 Task: Locate Modern Condos in Austin with Smart Home Integration.
Action: Key pressed <Key.caps_lock>A<Key.caps_lock>ustin
Screenshot: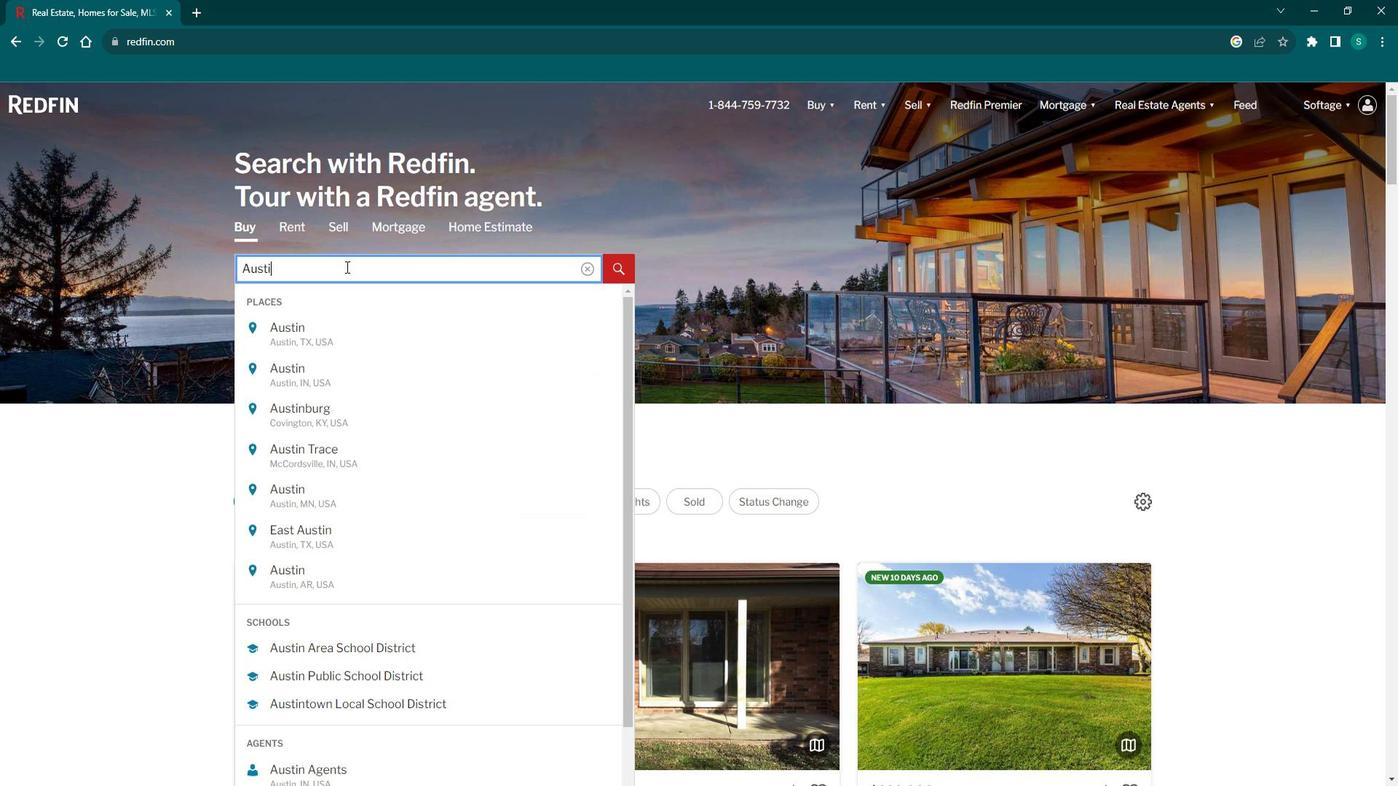 
Action: Mouse moved to (303, 332)
Screenshot: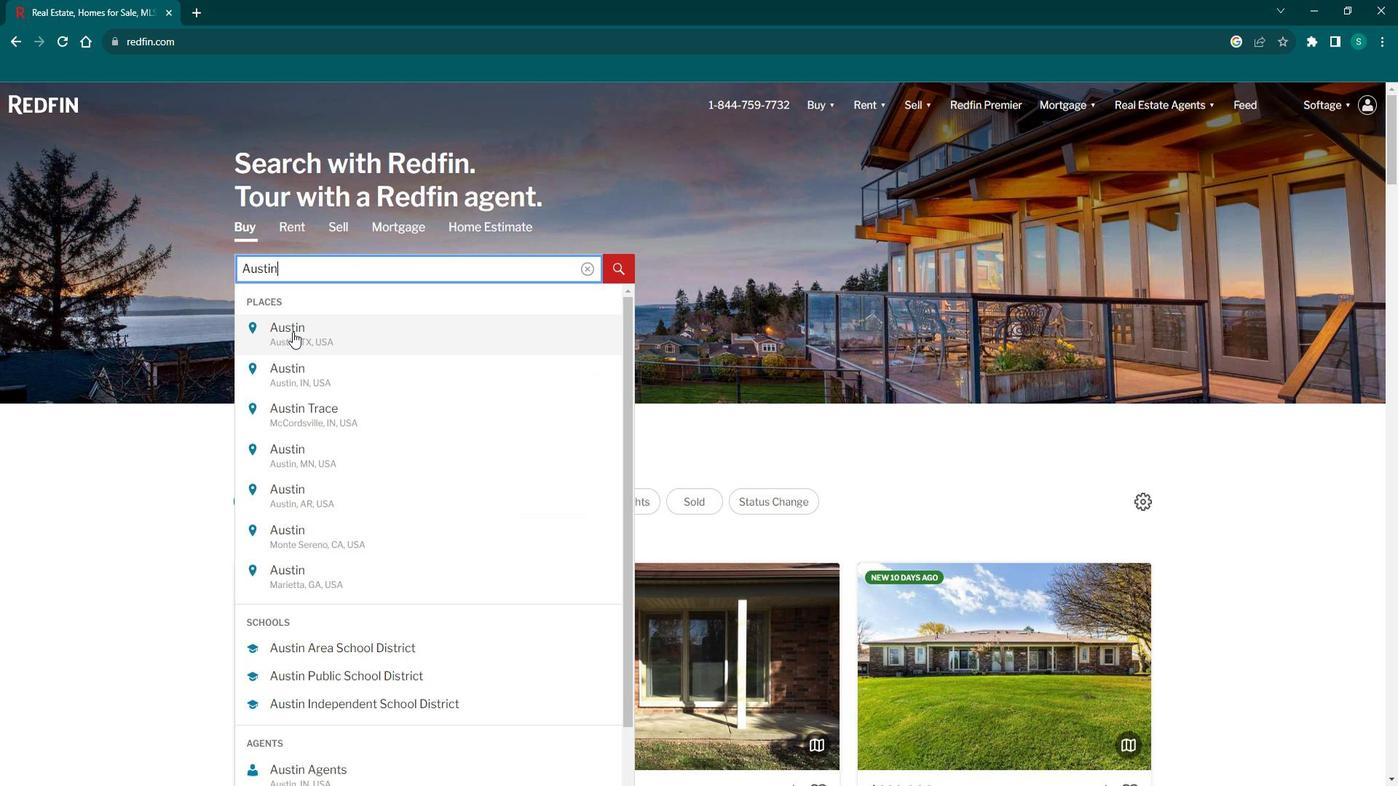 
Action: Mouse pressed left at (303, 332)
Screenshot: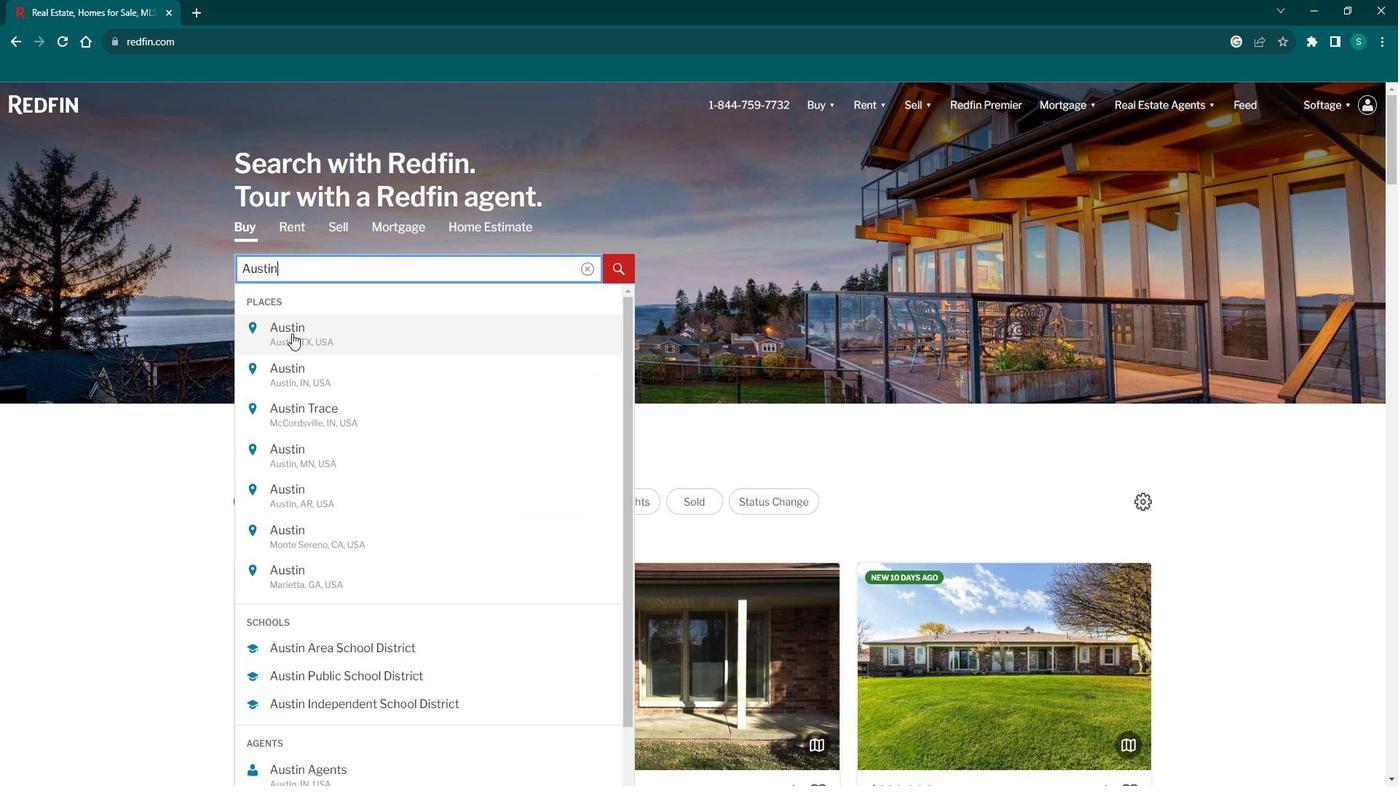 
Action: Mouse moved to (1253, 200)
Screenshot: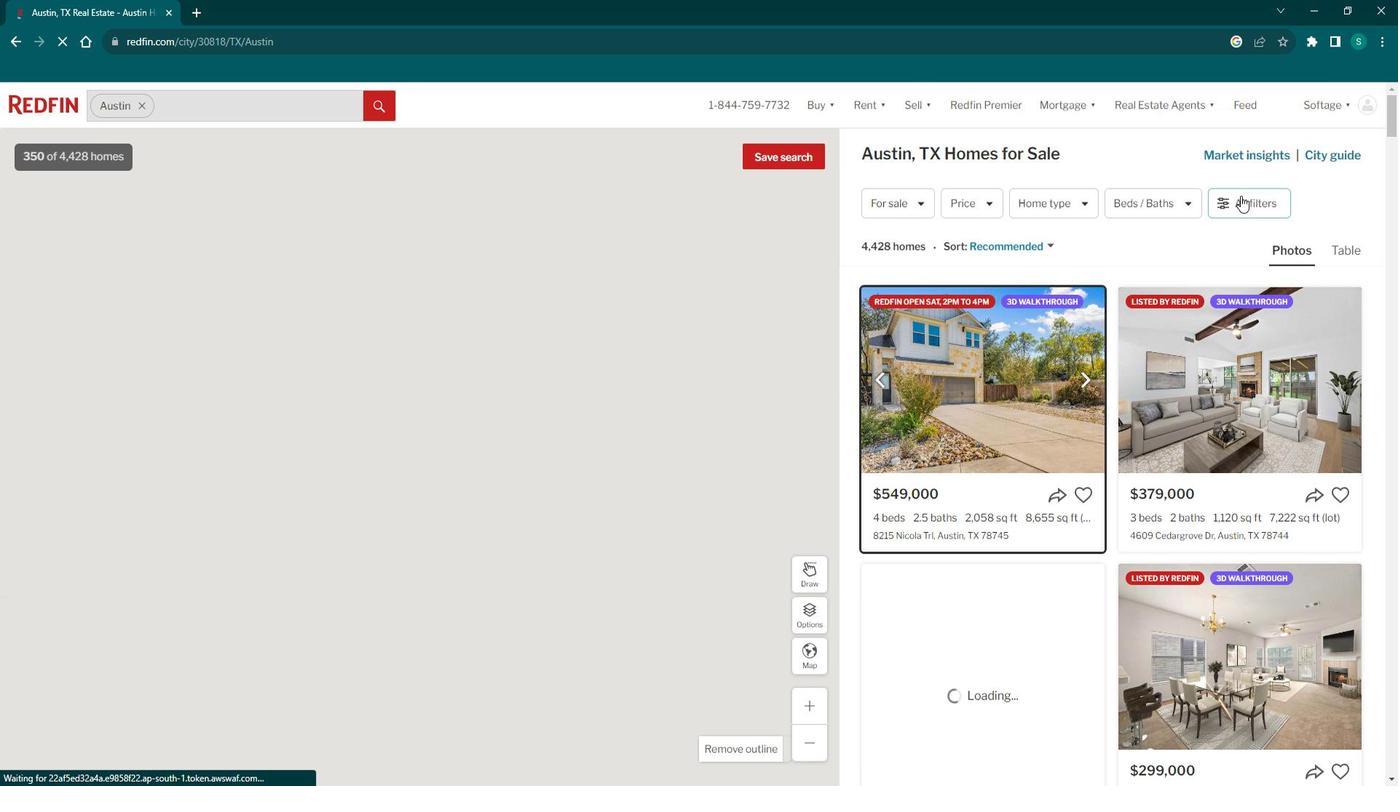 
Action: Mouse pressed left at (1253, 200)
Screenshot: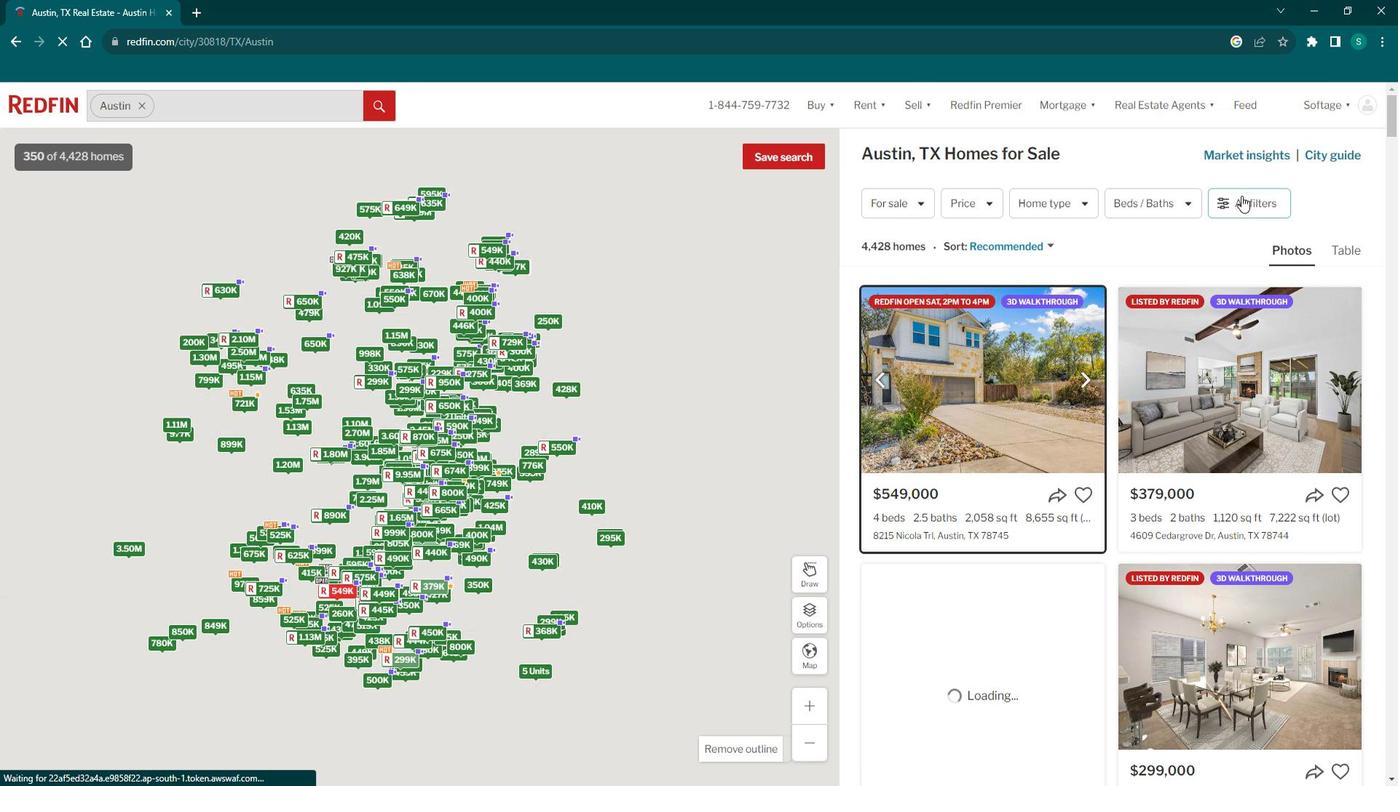 
Action: Mouse pressed left at (1253, 200)
Screenshot: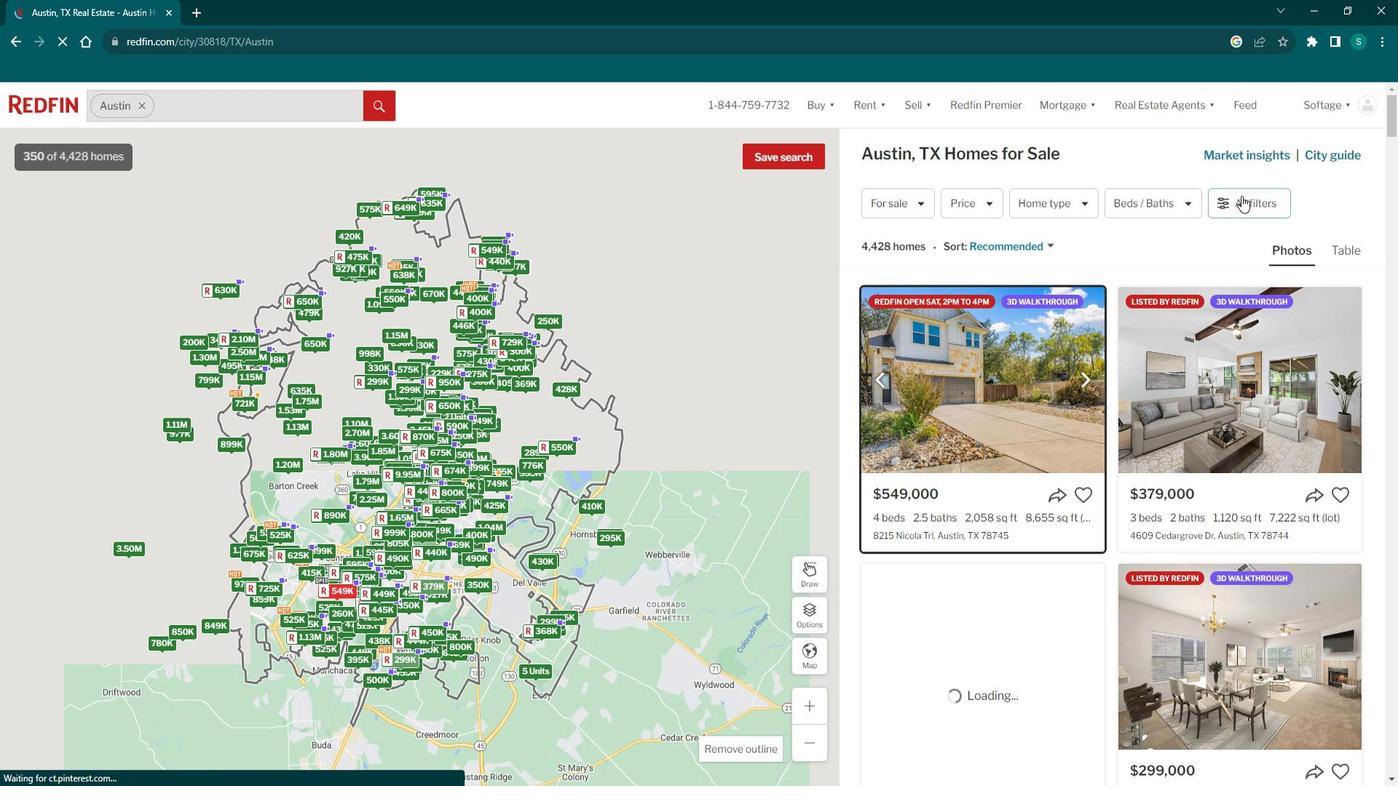 
Action: Mouse pressed left at (1253, 200)
Screenshot: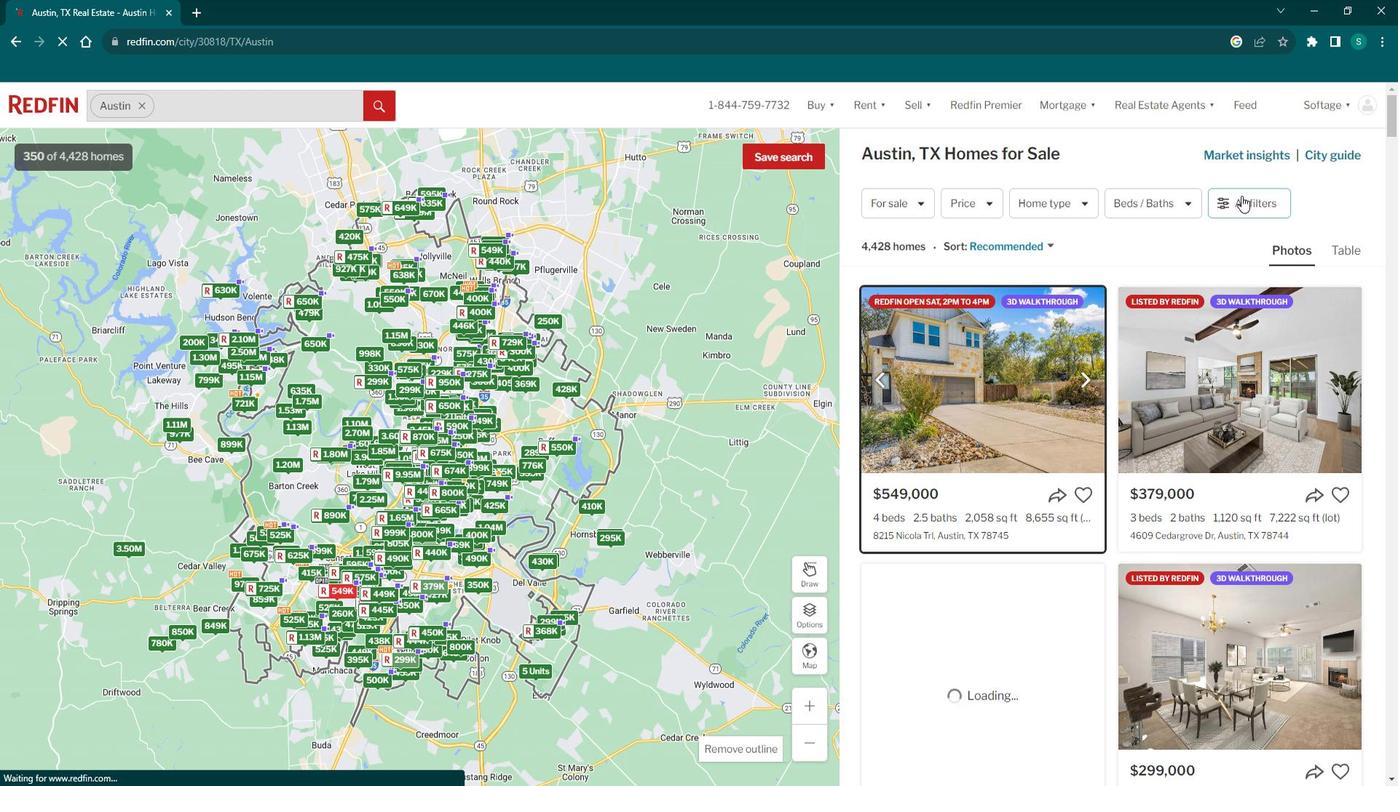 
Action: Mouse pressed left at (1253, 200)
Screenshot: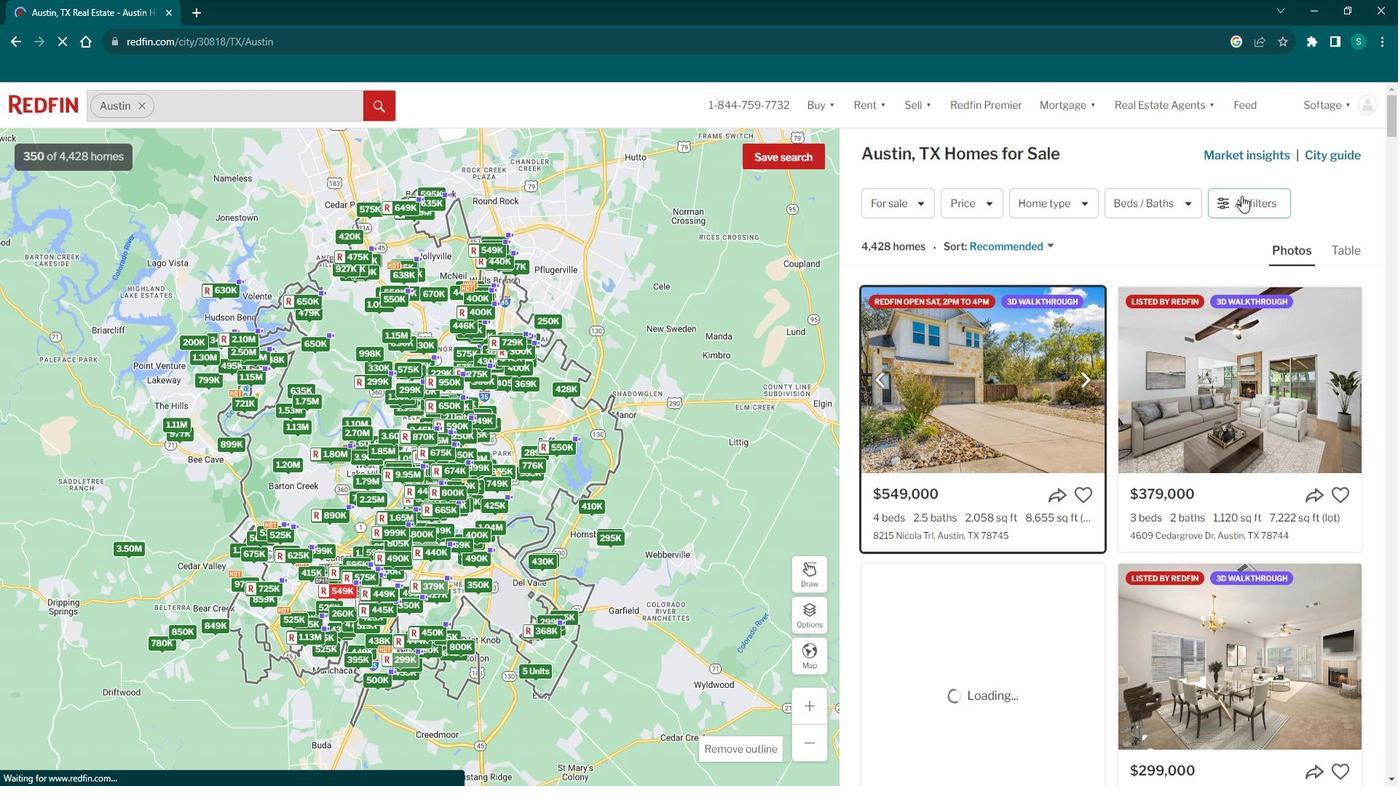 
Action: Mouse pressed left at (1253, 200)
Screenshot: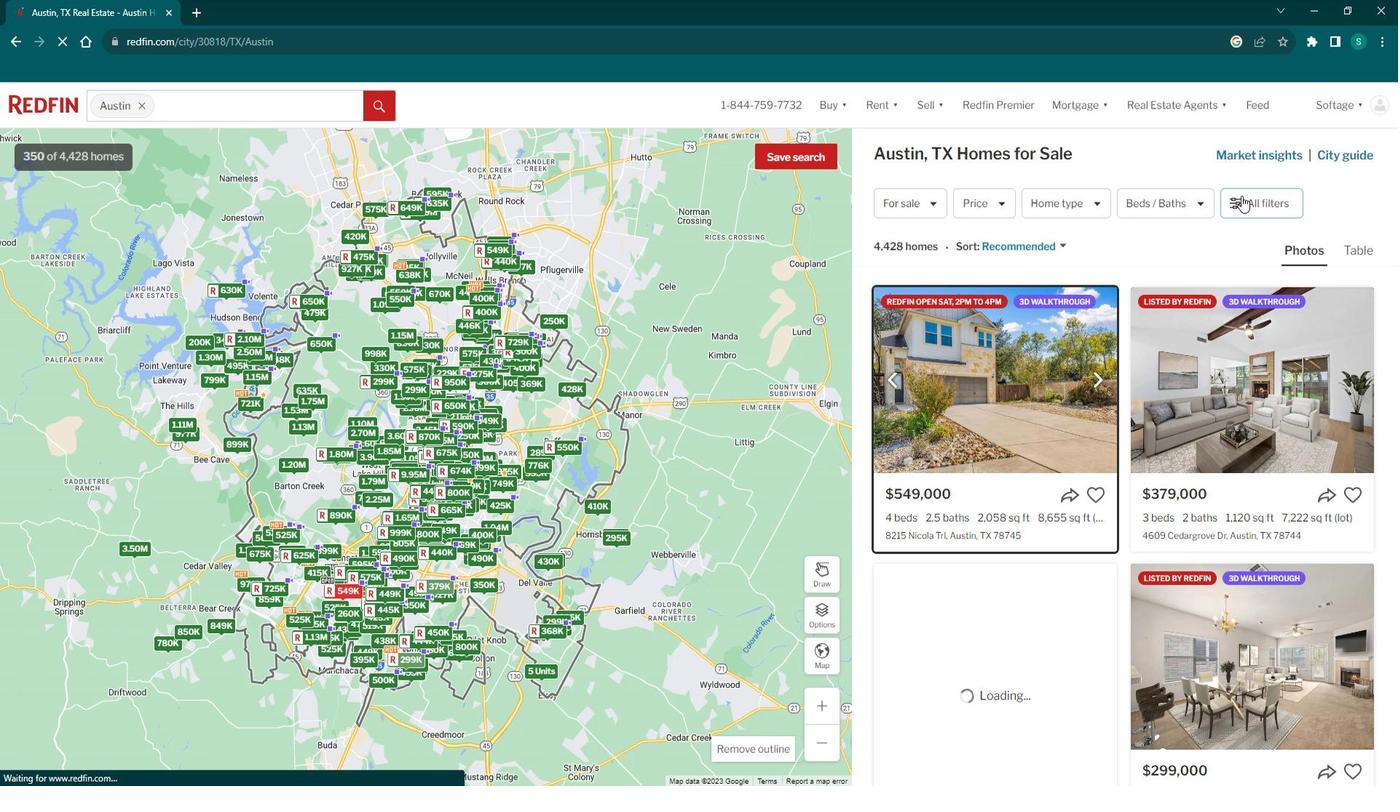 
Action: Mouse moved to (1046, 418)
Screenshot: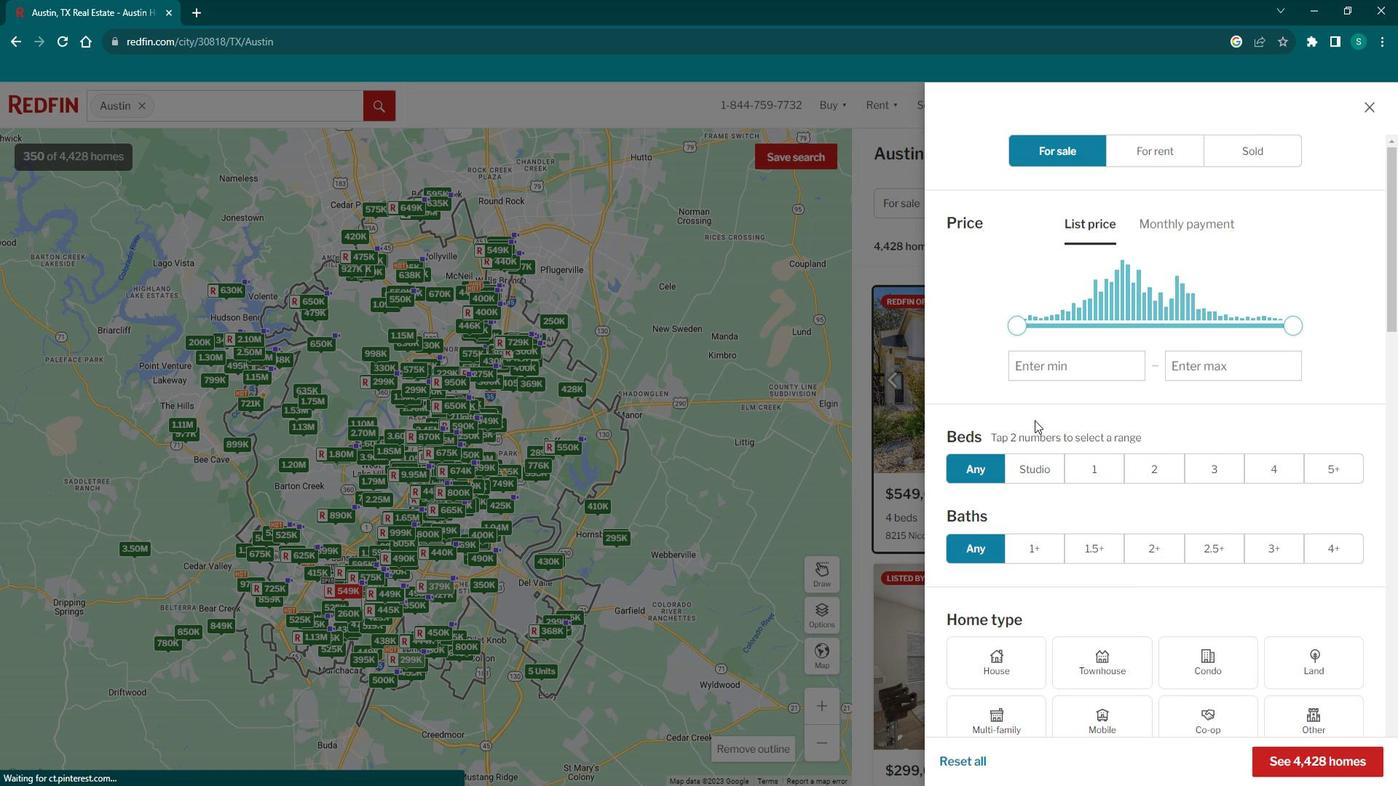 
Action: Mouse scrolled (1046, 417) with delta (0, 0)
Screenshot: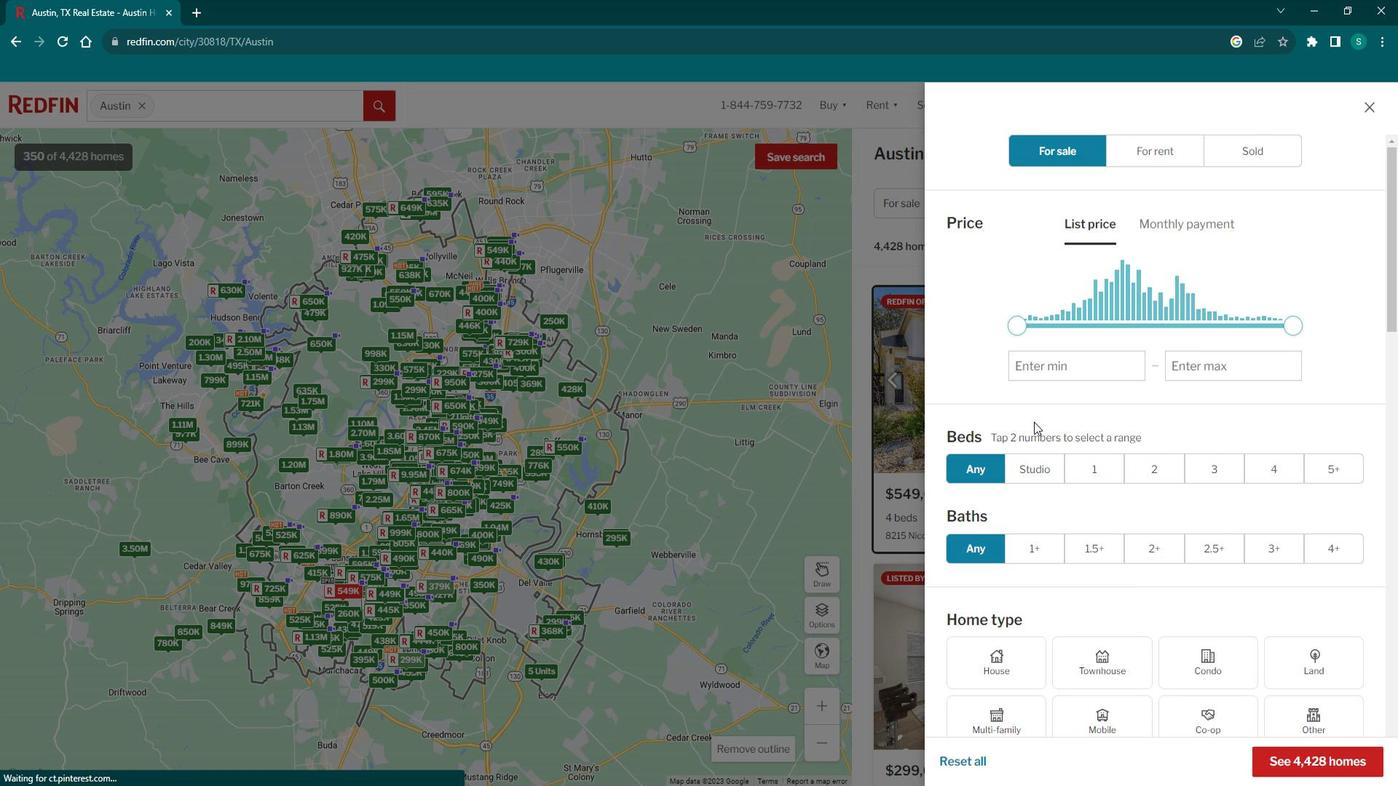 
Action: Mouse scrolled (1046, 417) with delta (0, 0)
Screenshot: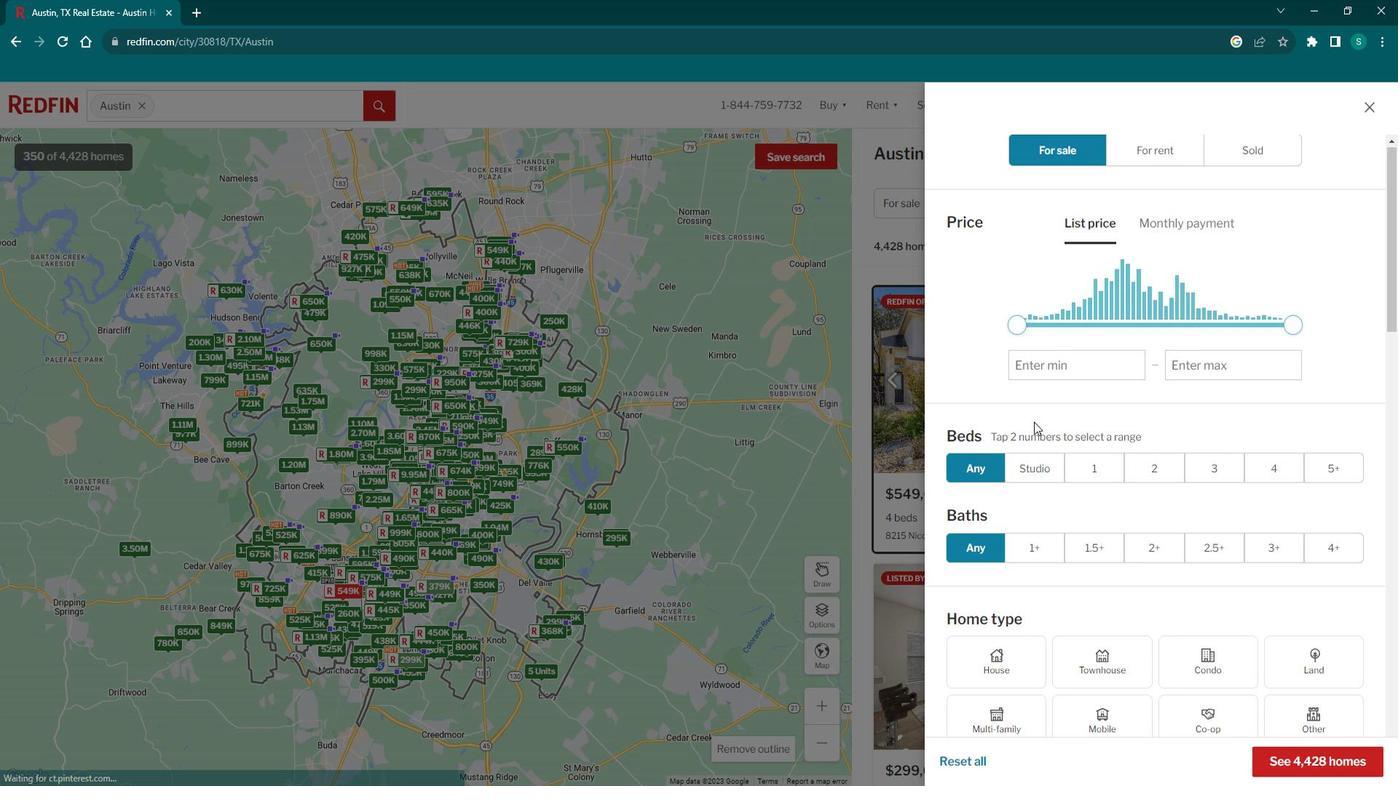
Action: Mouse scrolled (1046, 417) with delta (0, 0)
Screenshot: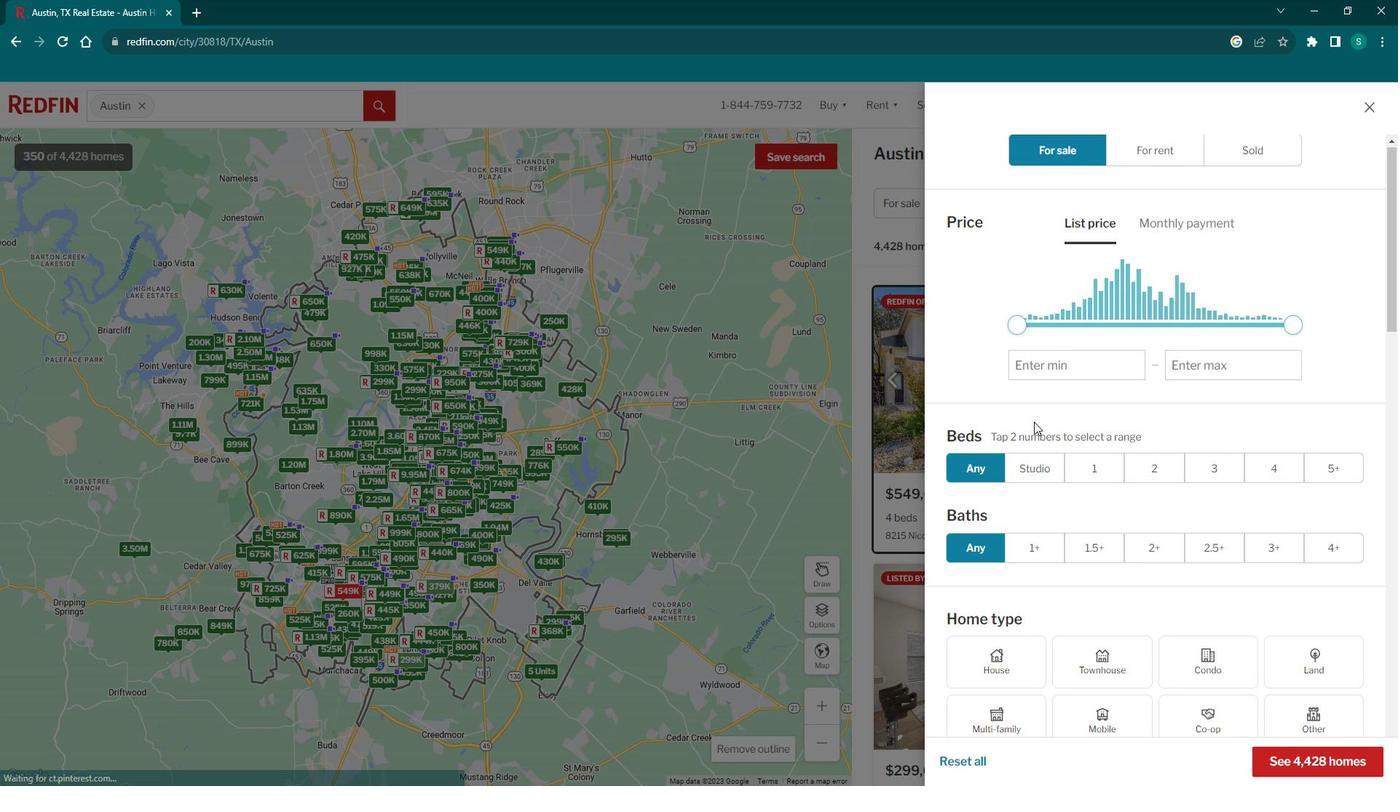 
Action: Mouse scrolled (1046, 417) with delta (0, 0)
Screenshot: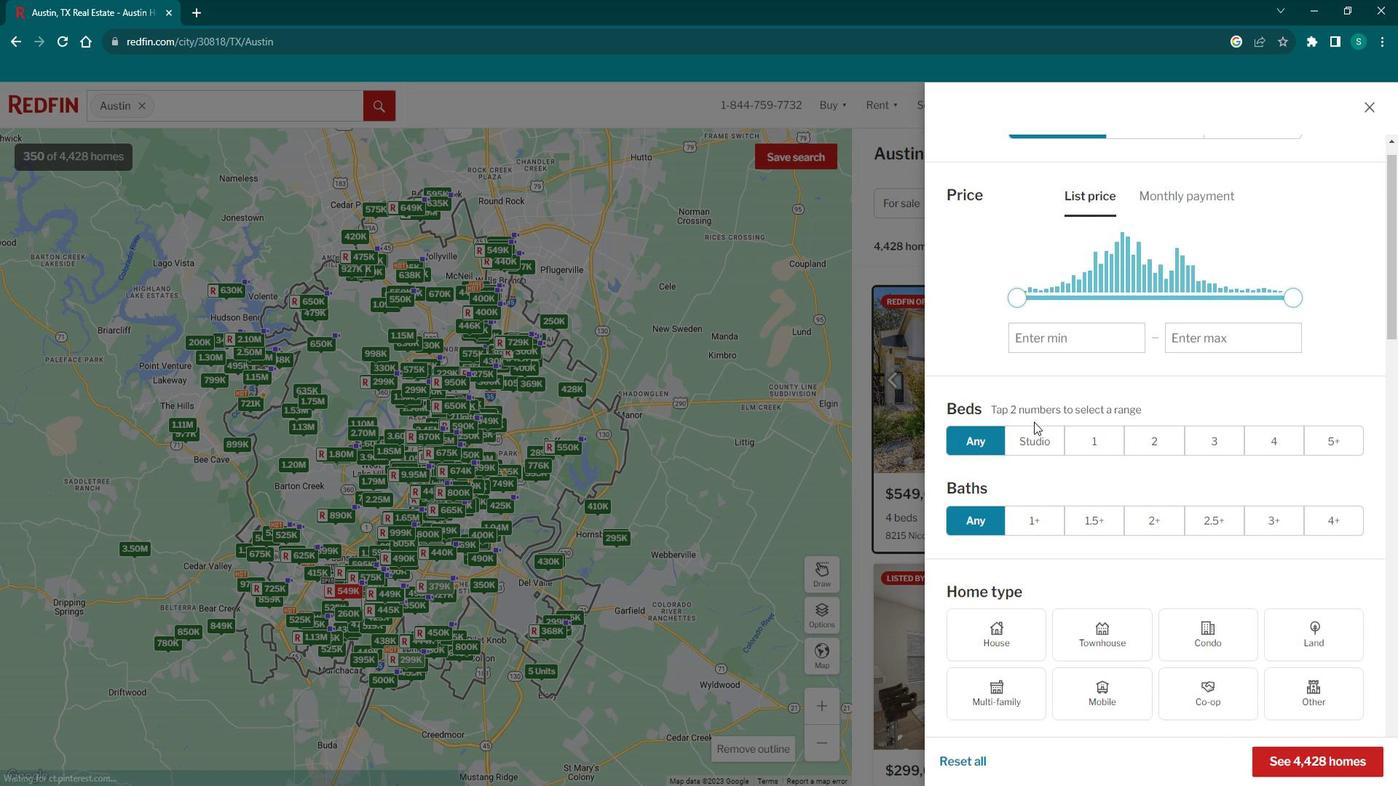 
Action: Mouse moved to (1225, 372)
Screenshot: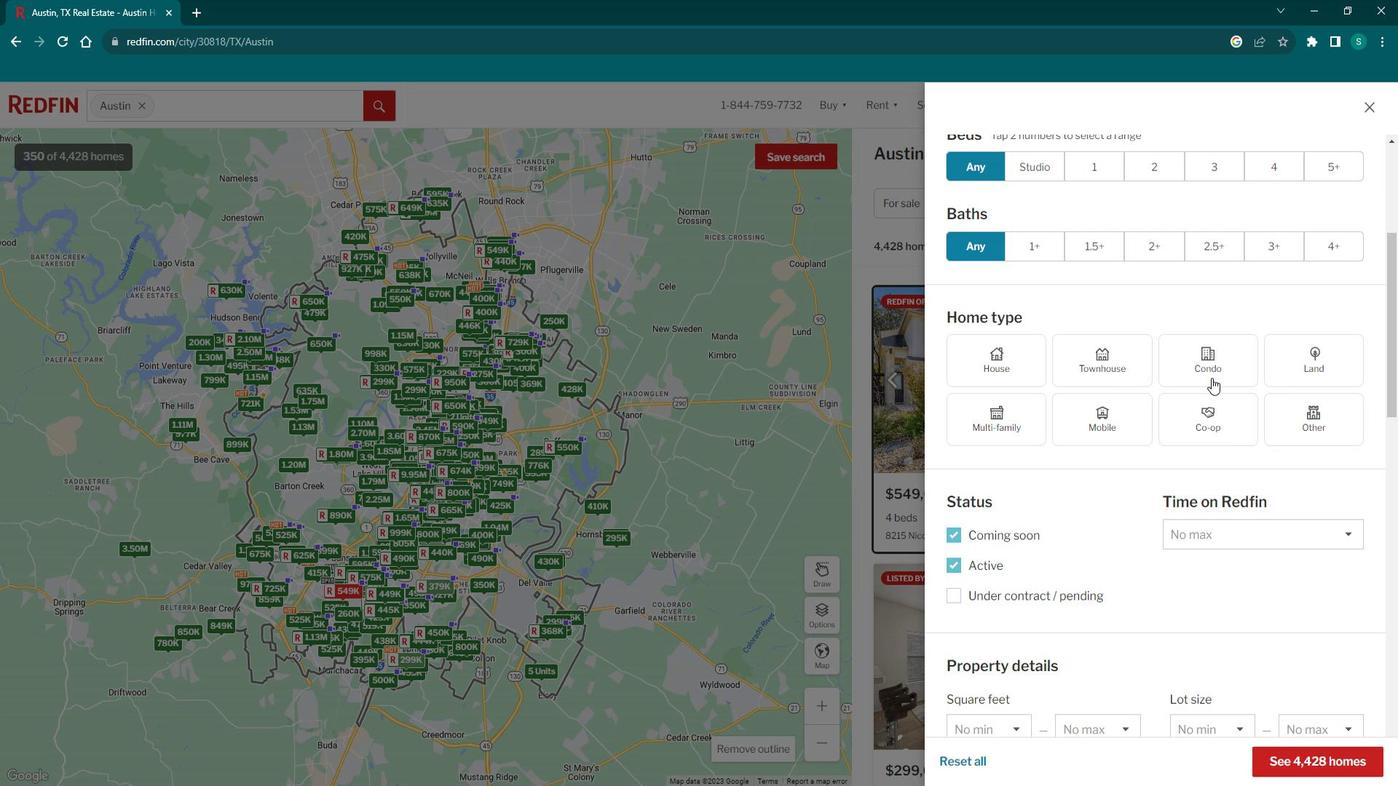 
Action: Mouse pressed left at (1225, 372)
Screenshot: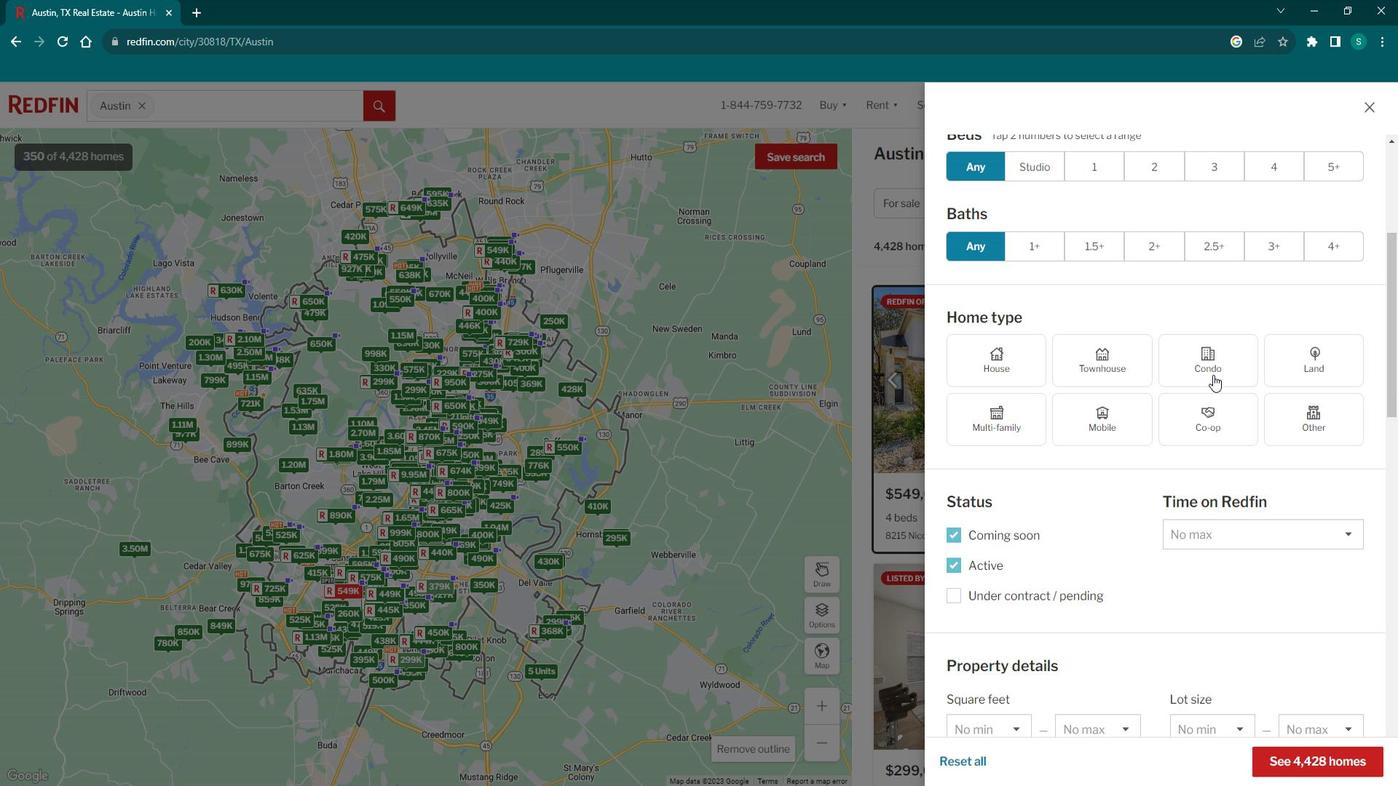 
Action: Mouse moved to (1040, 469)
Screenshot: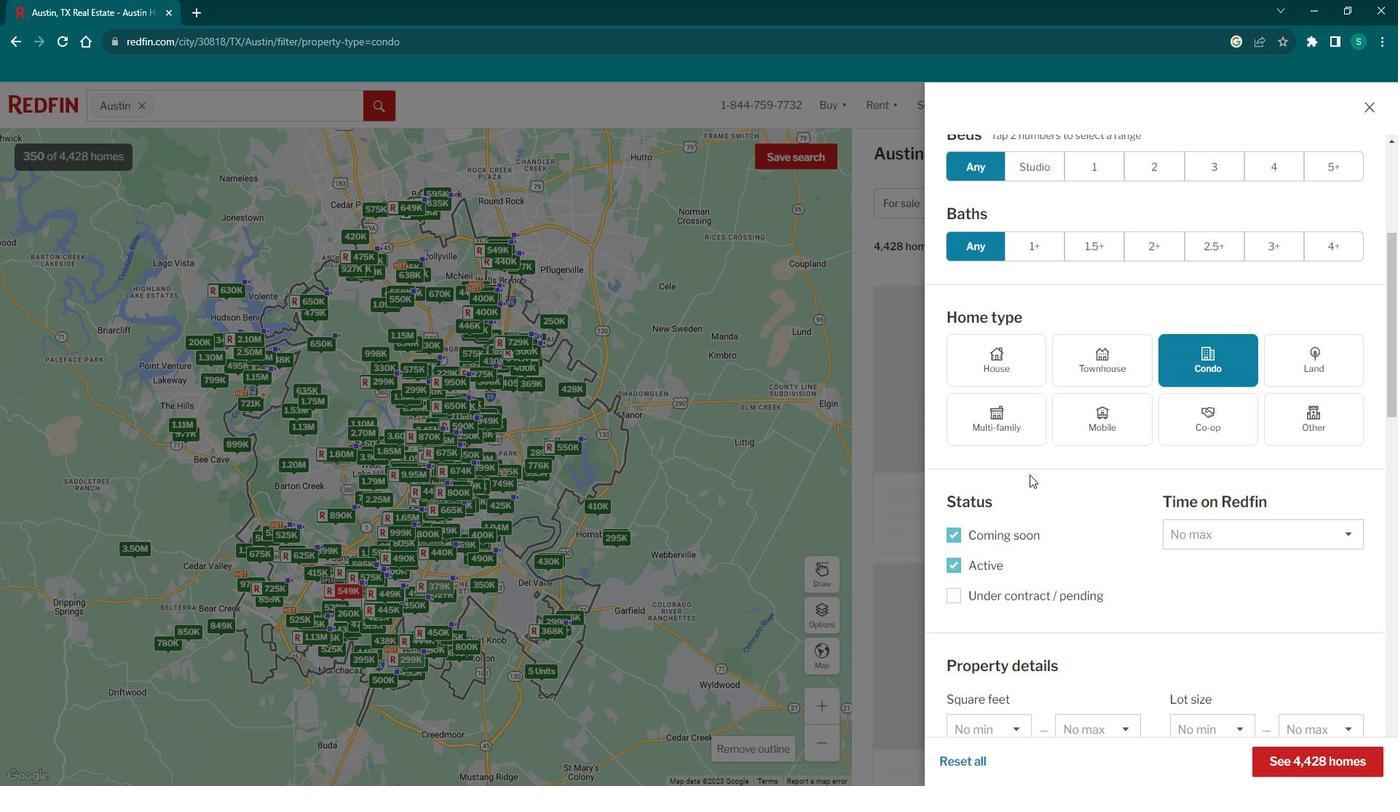 
Action: Mouse scrolled (1040, 469) with delta (0, 0)
Screenshot: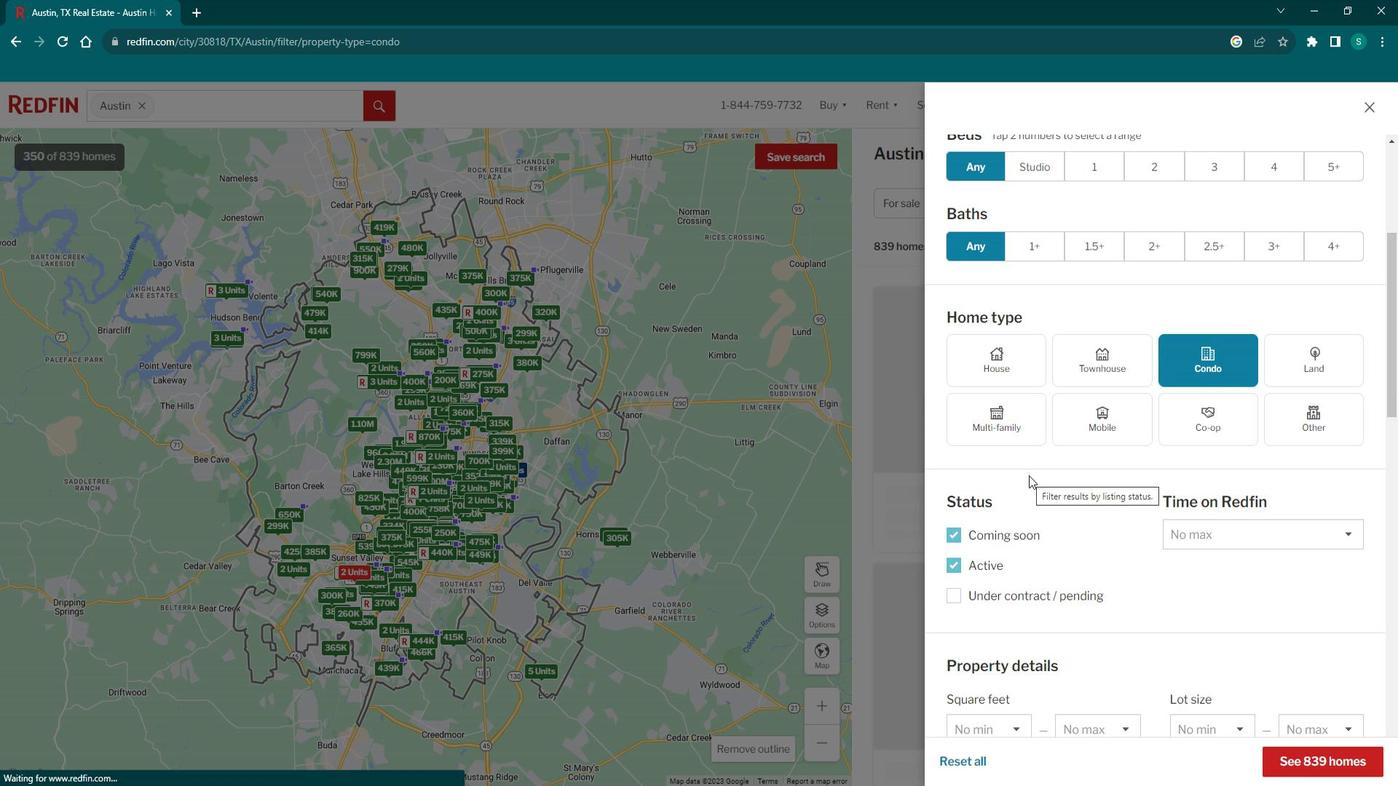 
Action: Mouse scrolled (1040, 469) with delta (0, 0)
Screenshot: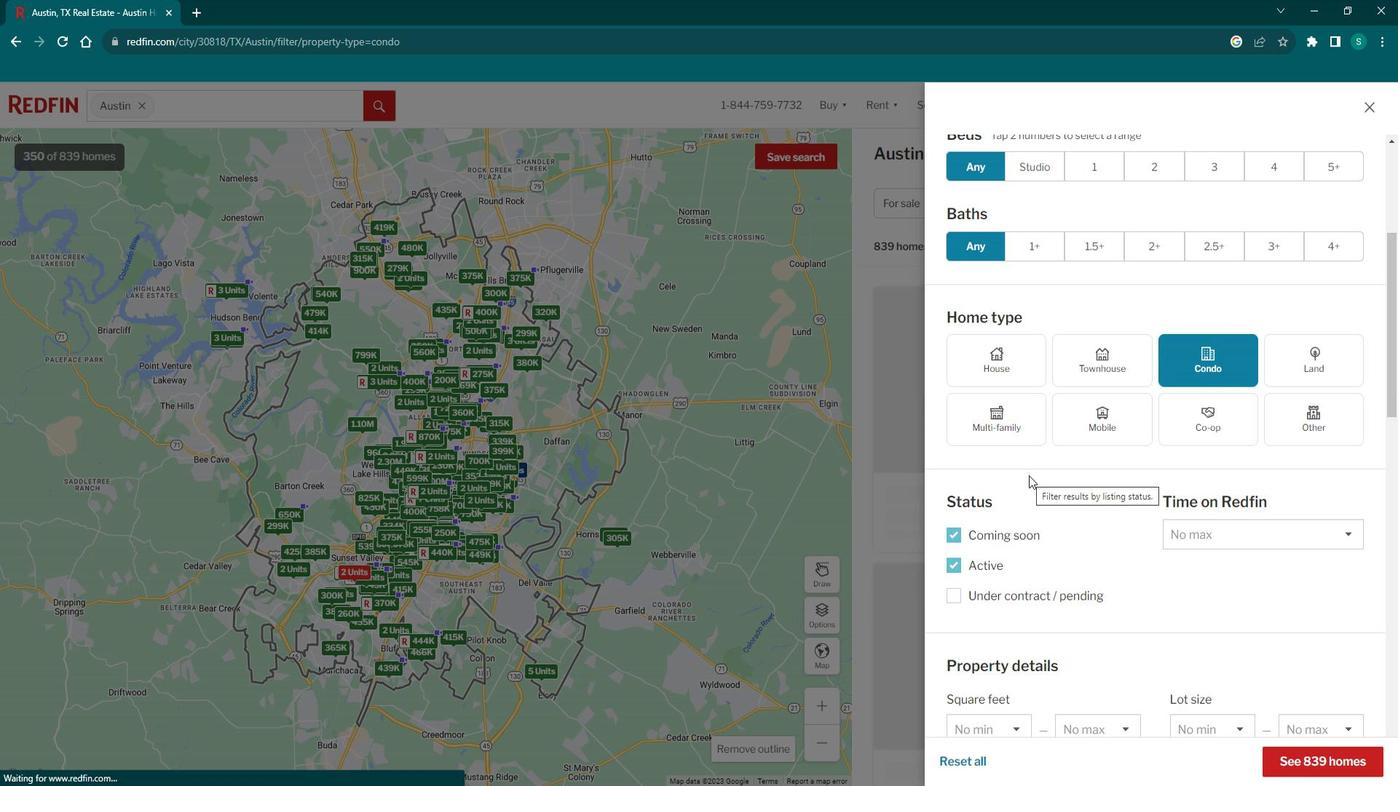 
Action: Mouse scrolled (1040, 469) with delta (0, 0)
Screenshot: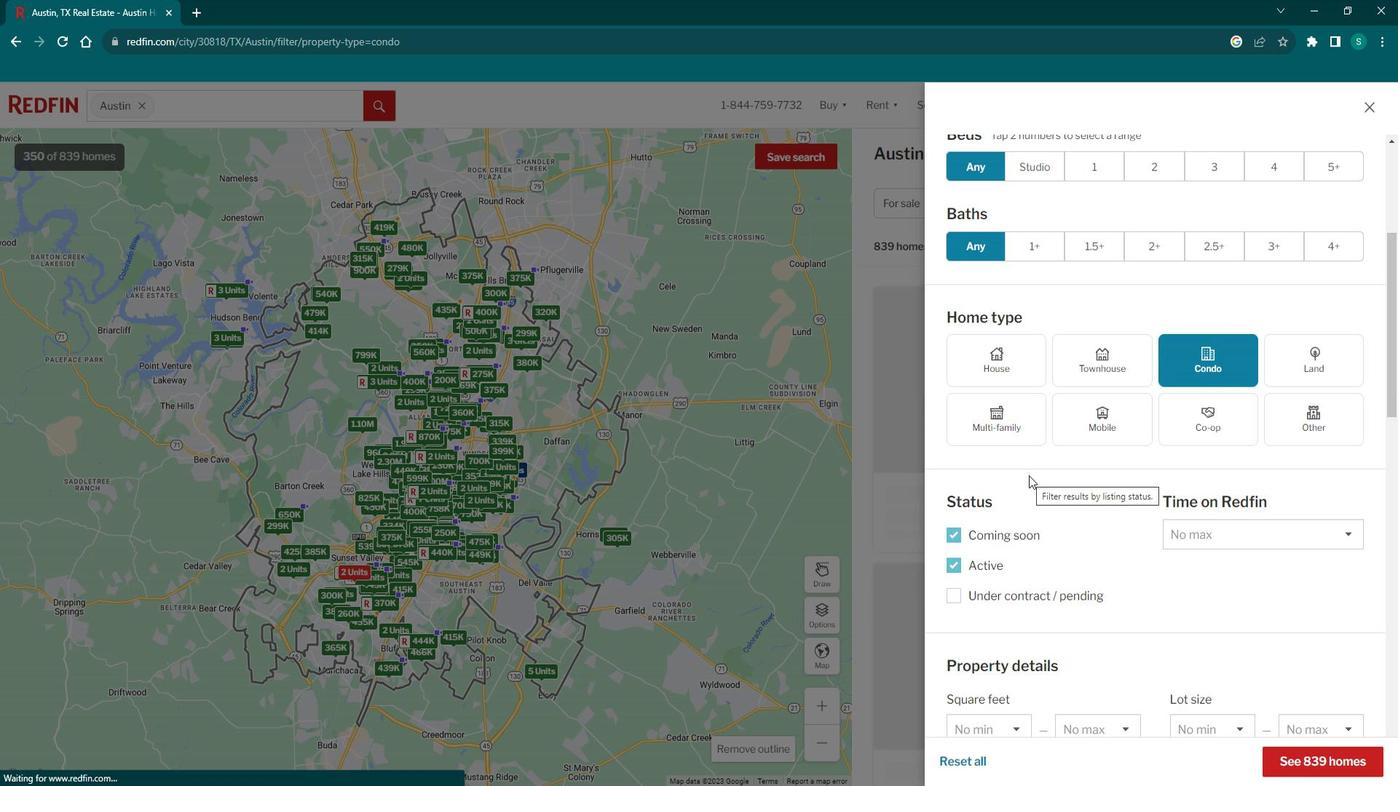 
Action: Mouse scrolled (1040, 469) with delta (0, 0)
Screenshot: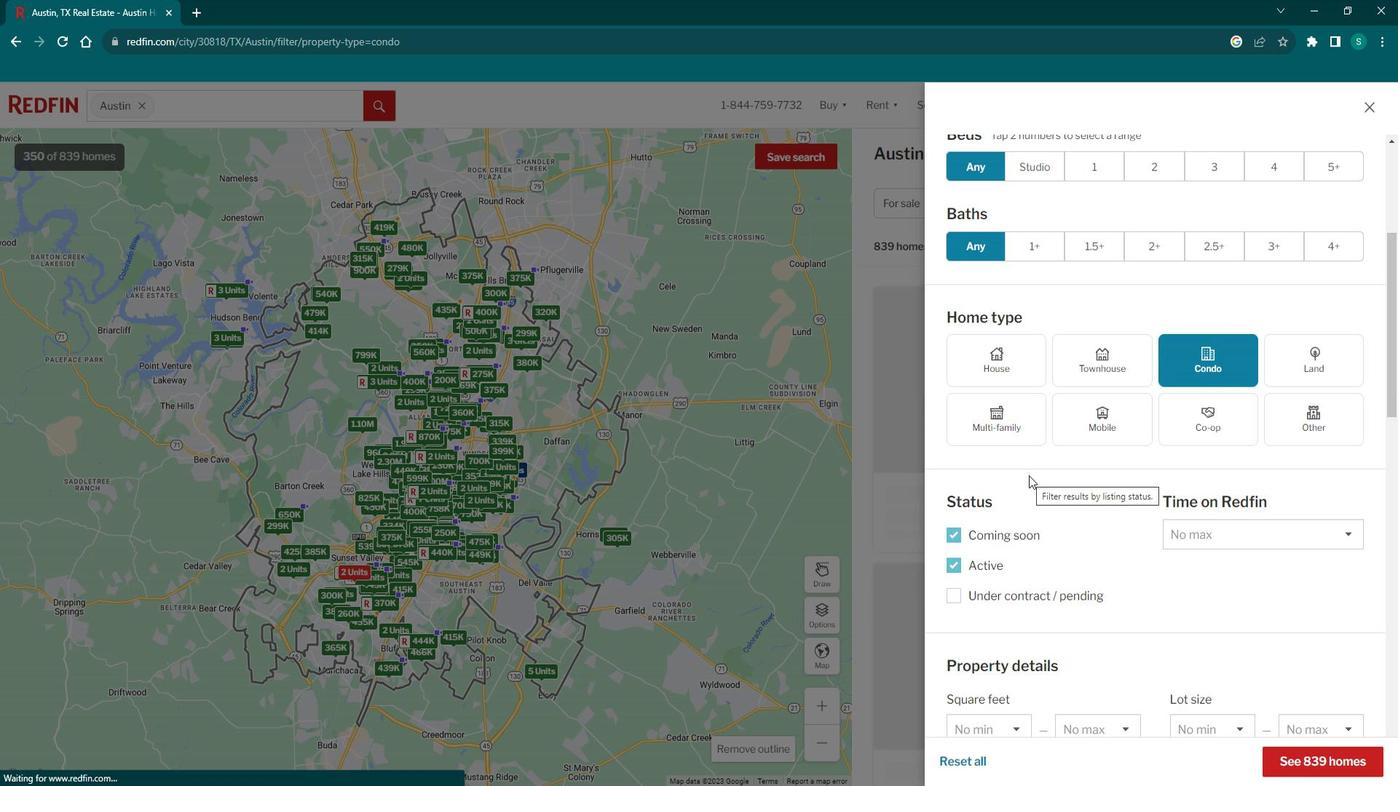 
Action: Mouse scrolled (1040, 469) with delta (0, 0)
Screenshot: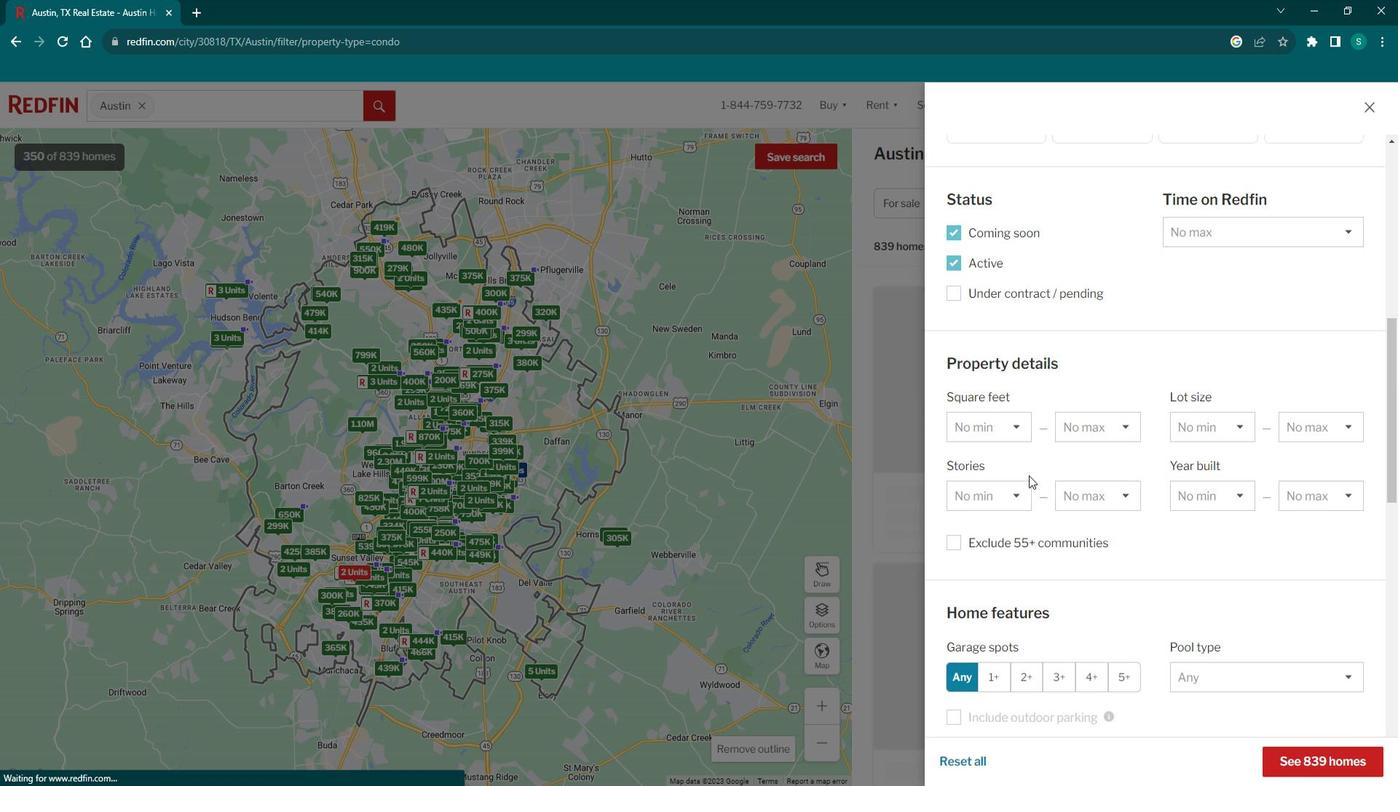 
Action: Mouse scrolled (1040, 469) with delta (0, 0)
Screenshot: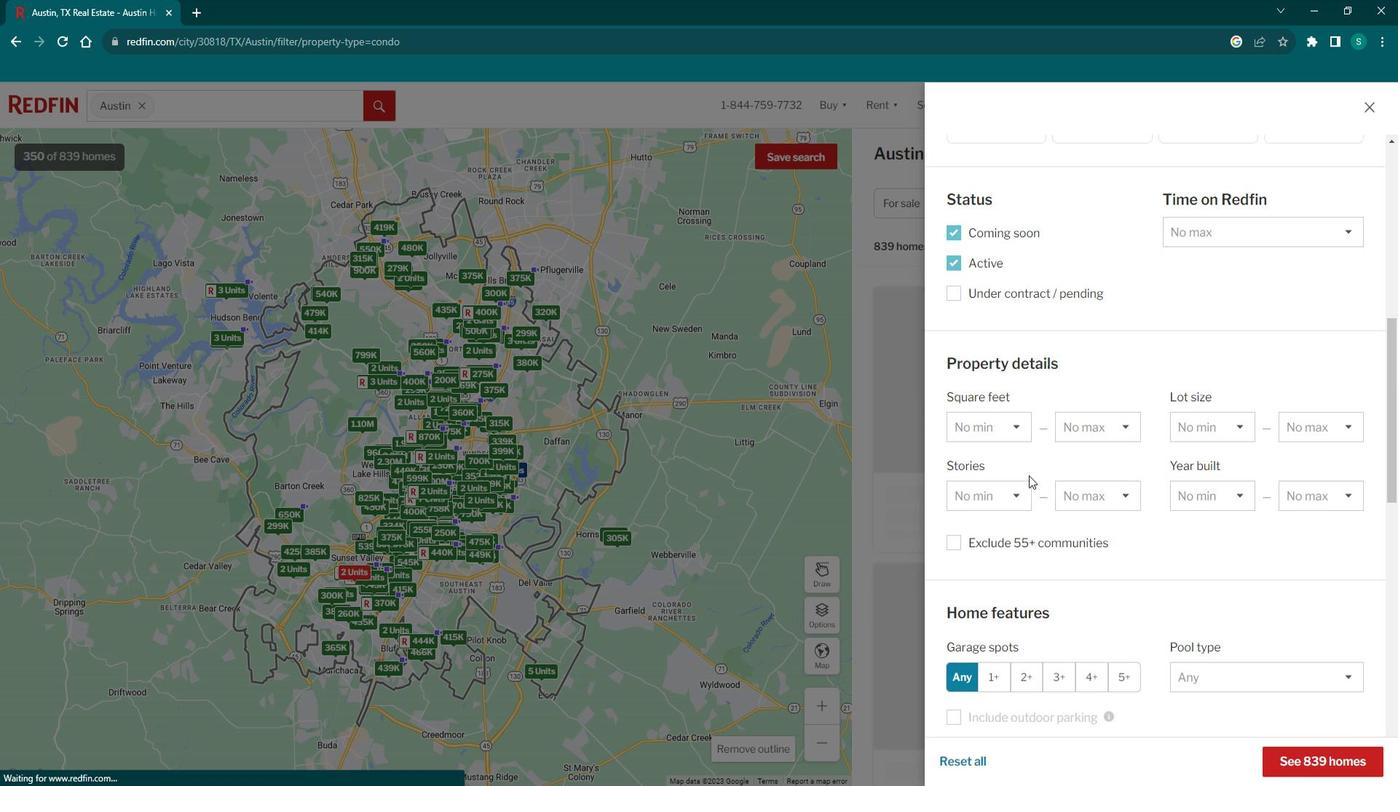 
Action: Mouse scrolled (1040, 469) with delta (0, 0)
Screenshot: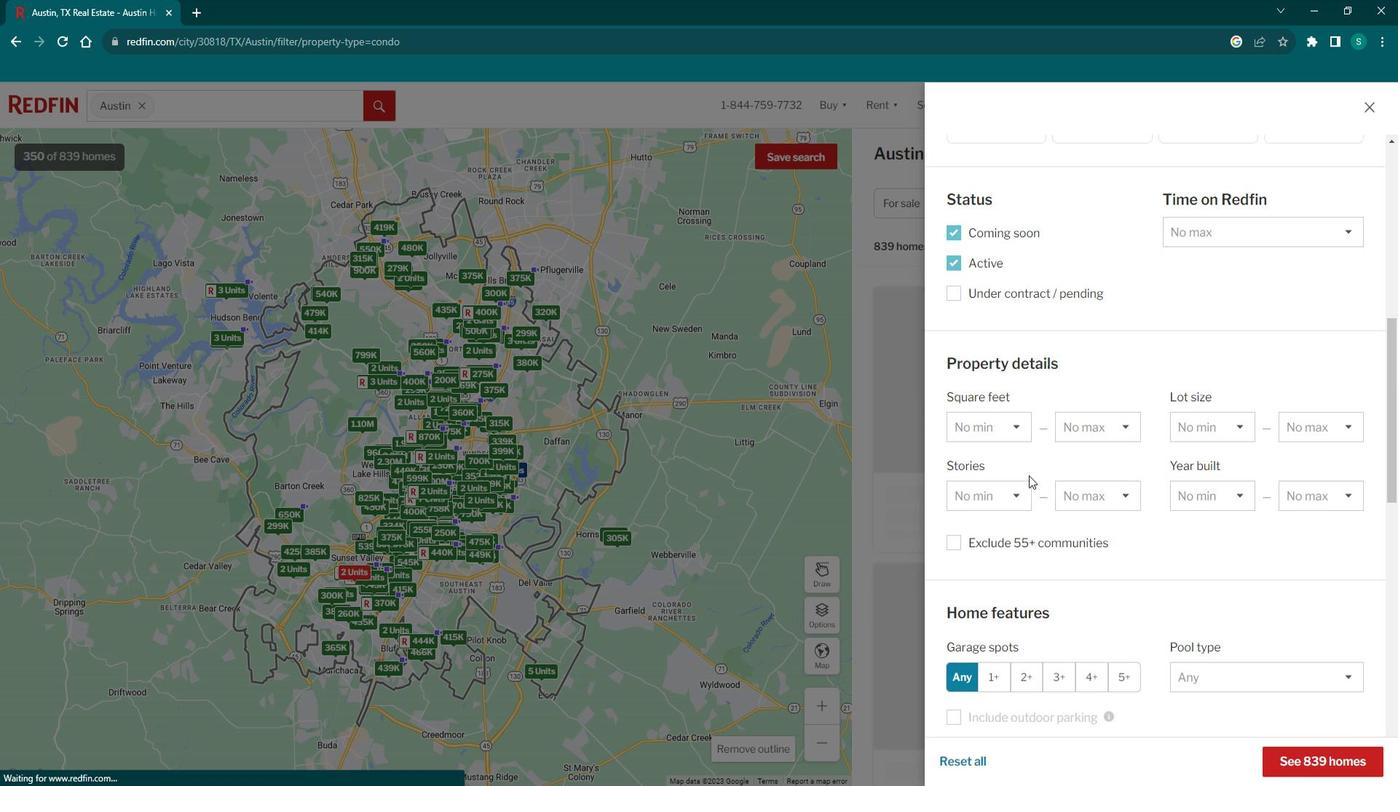 
Action: Mouse scrolled (1040, 469) with delta (0, 0)
Screenshot: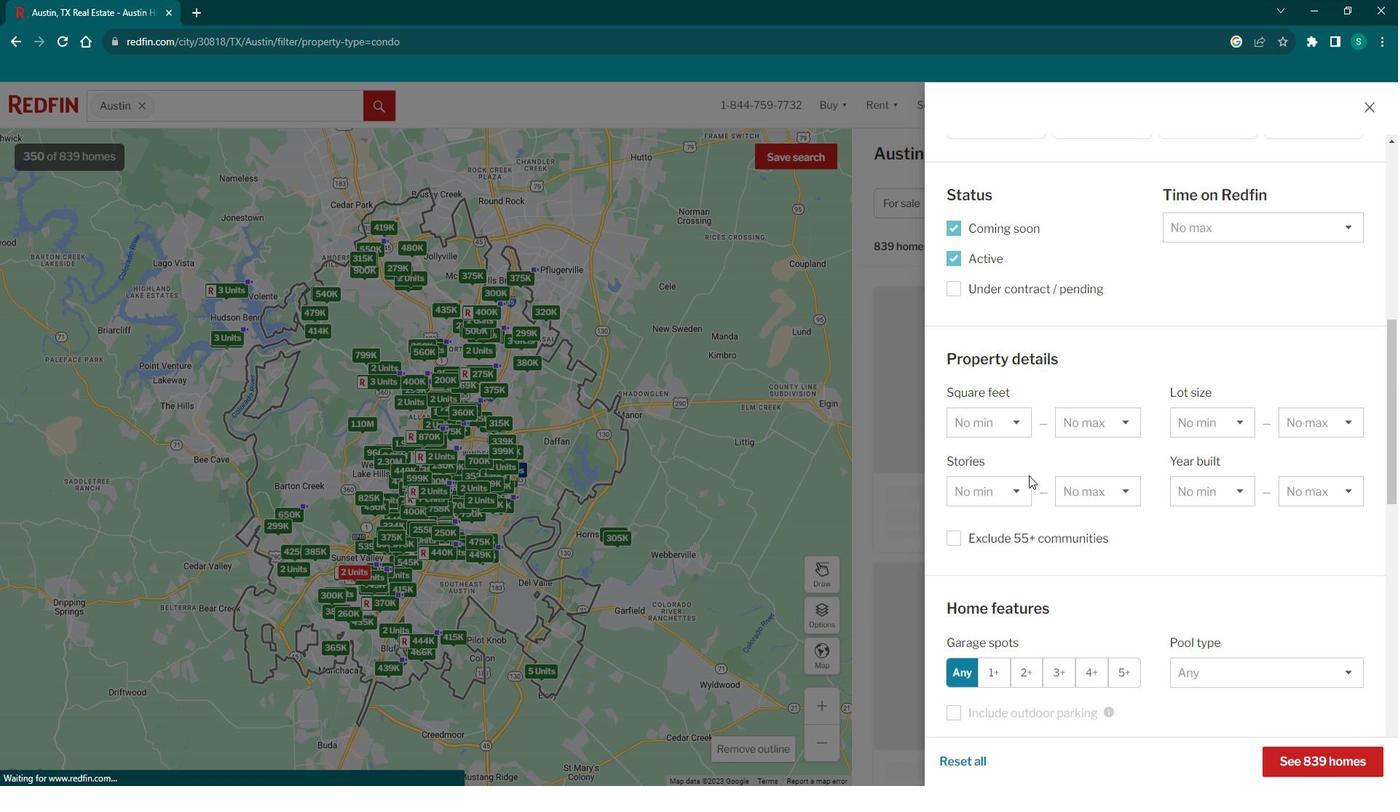 
Action: Mouse scrolled (1040, 469) with delta (0, 0)
Screenshot: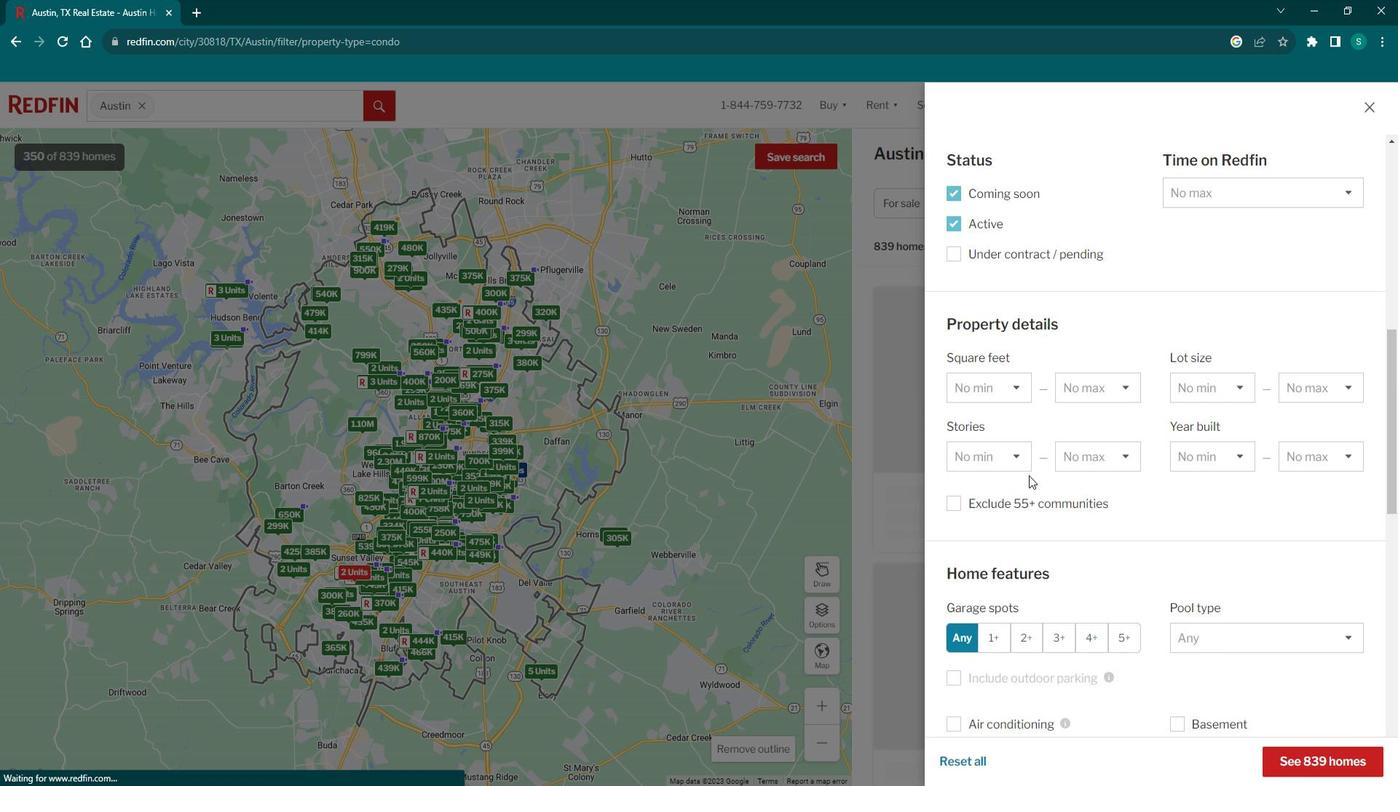 
Action: Mouse scrolled (1040, 469) with delta (0, 0)
Screenshot: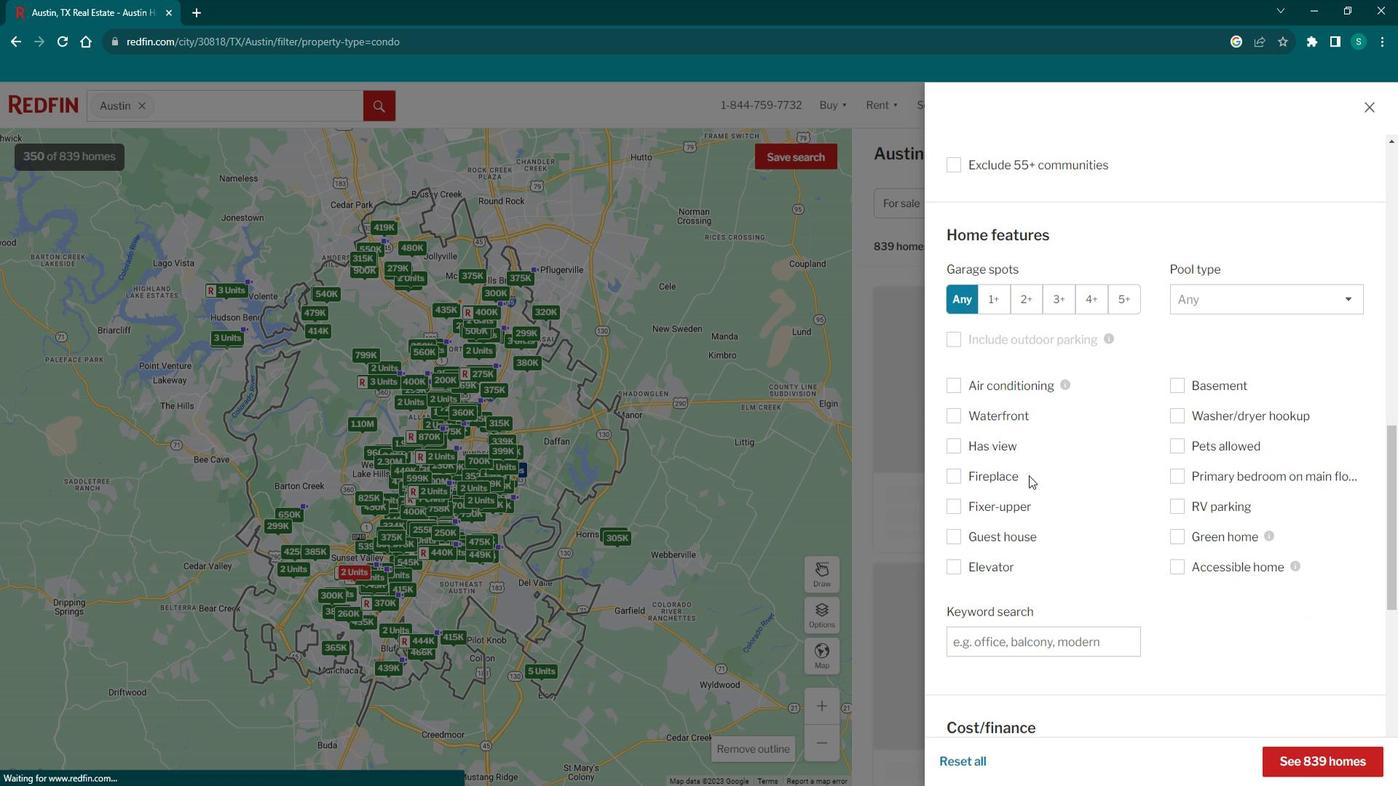 
Action: Mouse scrolled (1040, 469) with delta (0, 0)
Screenshot: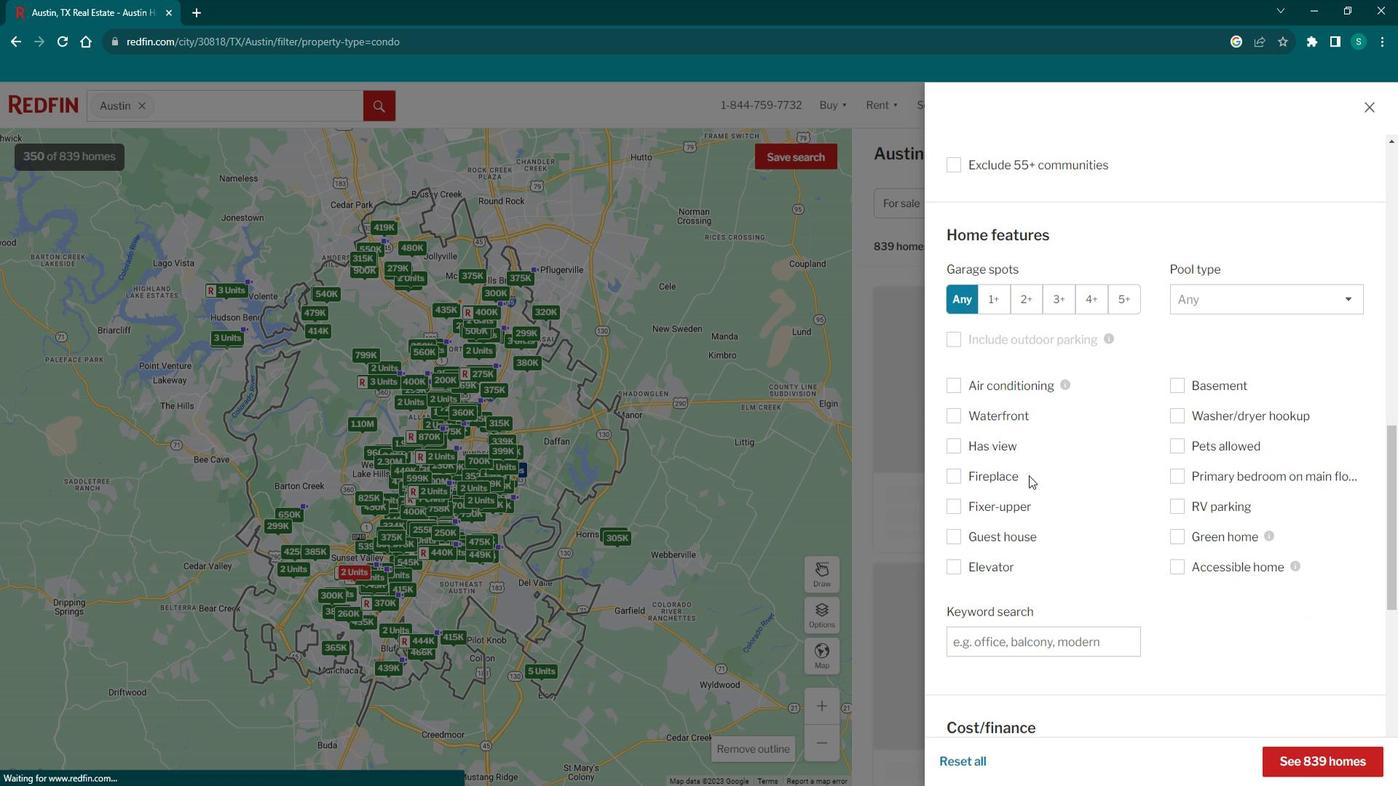 
Action: Mouse moved to (980, 490)
Screenshot: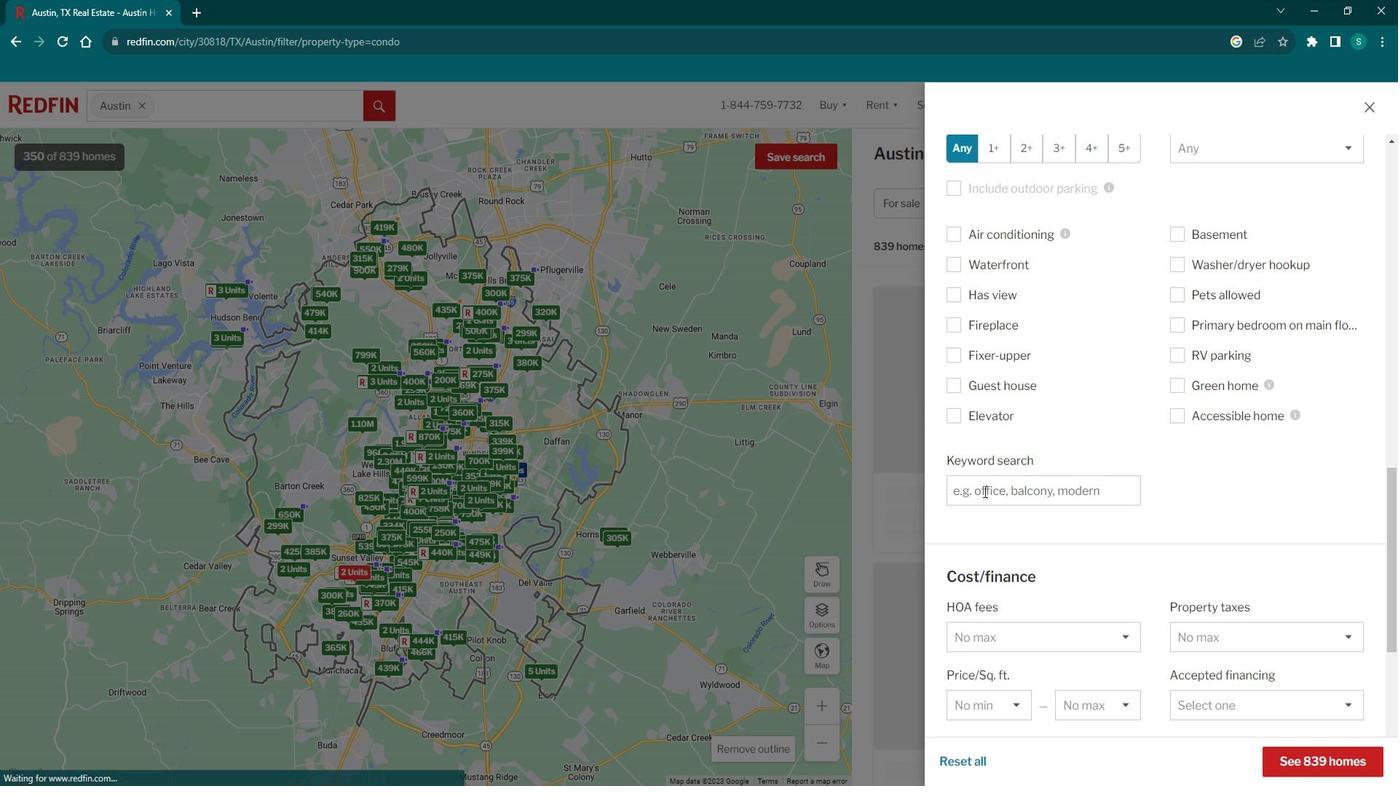 
Action: Mouse pressed left at (980, 490)
Screenshot: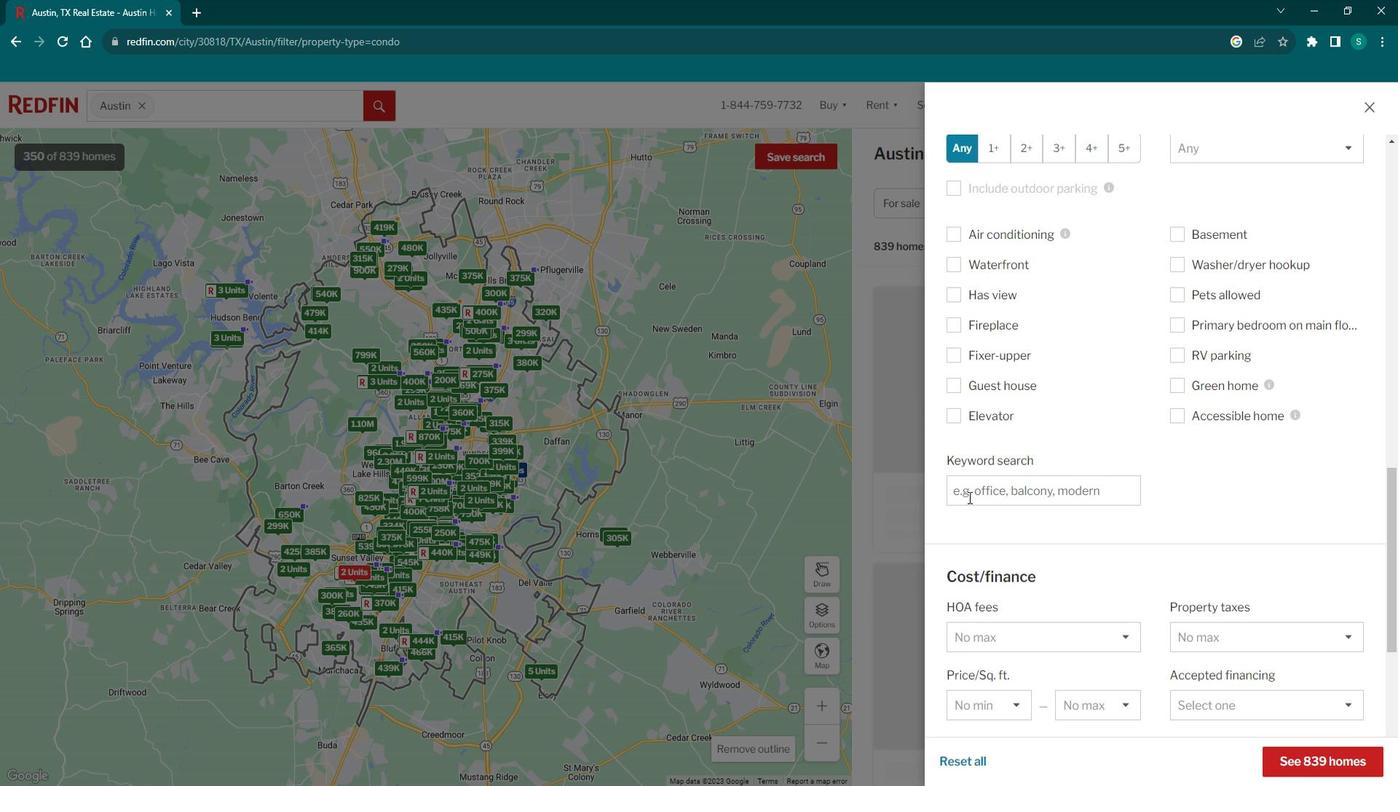 
Action: Mouse moved to (979, 491)
Screenshot: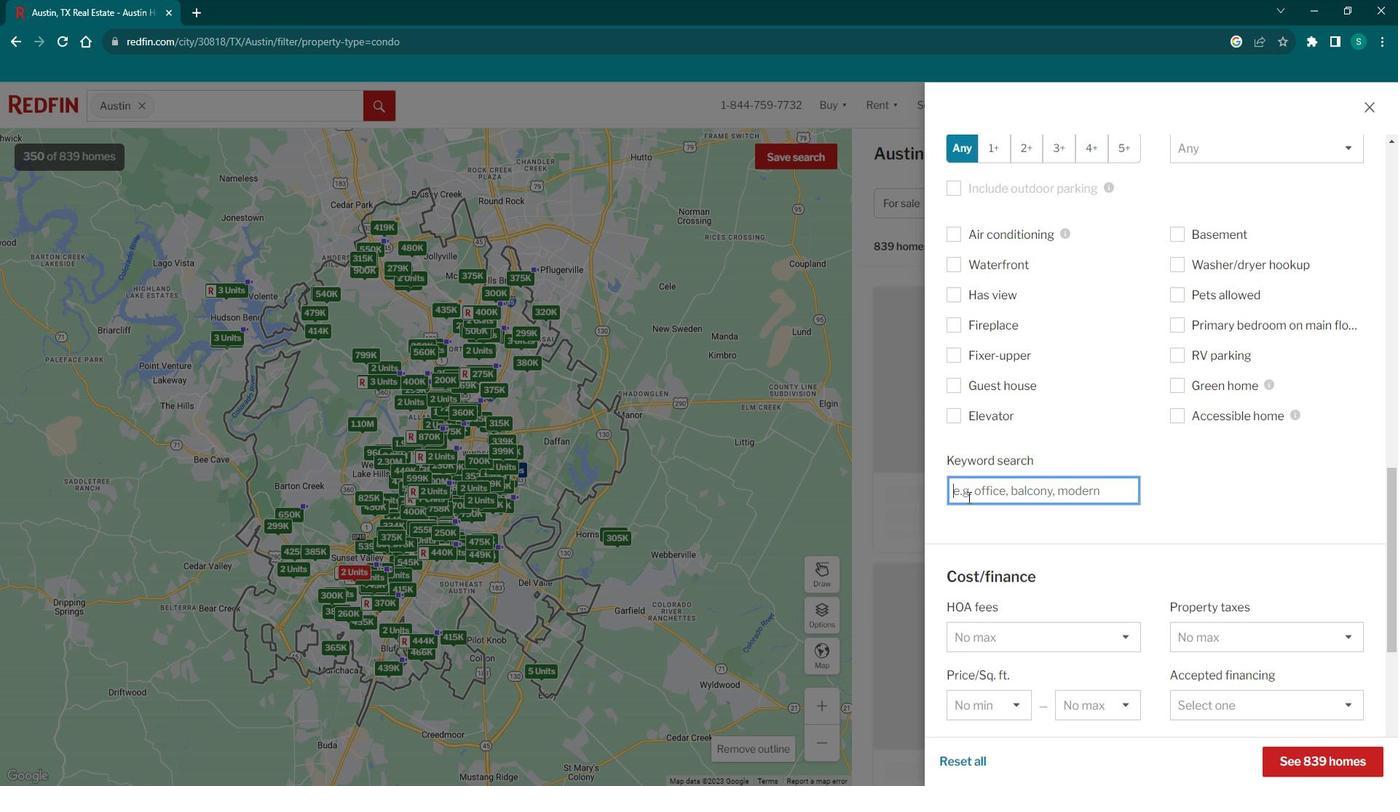 
Action: Key pressed <Key.caps_lock>S<Key.caps_lock>mart<Key.space><Key.caps_lock>H<Key.caps_lock>ome<Key.space><Key.caps_lock>I<Key.caps_lock>ntegration
Screenshot: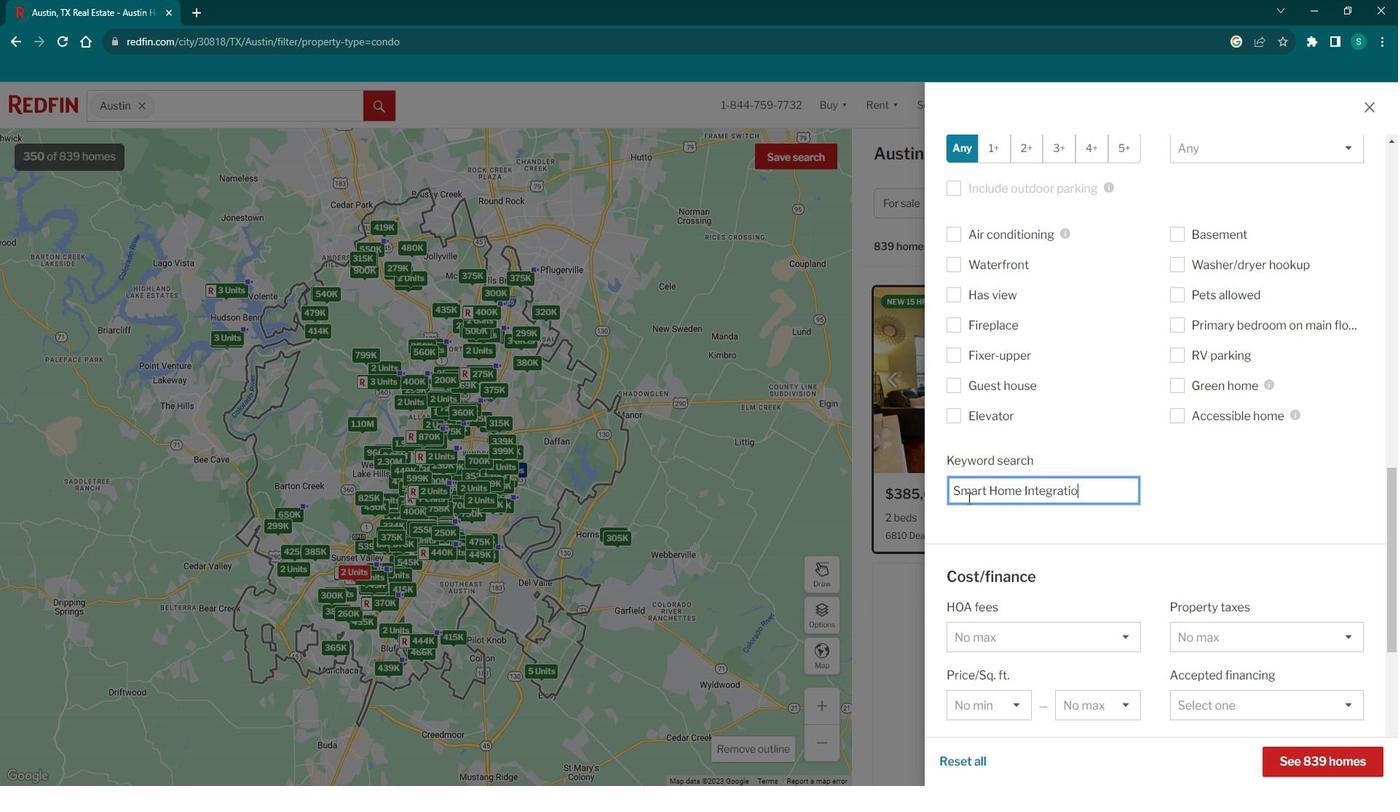 
Action: Mouse moved to (1296, 734)
Screenshot: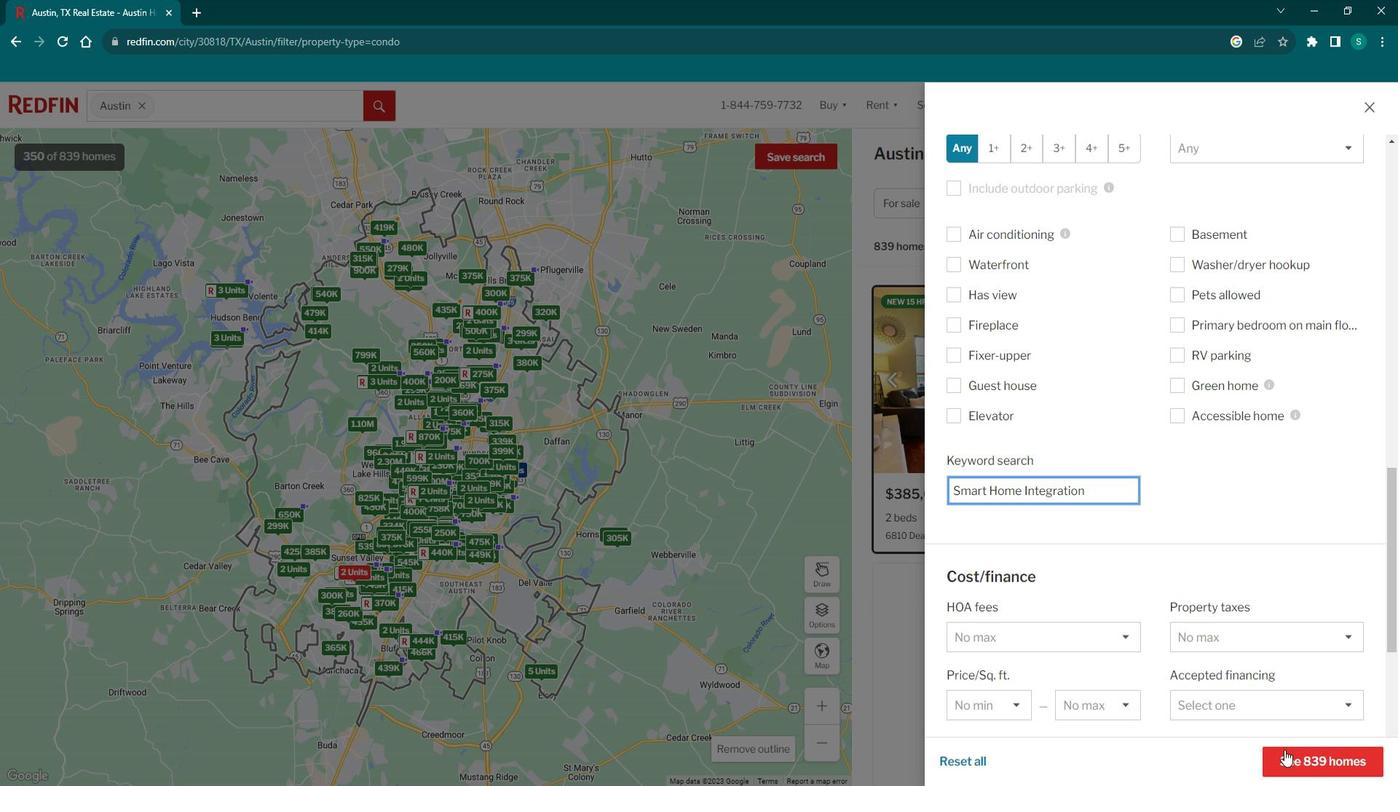 
Action: Mouse pressed left at (1296, 734)
Screenshot: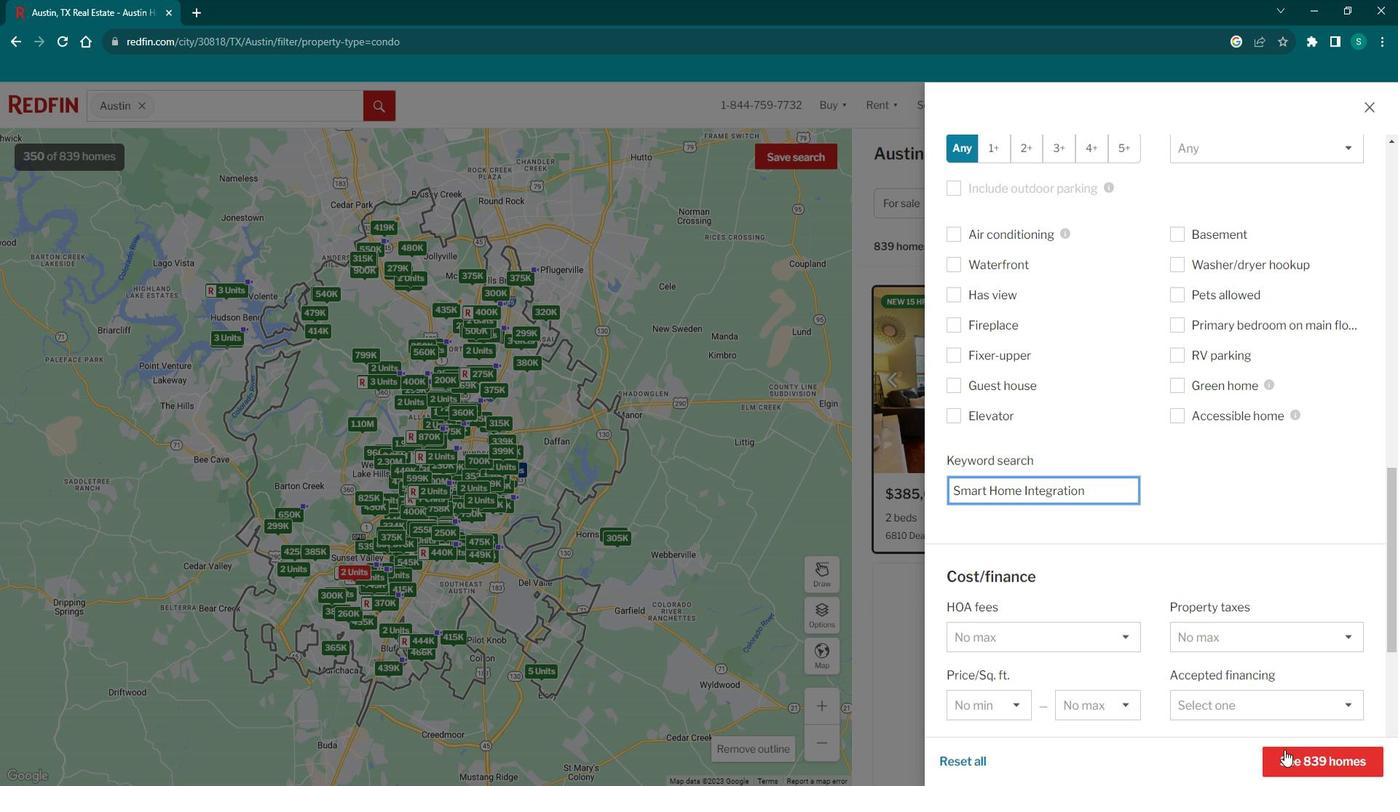 
Action: Mouse moved to (984, 457)
Screenshot: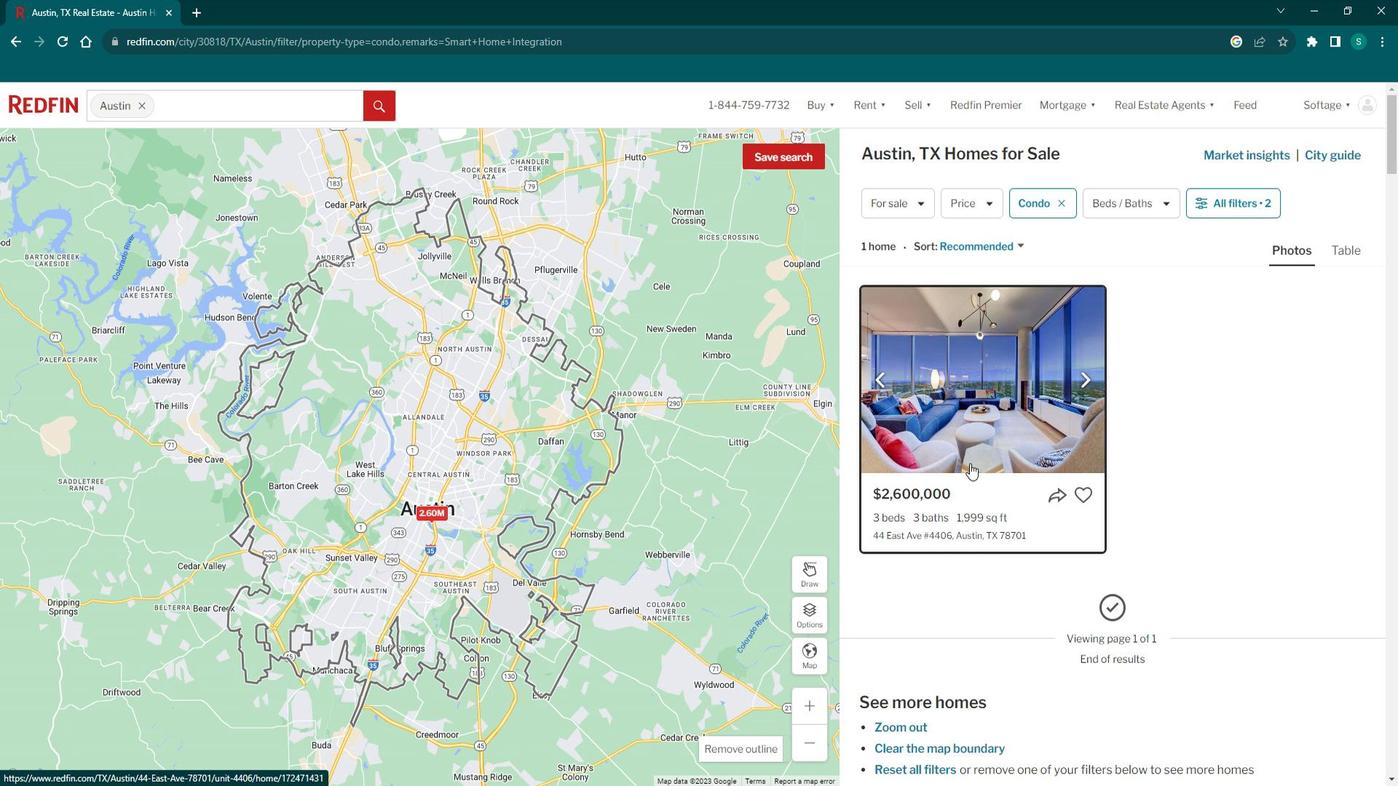 
Action: Mouse pressed left at (984, 457)
Screenshot: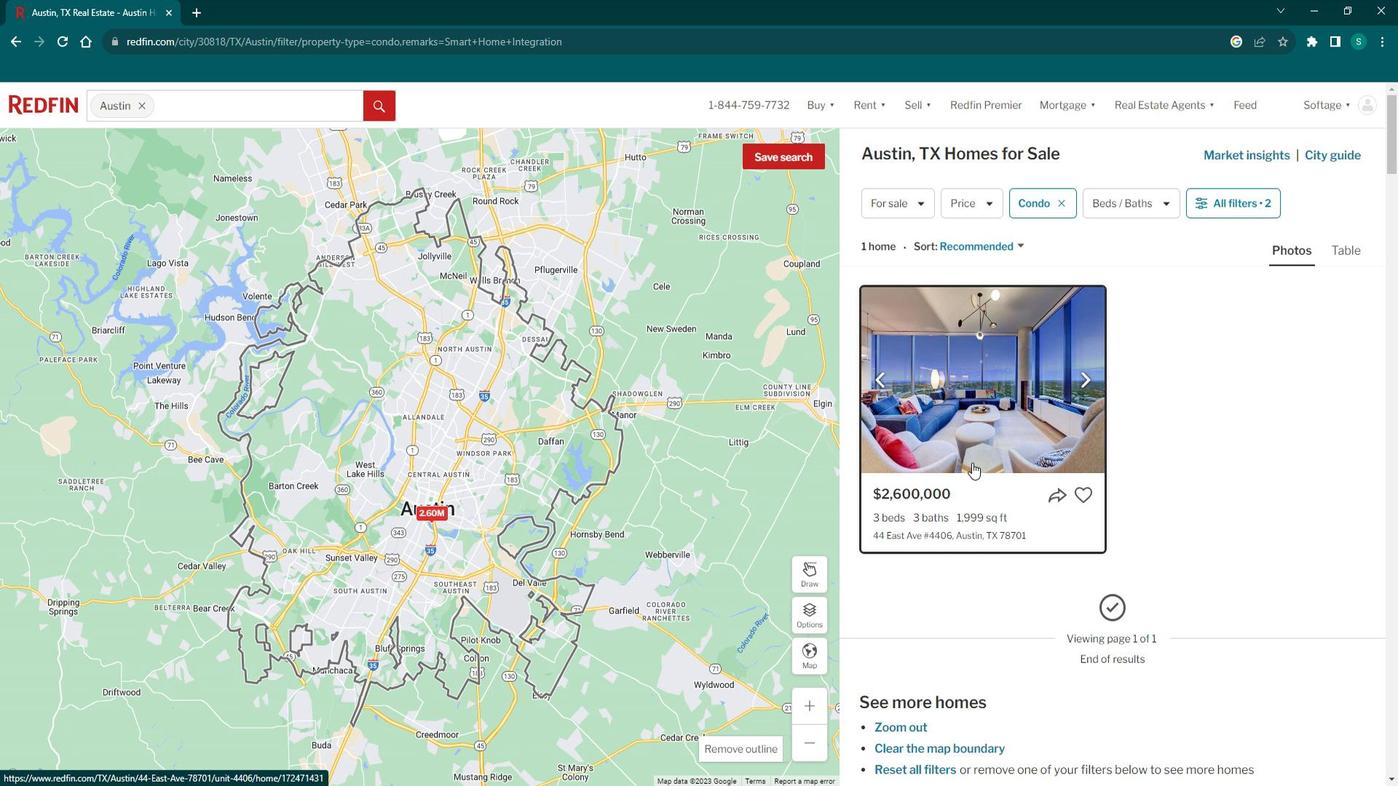 
Action: Mouse moved to (560, 448)
Screenshot: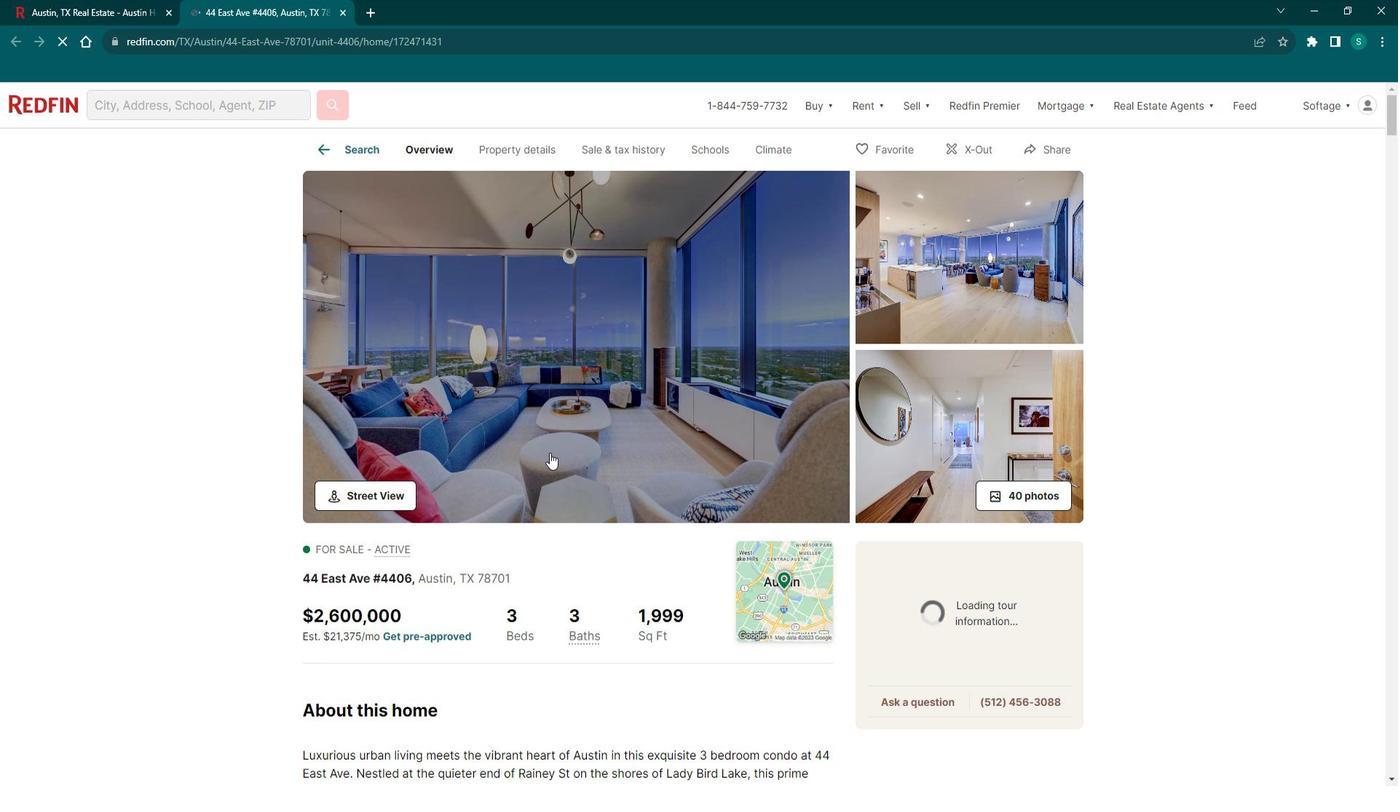 
Action: Mouse scrolled (560, 447) with delta (0, 0)
Screenshot: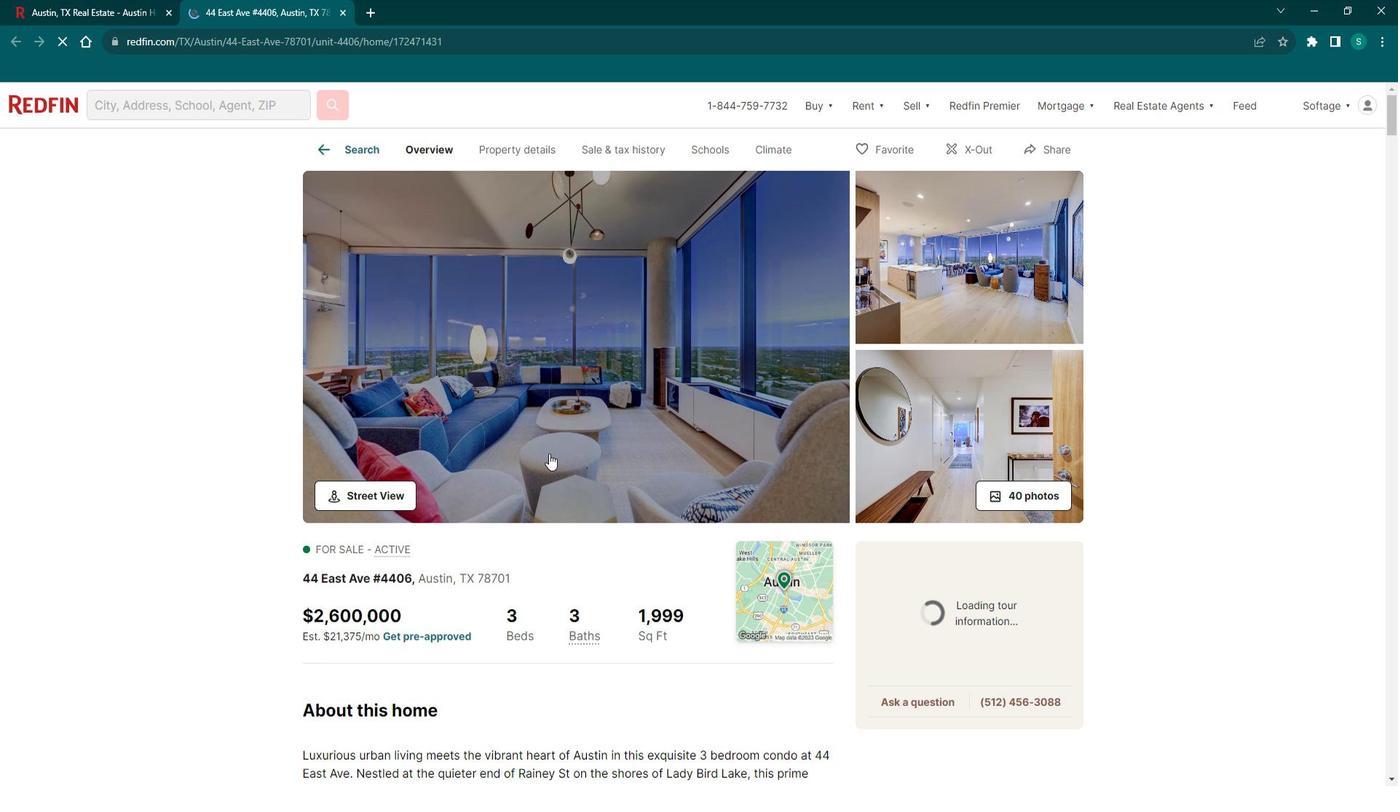 
Action: Mouse scrolled (560, 447) with delta (0, 0)
Screenshot: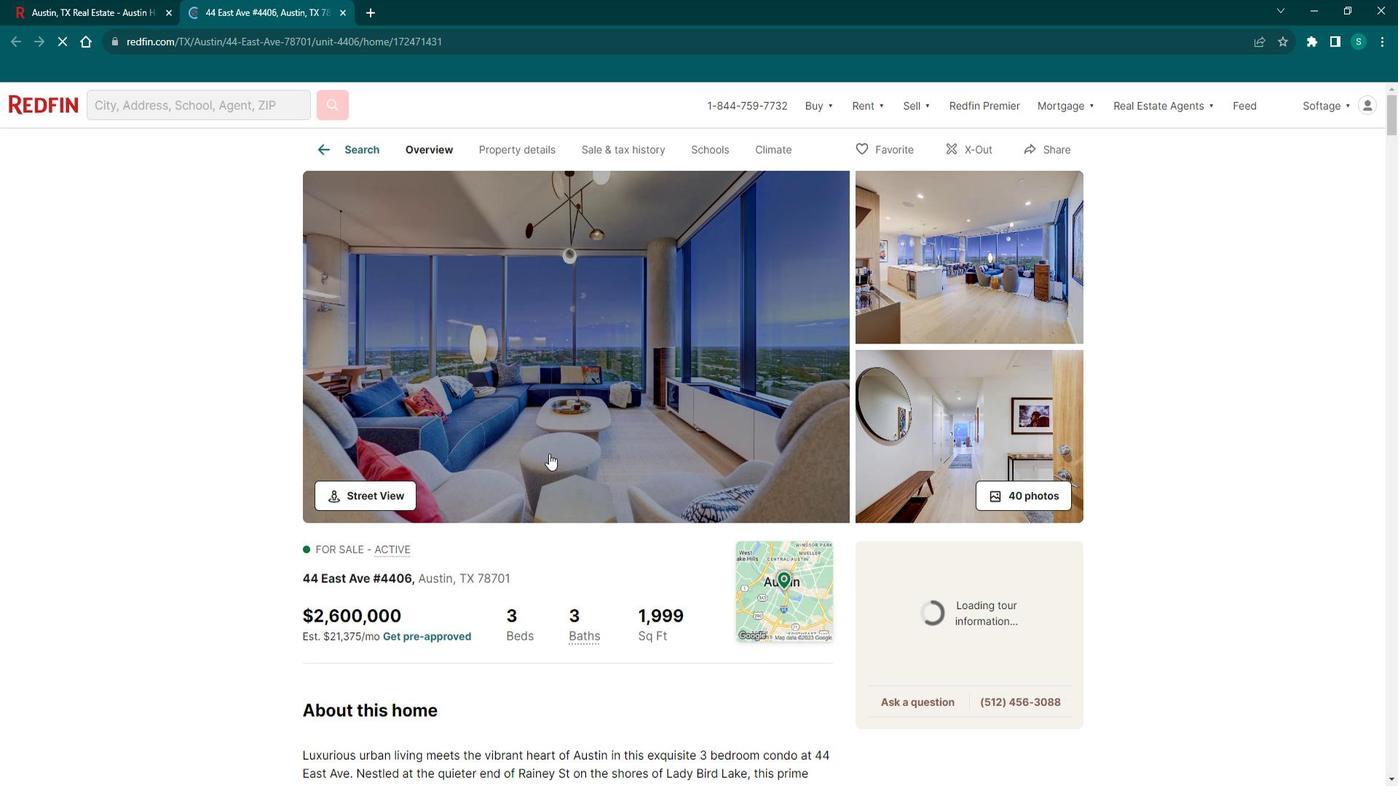 
Action: Mouse scrolled (560, 447) with delta (0, 0)
Screenshot: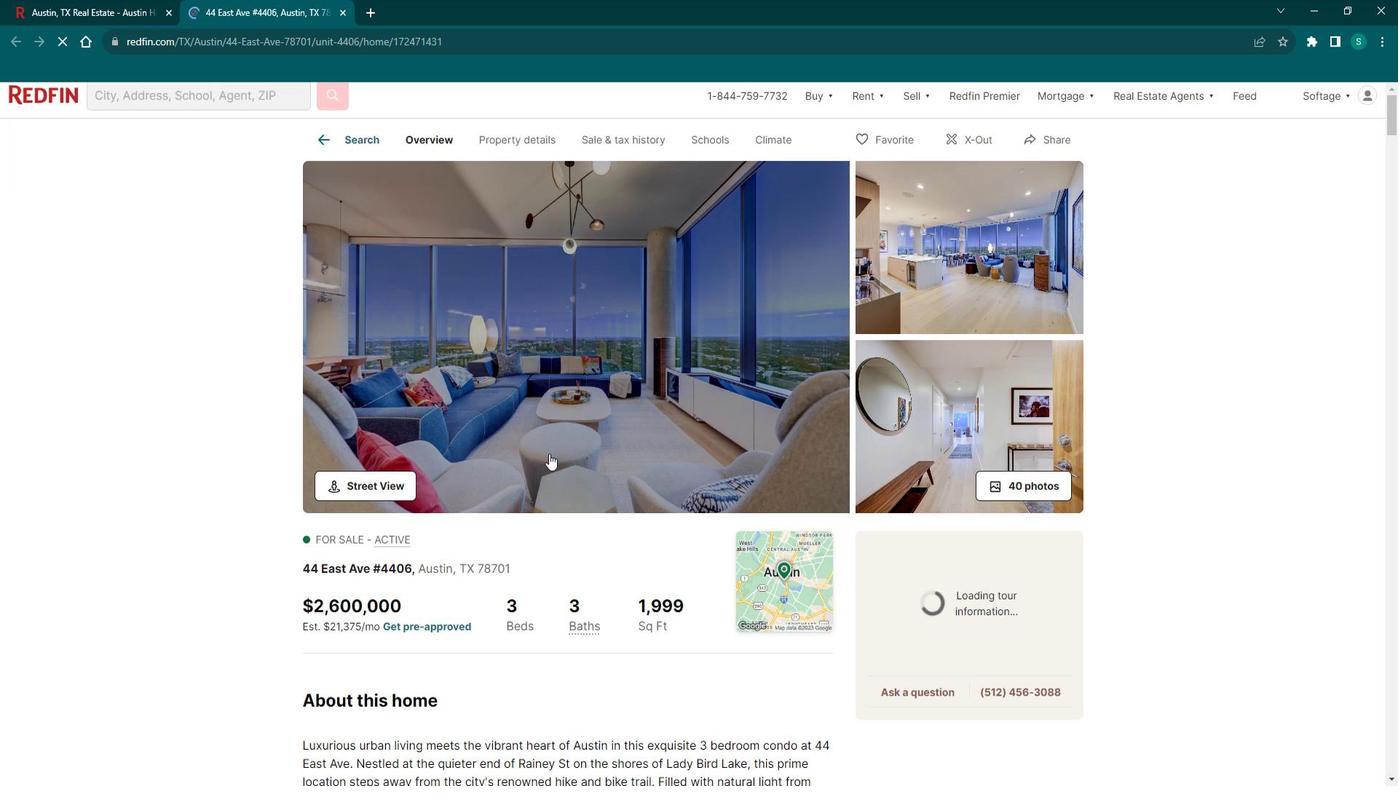 
Action: Mouse moved to (557, 448)
Screenshot: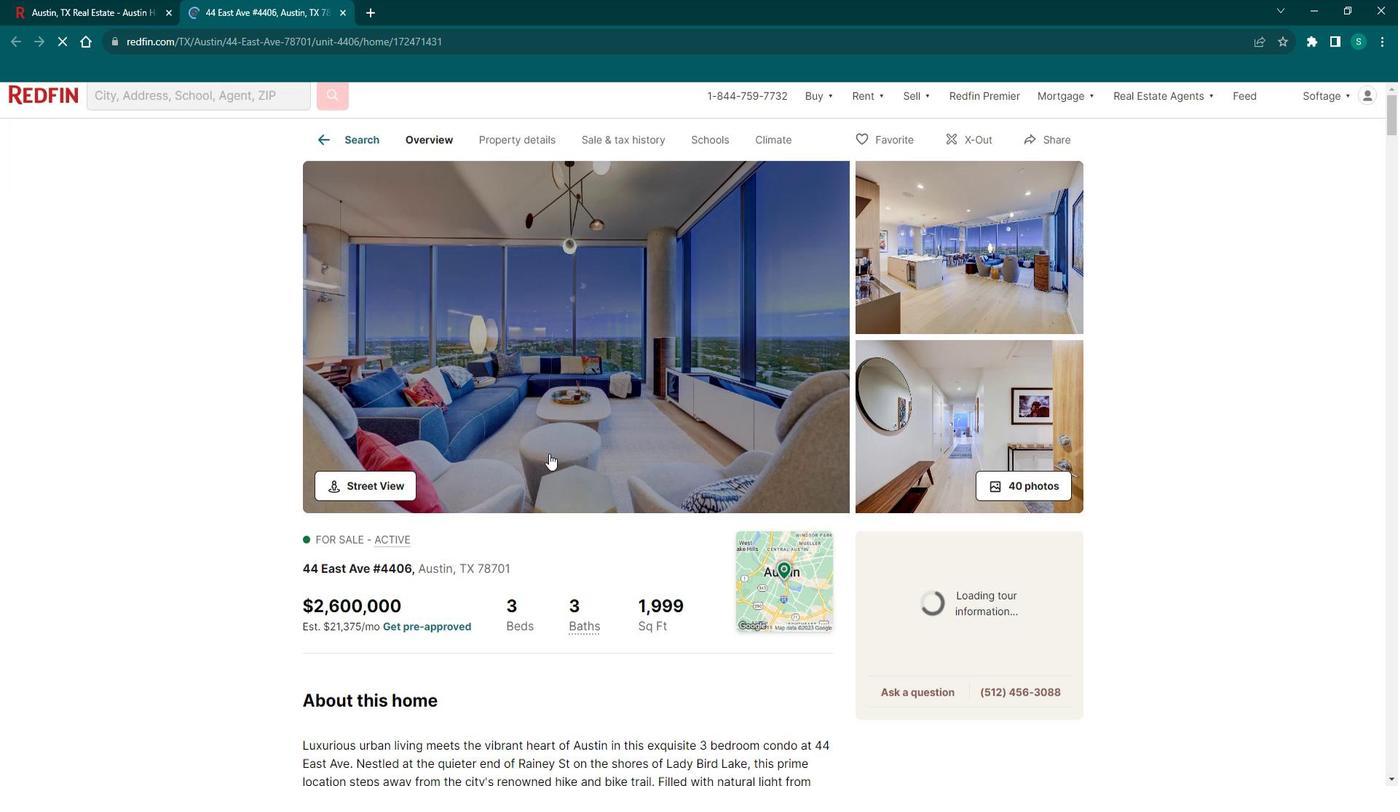 
Action: Mouse scrolled (557, 447) with delta (0, 0)
Screenshot: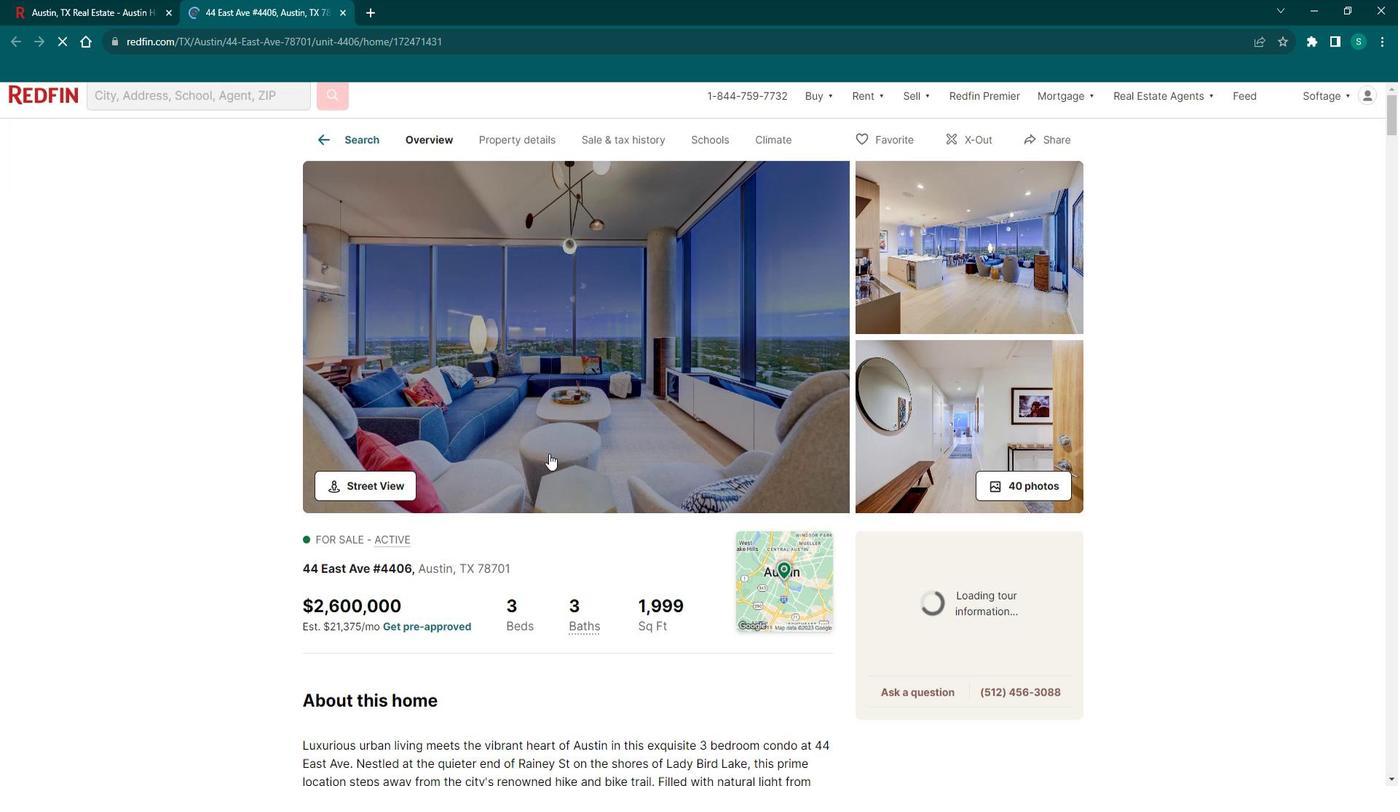 
Action: Mouse moved to (372, 508)
Screenshot: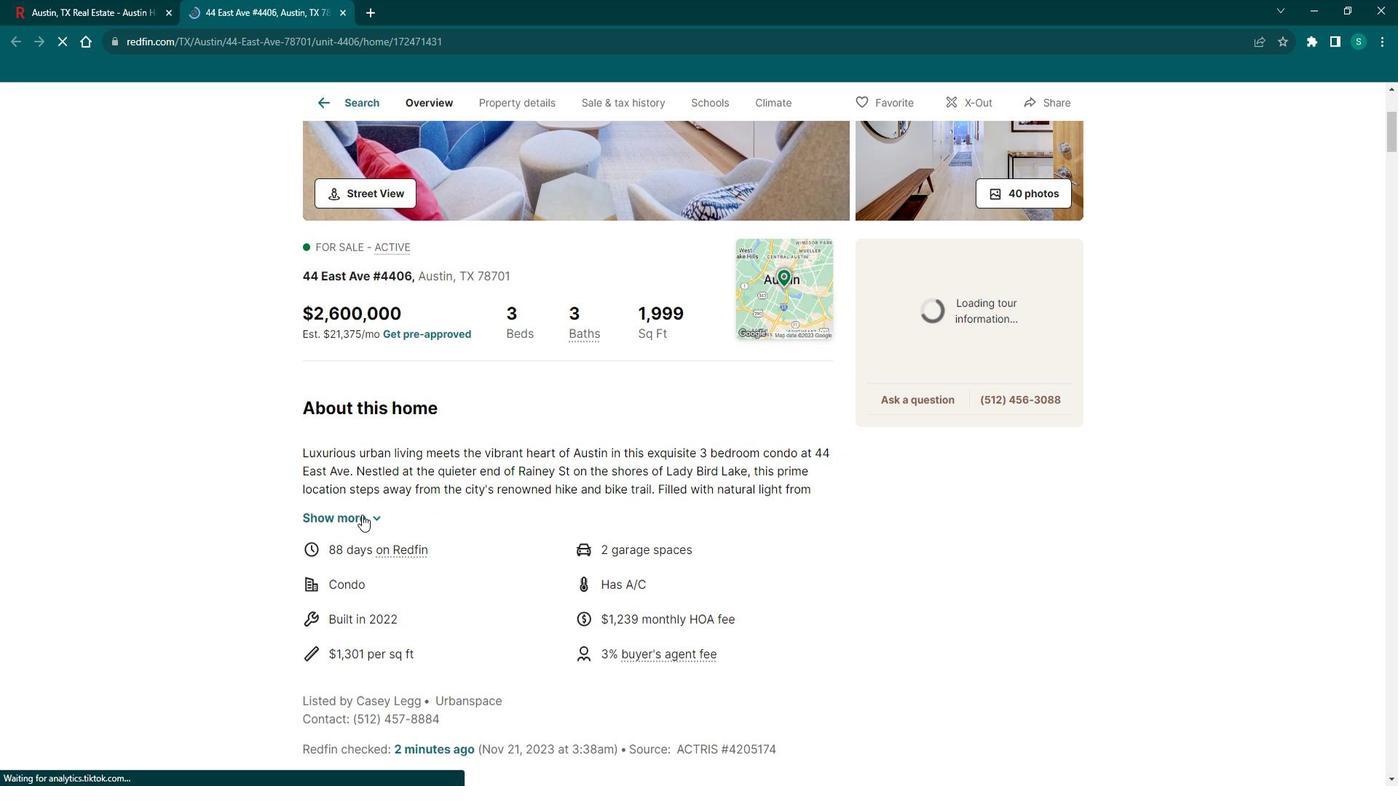 
Action: Mouse pressed left at (372, 508)
Screenshot: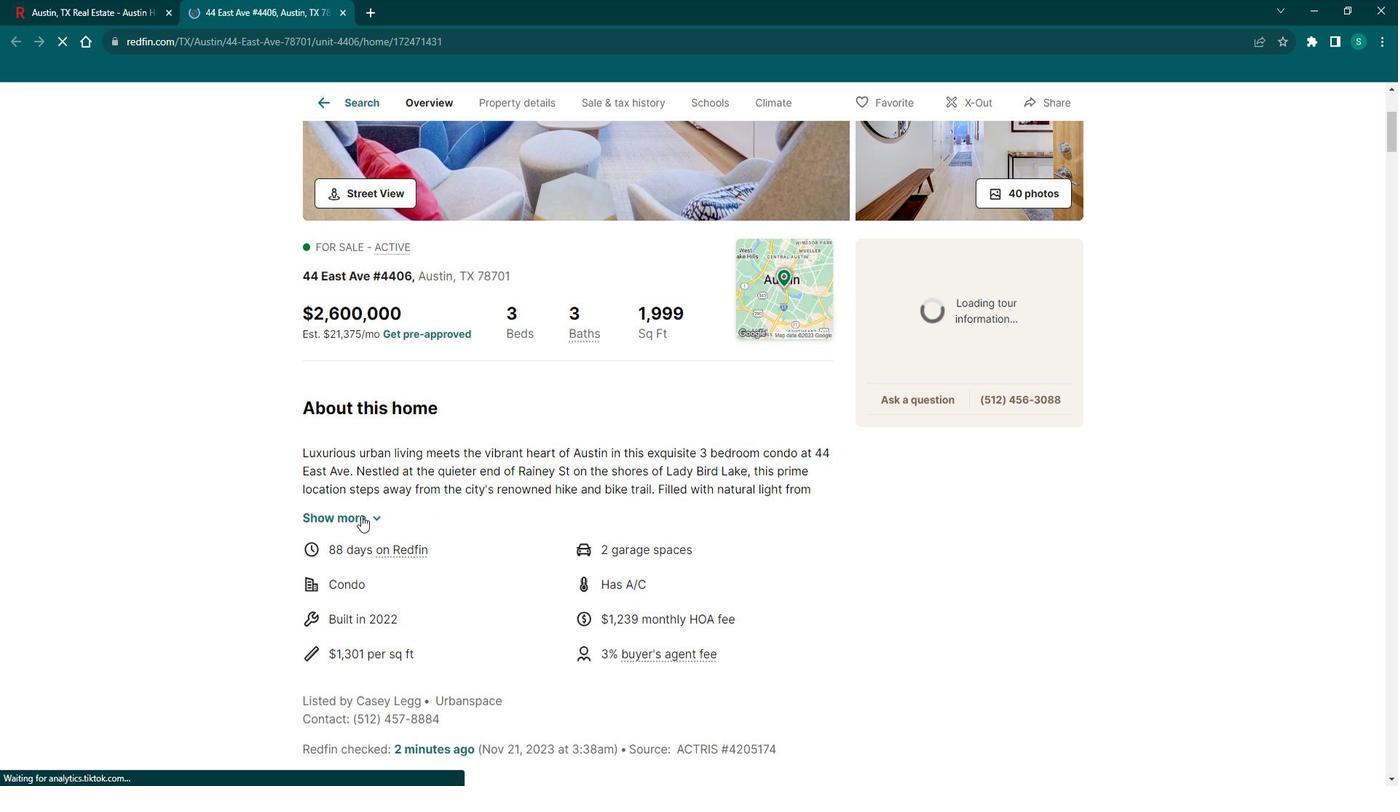 
Action: Mouse moved to (423, 480)
Screenshot: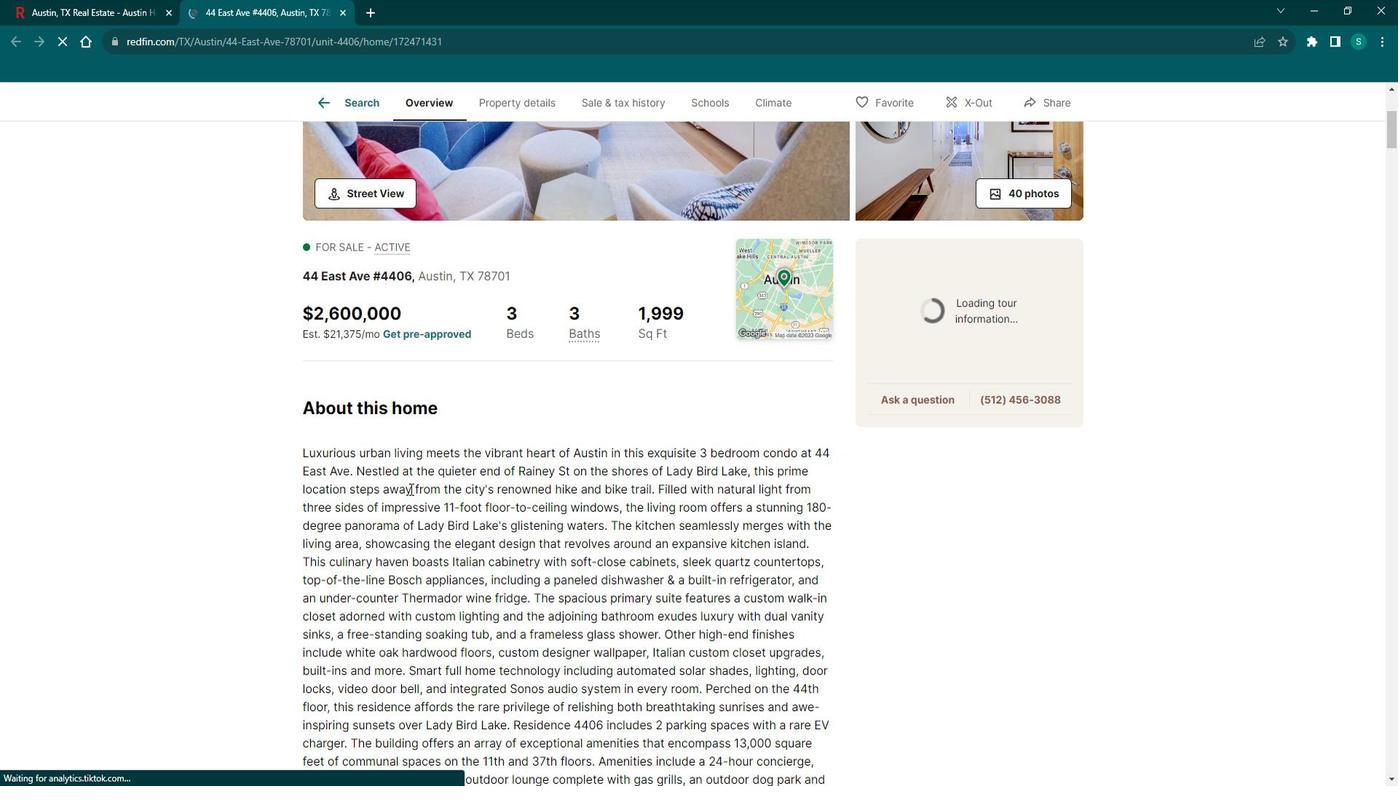 
Action: Mouse scrolled (423, 480) with delta (0, 0)
Screenshot: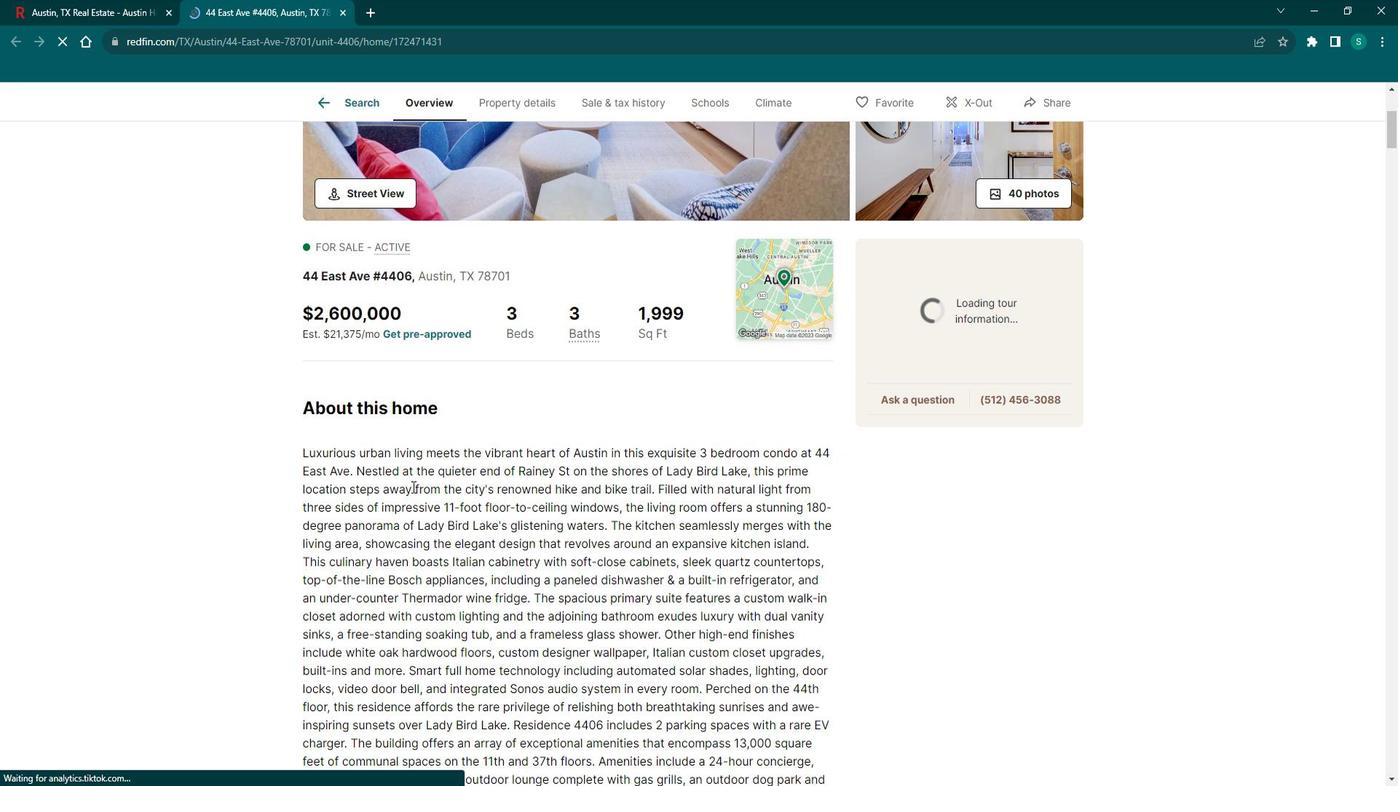 
Action: Mouse scrolled (423, 480) with delta (0, 0)
Screenshot: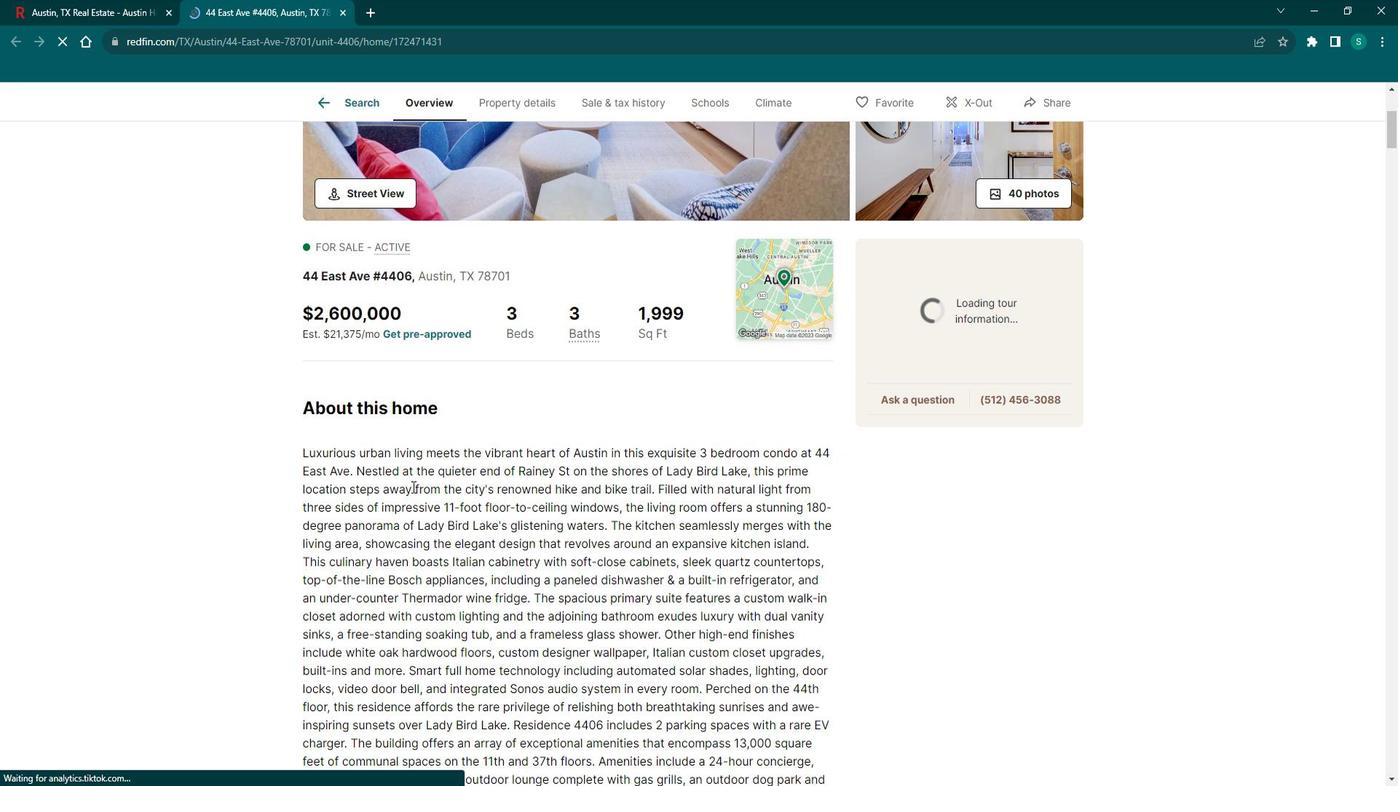 
Action: Mouse scrolled (423, 480) with delta (0, 0)
Screenshot: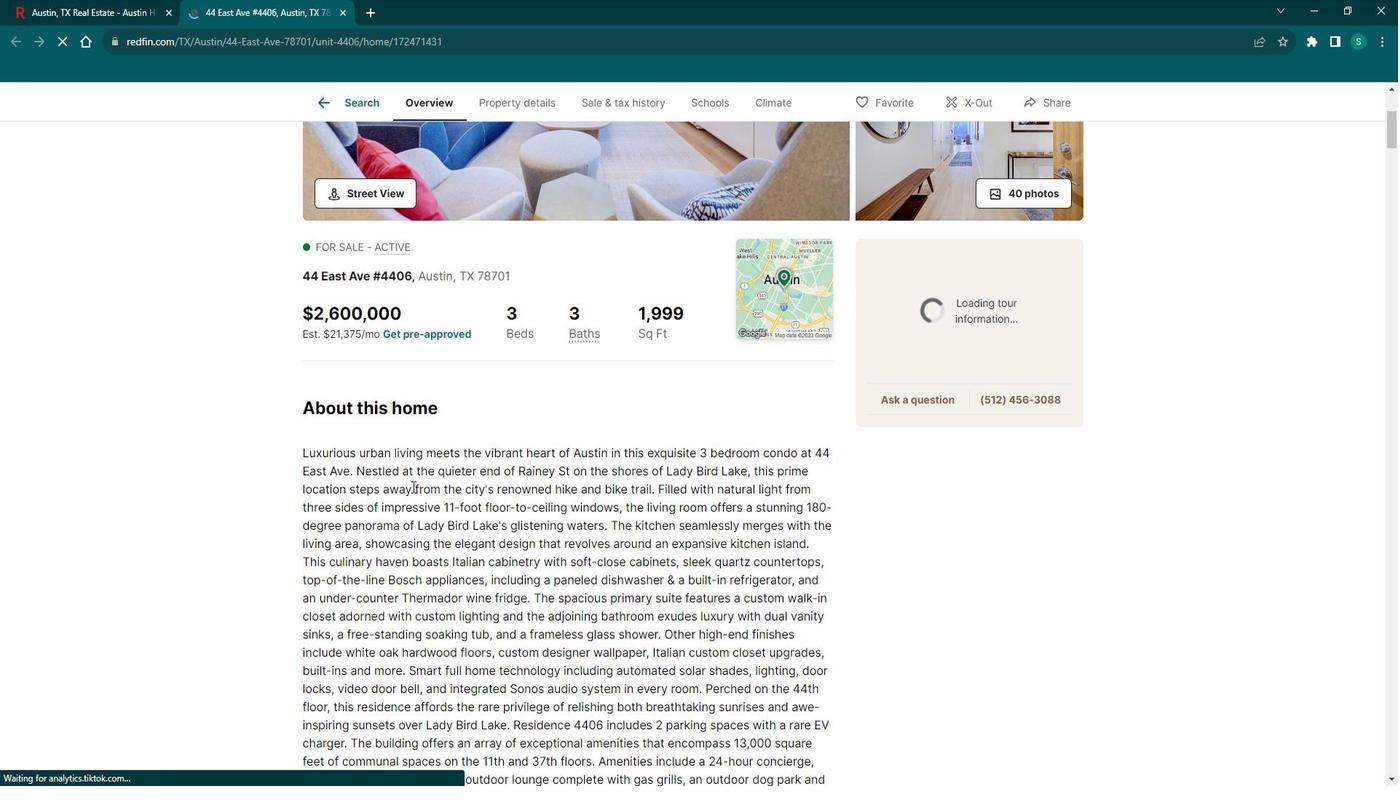 
Action: Mouse moved to (495, 472)
Screenshot: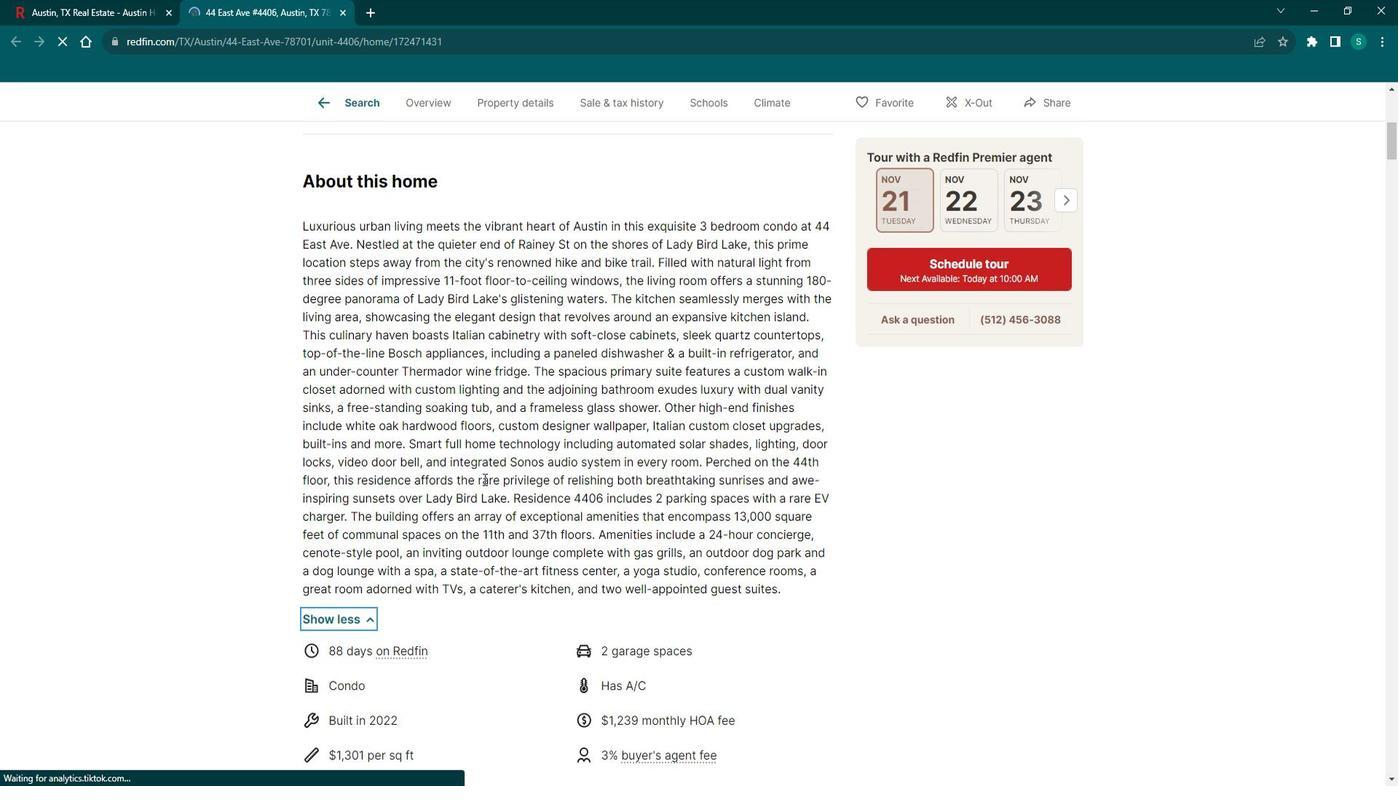 
Action: Mouse scrolled (495, 472) with delta (0, 0)
Screenshot: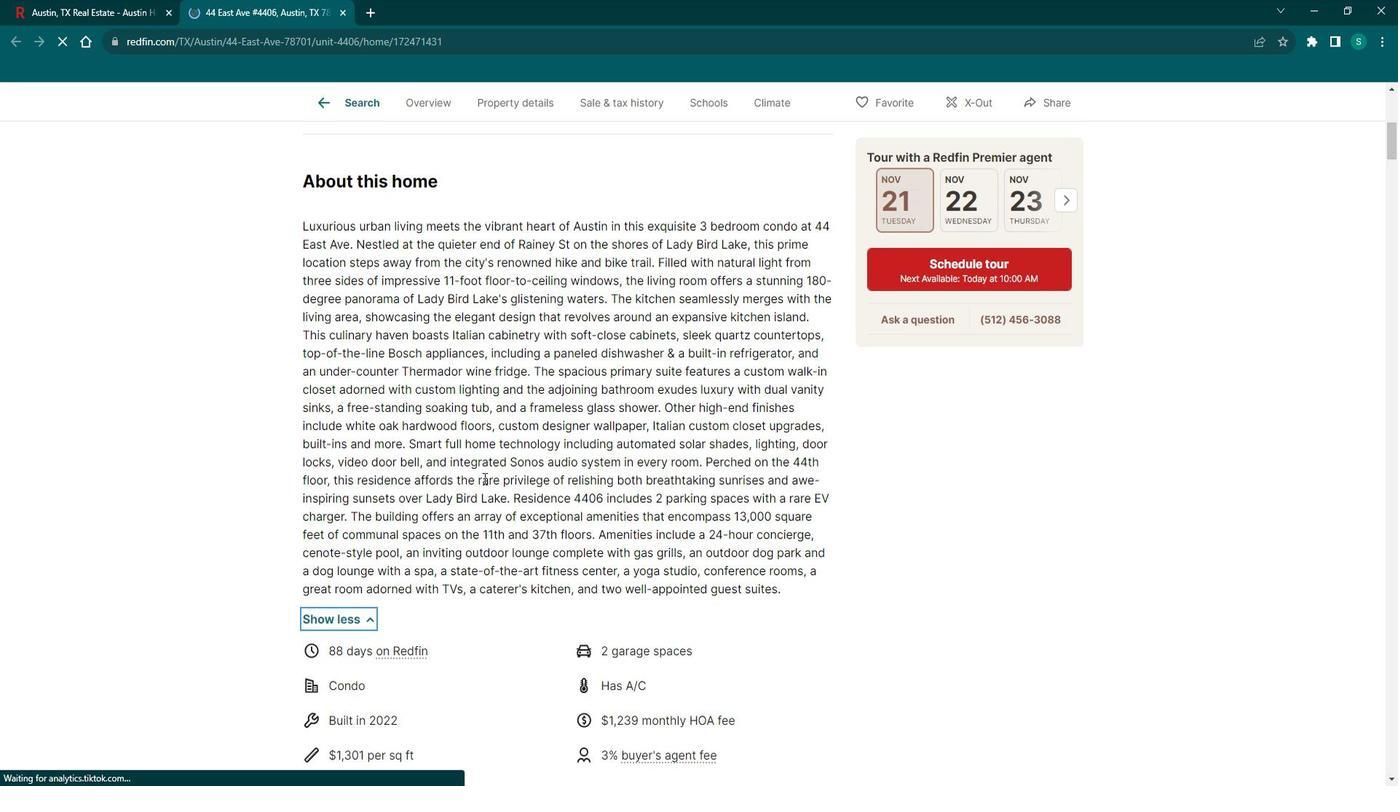 
Action: Mouse scrolled (495, 472) with delta (0, 0)
Screenshot: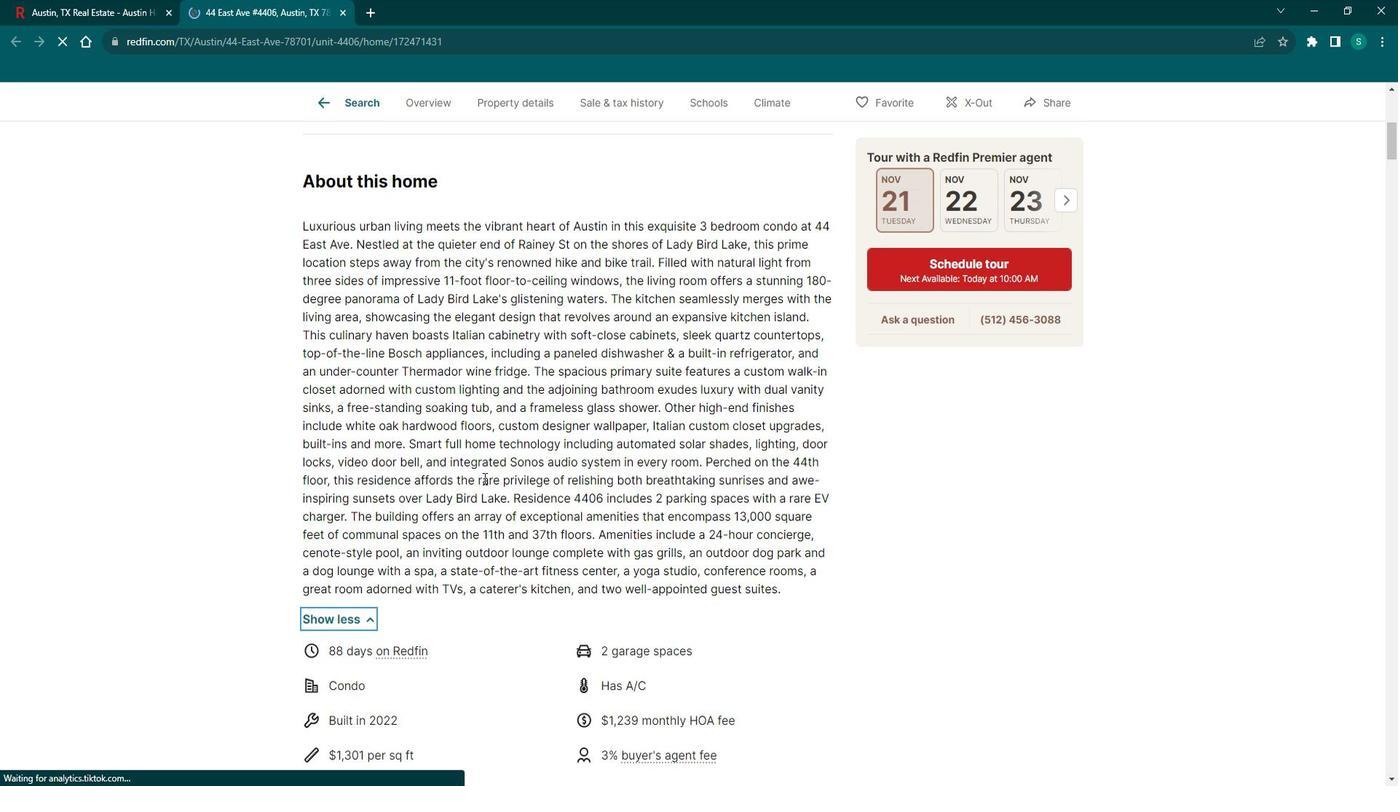 
Action: Mouse scrolled (495, 472) with delta (0, 0)
Screenshot: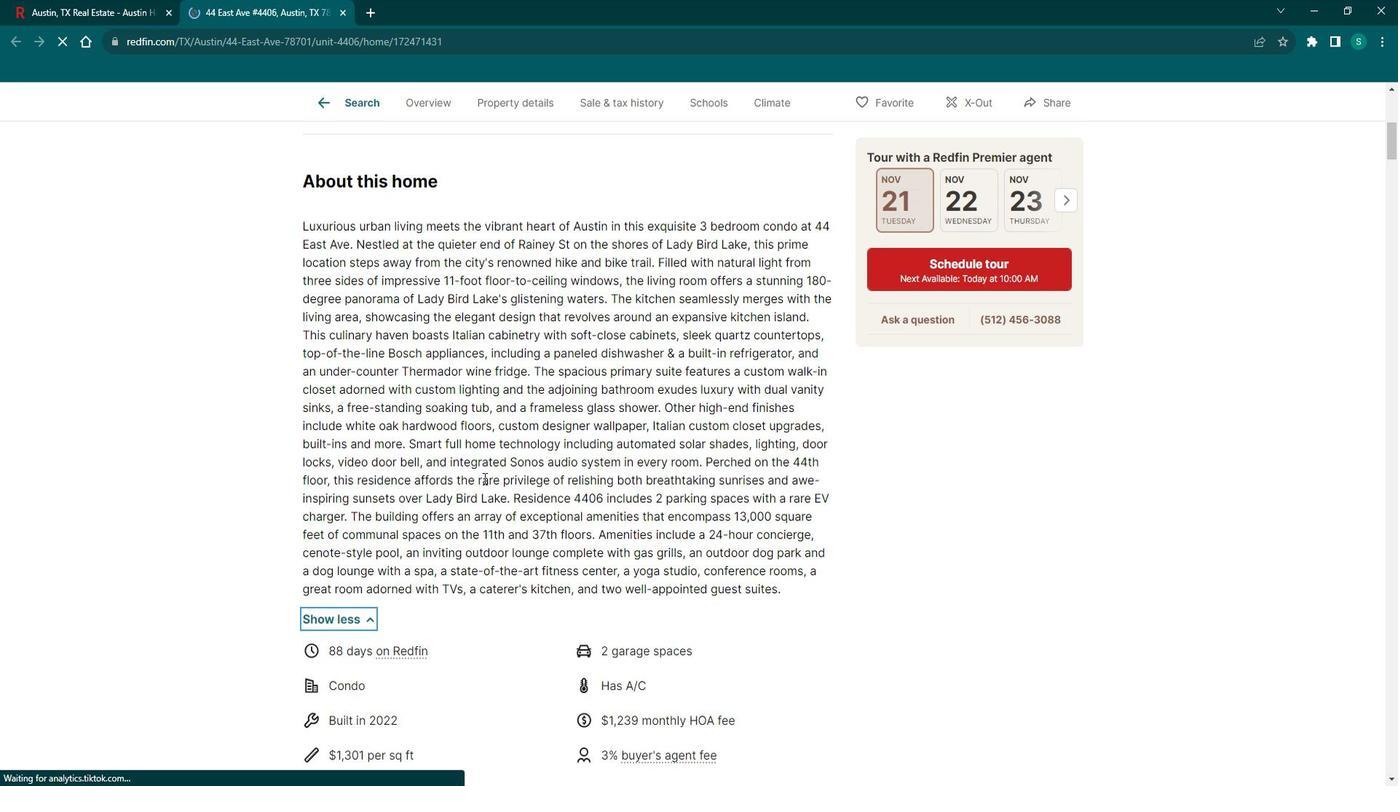 
Action: Mouse scrolled (495, 472) with delta (0, 0)
Screenshot: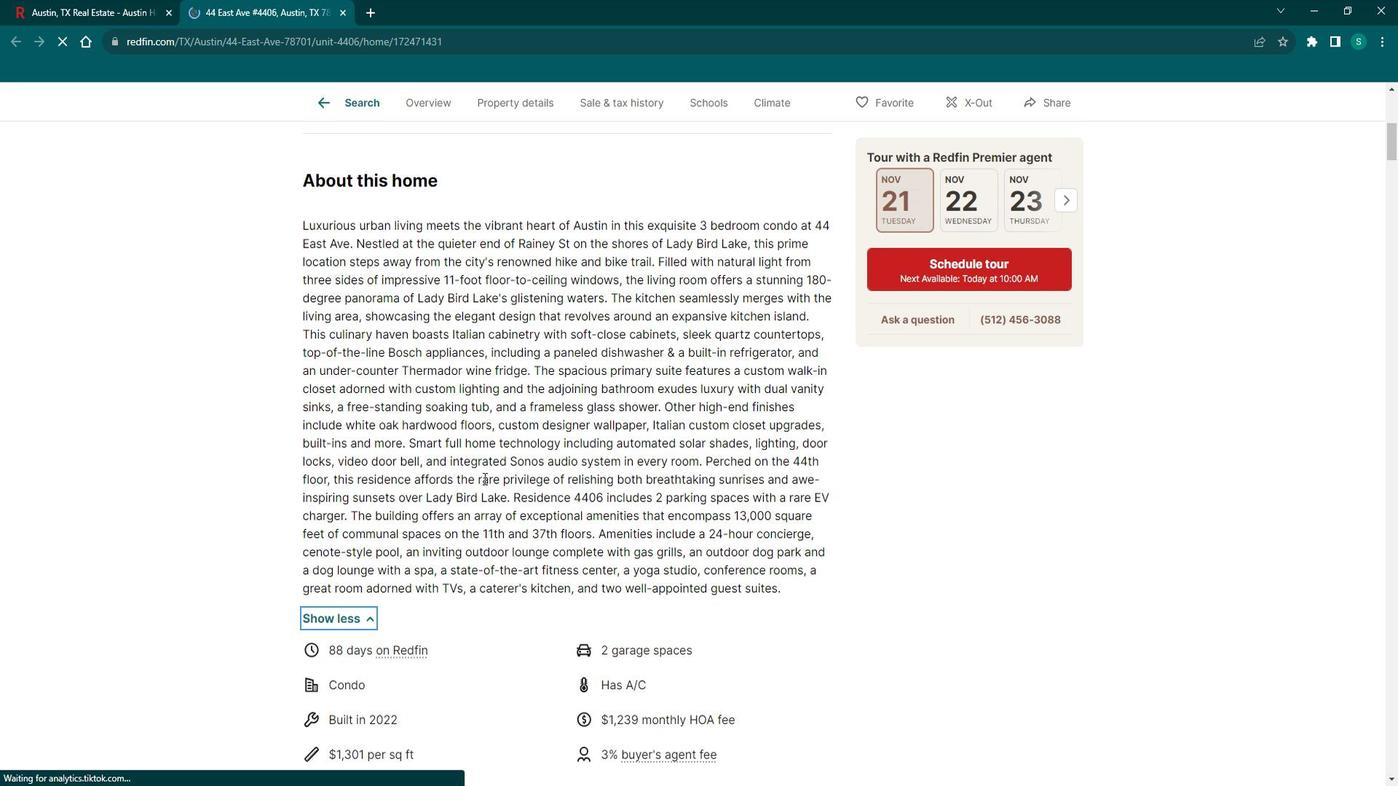 
Action: Mouse scrolled (495, 472) with delta (0, 0)
Screenshot: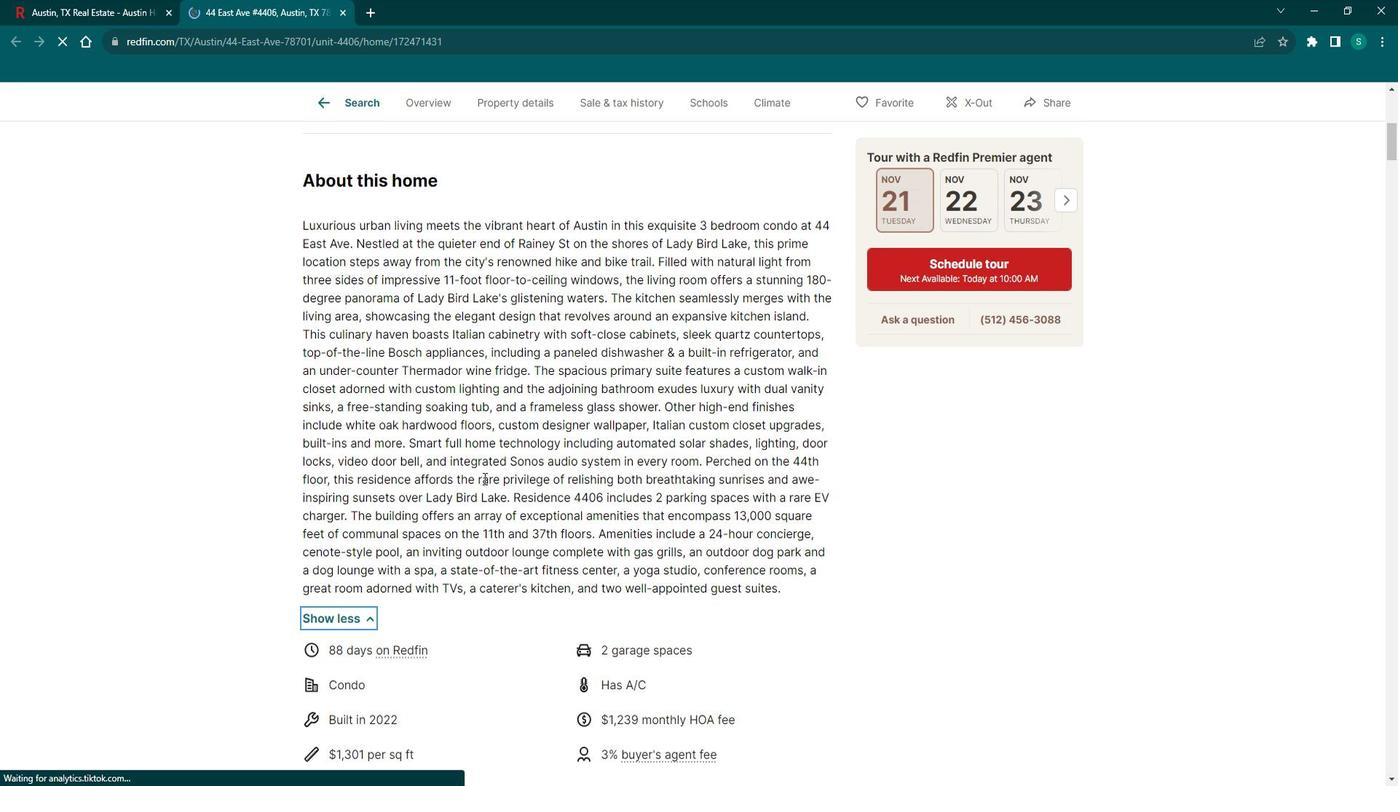 
Action: Mouse scrolled (495, 472) with delta (0, 0)
Screenshot: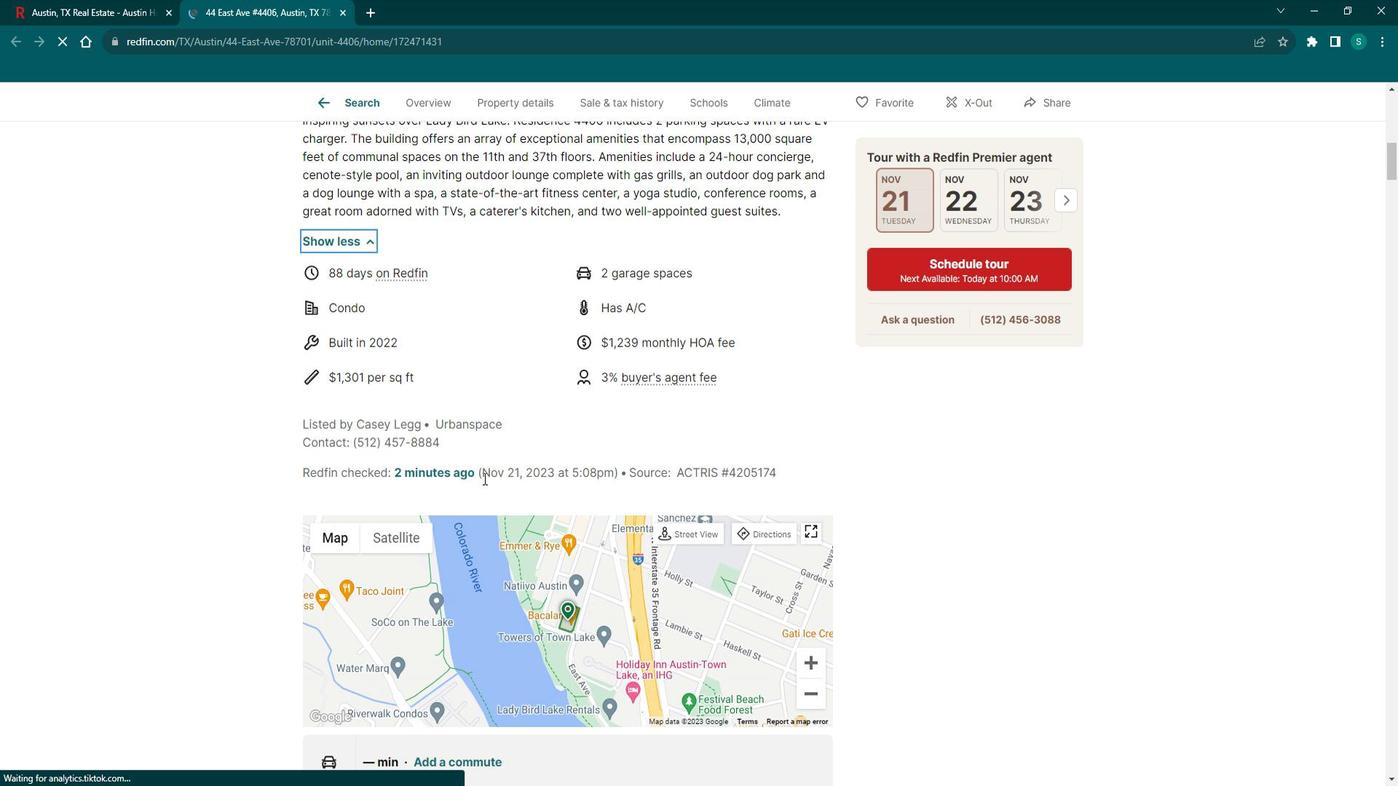 
Action: Mouse scrolled (495, 472) with delta (0, 0)
Screenshot: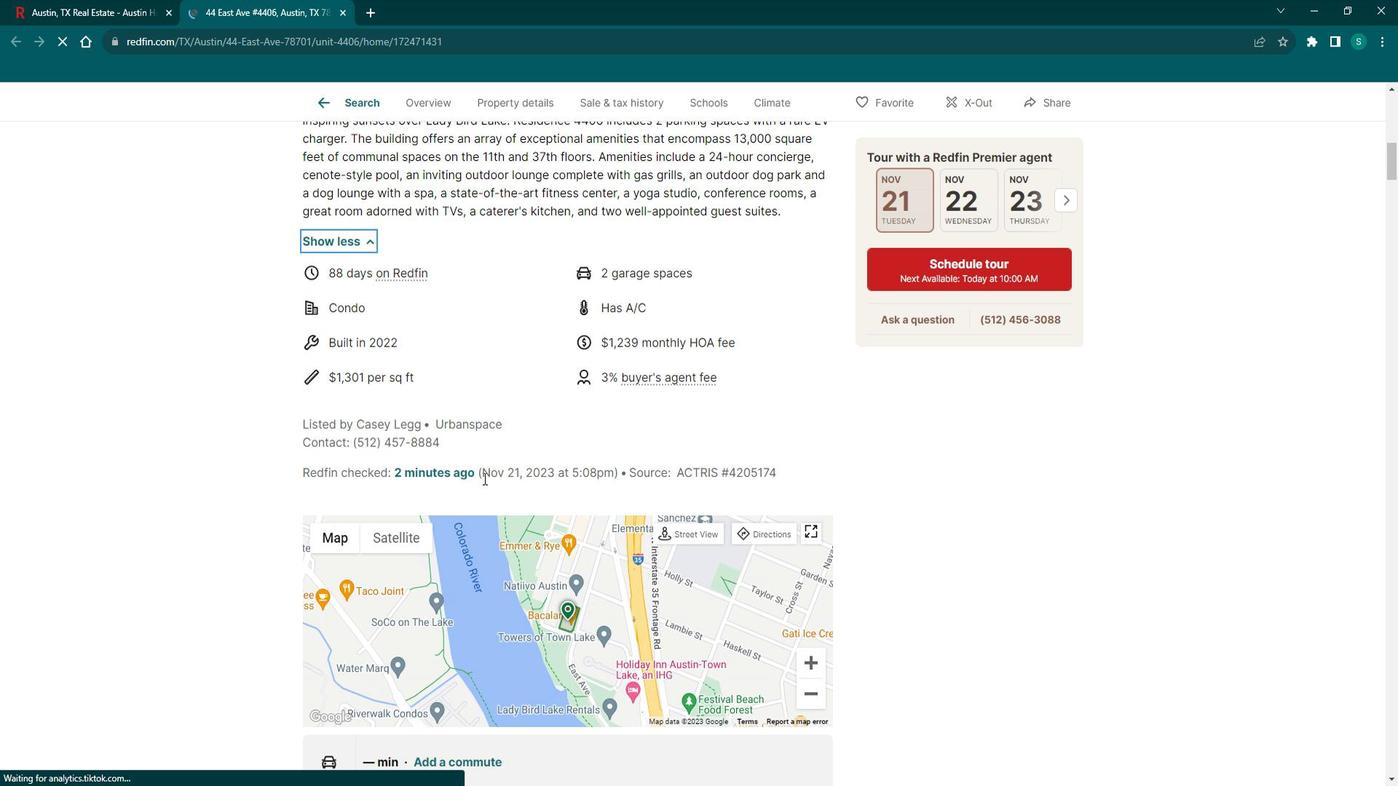 
Action: Mouse scrolled (495, 472) with delta (0, 0)
Screenshot: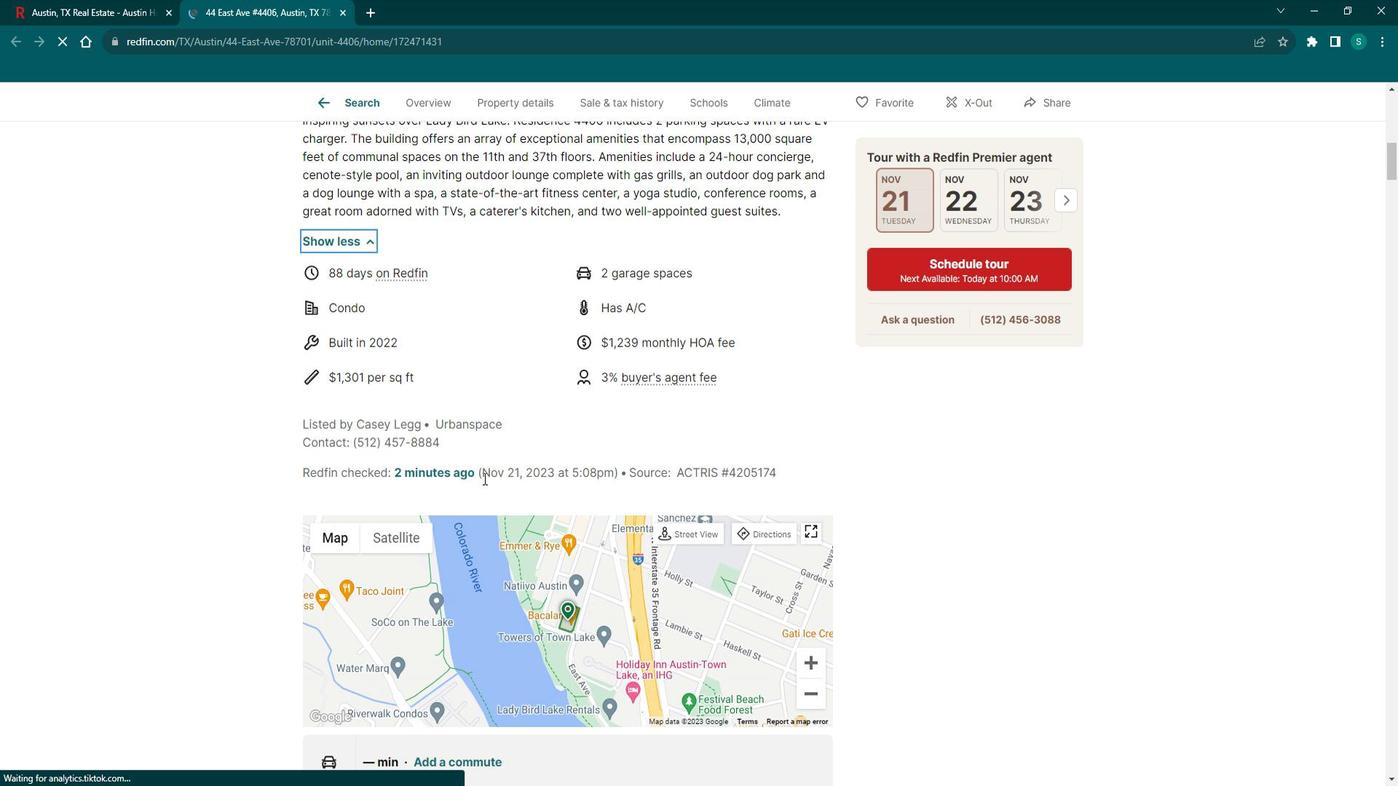 
Action: Mouse scrolled (495, 472) with delta (0, 0)
Screenshot: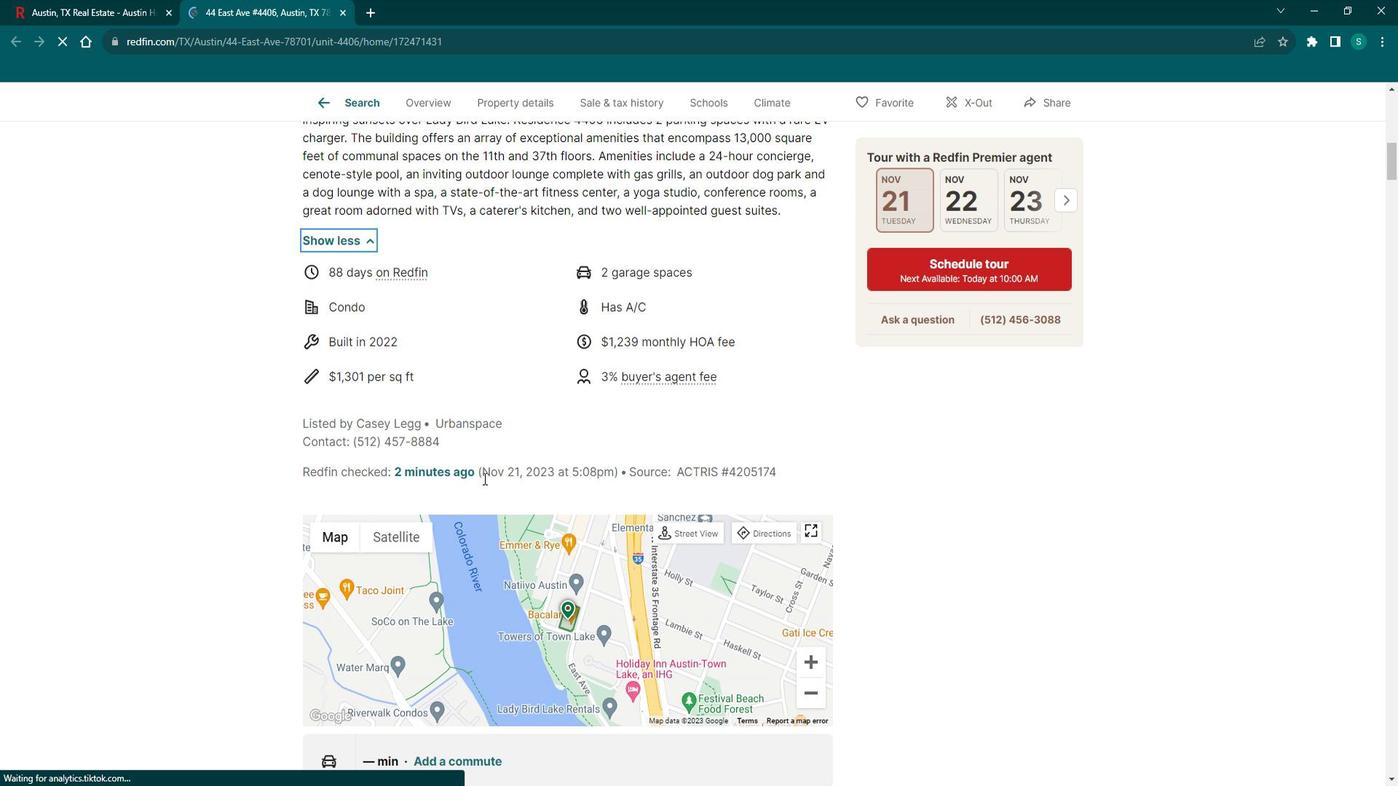 
Action: Mouse scrolled (495, 472) with delta (0, 0)
Screenshot: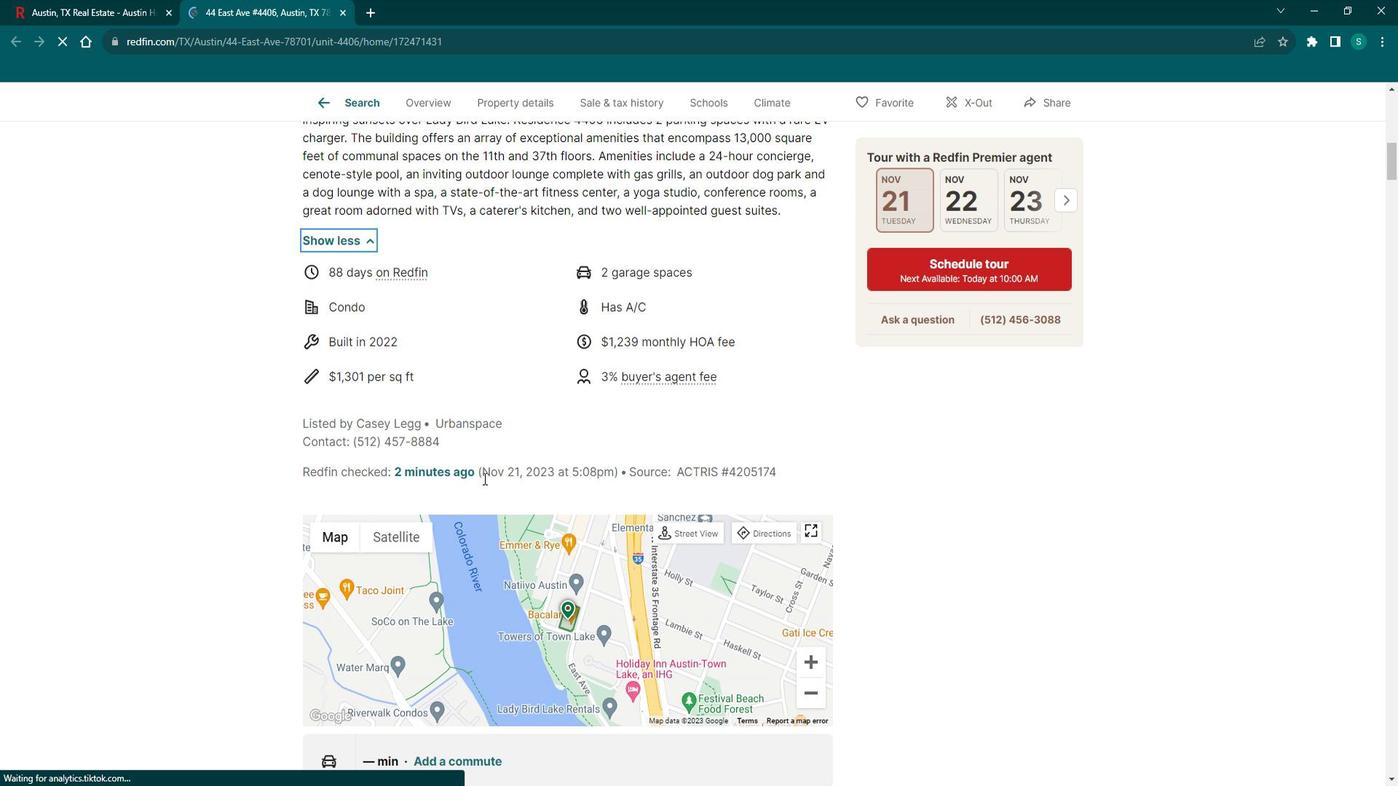 
Action: Mouse scrolled (495, 472) with delta (0, 0)
Screenshot: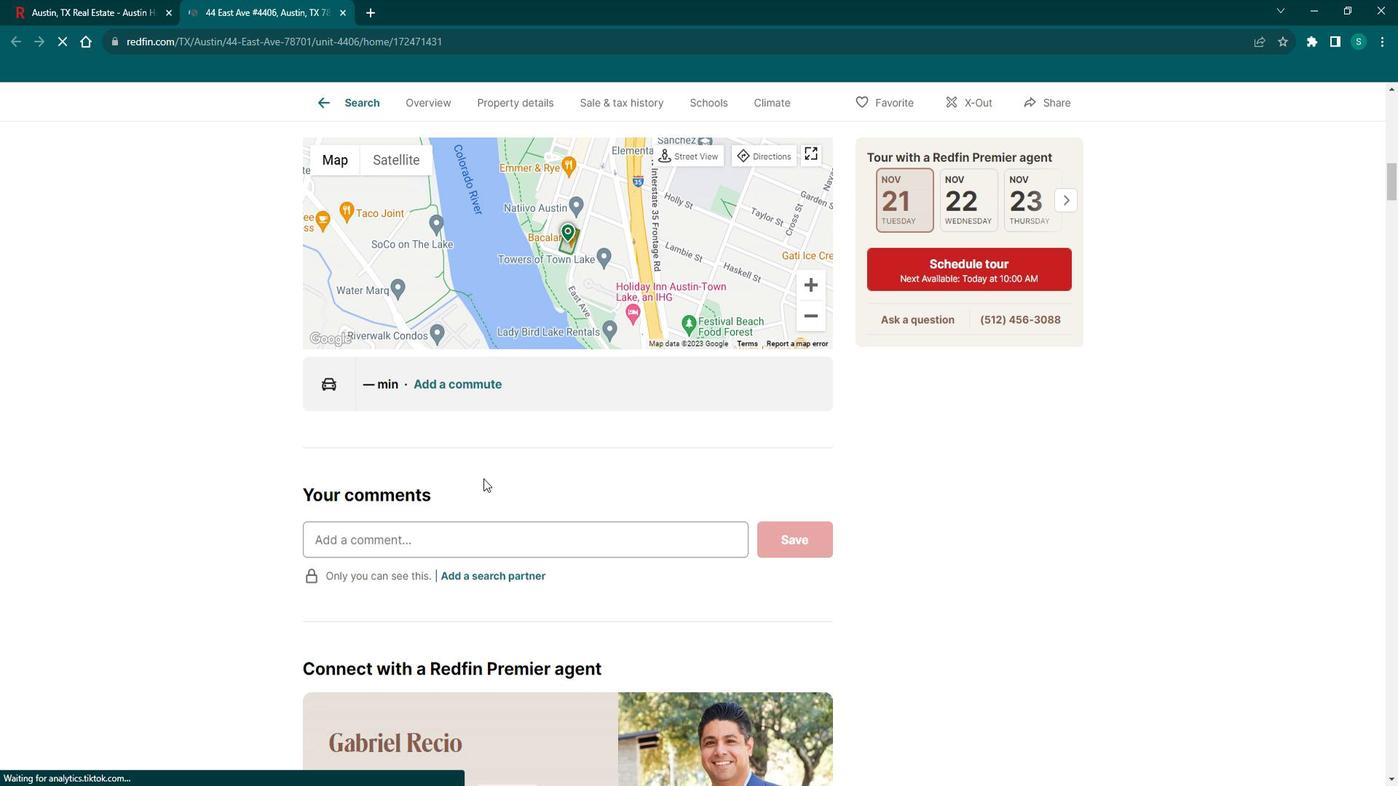 
Action: Mouse scrolled (495, 472) with delta (0, 0)
Screenshot: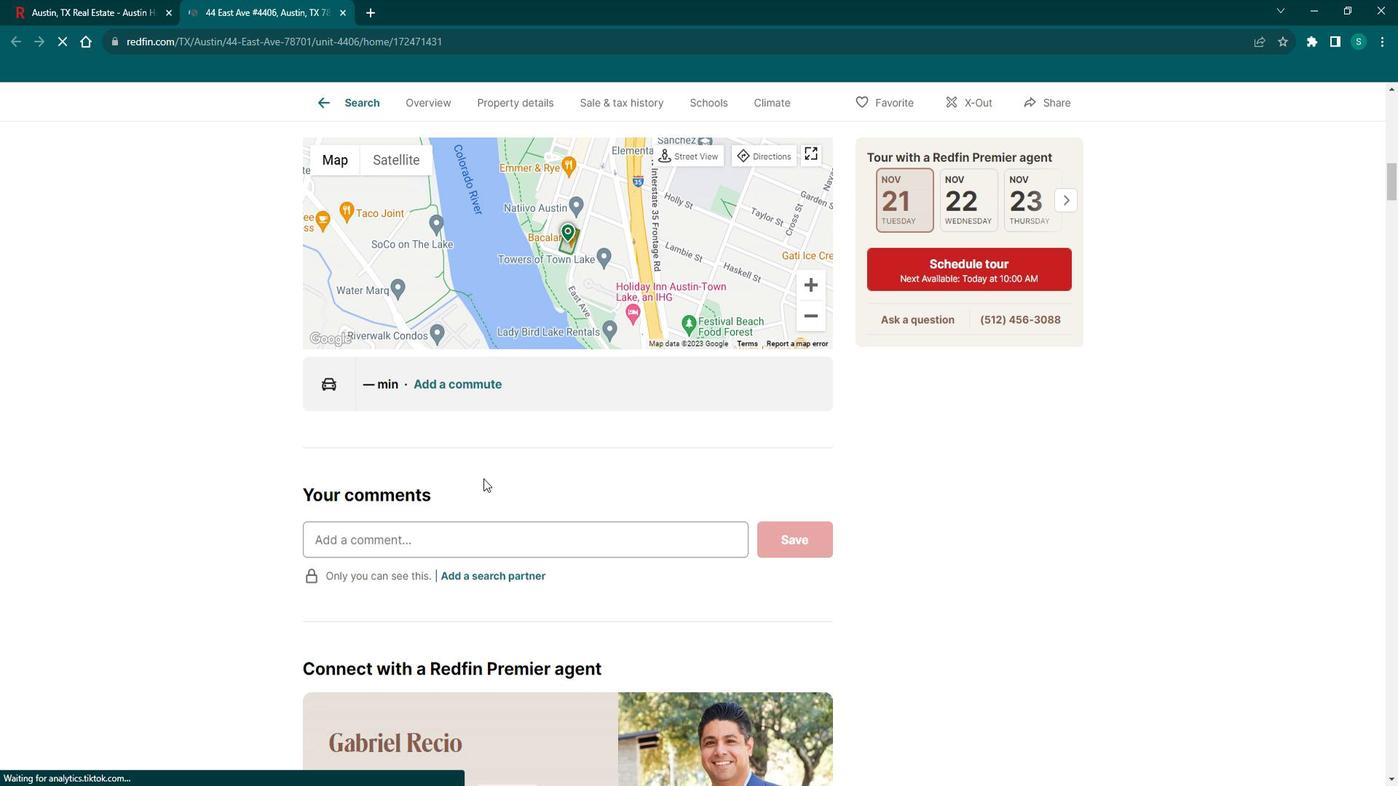 
Action: Mouse scrolled (495, 472) with delta (0, 0)
Screenshot: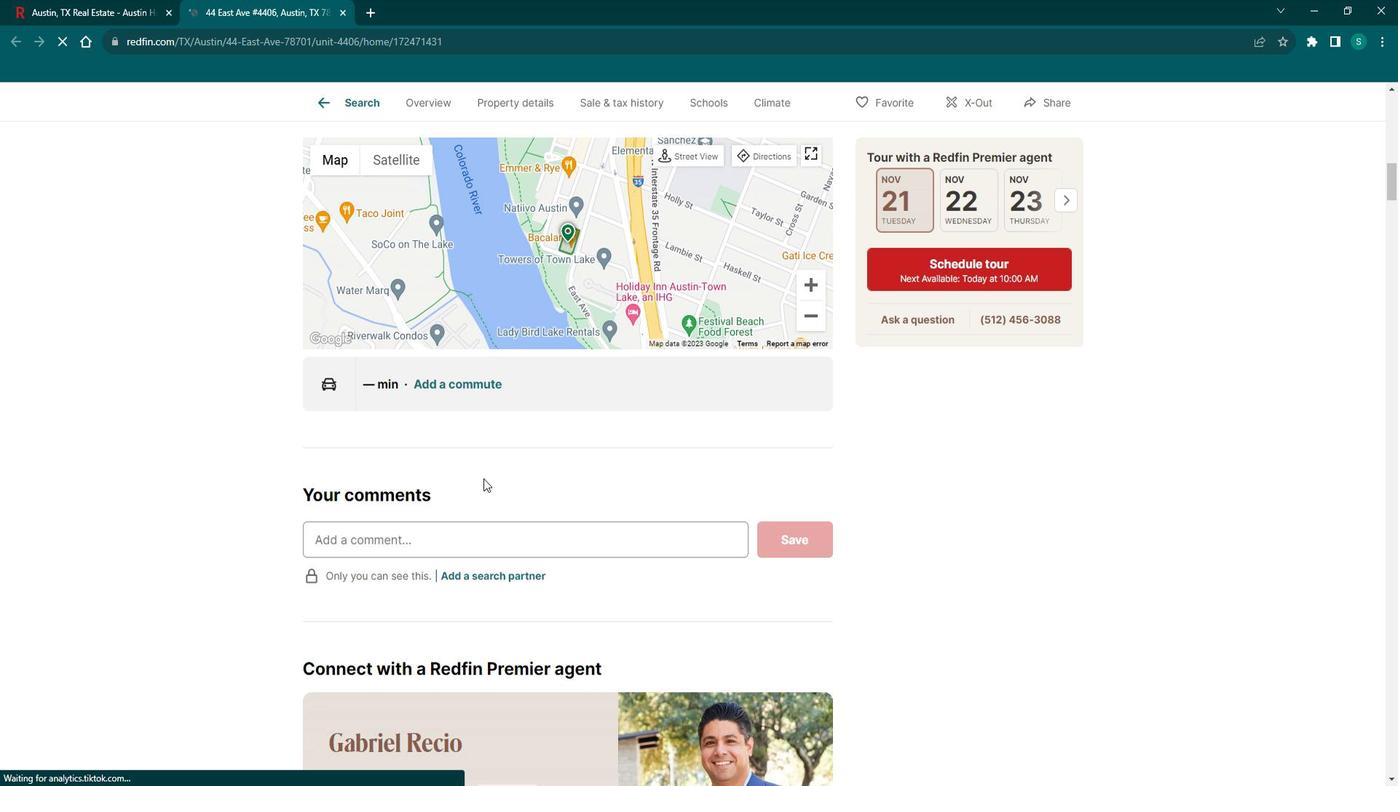 
Action: Mouse scrolled (495, 472) with delta (0, 0)
Screenshot: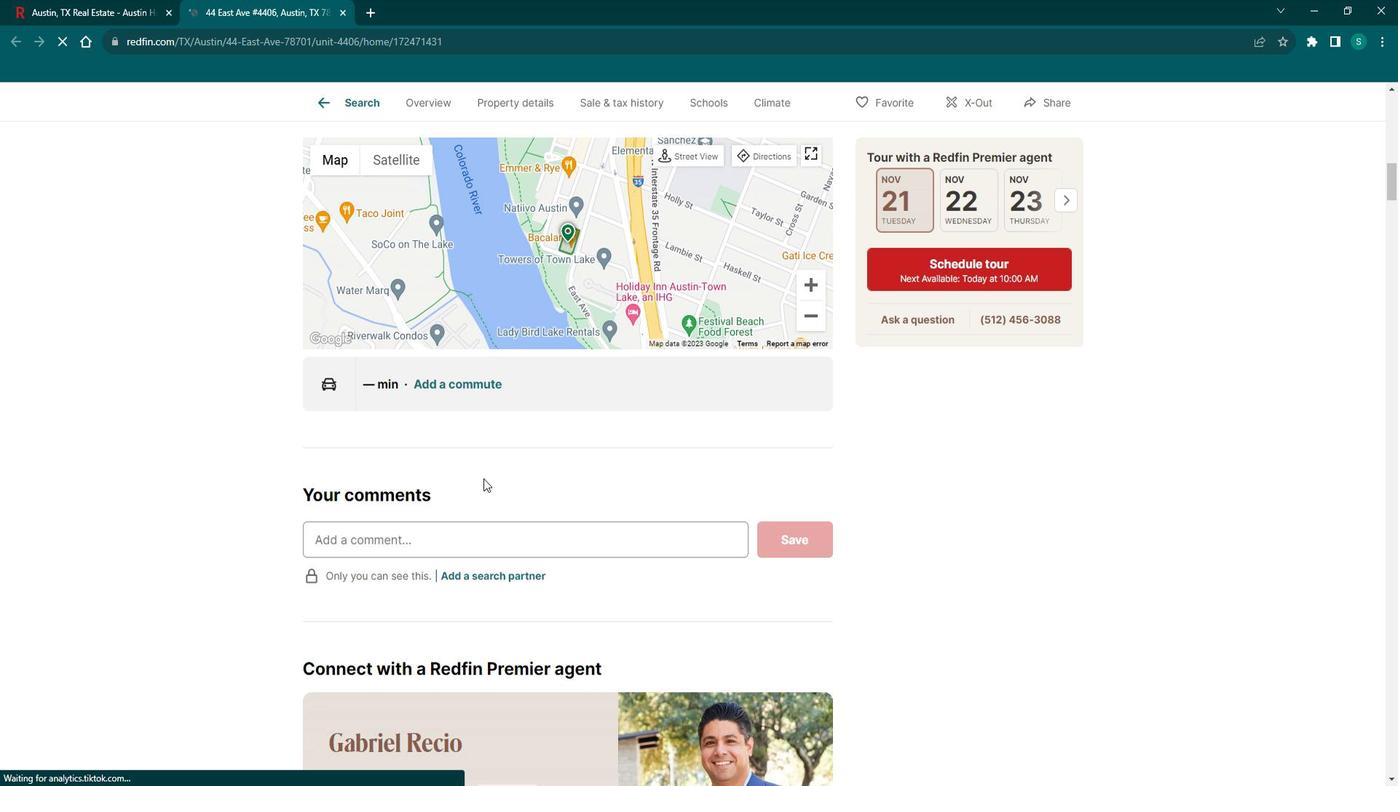 
Action: Mouse scrolled (495, 472) with delta (0, 0)
Screenshot: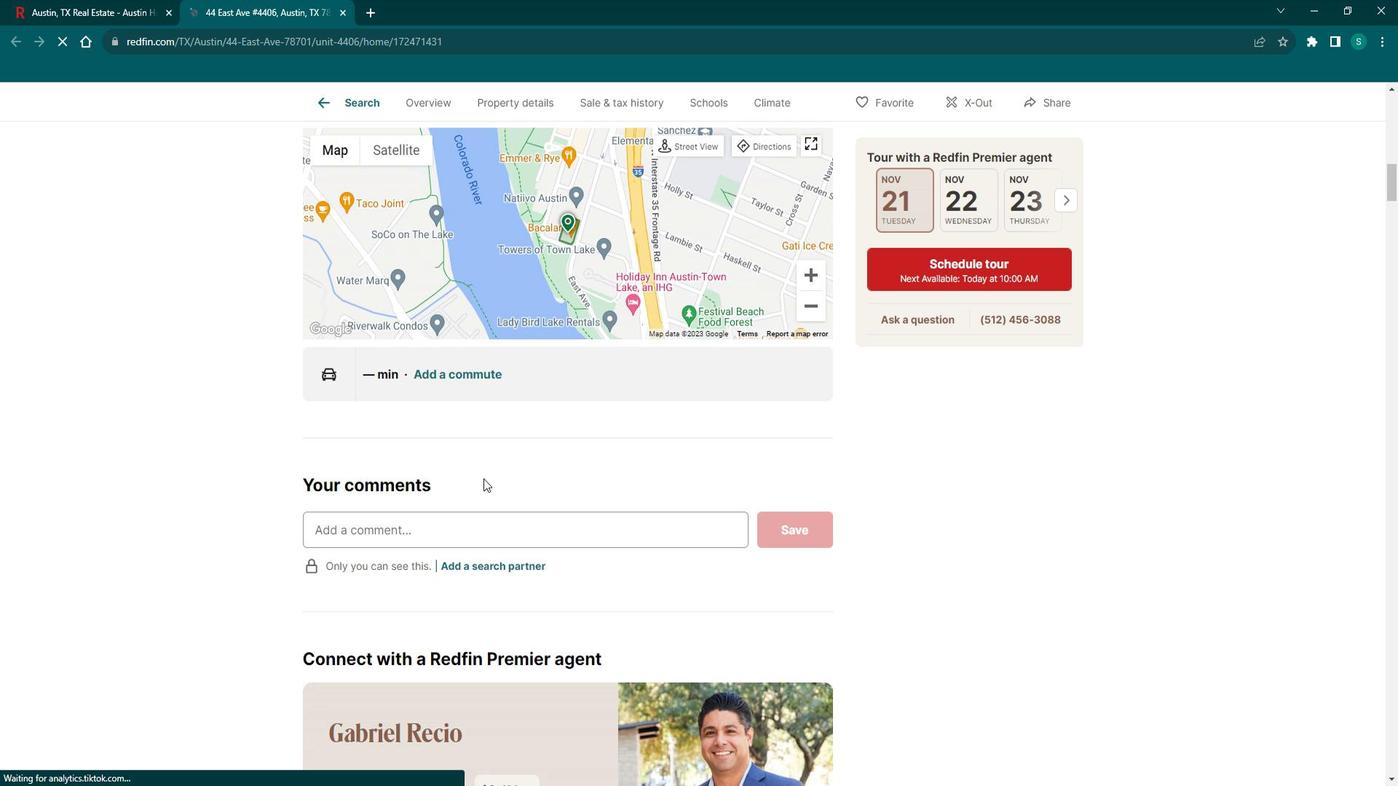 
Action: Mouse scrolled (495, 472) with delta (0, 0)
Screenshot: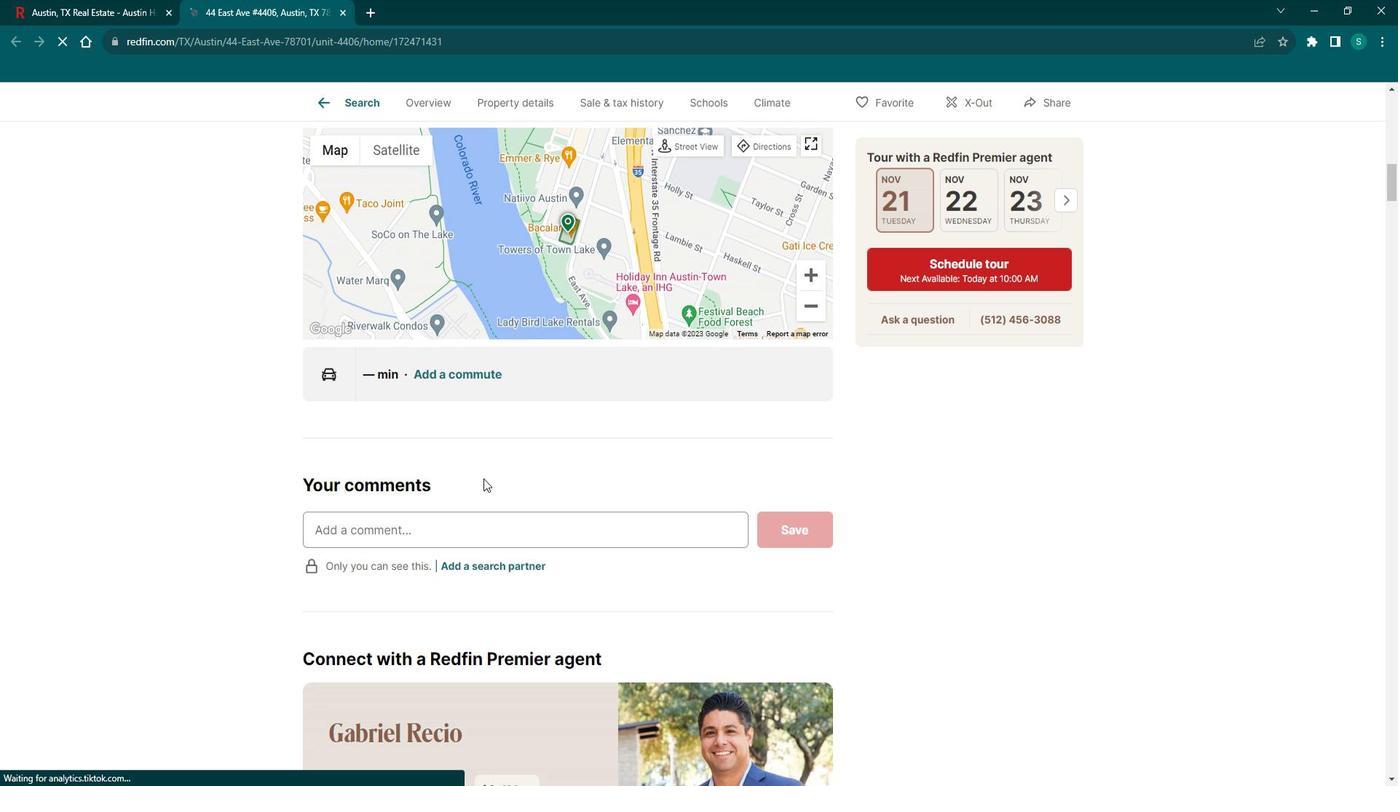 
Action: Mouse moved to (495, 472)
Screenshot: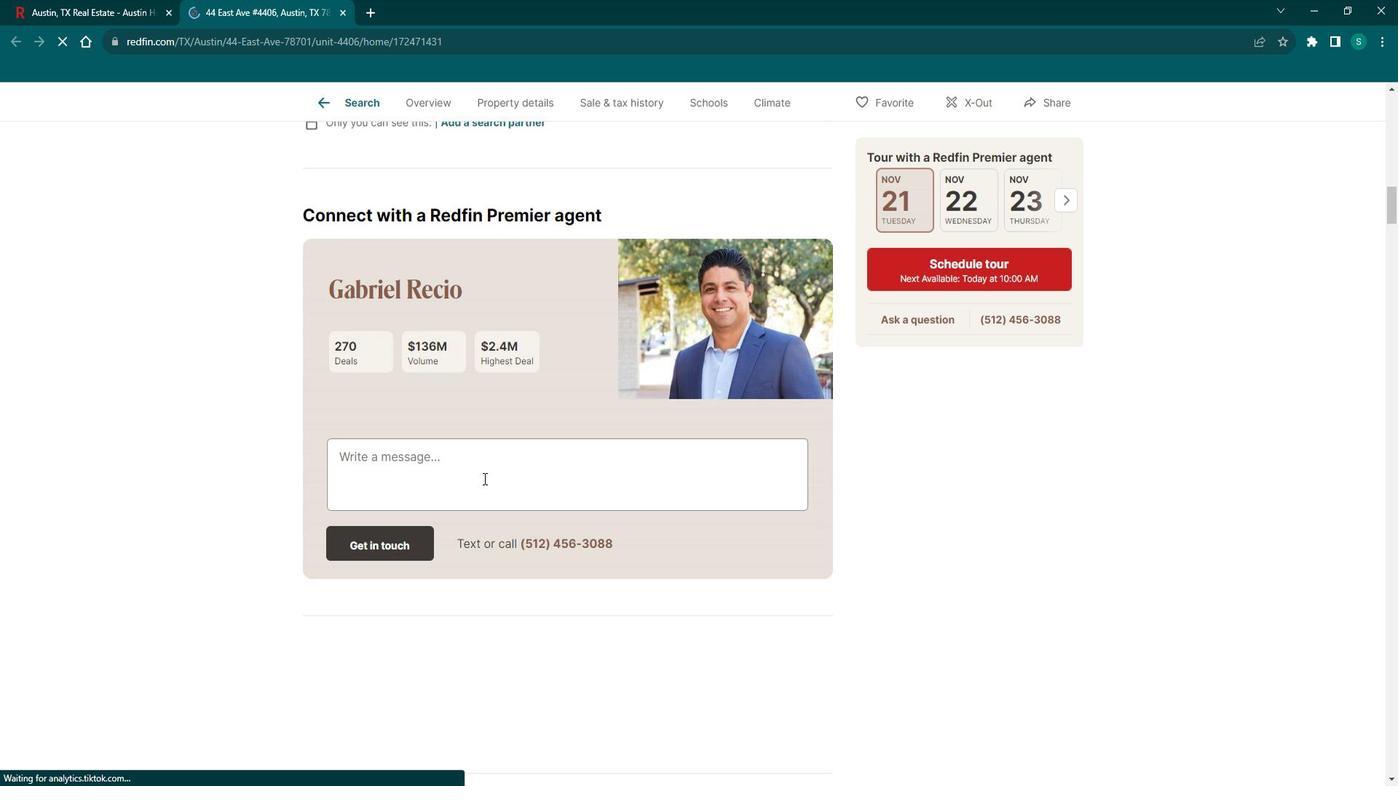 
Action: Mouse scrolled (495, 472) with delta (0, 0)
Screenshot: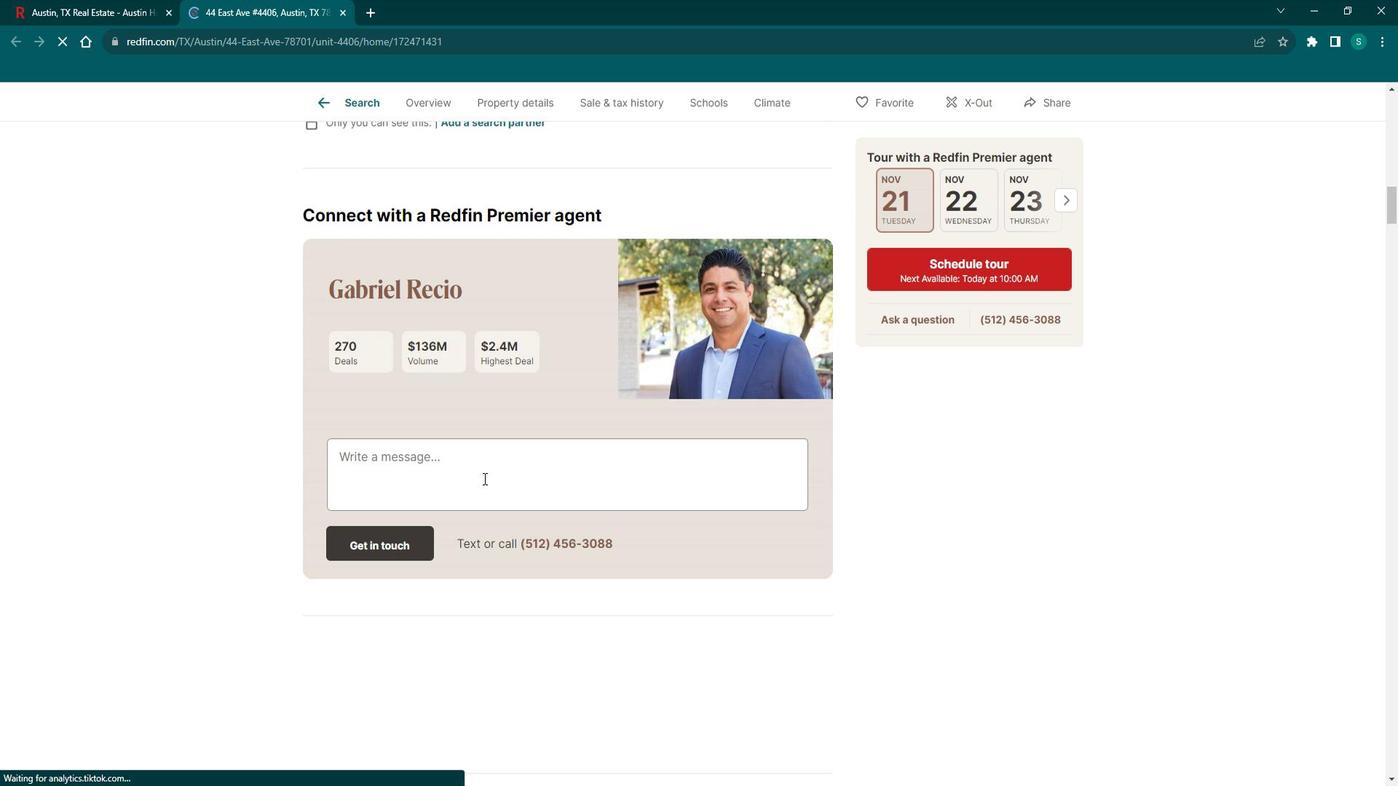 
Action: Mouse scrolled (495, 472) with delta (0, 0)
Screenshot: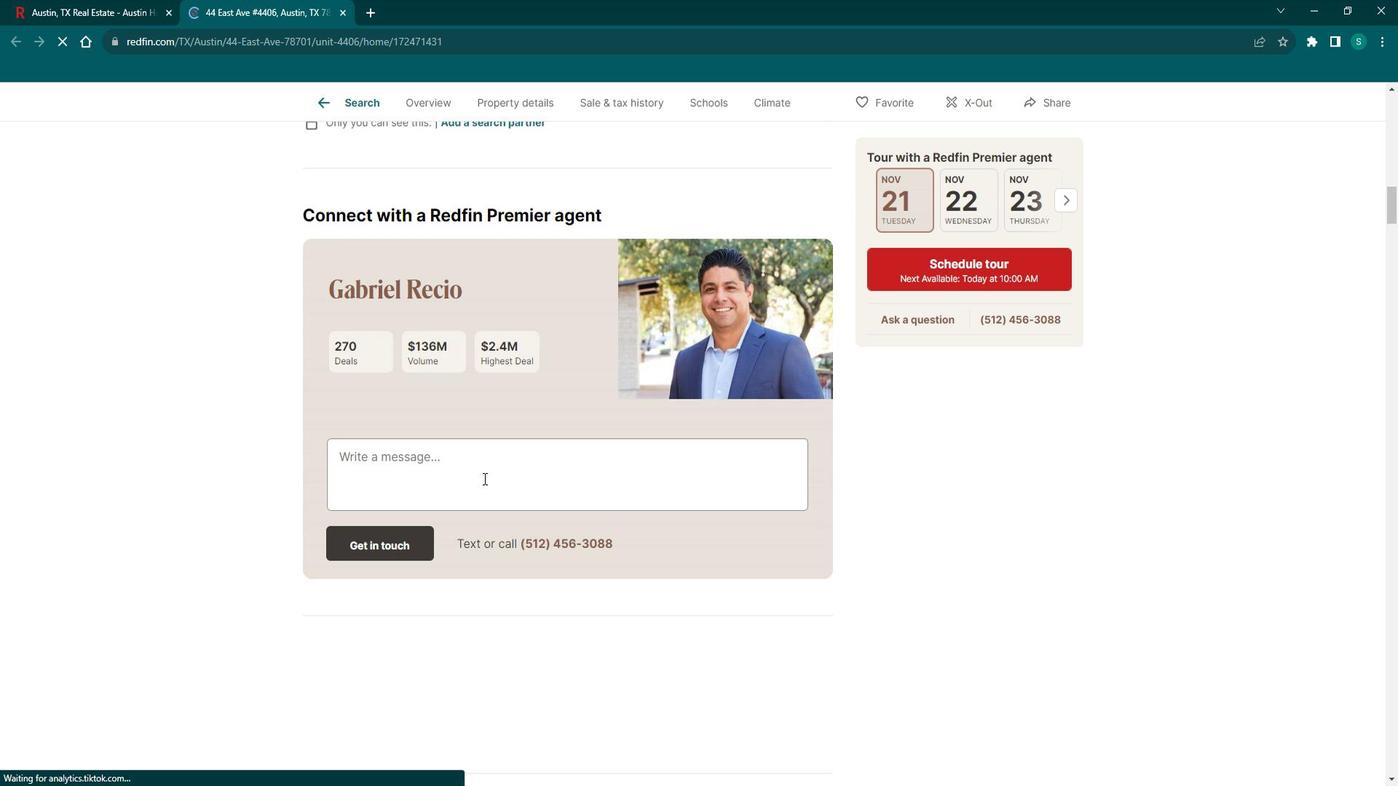 
Action: Mouse scrolled (495, 472) with delta (0, 0)
Screenshot: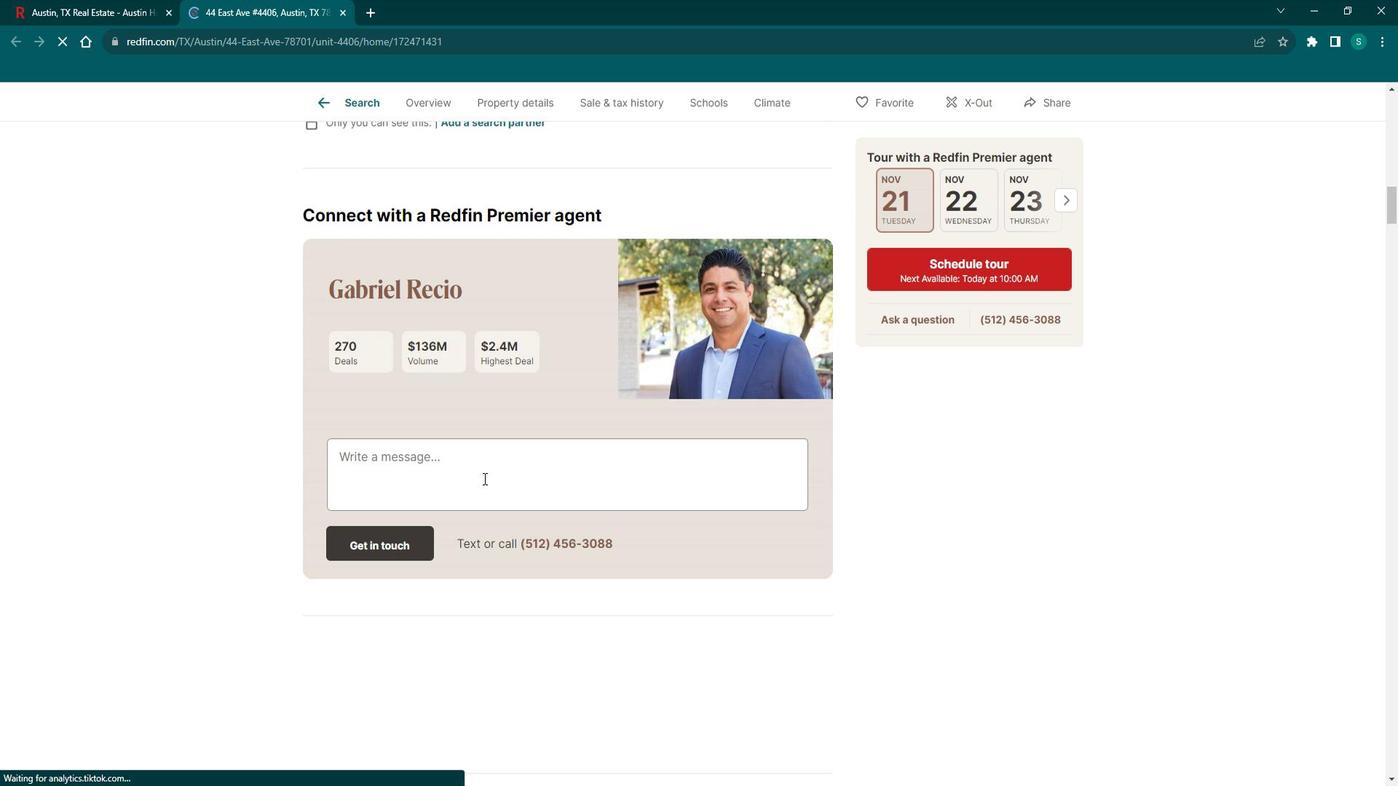 
Action: Mouse scrolled (495, 472) with delta (0, 0)
Screenshot: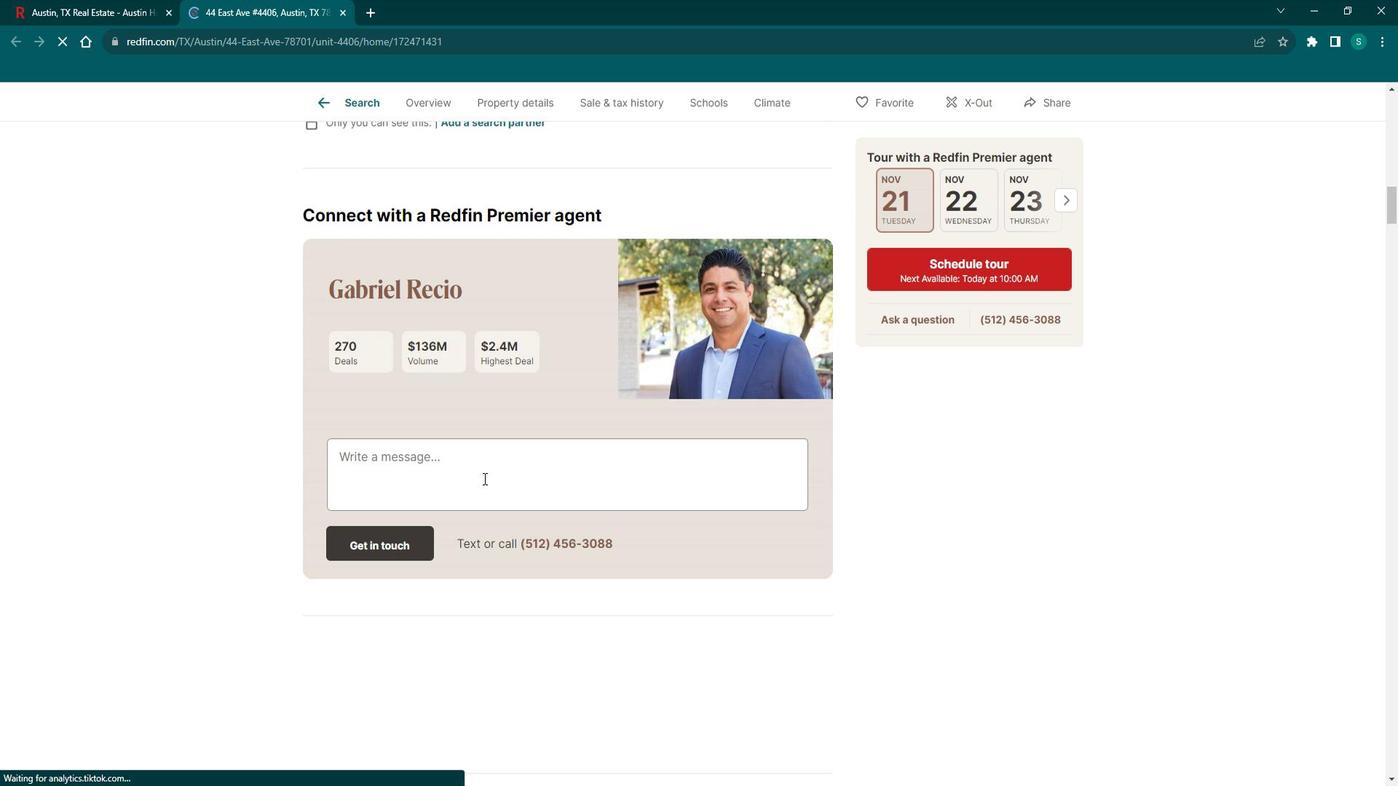 
Action: Mouse scrolled (495, 472) with delta (0, 0)
Screenshot: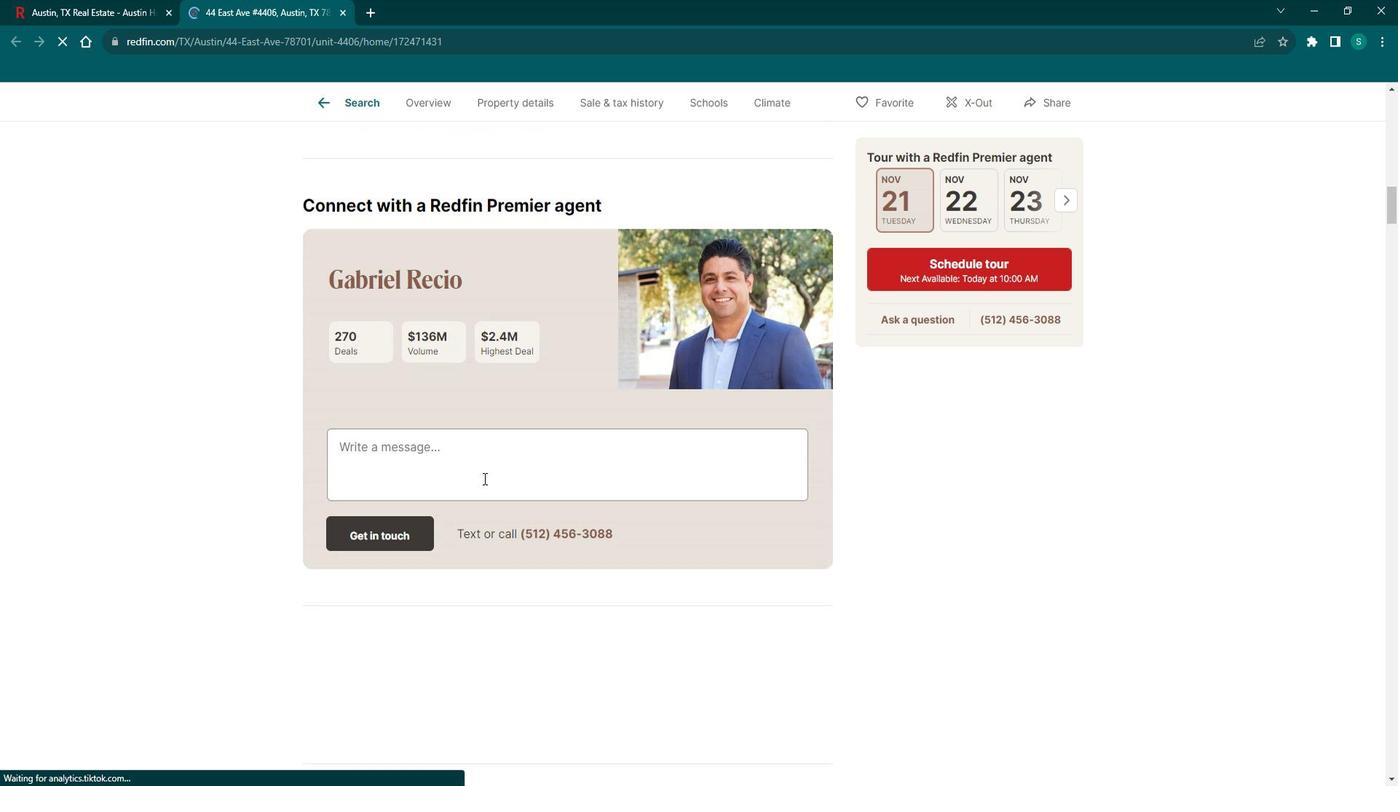 
Action: Mouse scrolled (495, 472) with delta (0, 0)
Screenshot: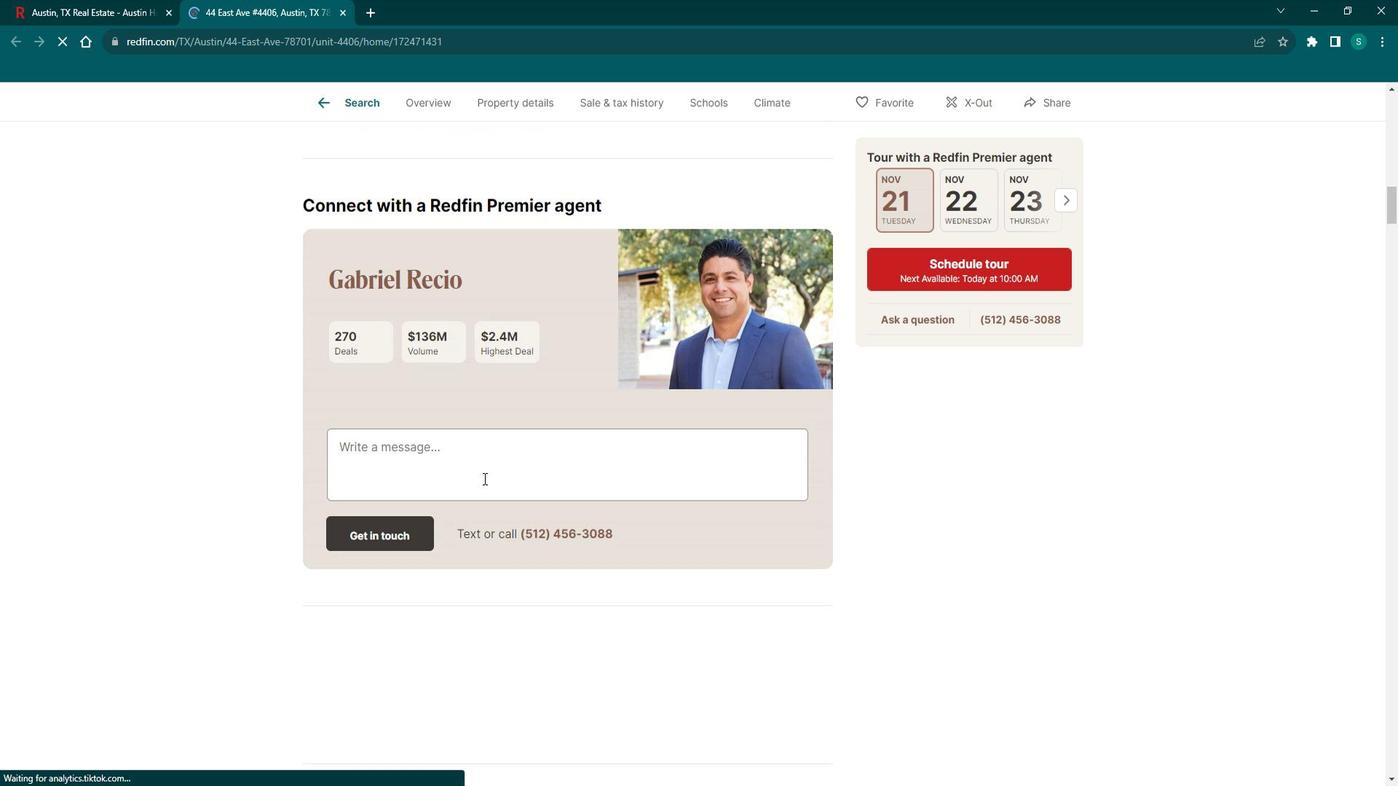 
Action: Mouse scrolled (495, 472) with delta (0, 0)
Screenshot: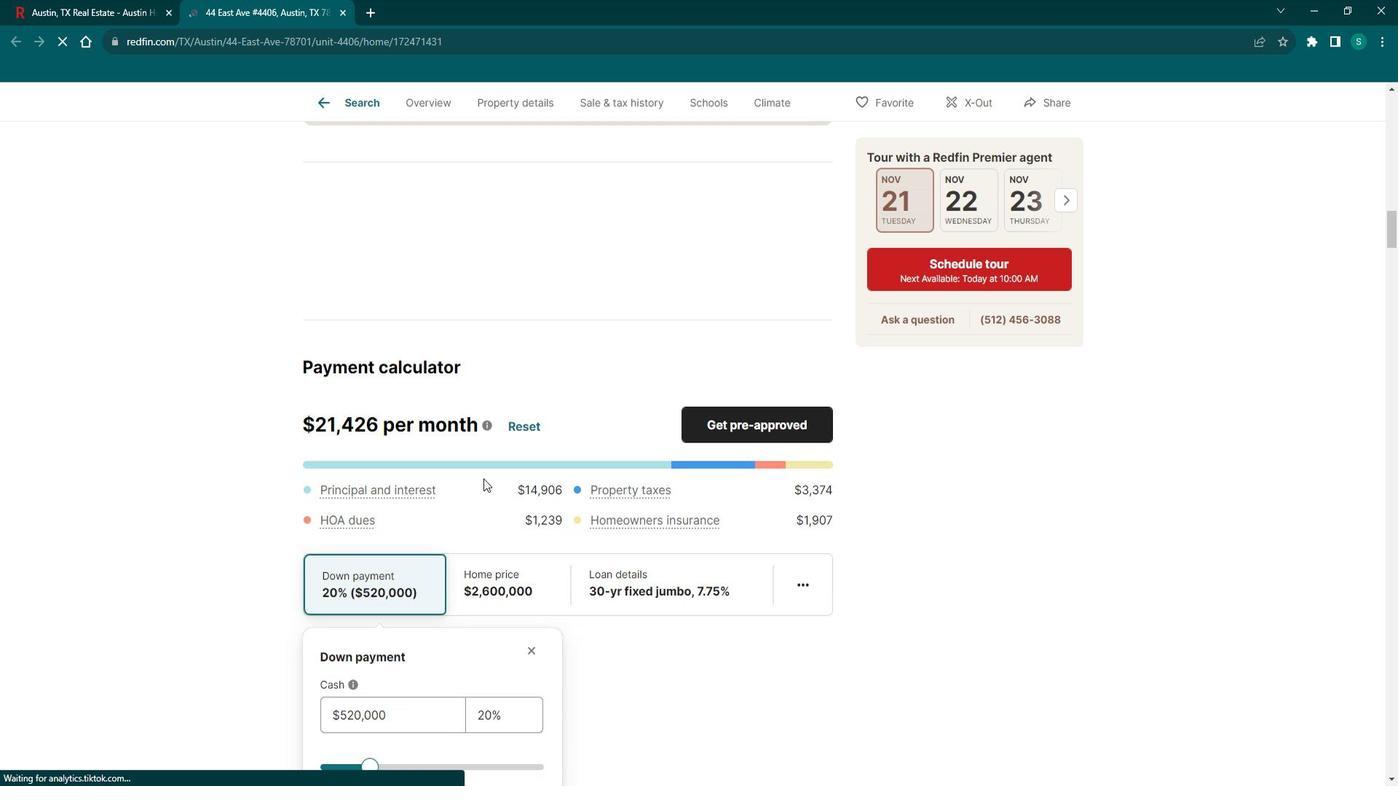 
Action: Mouse scrolled (495, 472) with delta (0, 0)
Screenshot: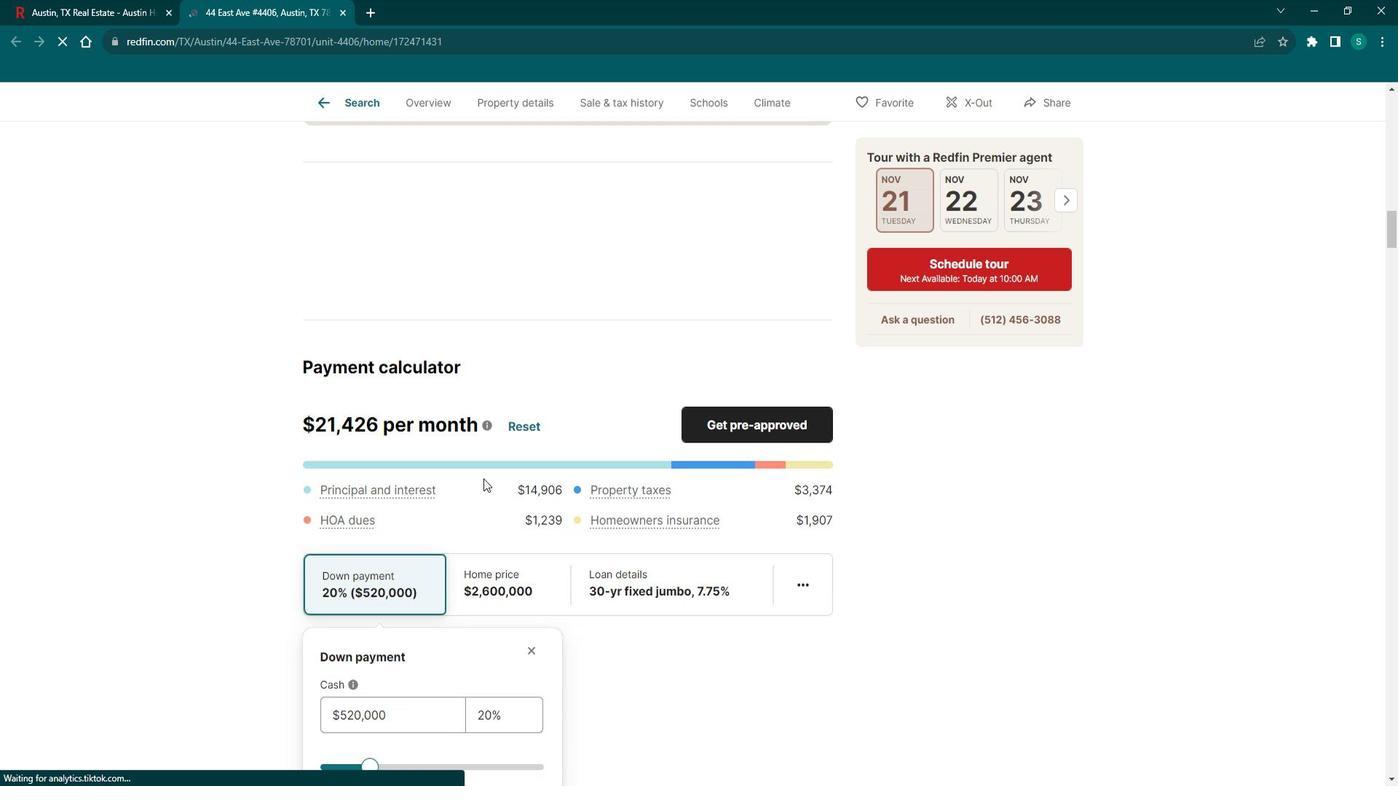 
Action: Mouse scrolled (495, 472) with delta (0, 0)
Screenshot: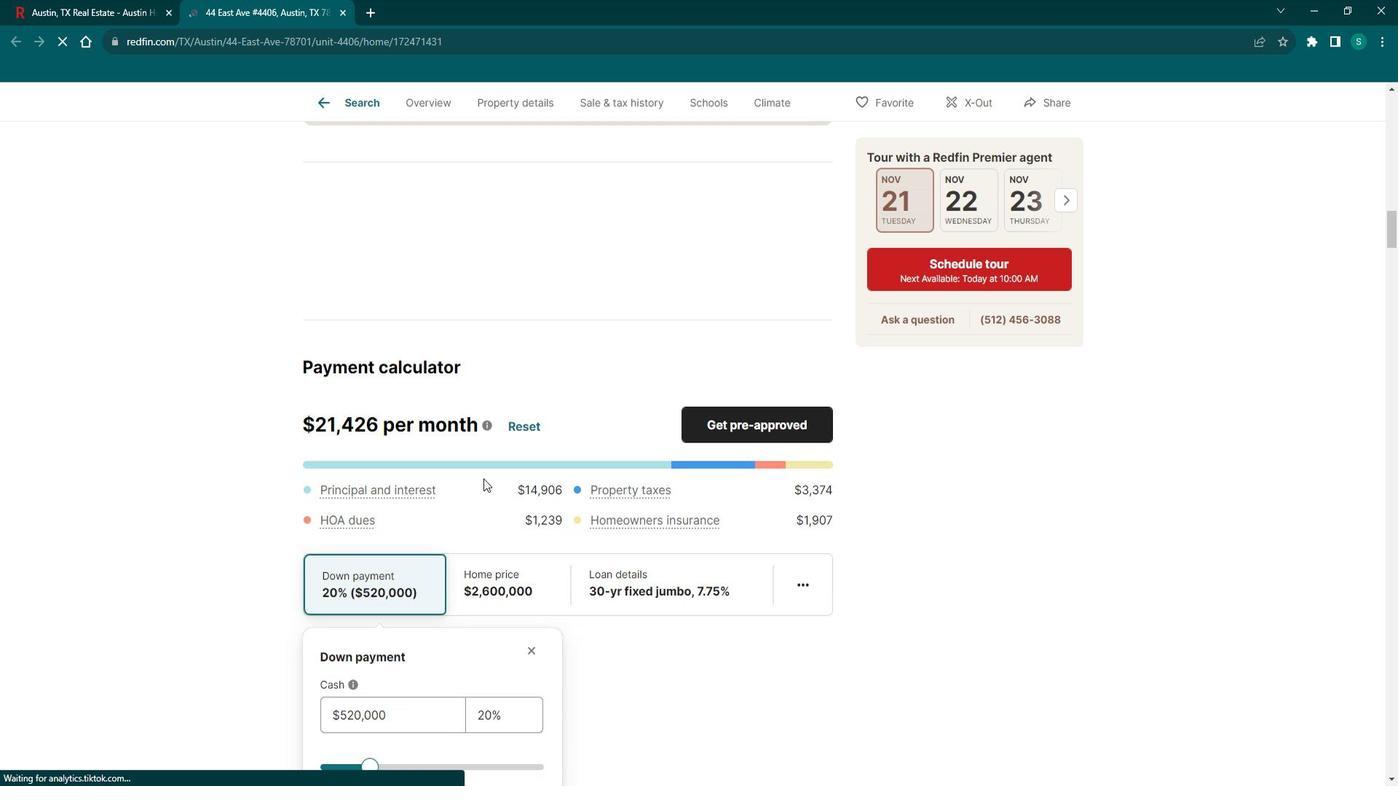 
Action: Mouse scrolled (495, 472) with delta (0, 0)
Screenshot: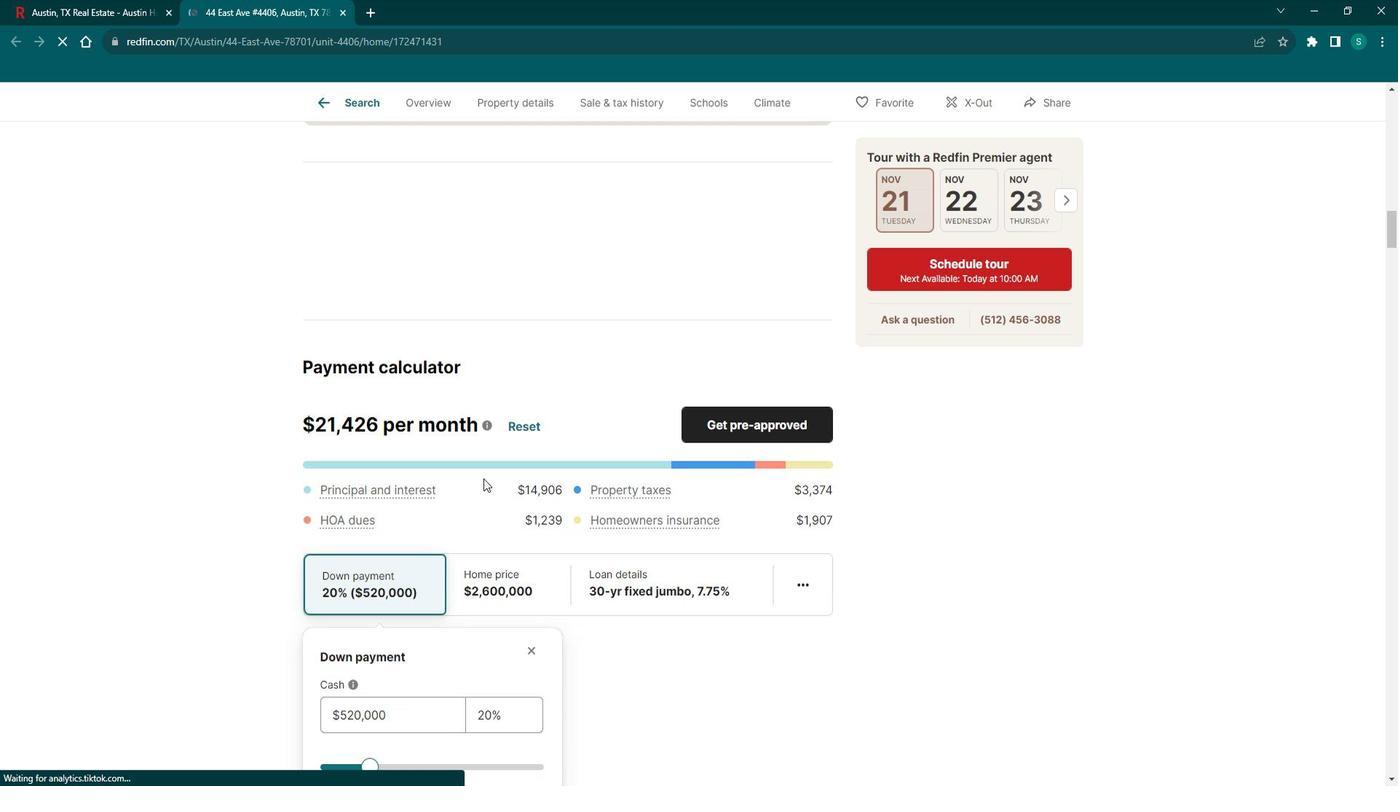 
Action: Mouse scrolled (495, 472) with delta (0, 0)
Screenshot: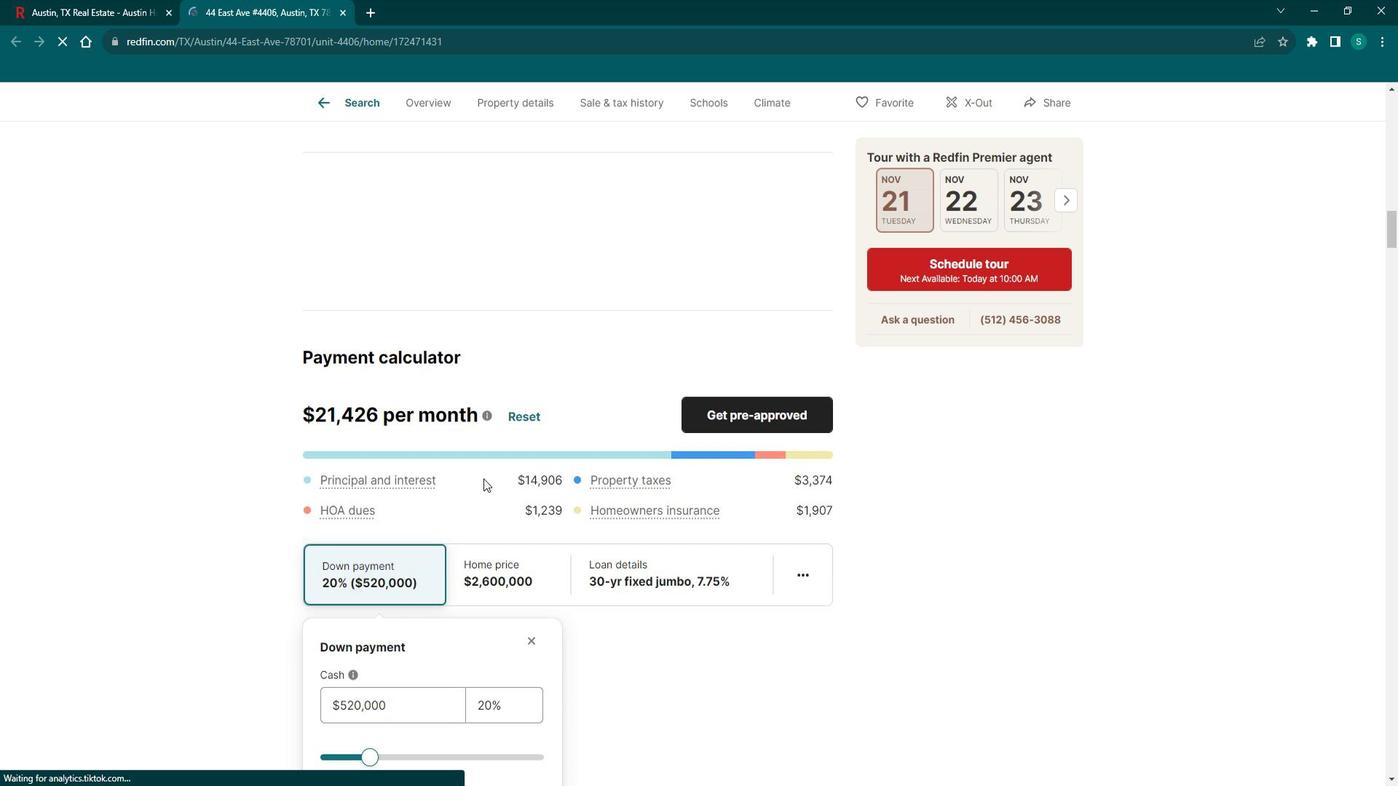
Action: Mouse scrolled (495, 472) with delta (0, 0)
Screenshot: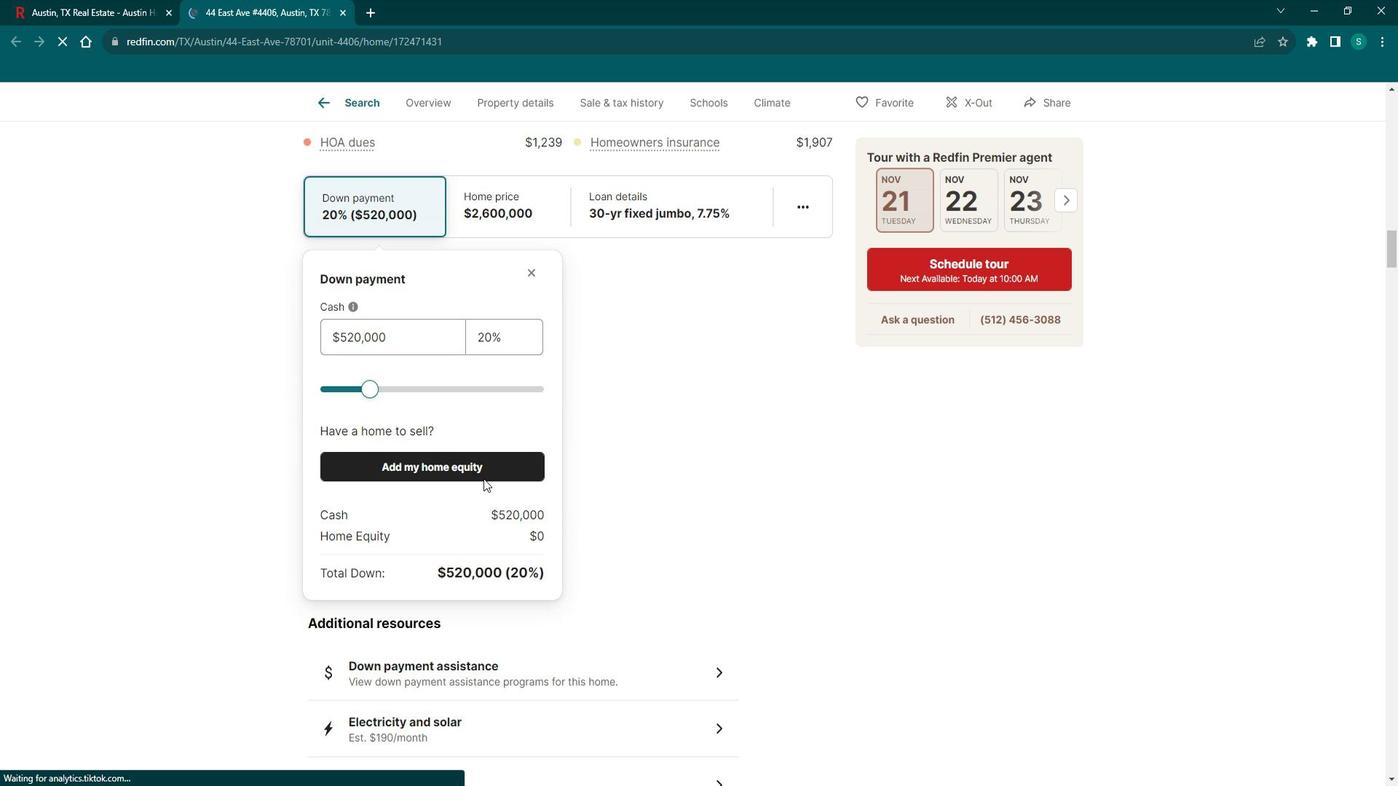 
Action: Mouse scrolled (495, 472) with delta (0, 0)
Screenshot: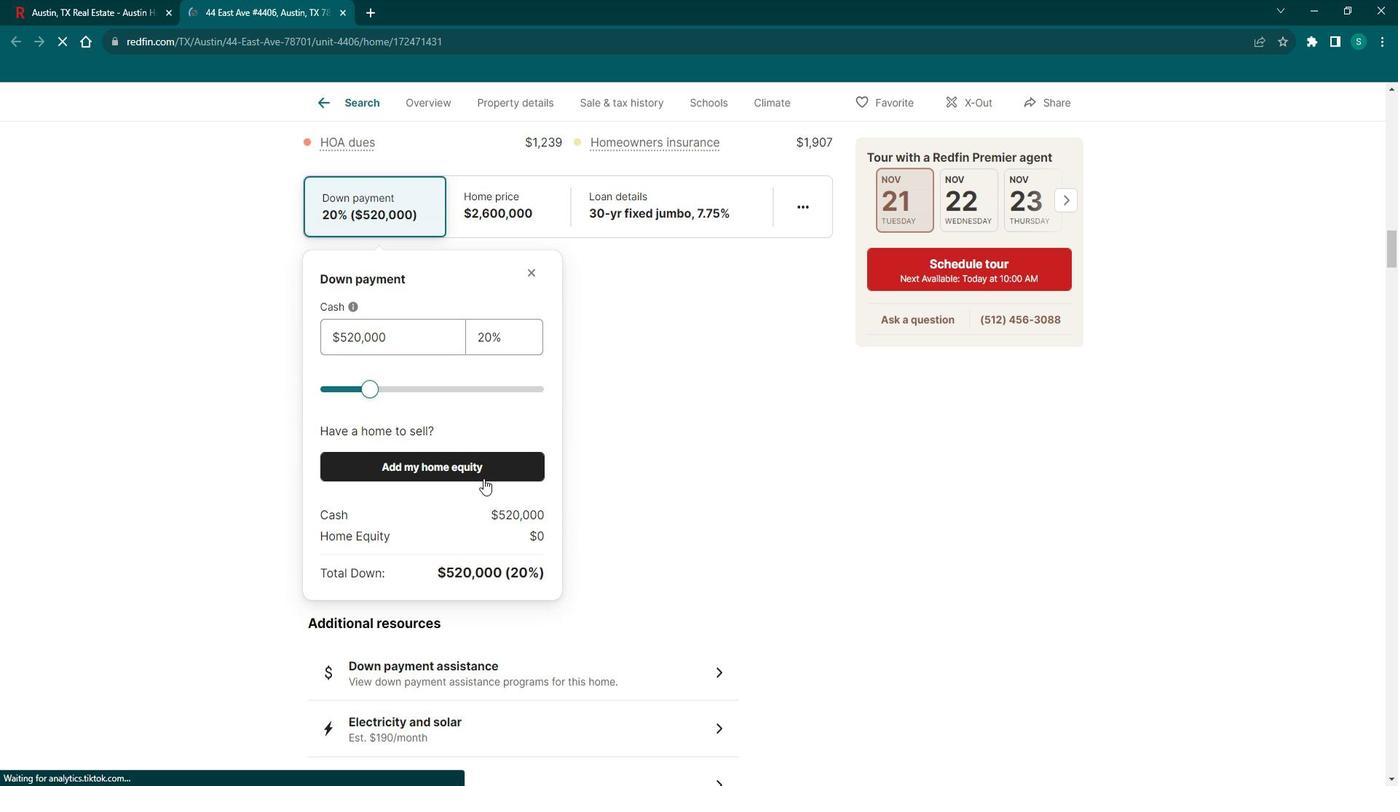 
Action: Mouse scrolled (495, 472) with delta (0, 0)
Screenshot: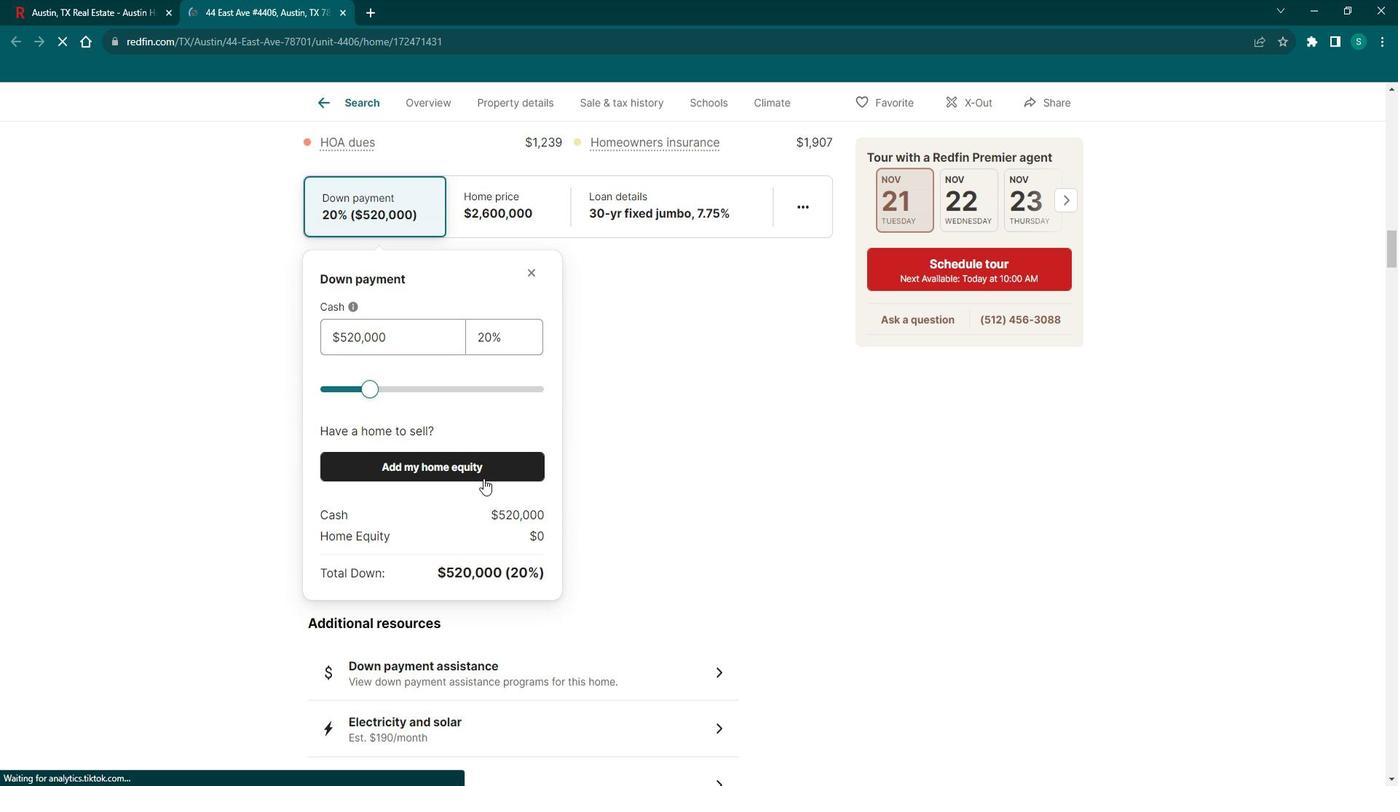 
Action: Mouse scrolled (495, 472) with delta (0, 0)
Screenshot: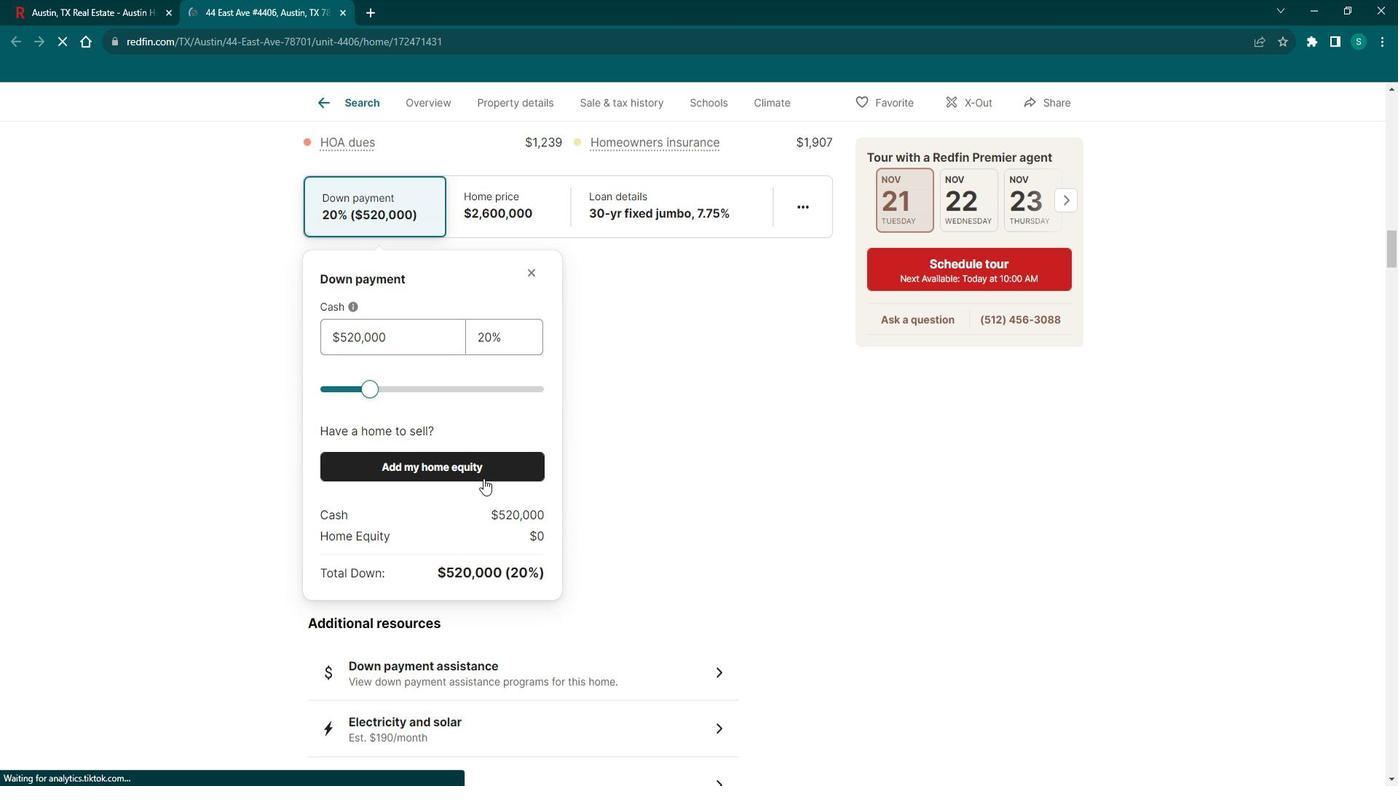 
Action: Mouse scrolled (495, 472) with delta (0, 0)
Screenshot: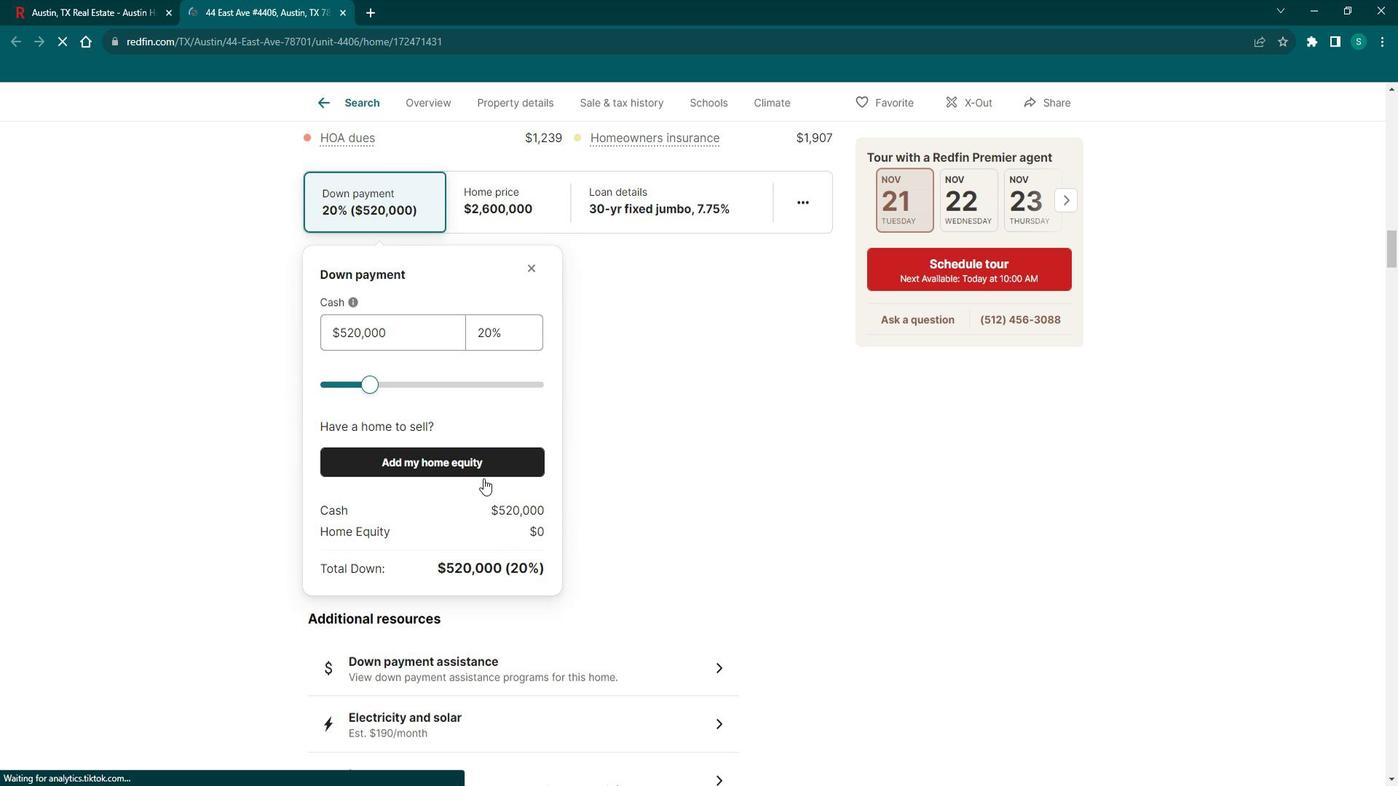
Action: Mouse scrolled (495, 472) with delta (0, 0)
Screenshot: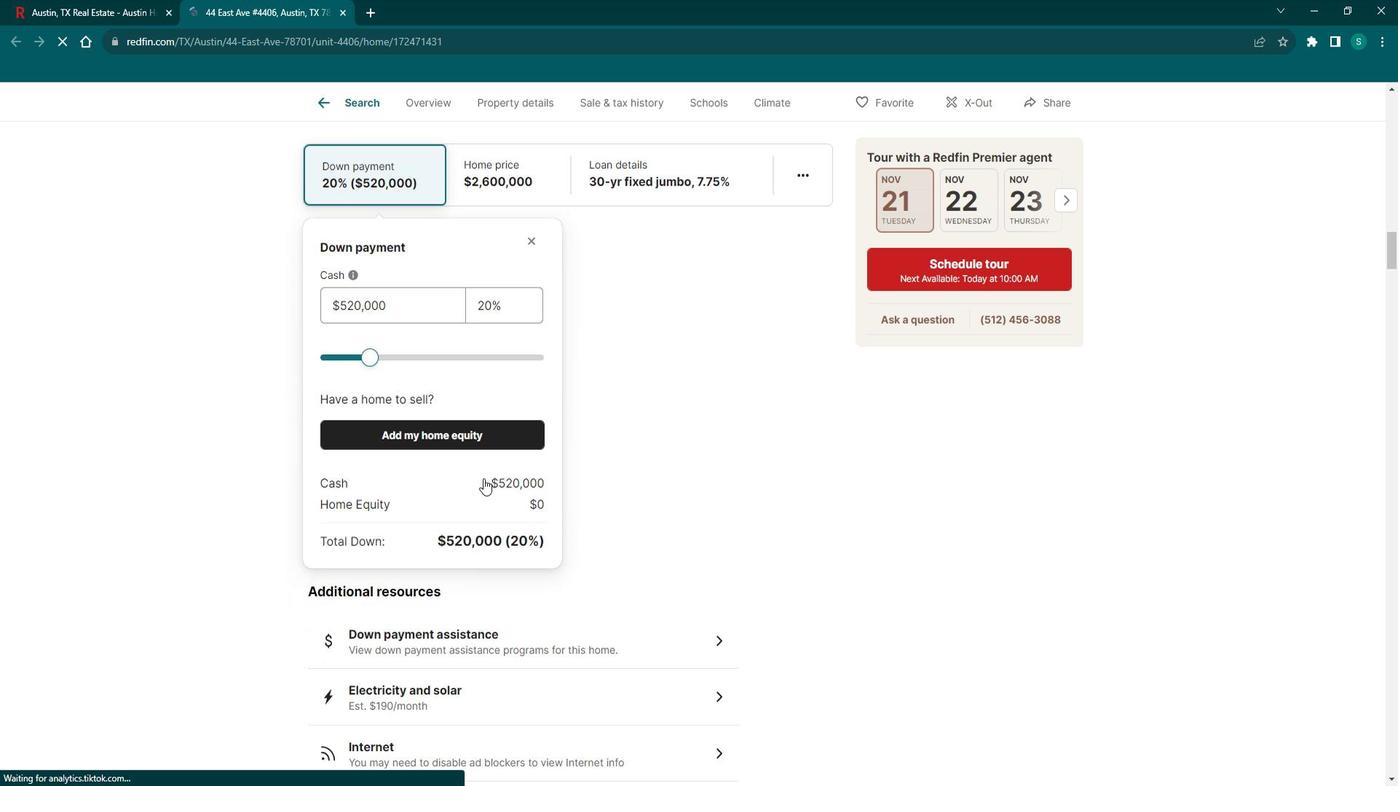 
Action: Mouse scrolled (495, 473) with delta (0, 0)
Screenshot: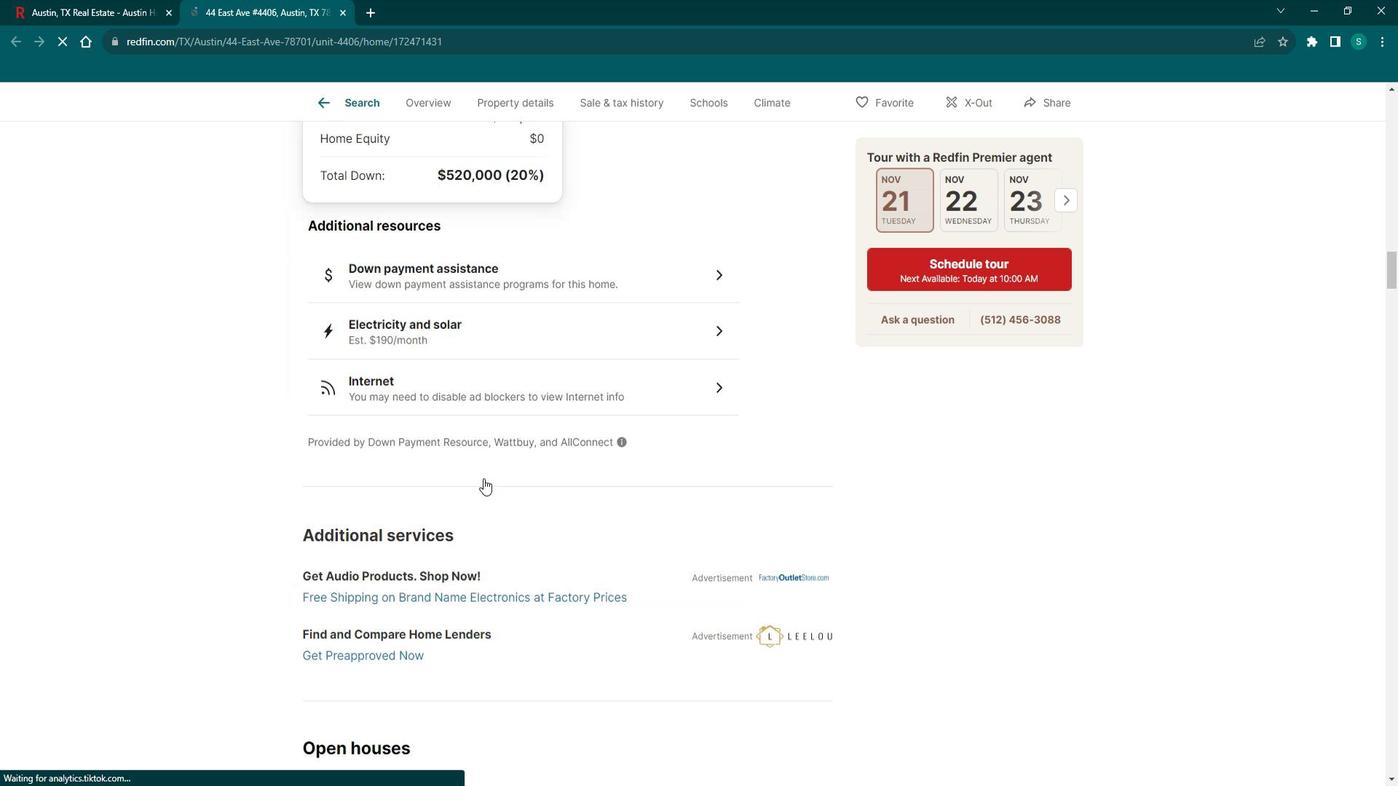 
Action: Mouse scrolled (495, 472) with delta (0, 0)
Screenshot: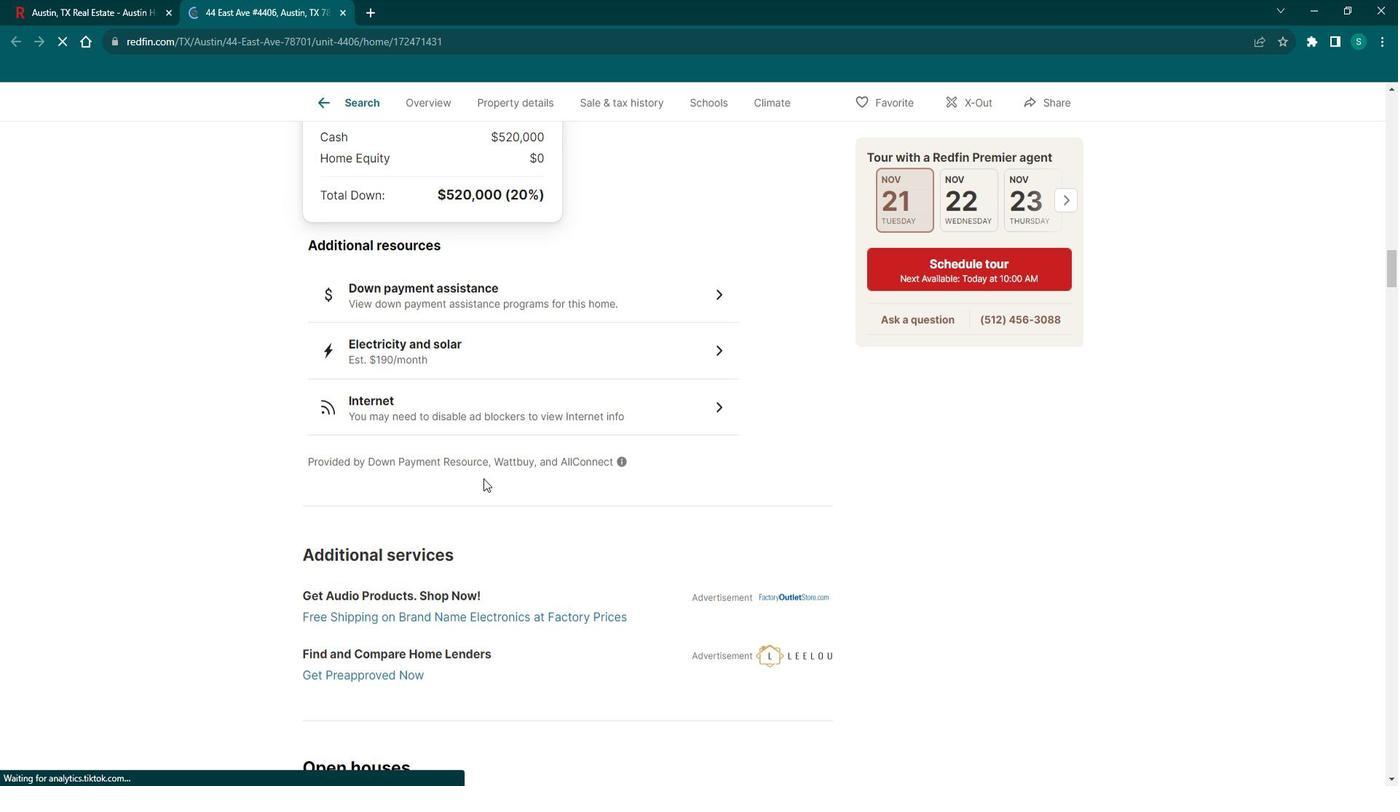 
Action: Mouse scrolled (495, 472) with delta (0, 0)
Screenshot: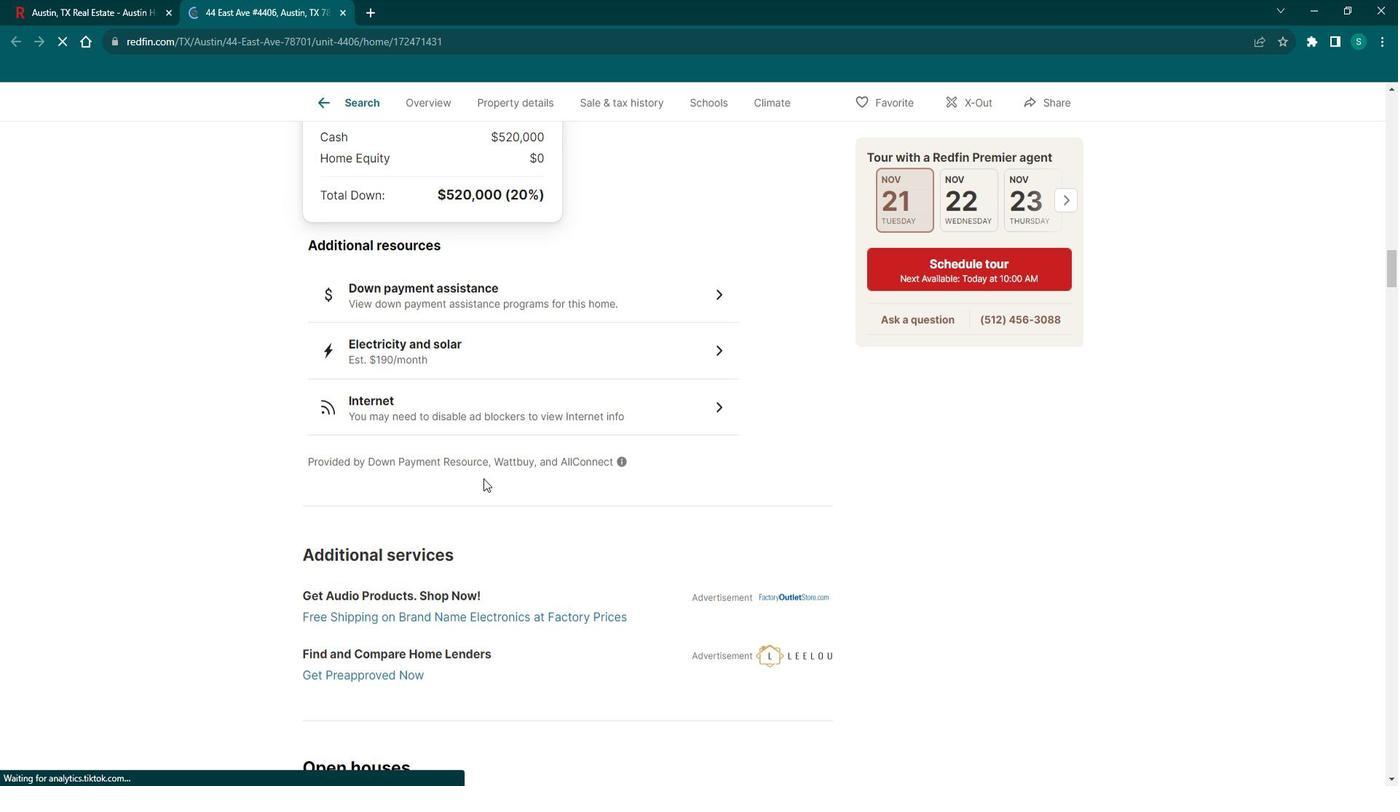 
Action: Mouse scrolled (495, 472) with delta (0, 0)
Screenshot: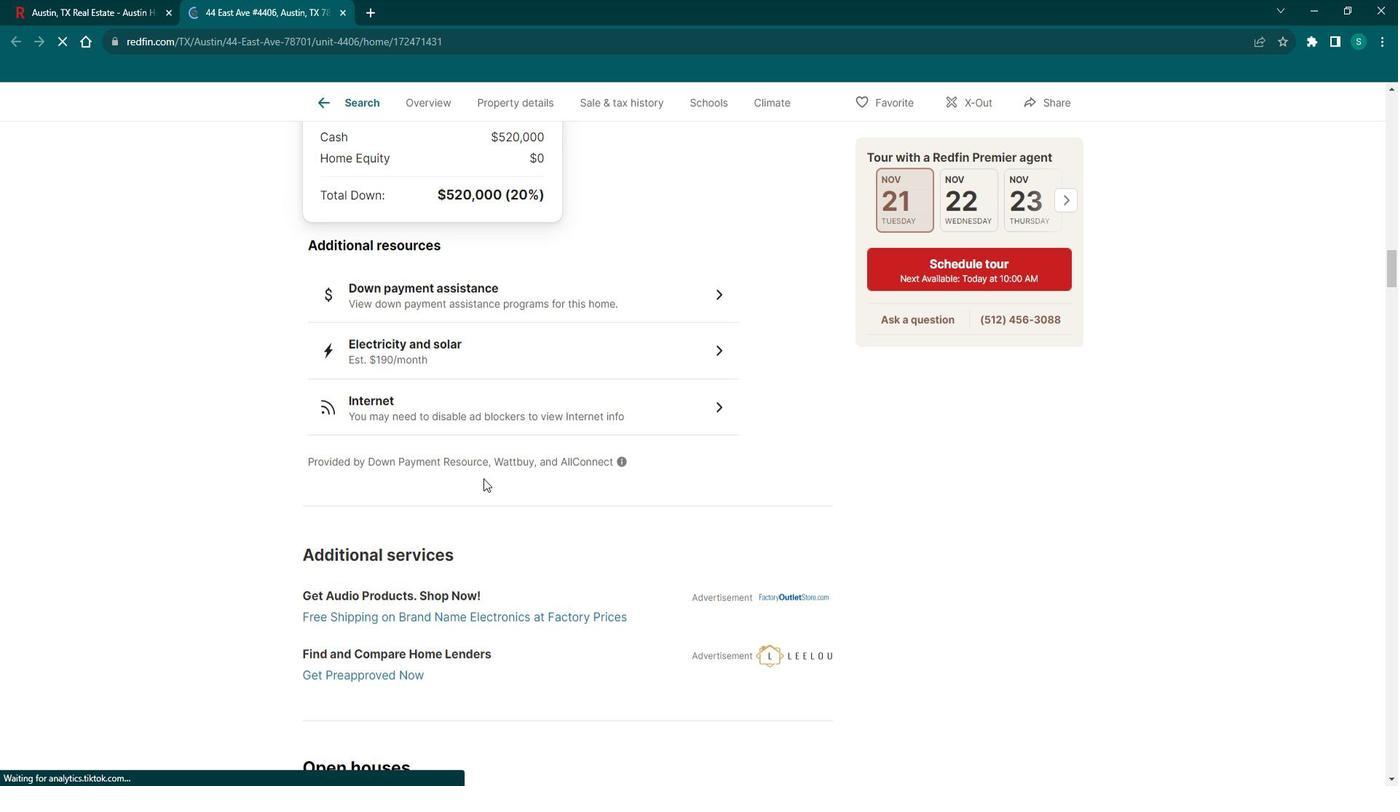 
Action: Mouse scrolled (495, 472) with delta (0, 0)
Screenshot: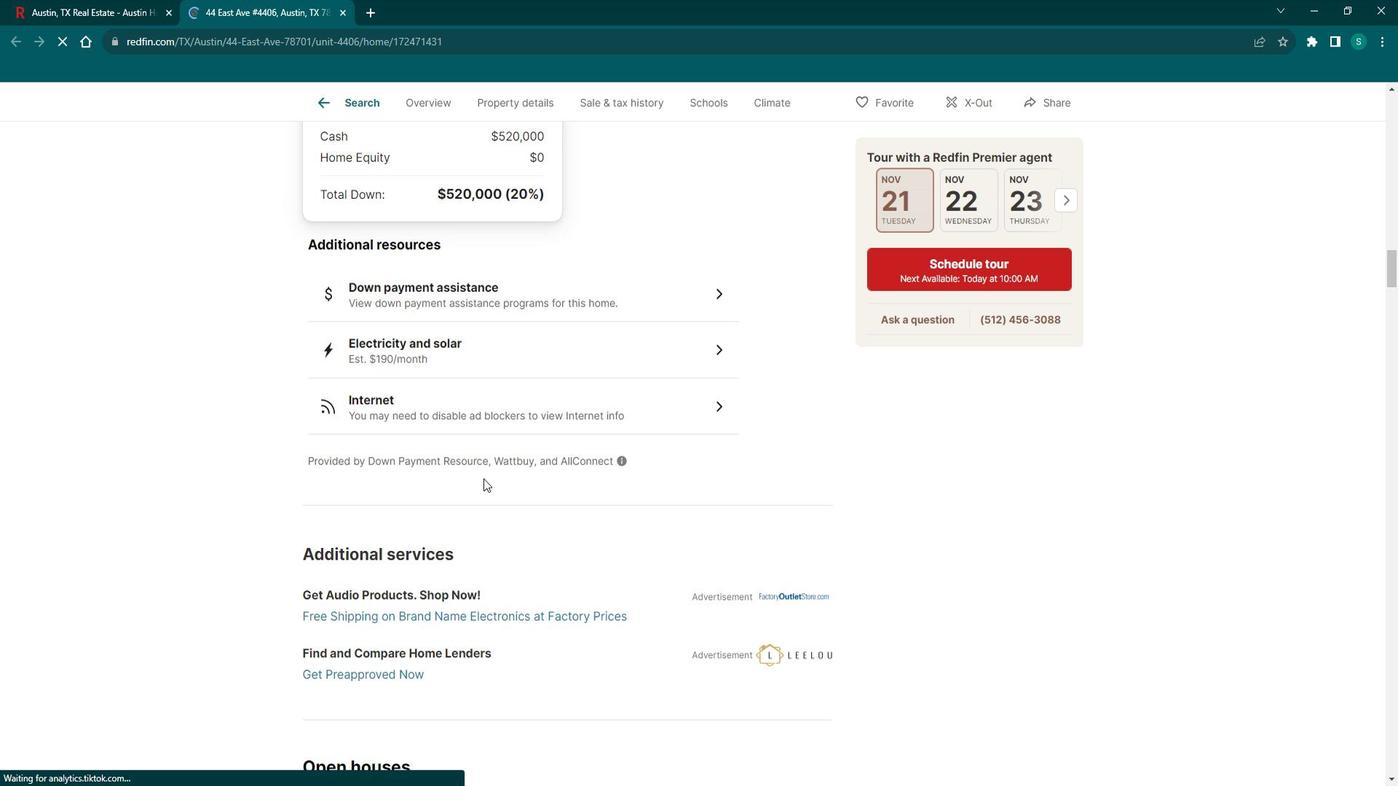 
Action: Mouse scrolled (495, 472) with delta (0, 0)
Screenshot: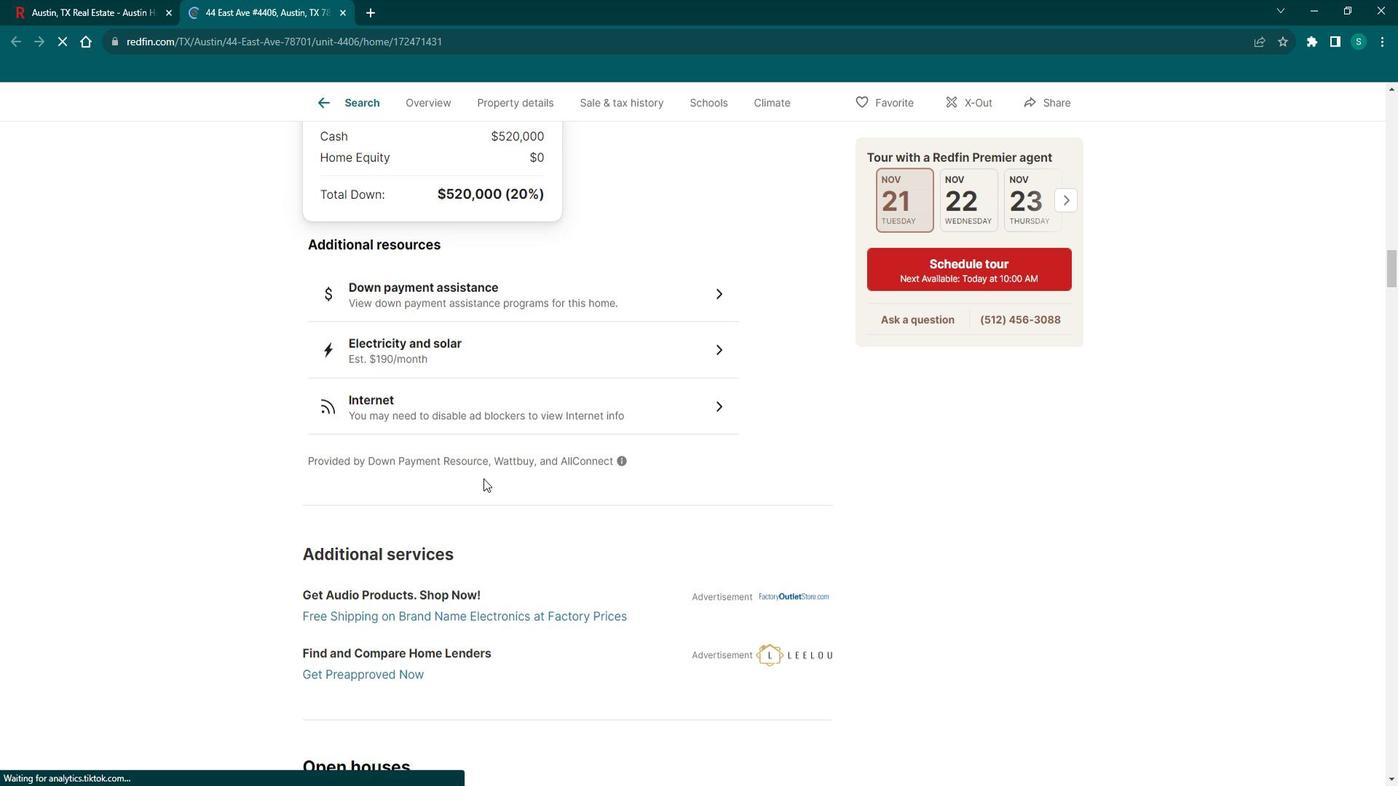 
Action: Mouse scrolled (495, 472) with delta (0, 0)
Screenshot: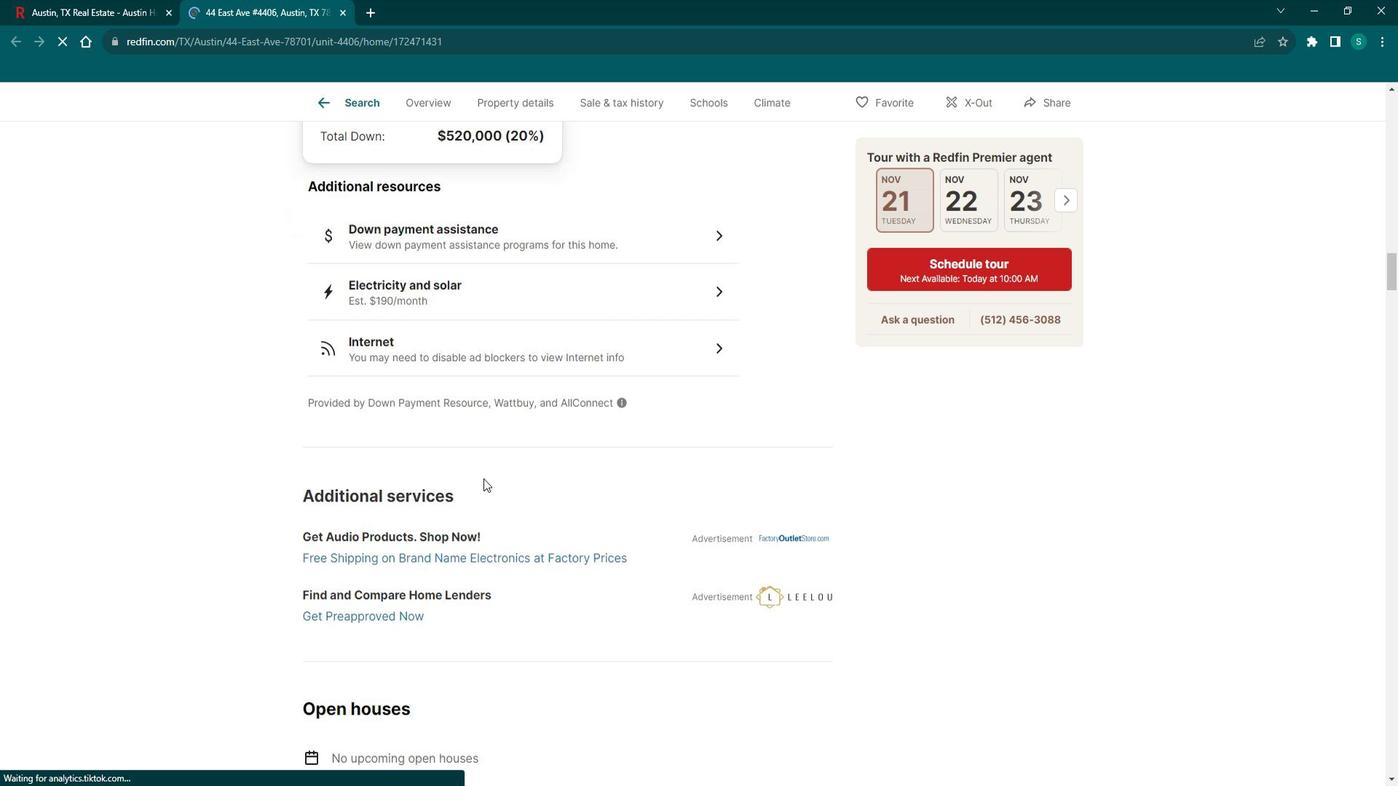 
Action: Mouse scrolled (495, 472) with delta (0, 0)
Screenshot: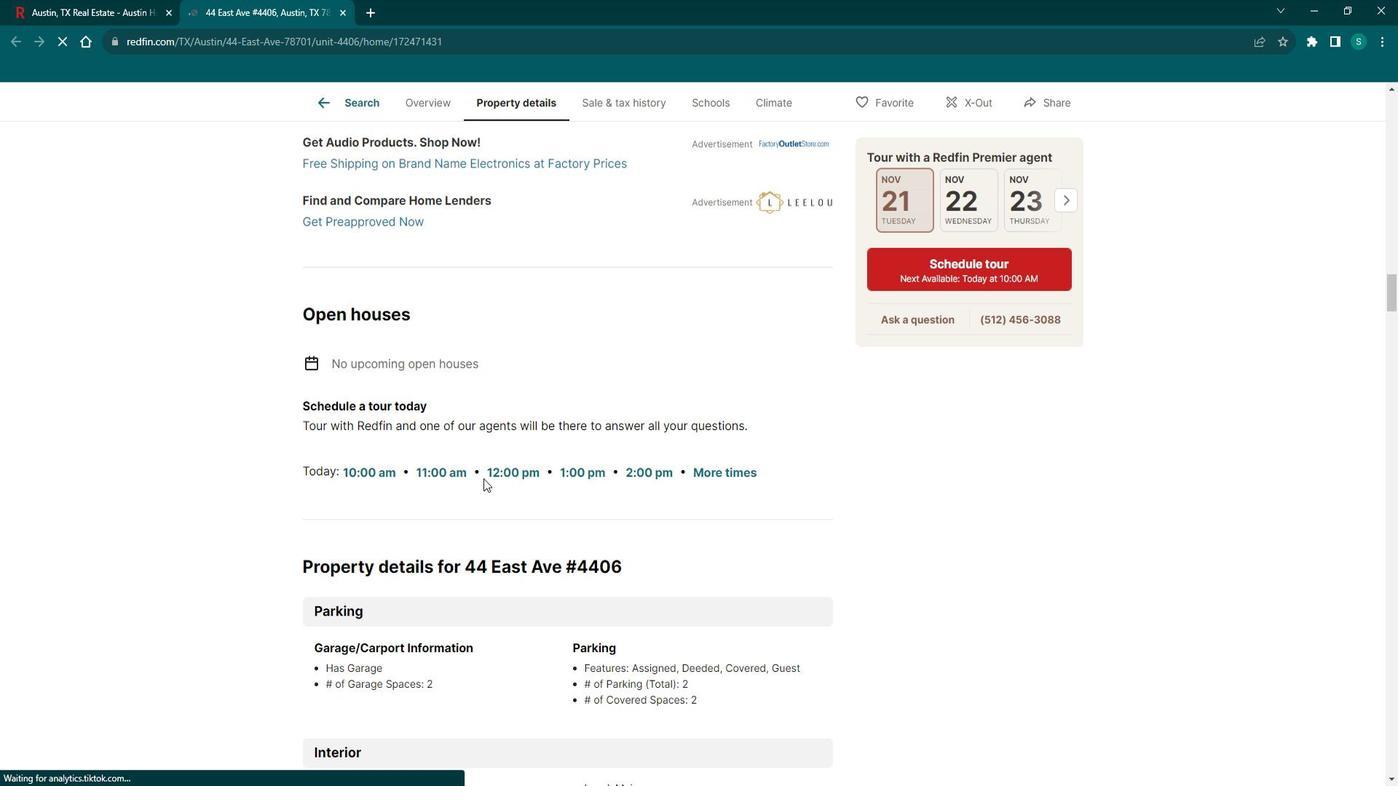 
Action: Mouse scrolled (495, 472) with delta (0, 0)
Screenshot: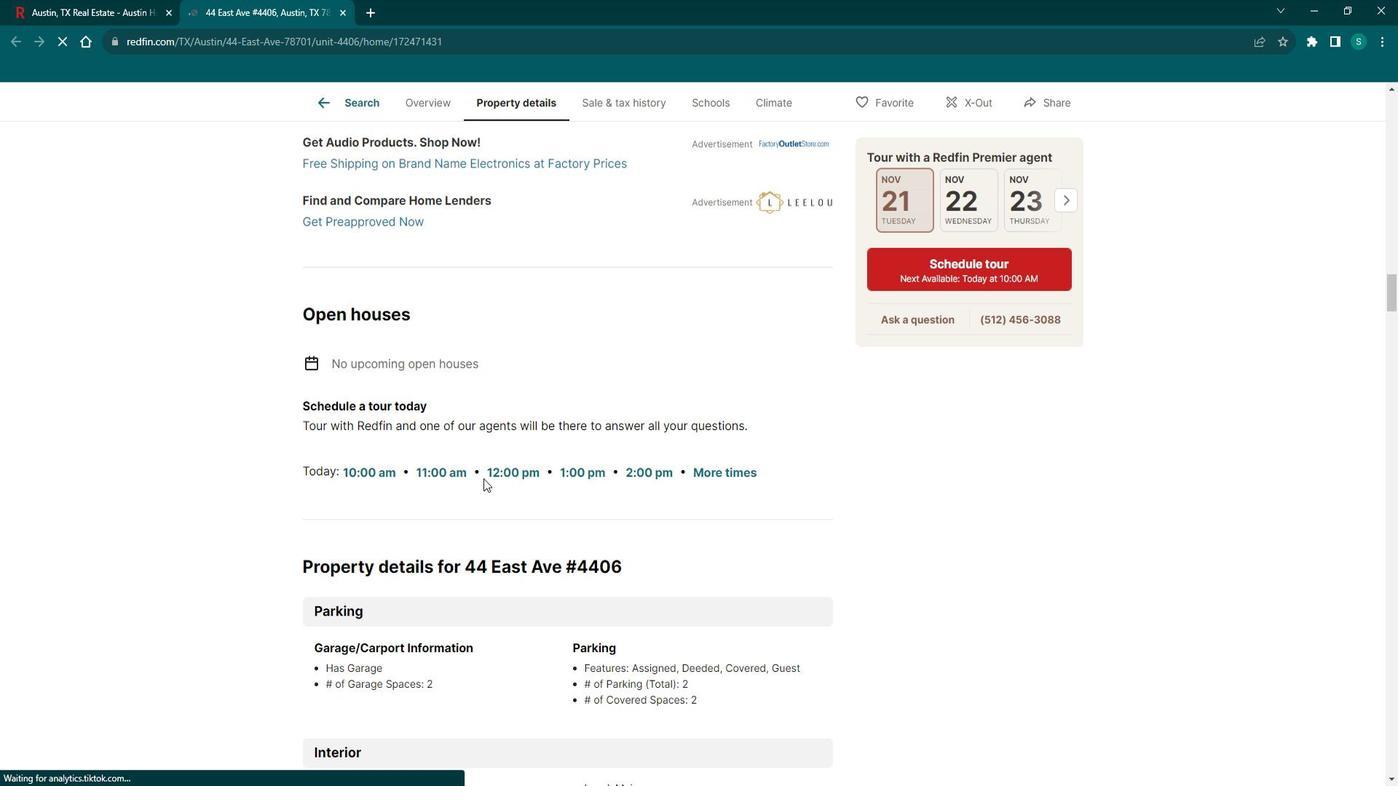 
Action: Mouse scrolled (495, 472) with delta (0, 0)
Screenshot: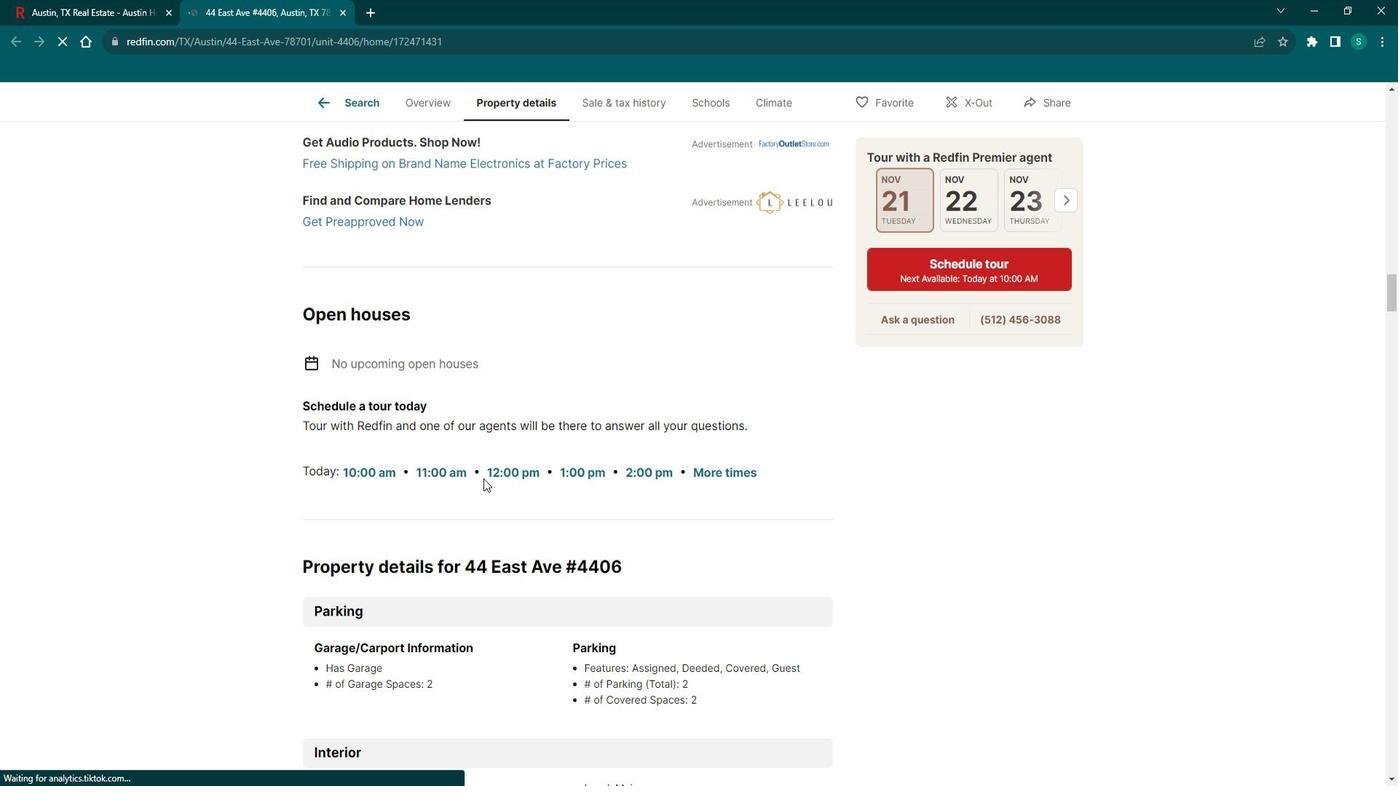 
Action: Mouse scrolled (495, 472) with delta (0, 0)
Screenshot: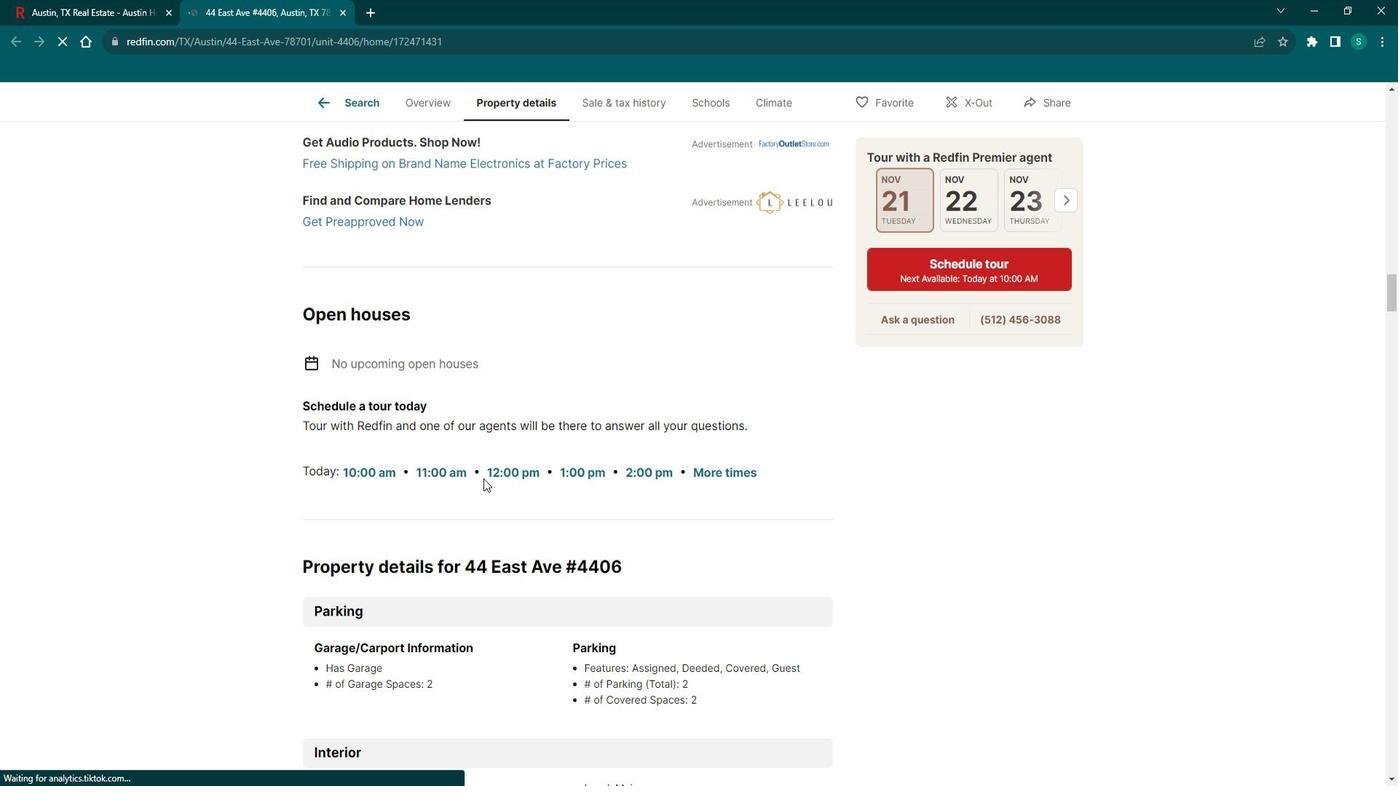 
Action: Mouse scrolled (495, 472) with delta (0, 0)
Screenshot: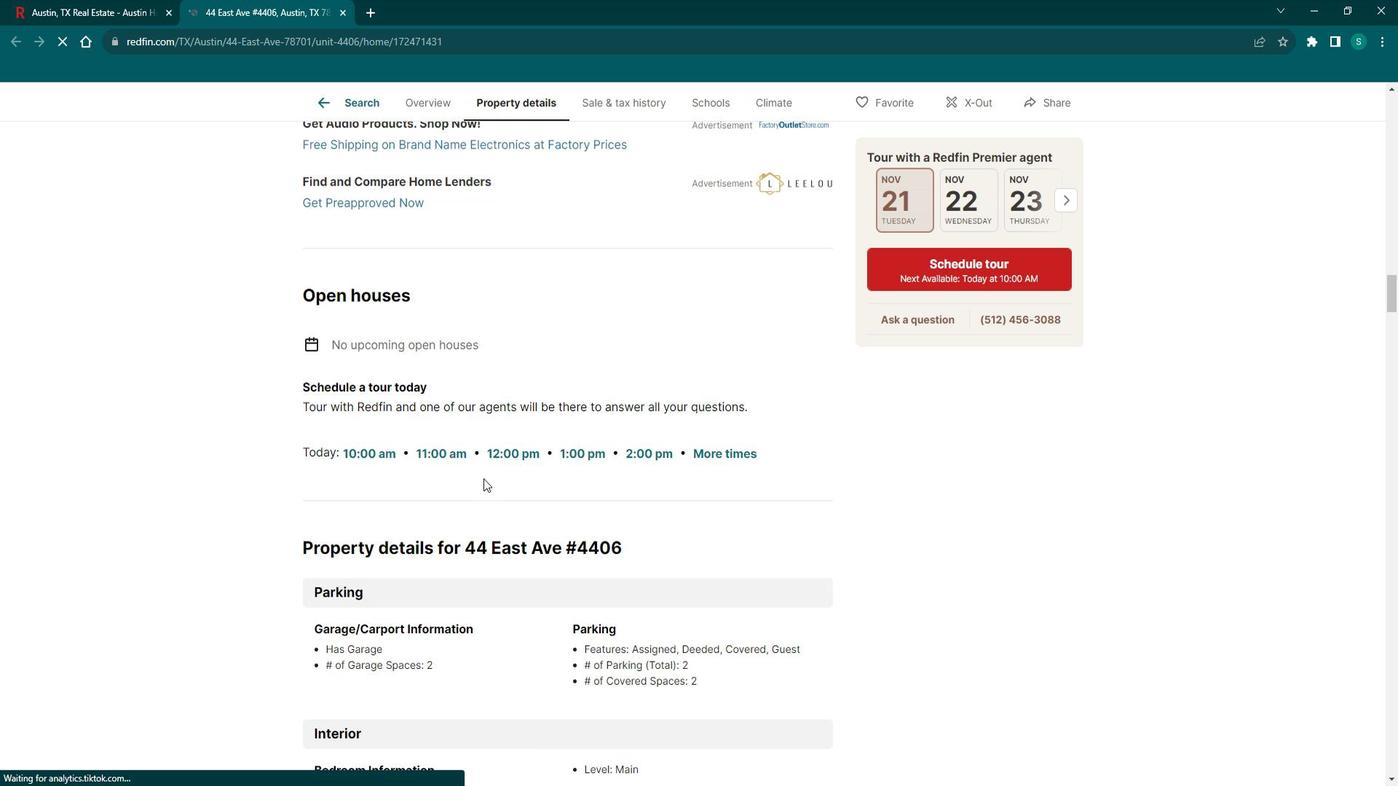 
Action: Mouse scrolled (495, 472) with delta (0, 0)
Screenshot: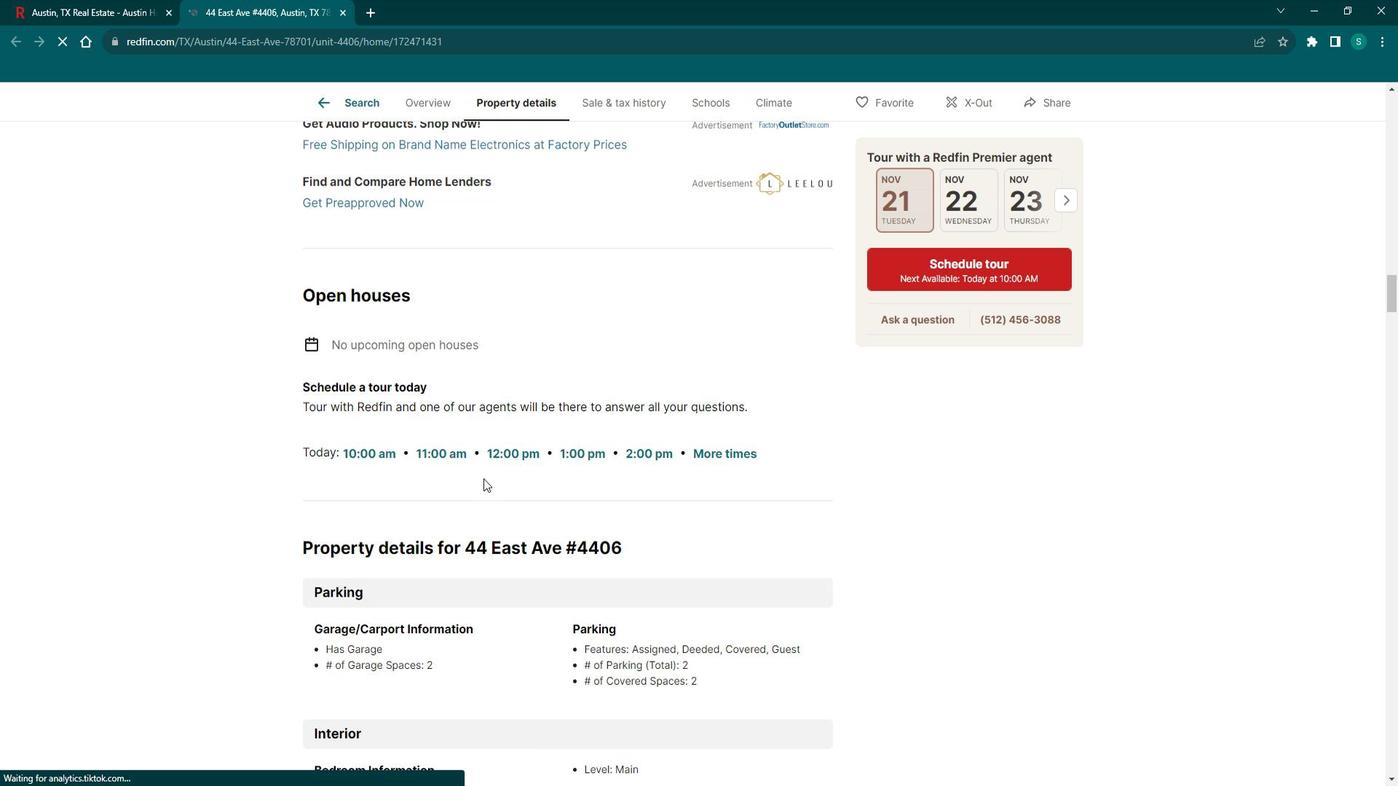 
Action: Mouse scrolled (495, 472) with delta (0, 0)
Screenshot: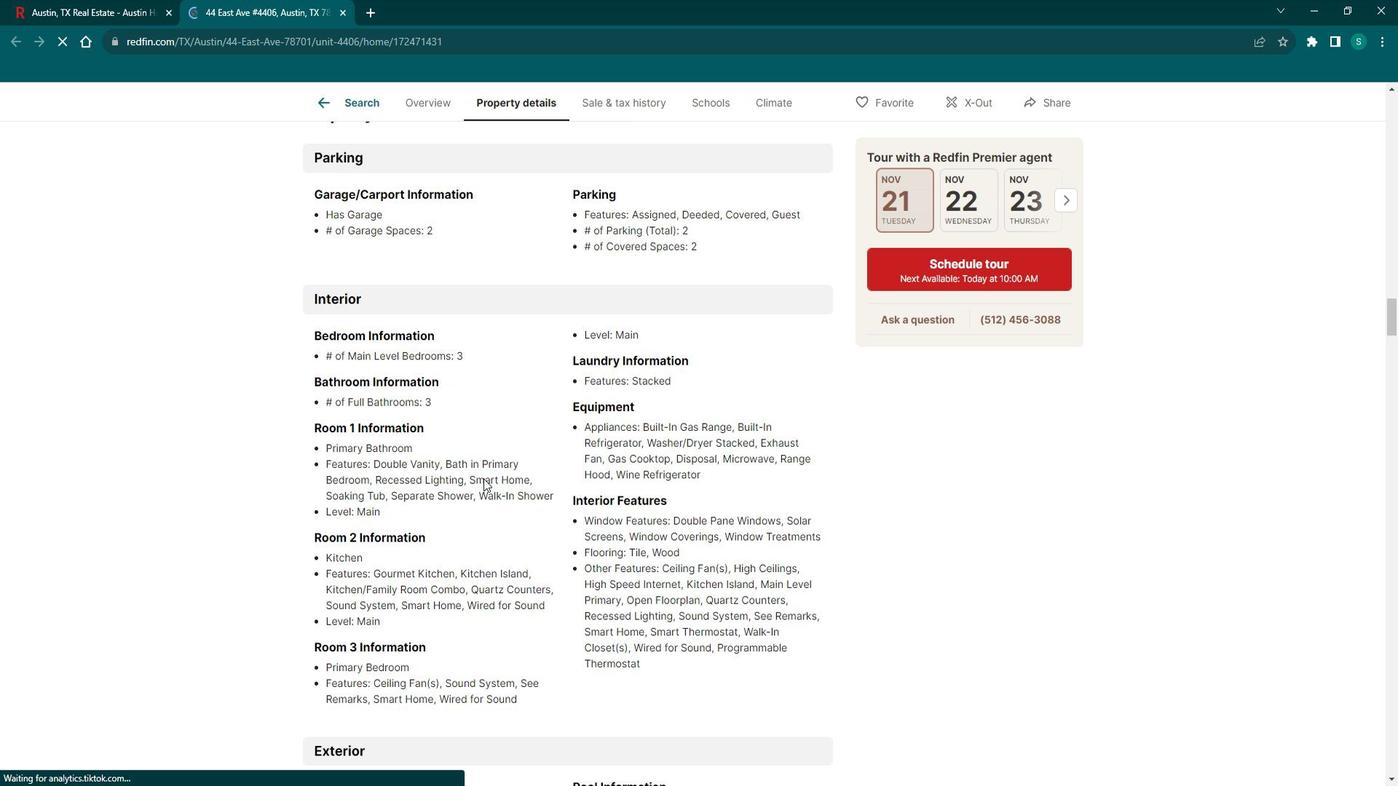 
Action: Mouse scrolled (495, 472) with delta (0, 0)
Screenshot: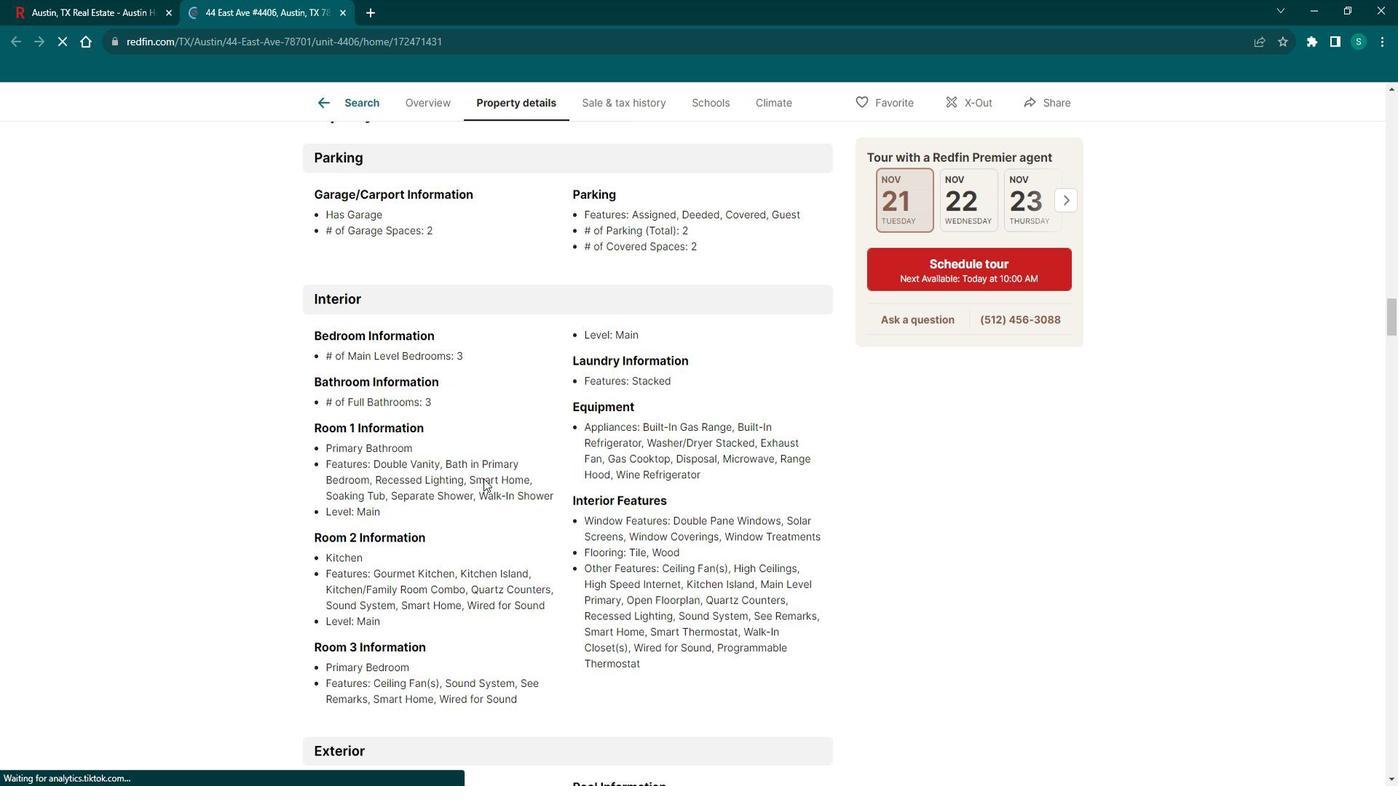 
Action: Mouse scrolled (495, 472) with delta (0, 0)
Screenshot: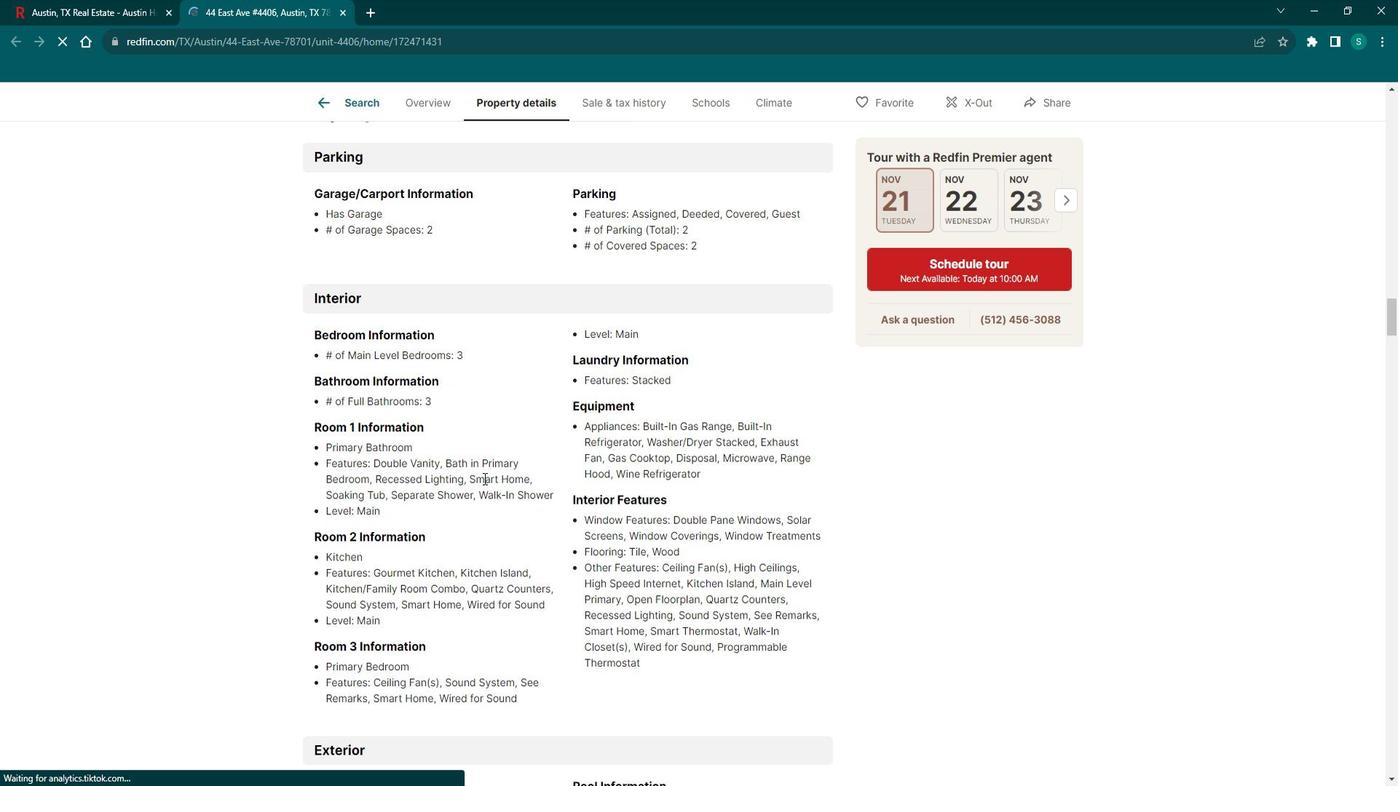 
Action: Mouse scrolled (495, 472) with delta (0, 0)
Screenshot: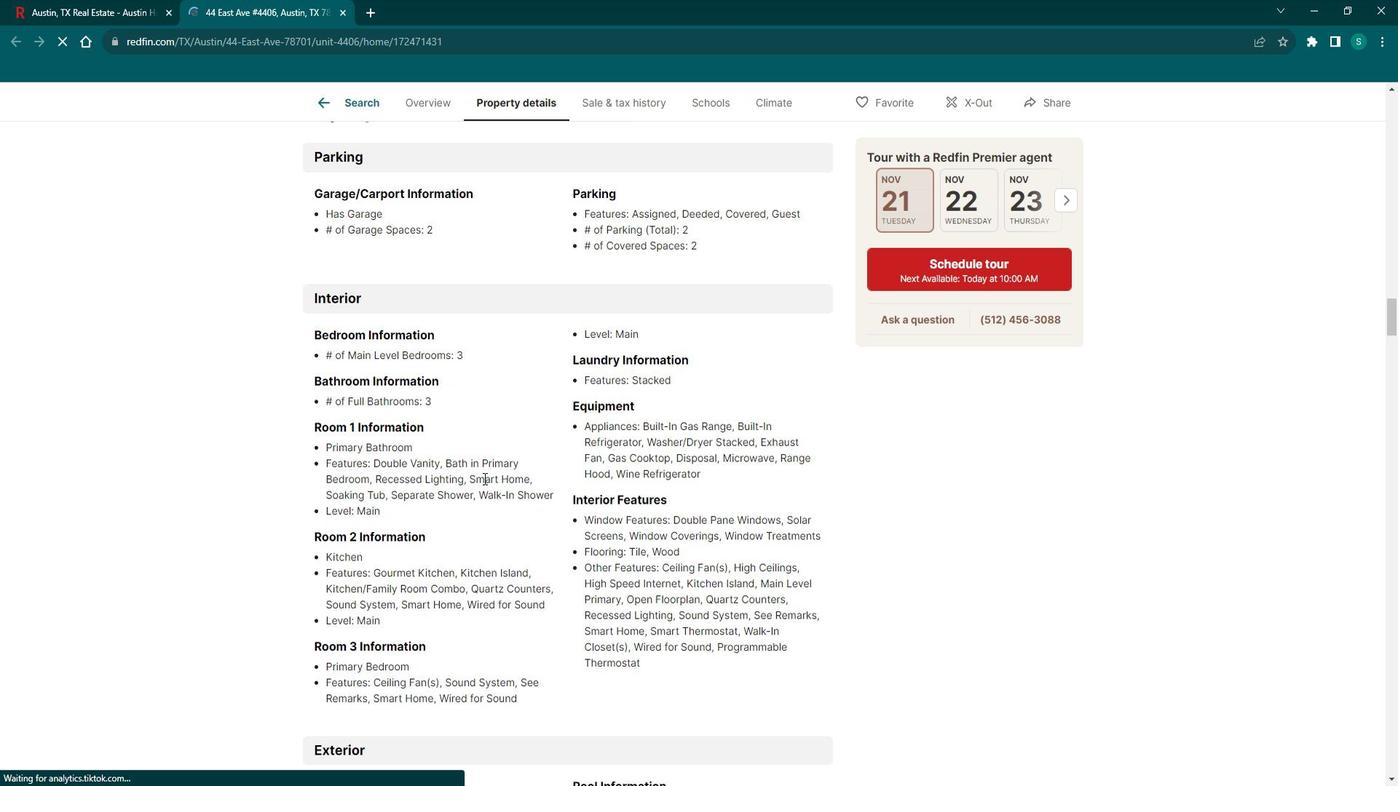 
Action: Mouse scrolled (495, 472) with delta (0, 0)
Screenshot: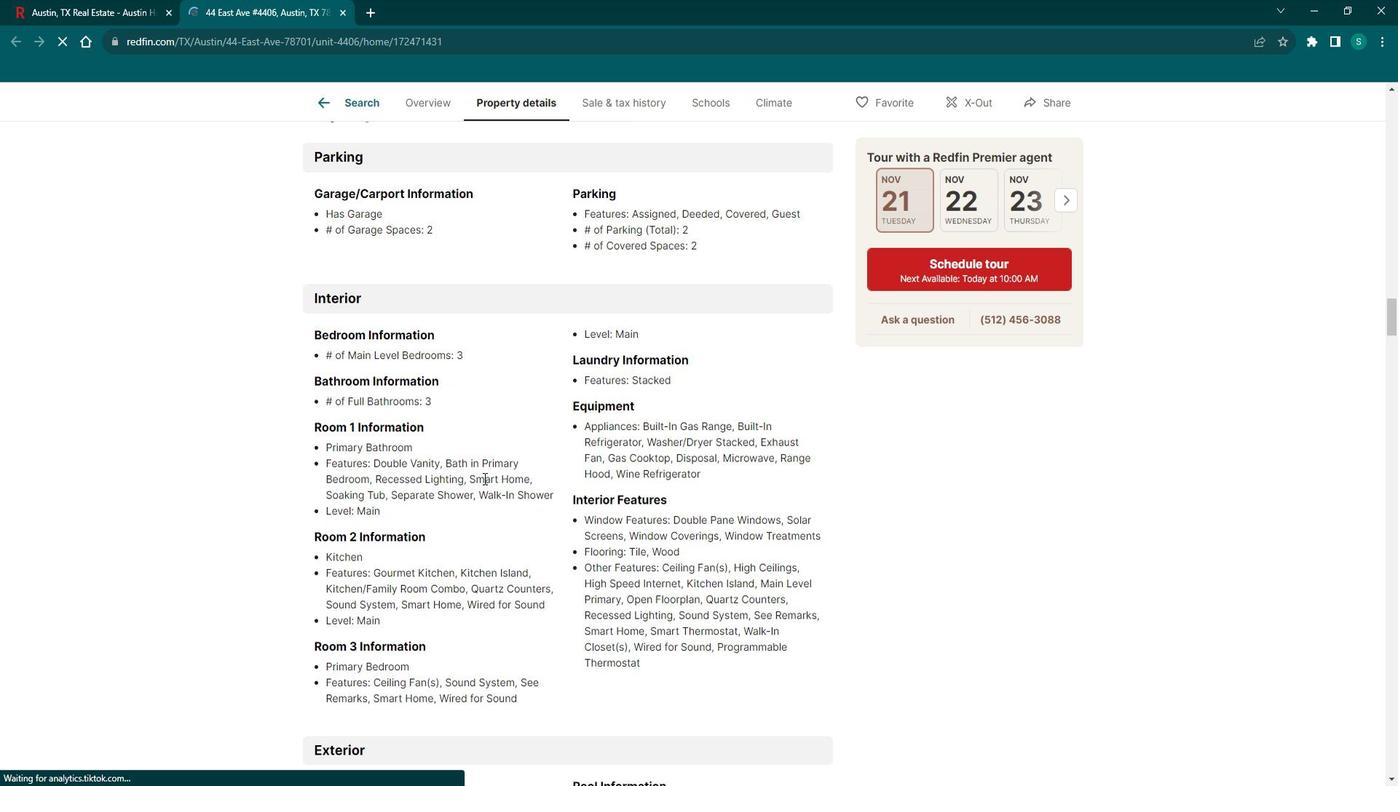 
Action: Mouse scrolled (495, 472) with delta (0, 0)
Screenshot: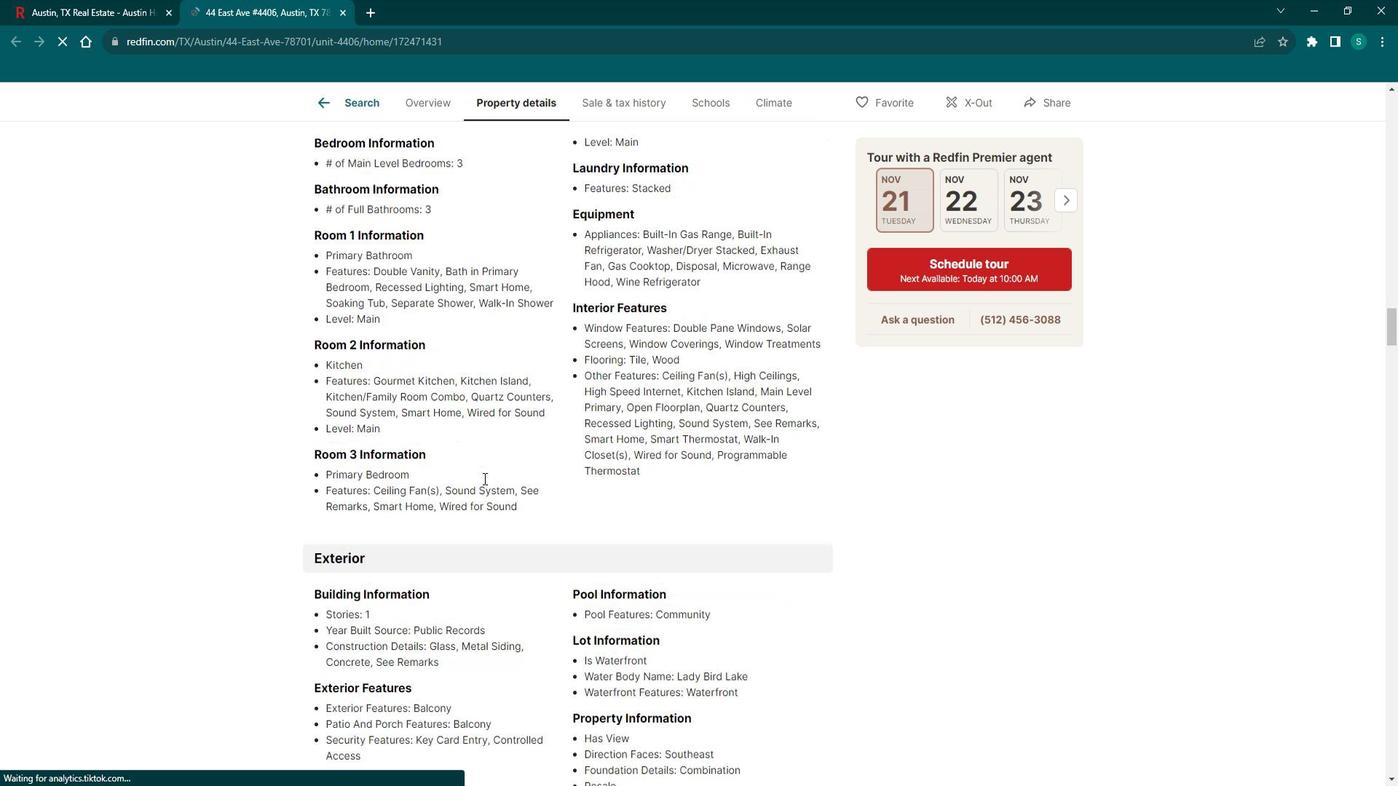 
Action: Mouse scrolled (495, 472) with delta (0, 0)
Screenshot: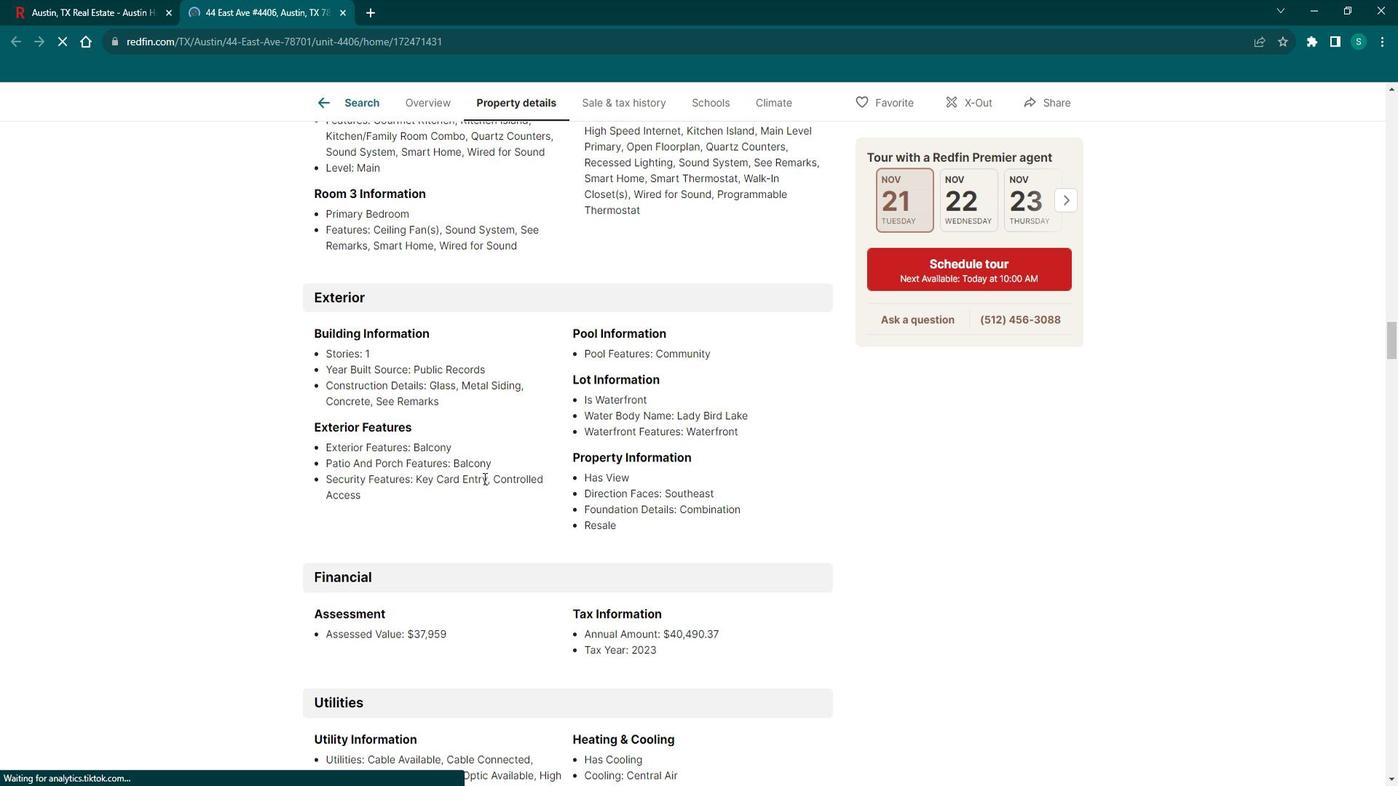 
Action: Mouse scrolled (495, 472) with delta (0, 0)
Screenshot: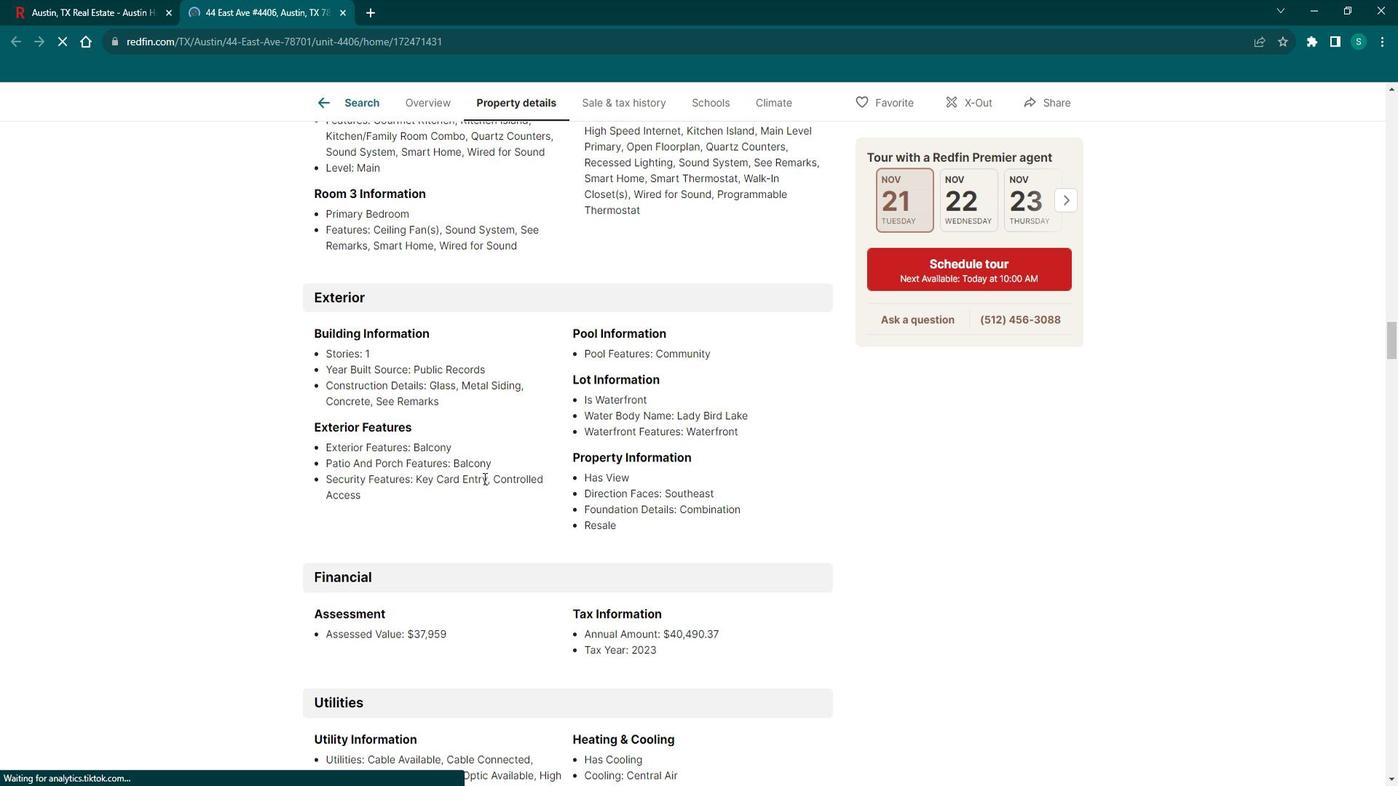 
Action: Mouse scrolled (495, 472) with delta (0, 0)
Screenshot: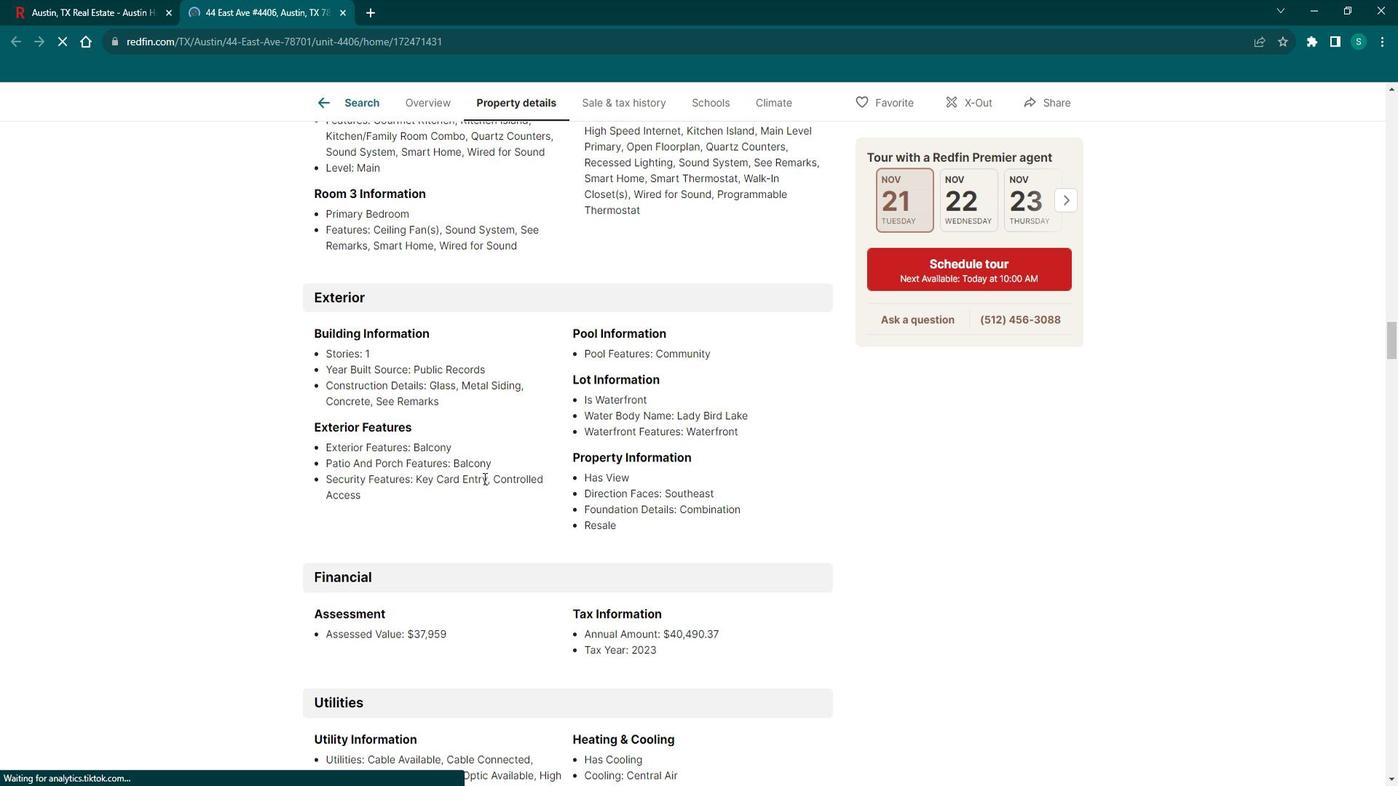 
Action: Mouse scrolled (495, 472) with delta (0, 0)
Screenshot: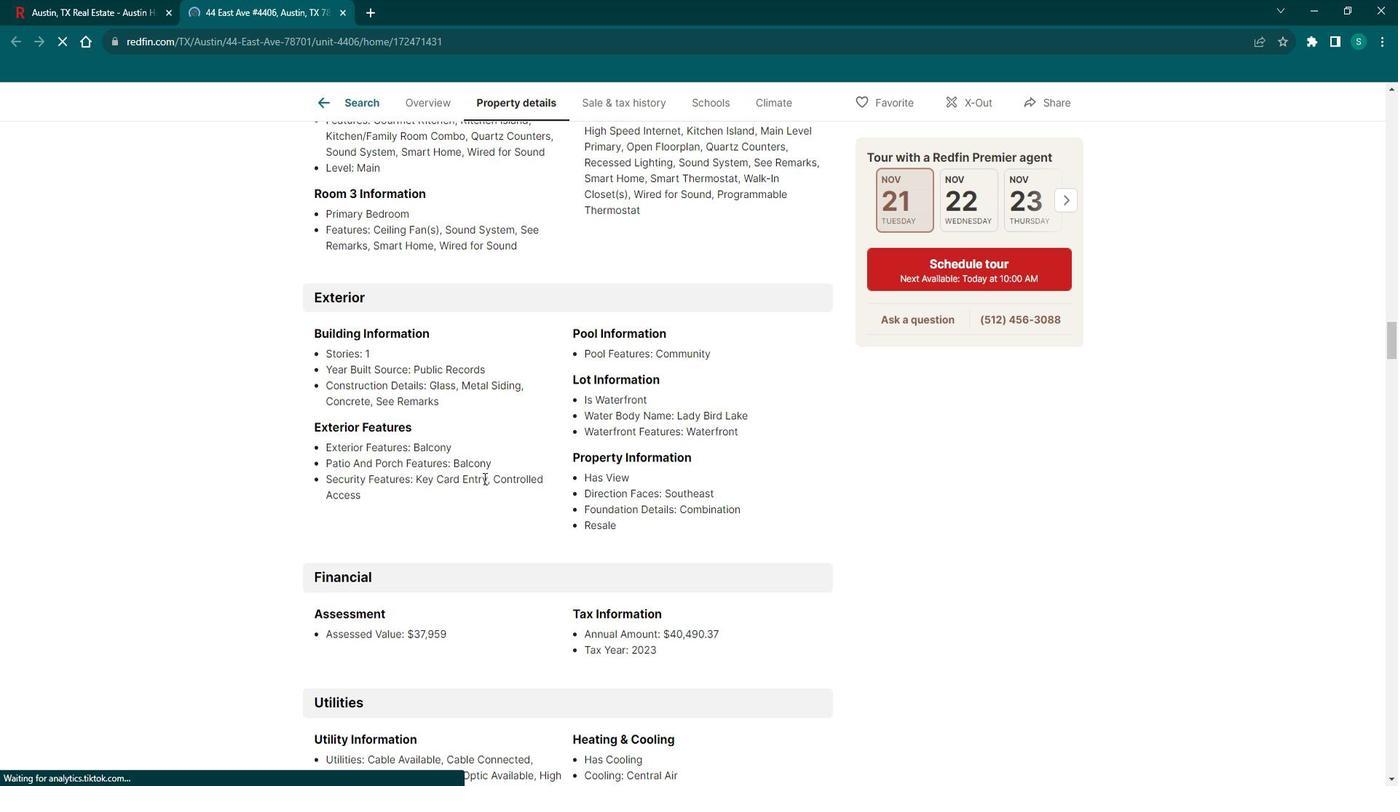 
Action: Mouse scrolled (495, 472) with delta (0, 0)
Screenshot: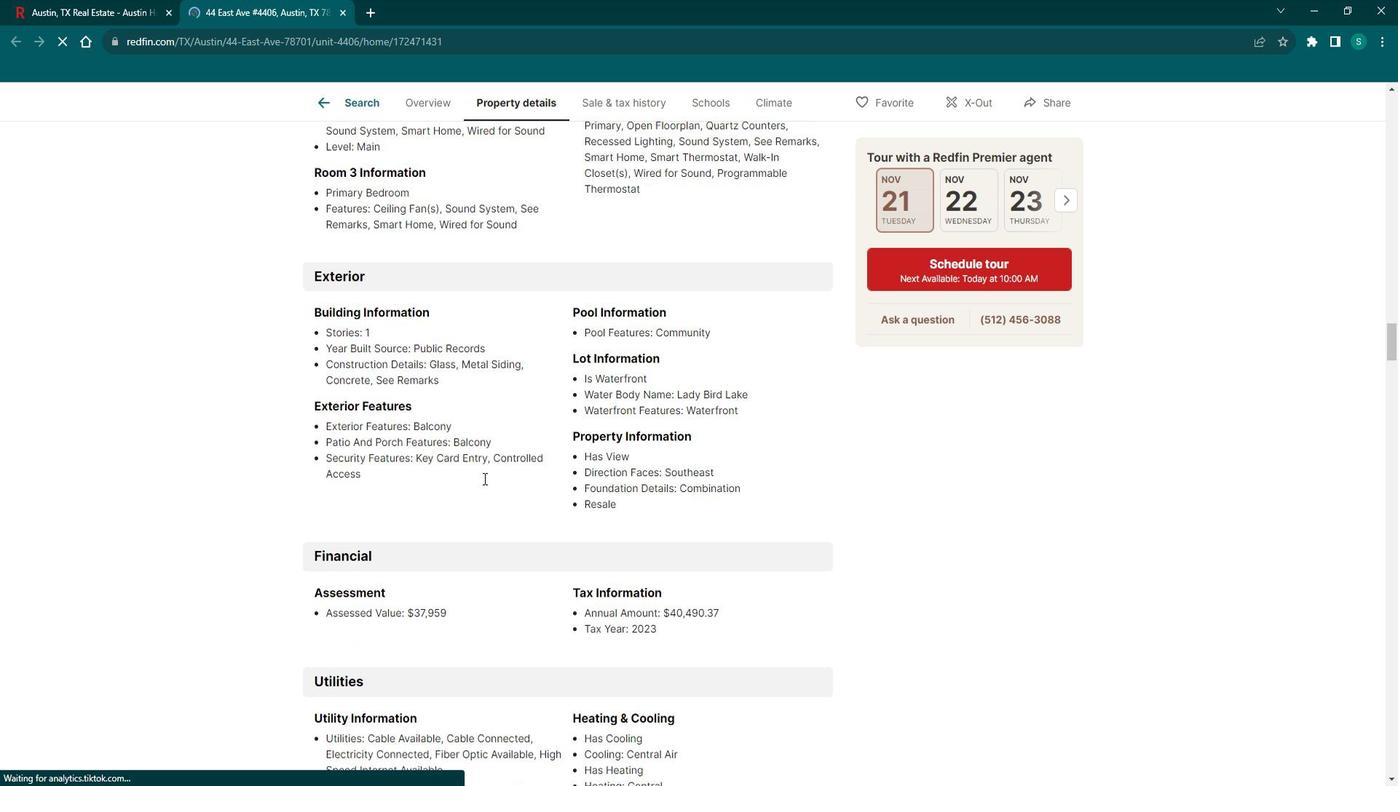 
Action: Mouse scrolled (495, 472) with delta (0, 0)
Screenshot: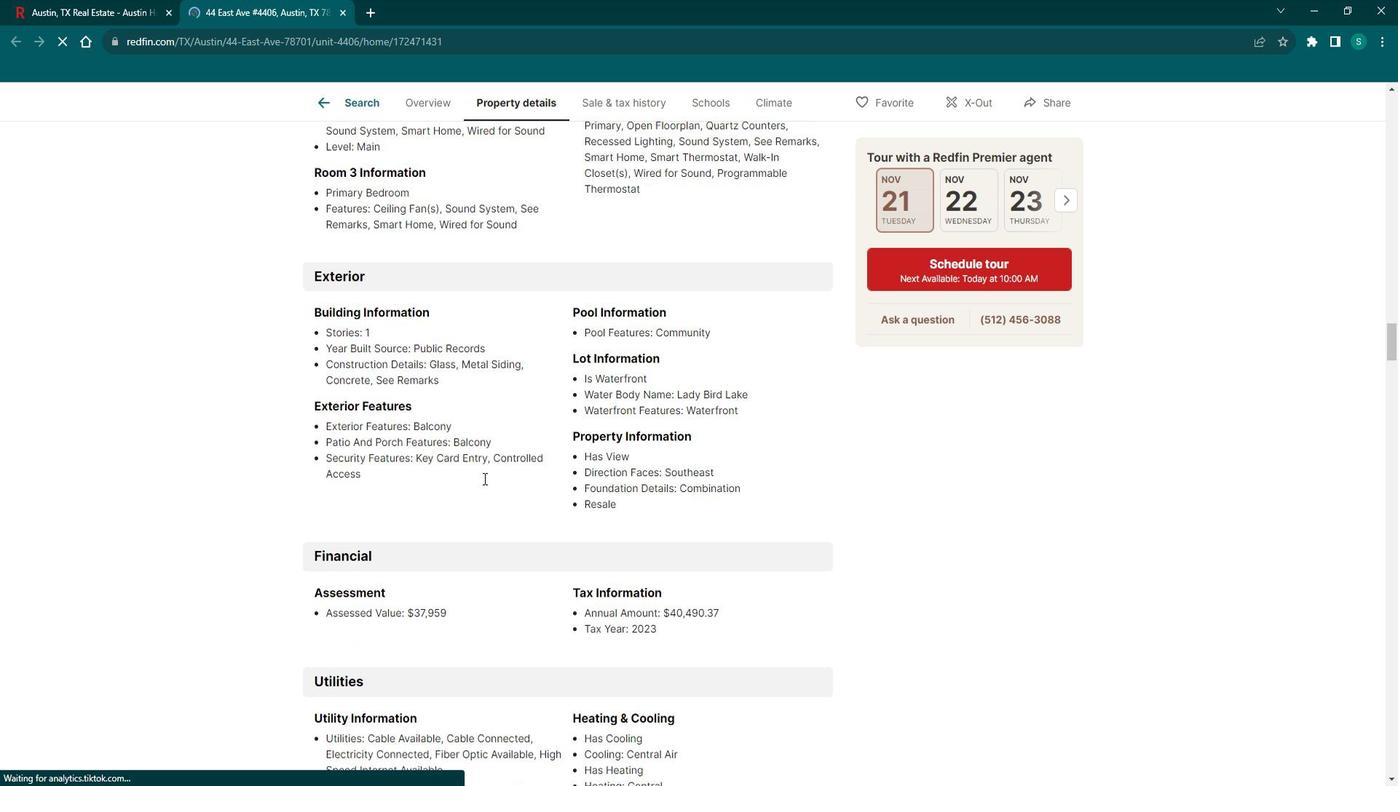 
Action: Mouse scrolled (495, 472) with delta (0, 0)
Screenshot: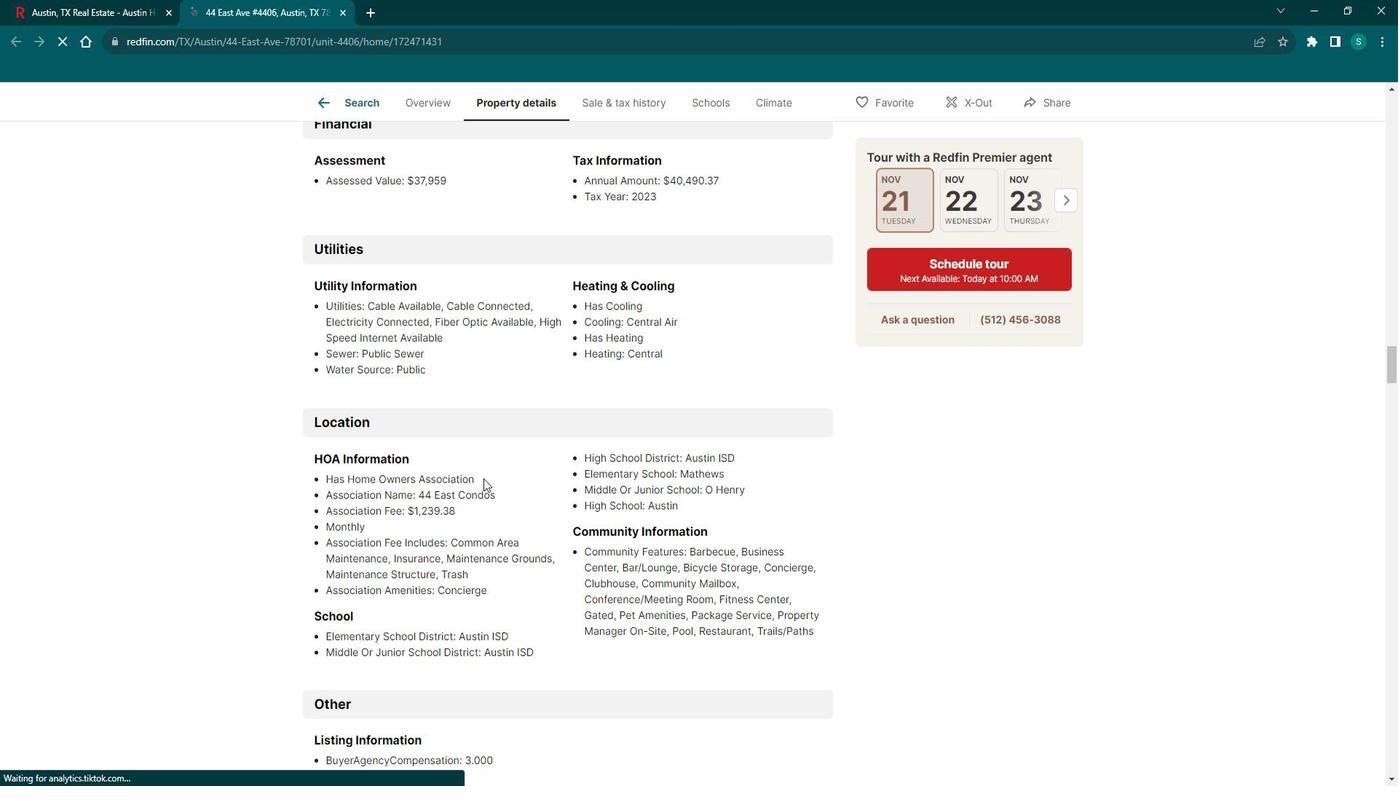 
Action: Mouse scrolled (495, 472) with delta (0, 0)
Screenshot: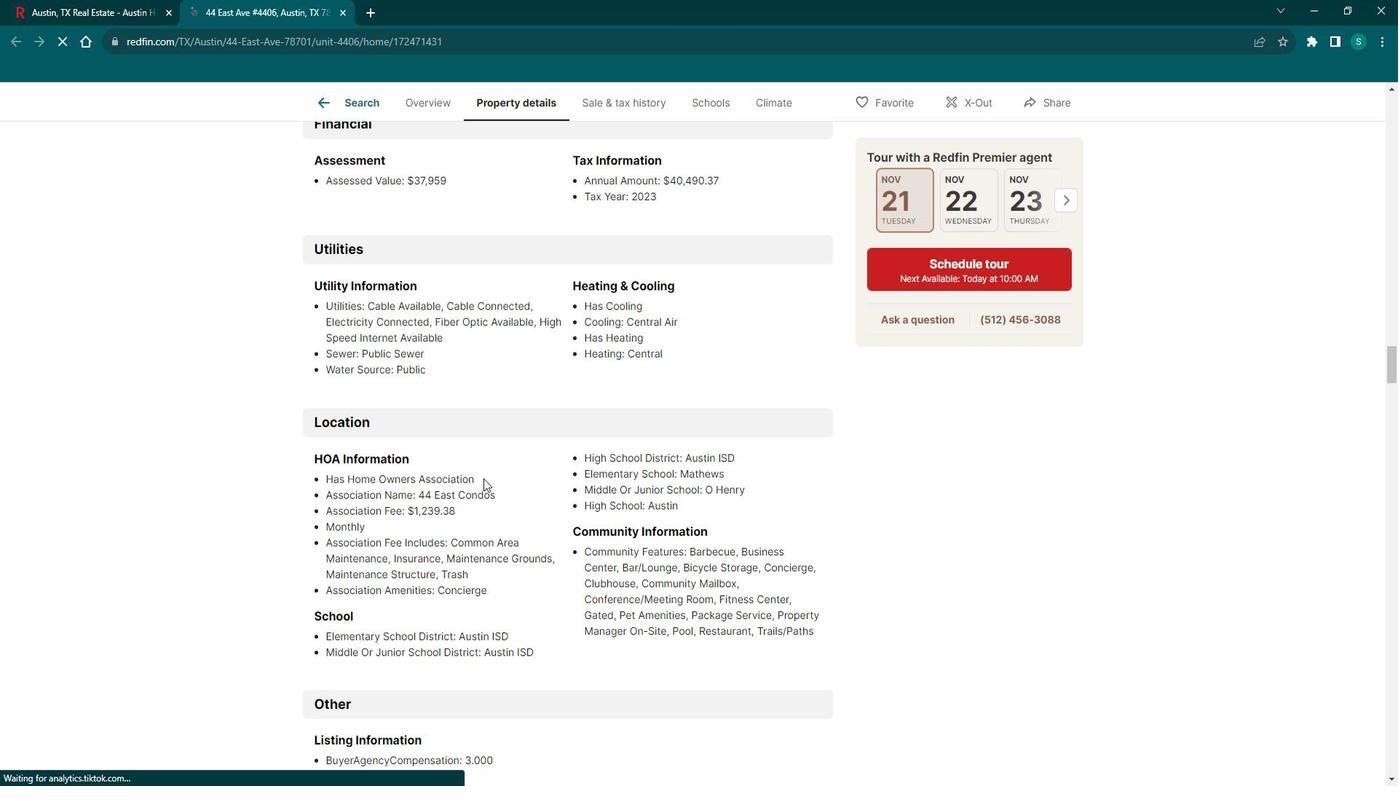 
Action: Mouse scrolled (495, 472) with delta (0, 0)
Screenshot: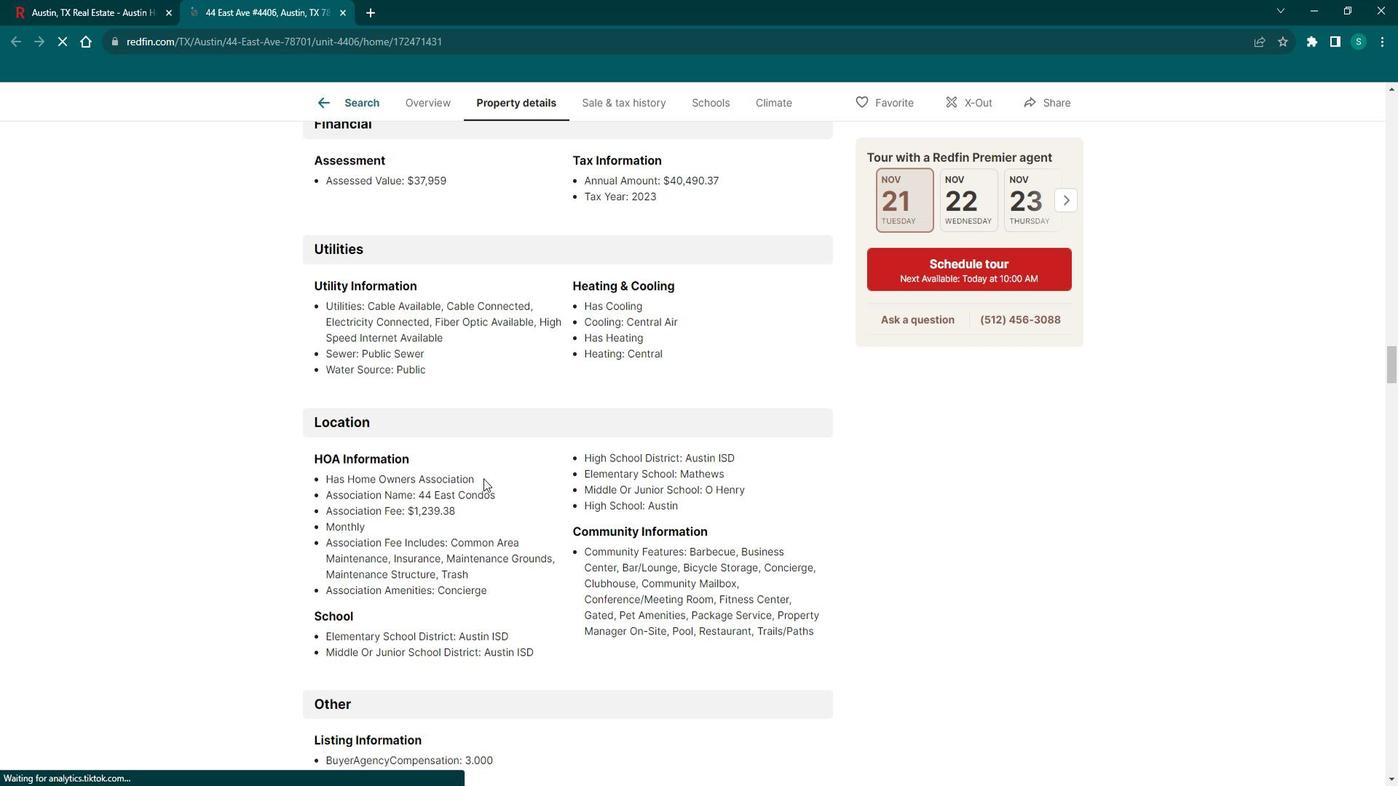 
Action: Mouse scrolled (495, 472) with delta (0, 0)
Screenshot: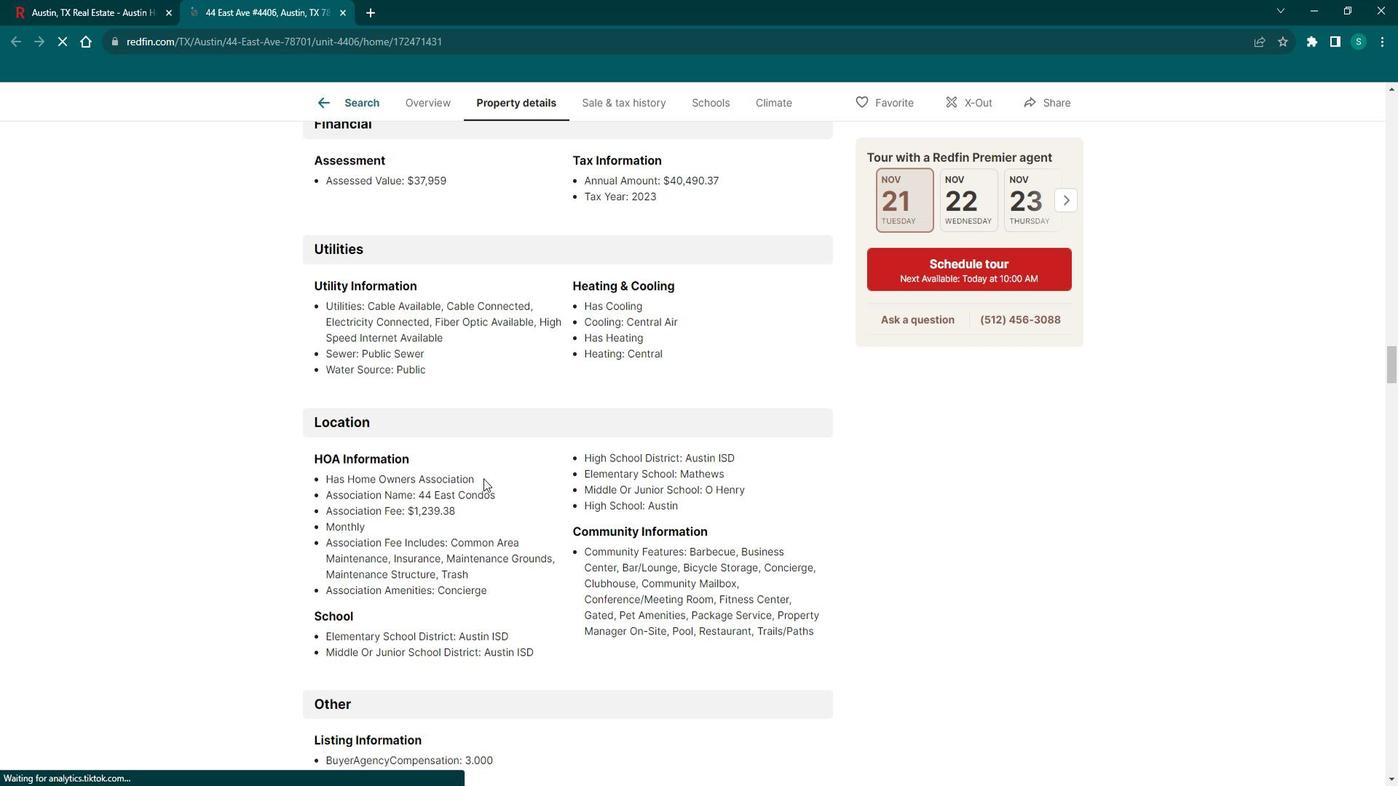 
Action: Mouse scrolled (495, 472) with delta (0, 0)
Screenshot: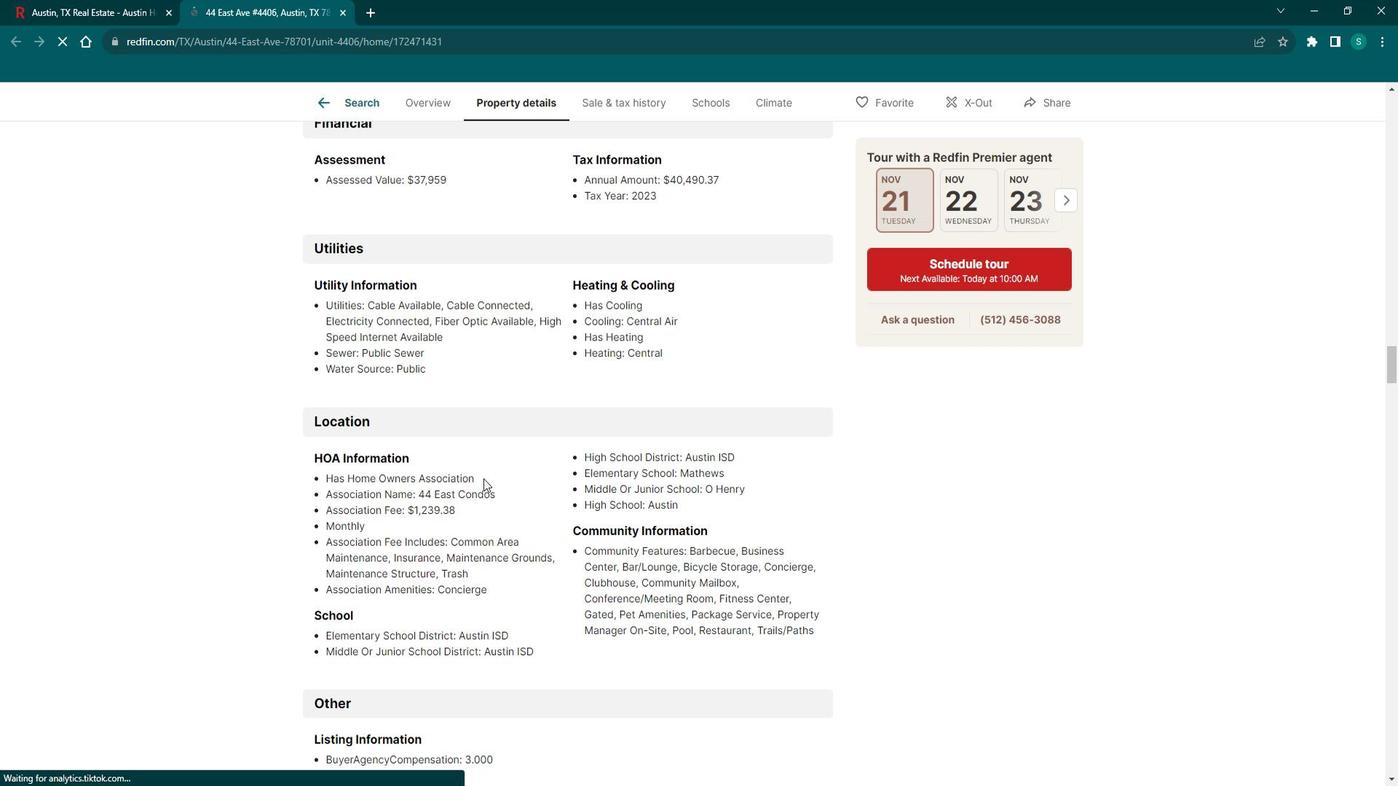 
Action: Mouse scrolled (495, 472) with delta (0, 0)
Screenshot: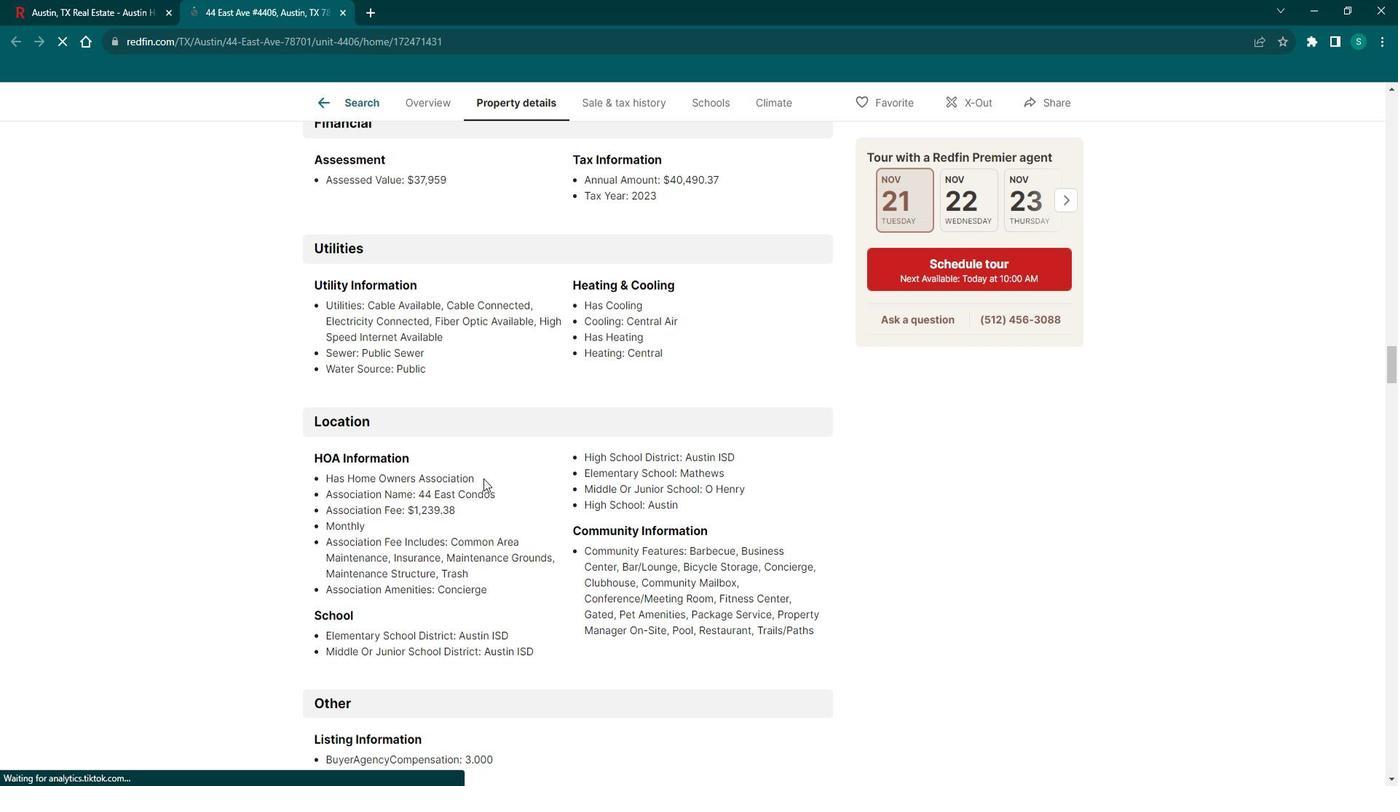 
Action: Mouse scrolled (495, 472) with delta (0, 0)
Screenshot: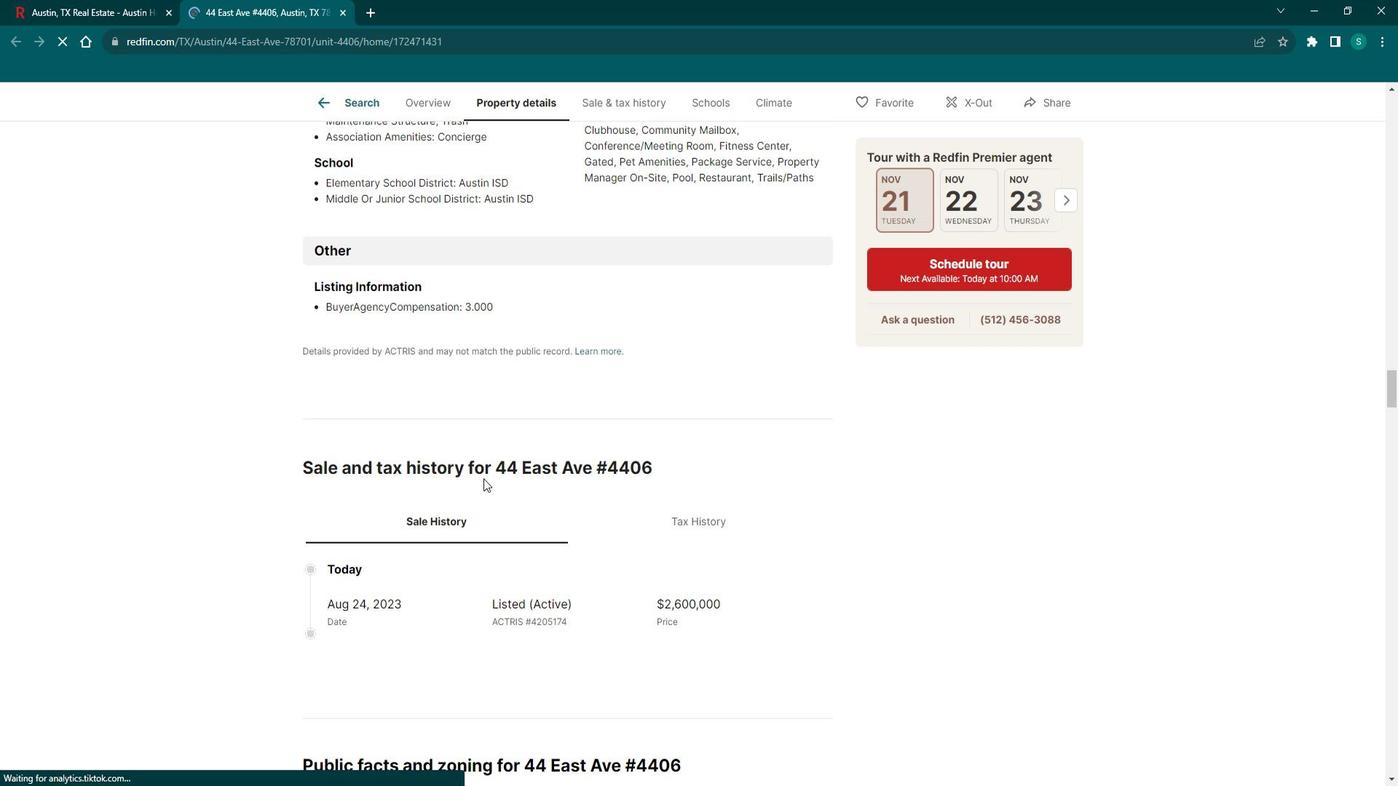 
Action: Mouse scrolled (495, 472) with delta (0, 0)
Screenshot: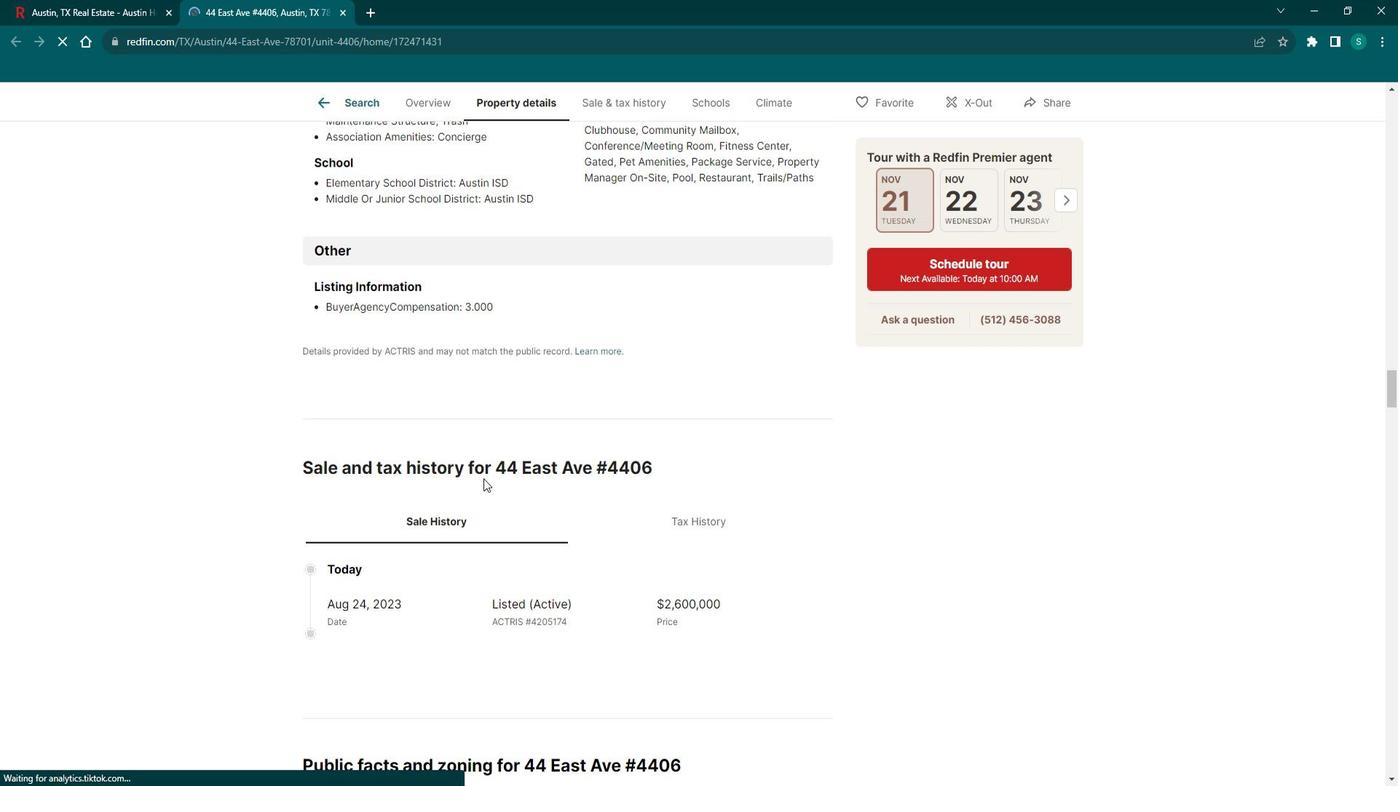 
Action: Mouse scrolled (495, 472) with delta (0, 0)
Screenshot: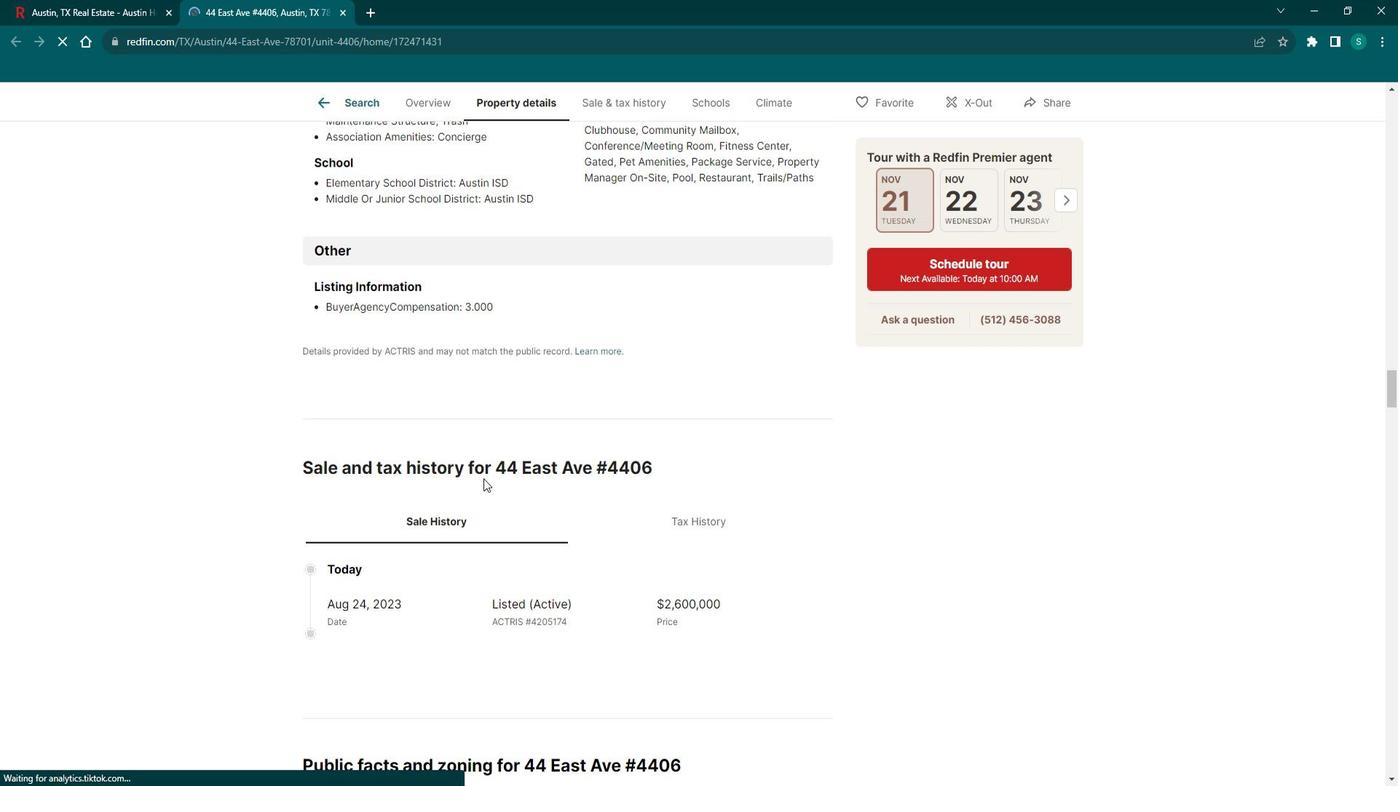 
Action: Mouse scrolled (495, 472) with delta (0, 0)
Screenshot: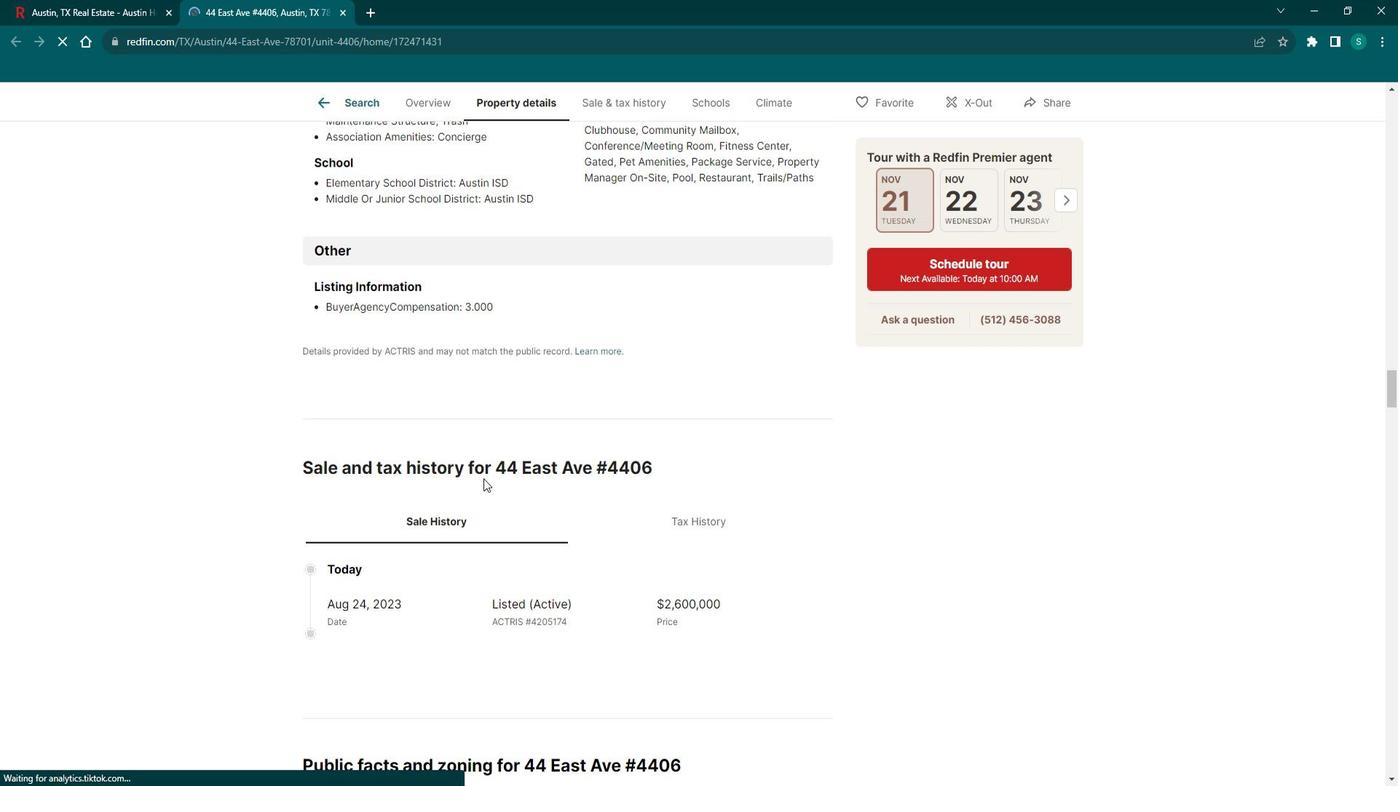 
Action: Mouse scrolled (495, 472) with delta (0, 0)
Screenshot: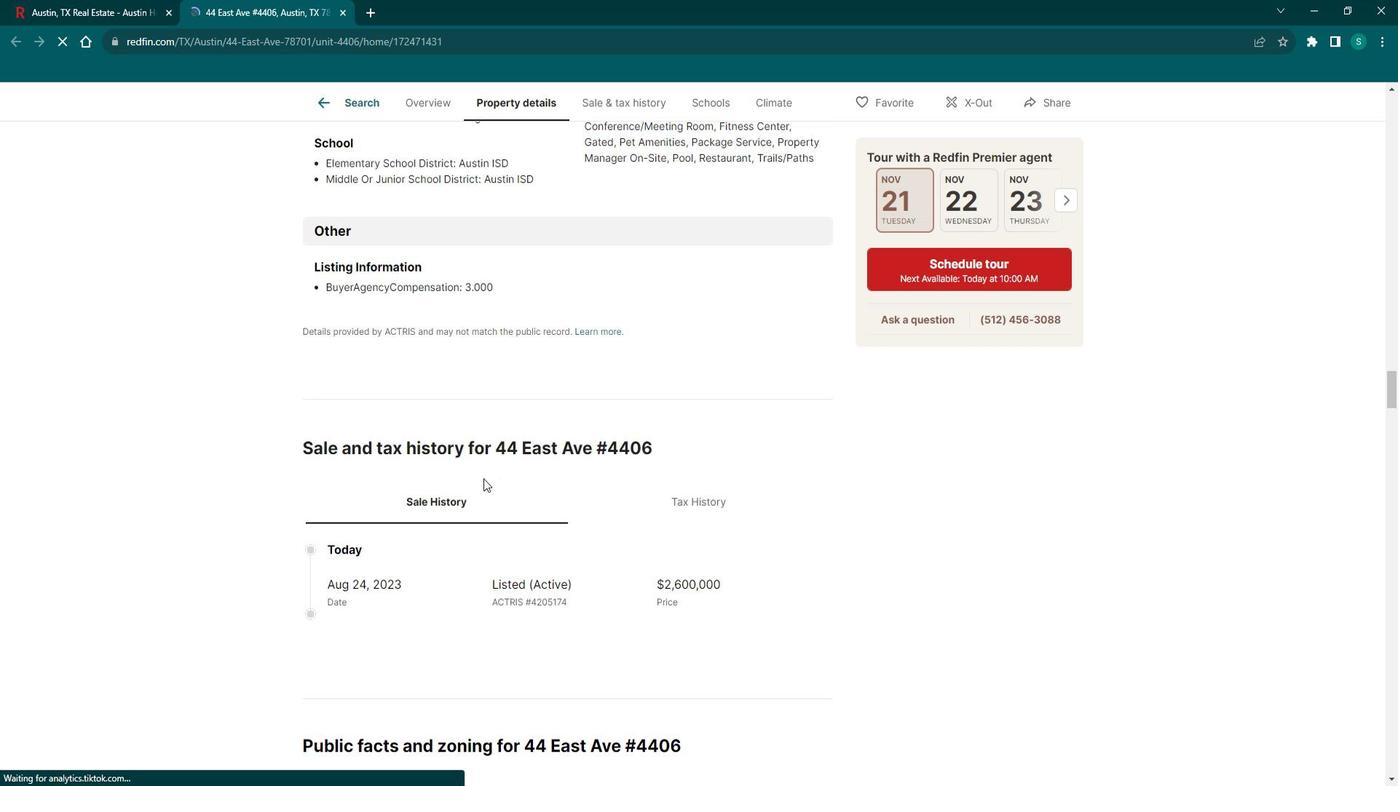 
Action: Mouse scrolled (495, 472) with delta (0, 0)
Screenshot: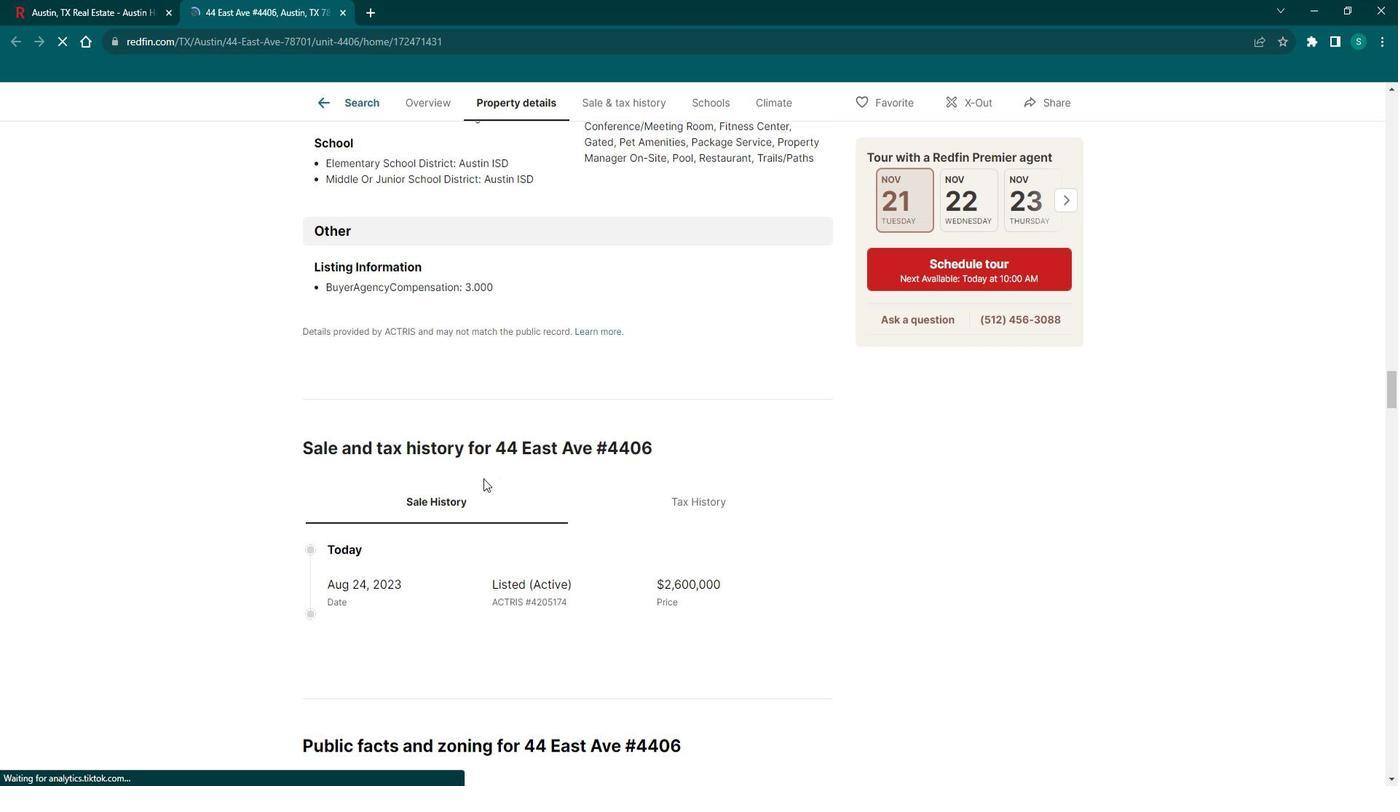 
Action: Mouse scrolled (495, 472) with delta (0, 0)
Screenshot: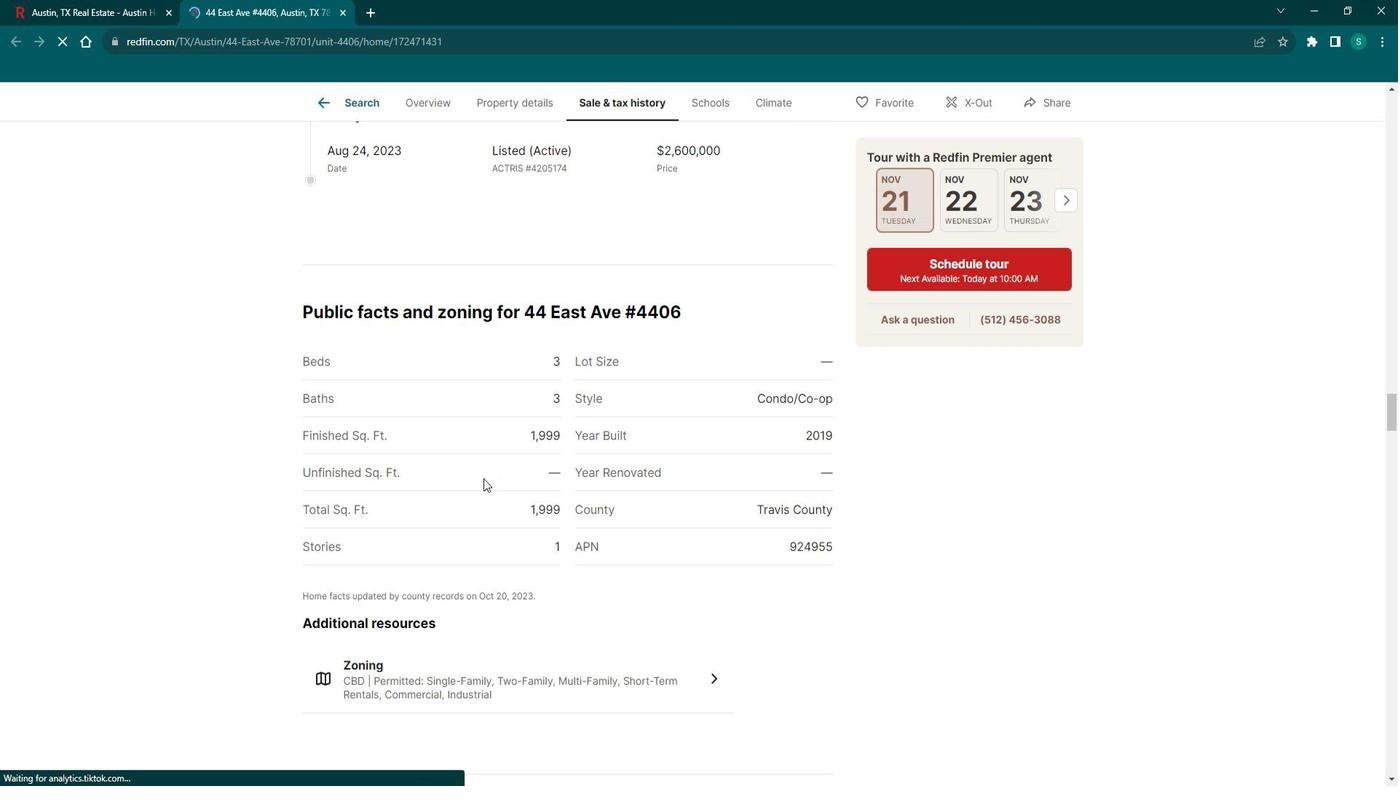 
Action: Mouse scrolled (495, 472) with delta (0, 0)
Screenshot: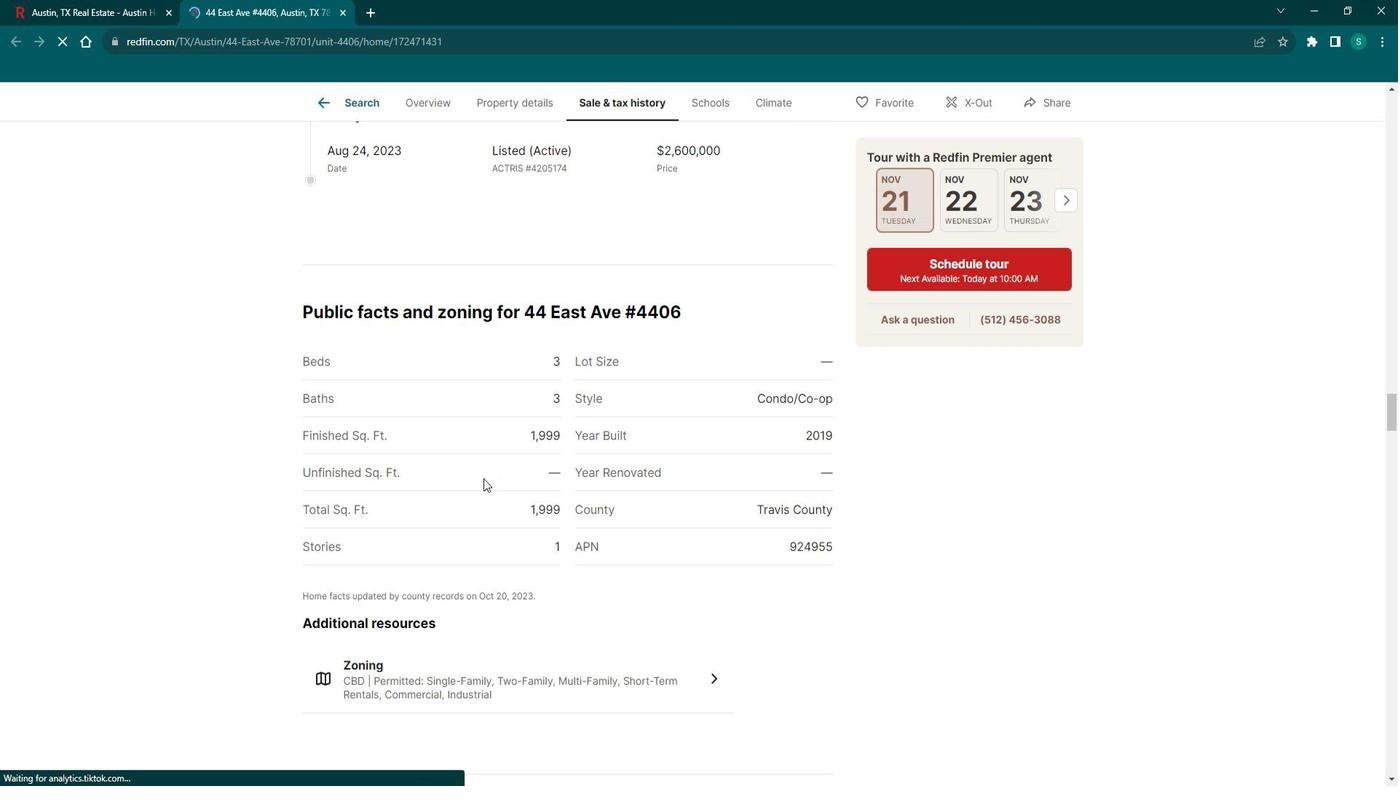 
Action: Mouse scrolled (495, 472) with delta (0, 0)
Screenshot: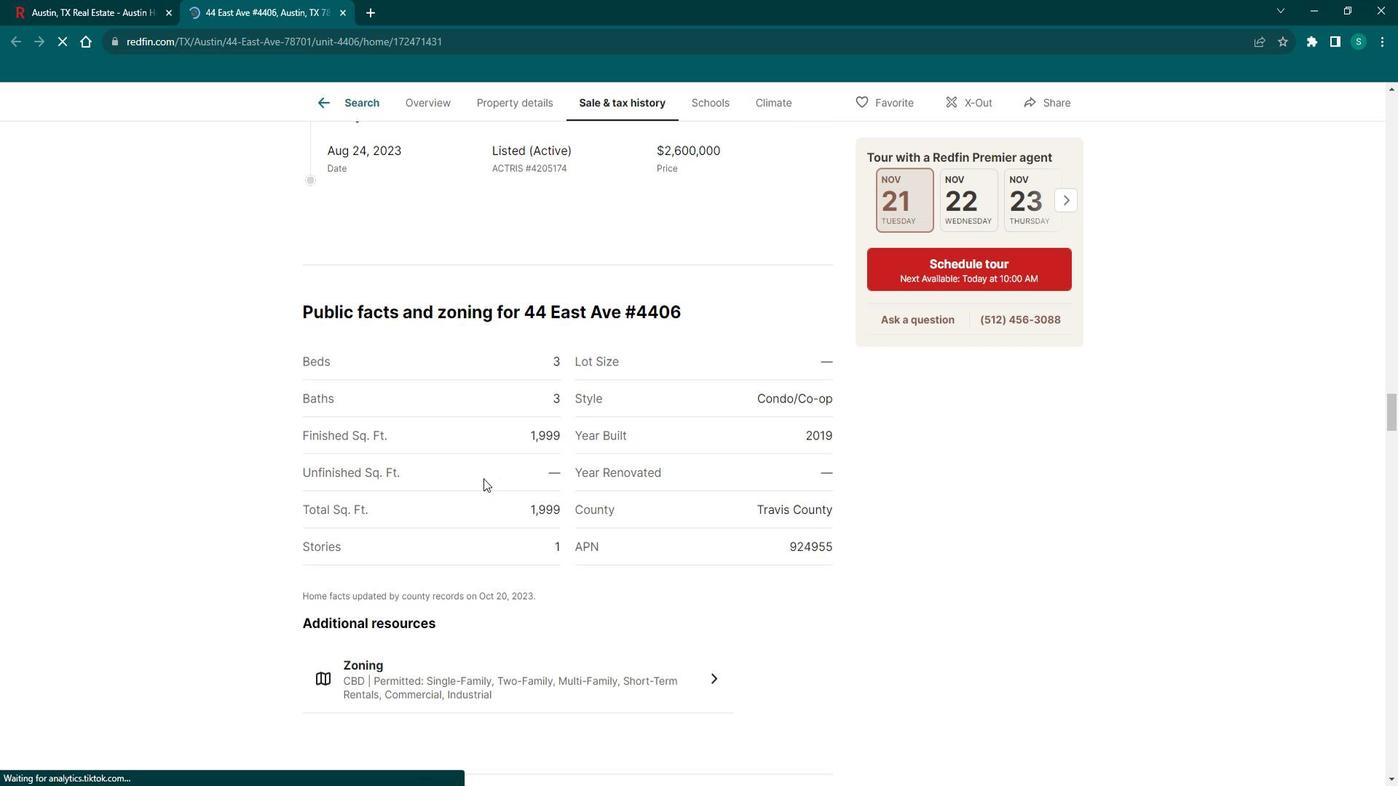 
Action: Mouse scrolled (495, 472) with delta (0, 0)
Screenshot: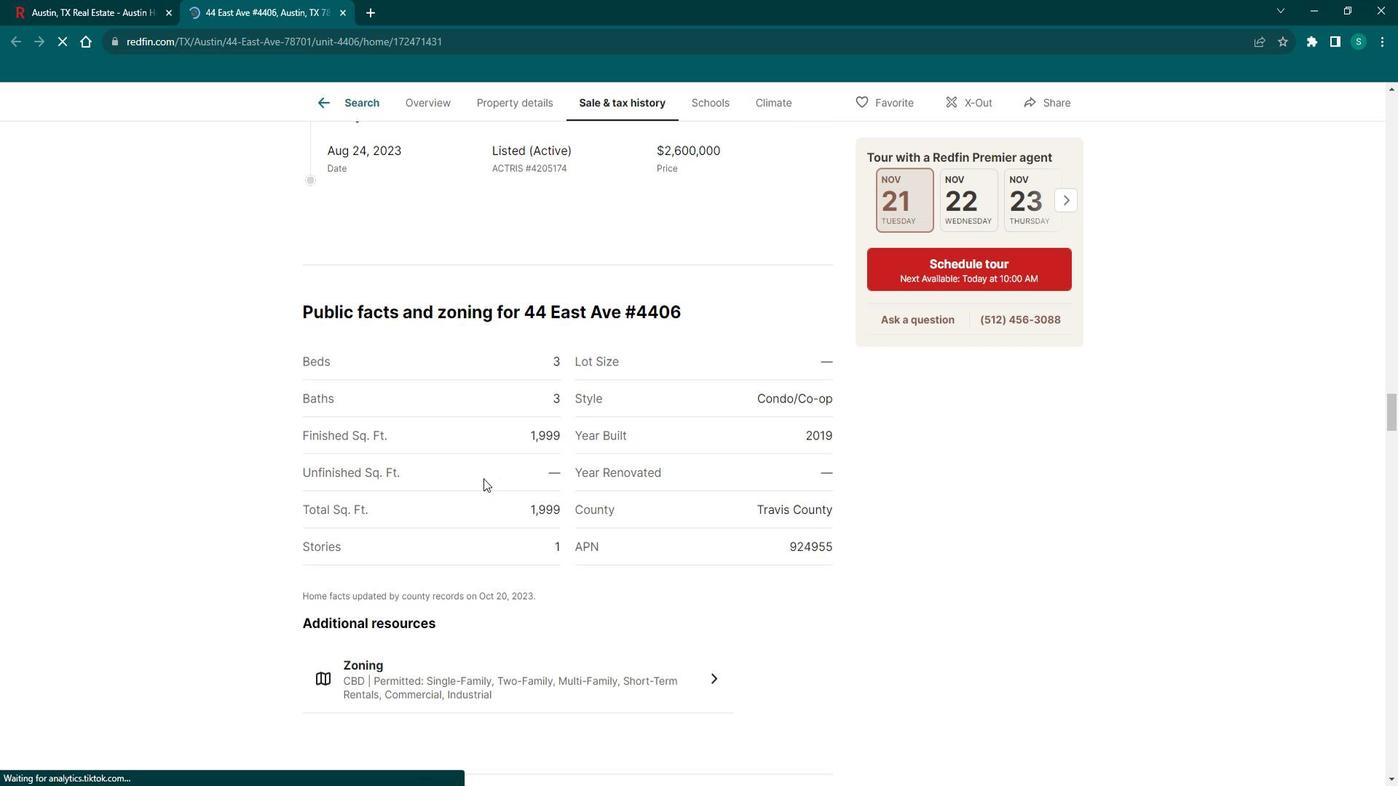 
Action: Mouse scrolled (495, 472) with delta (0, 0)
Screenshot: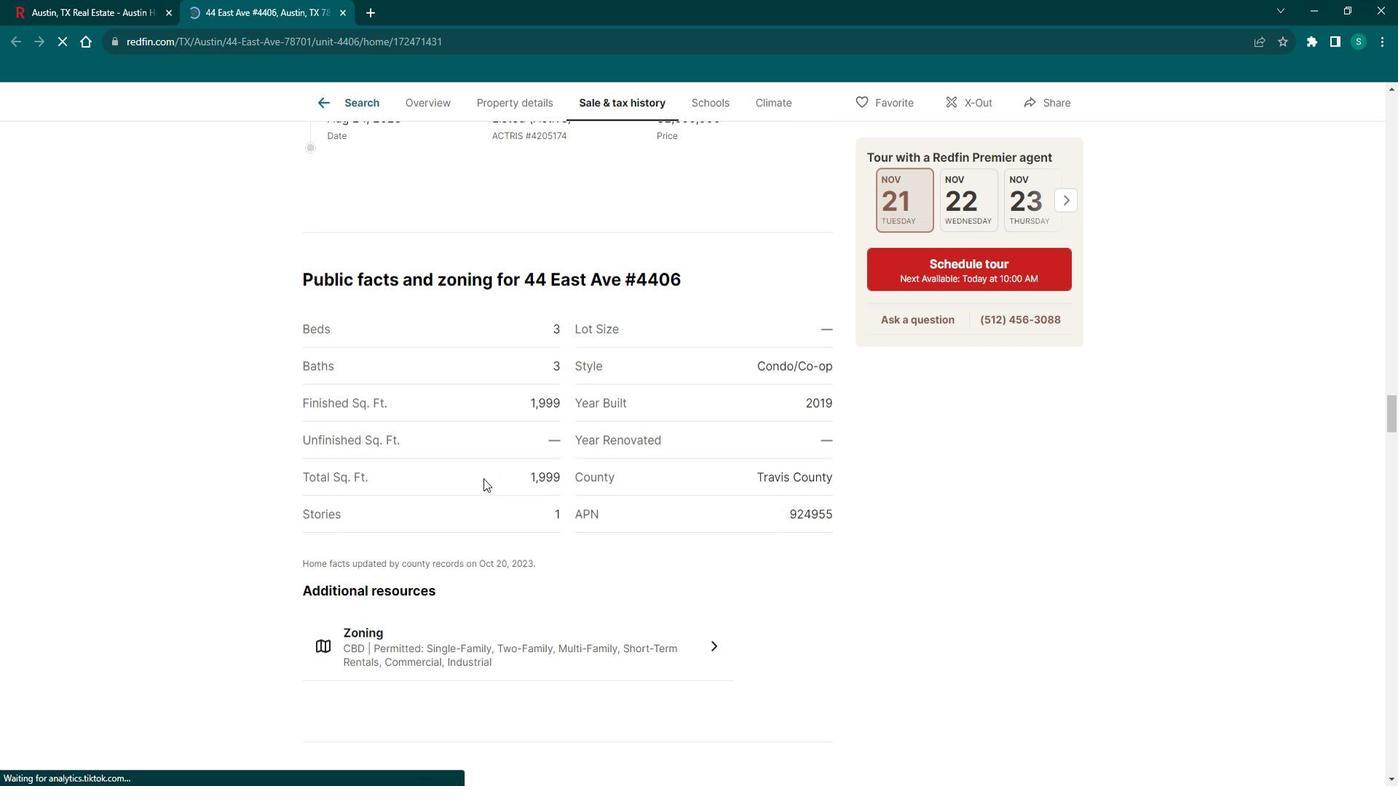 
Action: Mouse scrolled (495, 472) with delta (0, 0)
Screenshot: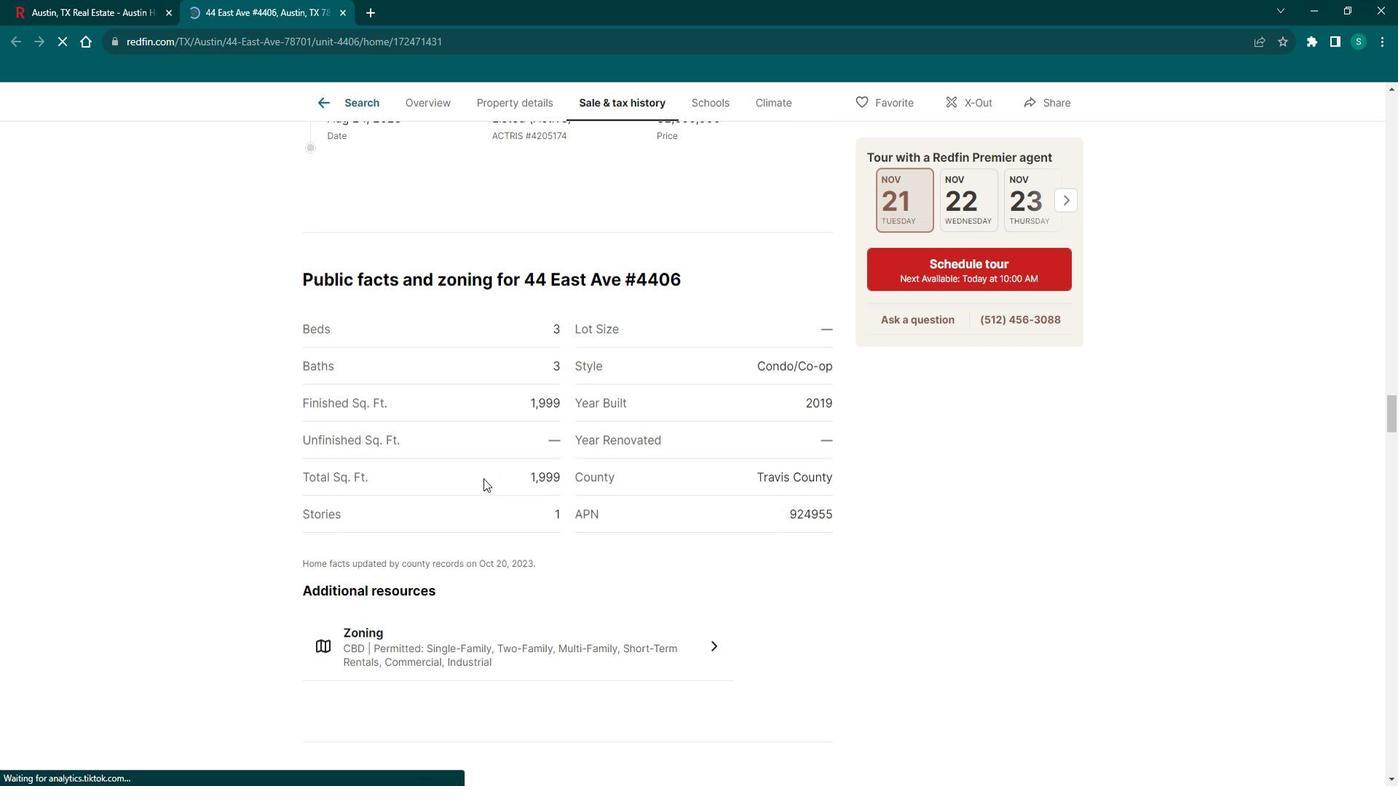 
Action: Mouse scrolled (495, 472) with delta (0, 0)
Screenshot: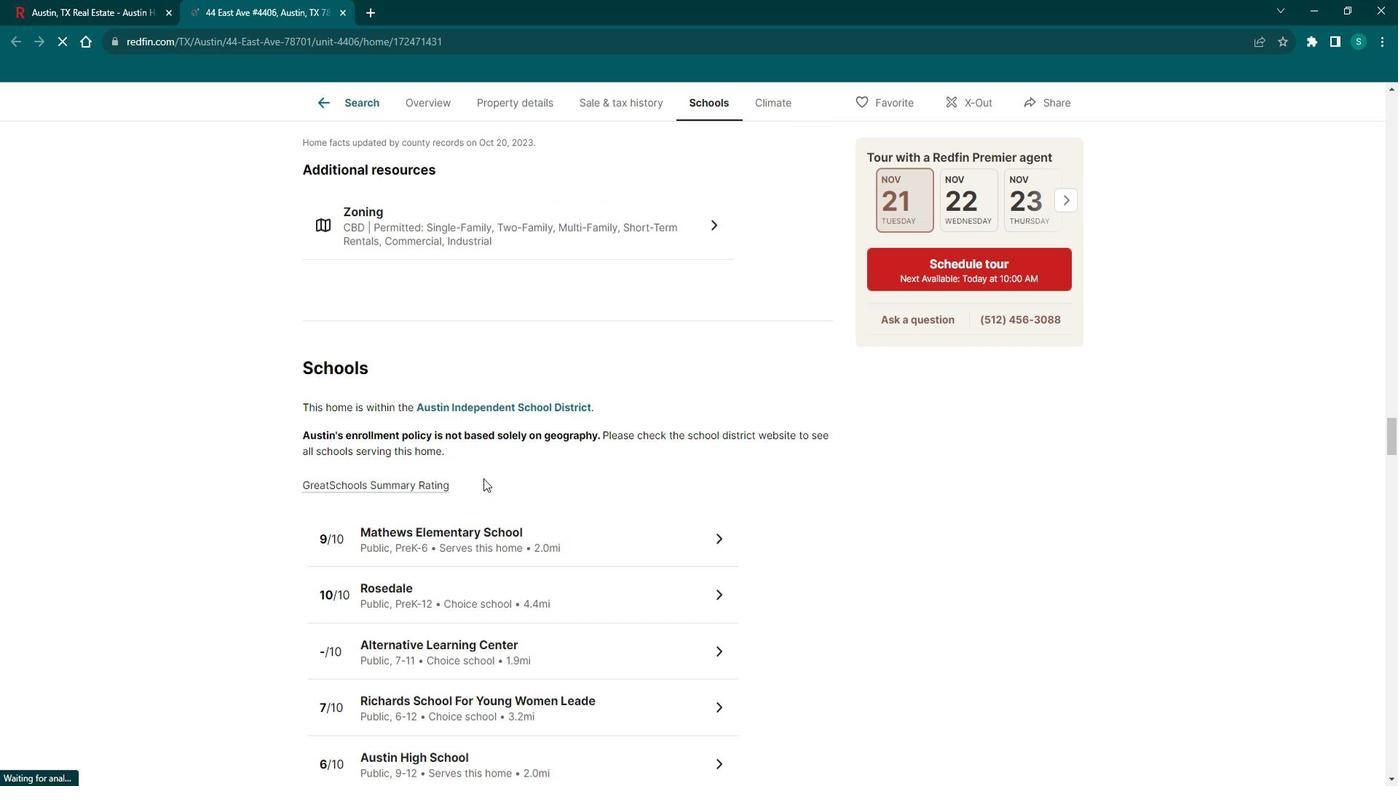 
Action: Mouse scrolled (495, 472) with delta (0, 0)
Screenshot: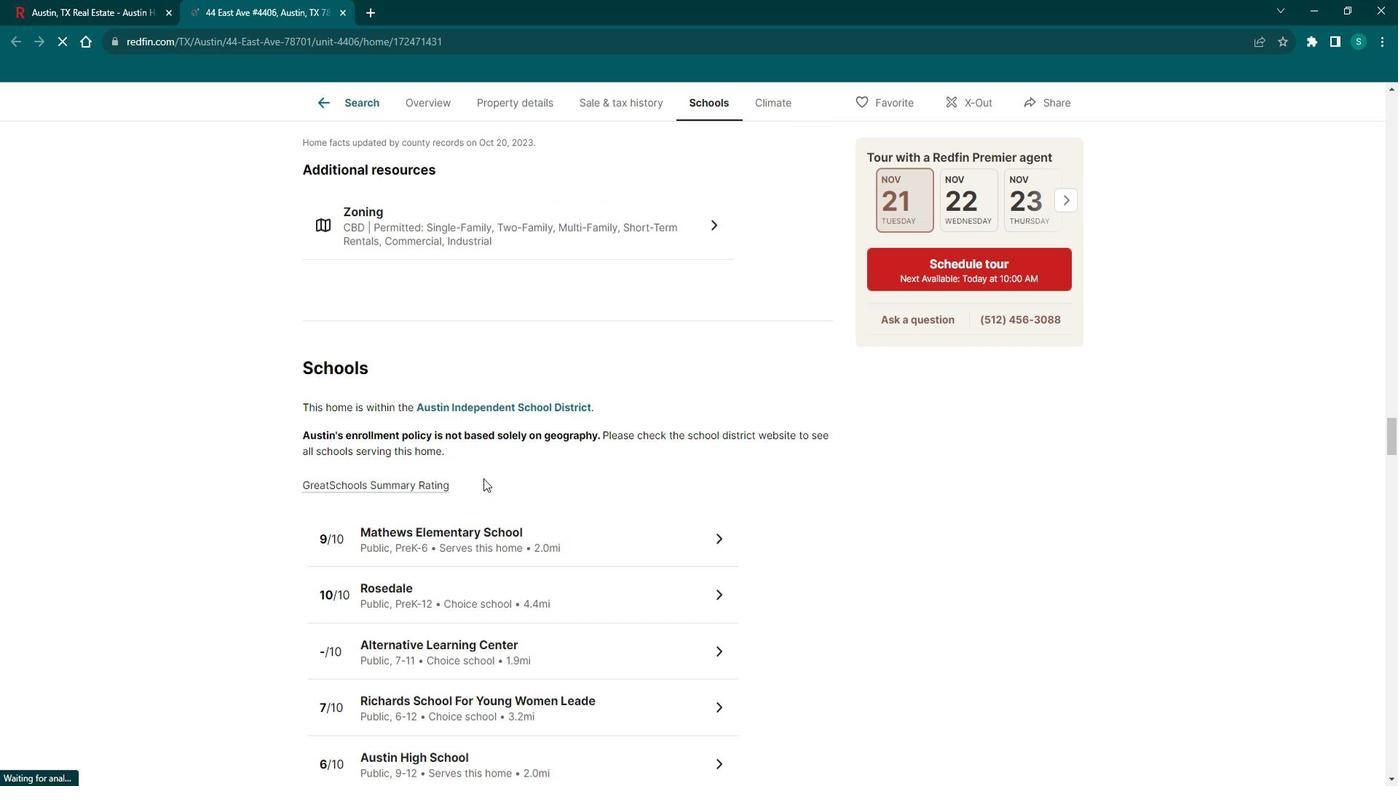 
Action: Mouse scrolled (495, 472) with delta (0, 0)
Screenshot: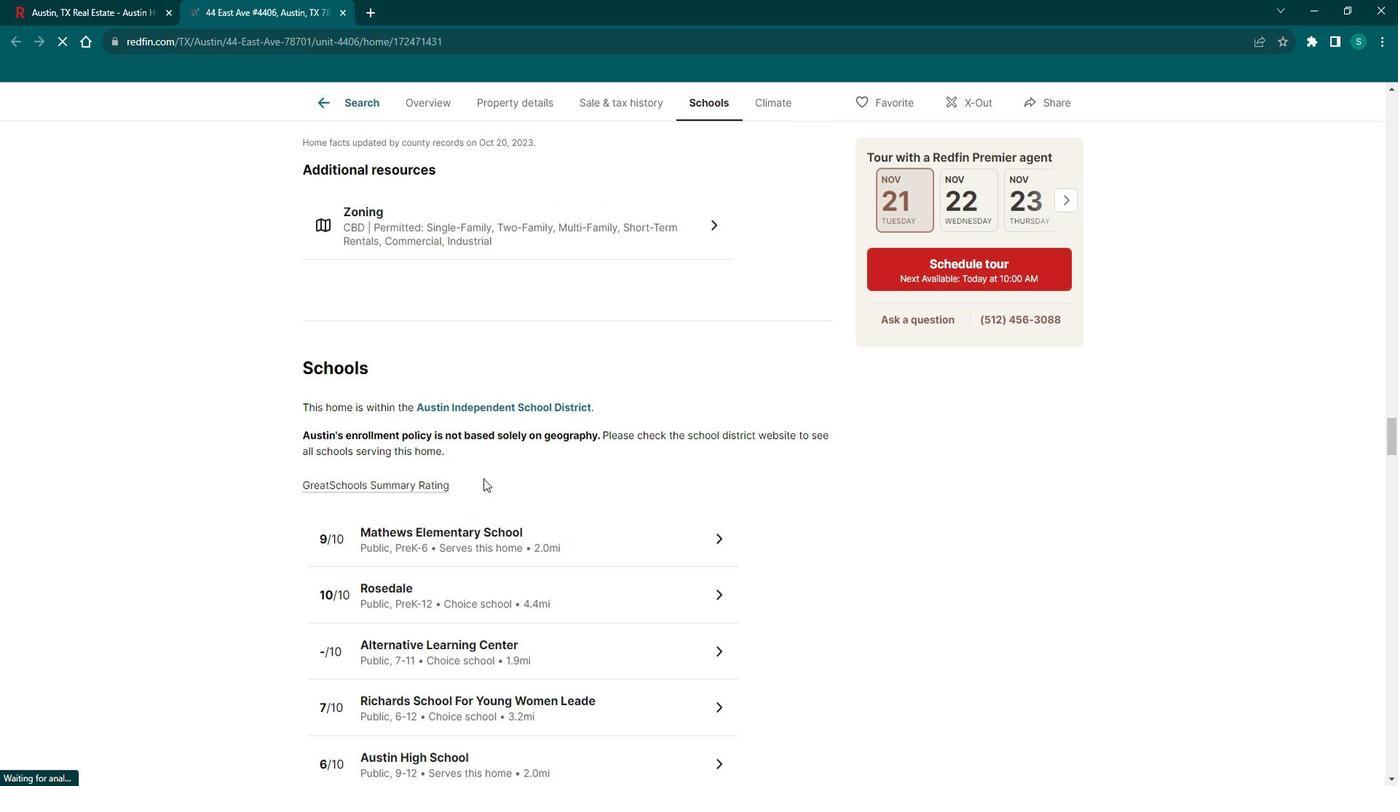 
Action: Mouse scrolled (495, 472) with delta (0, 0)
Screenshot: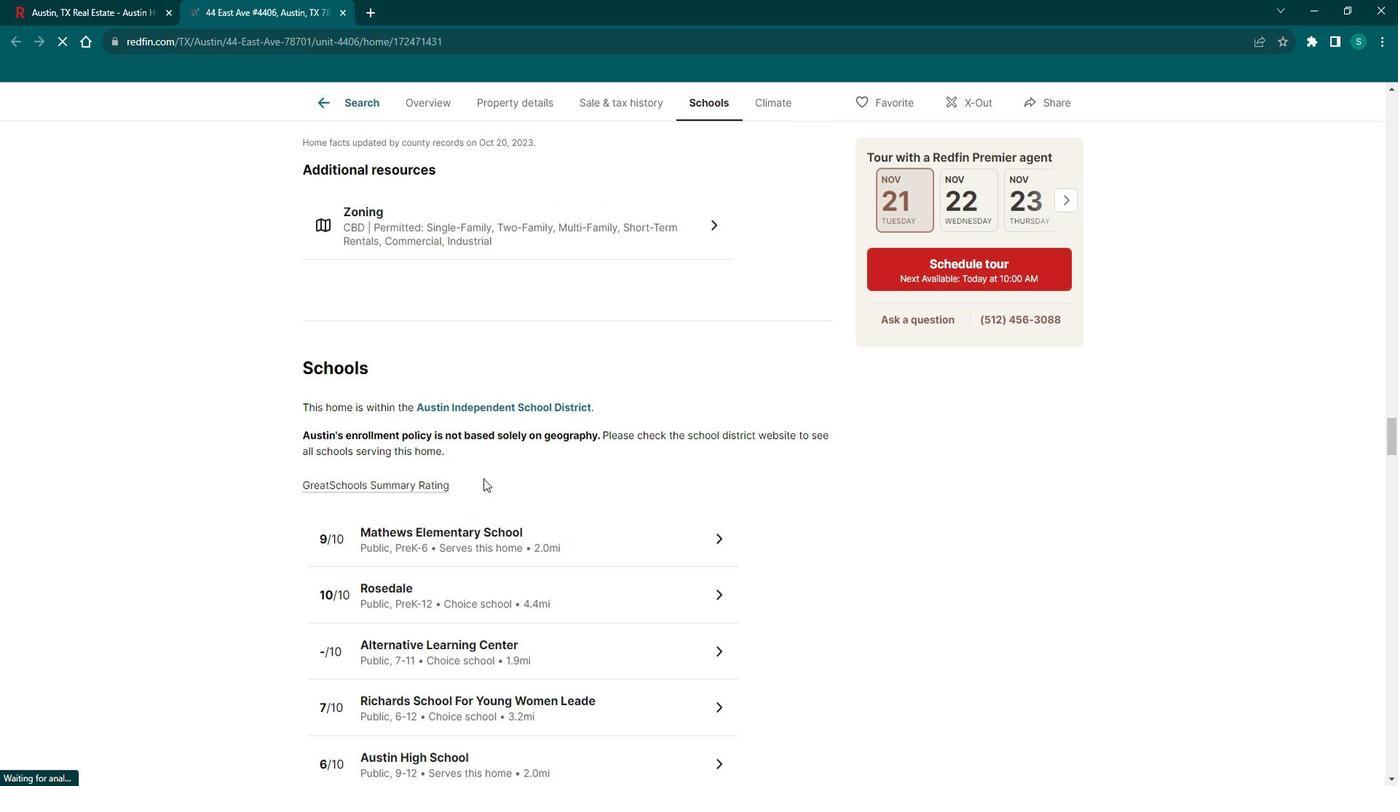 
Action: Mouse scrolled (495, 472) with delta (0, 0)
Screenshot: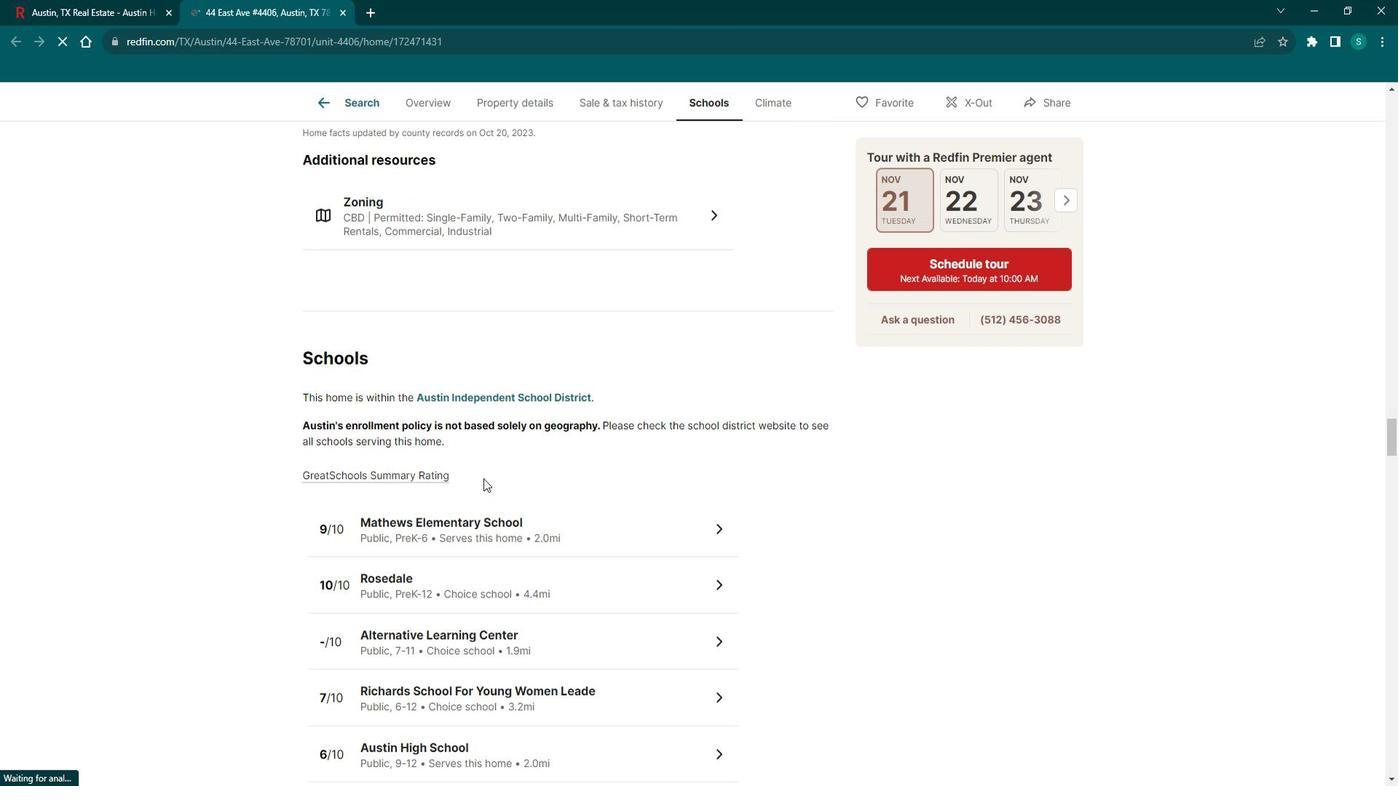 
Action: Mouse scrolled (495, 472) with delta (0, 0)
Screenshot: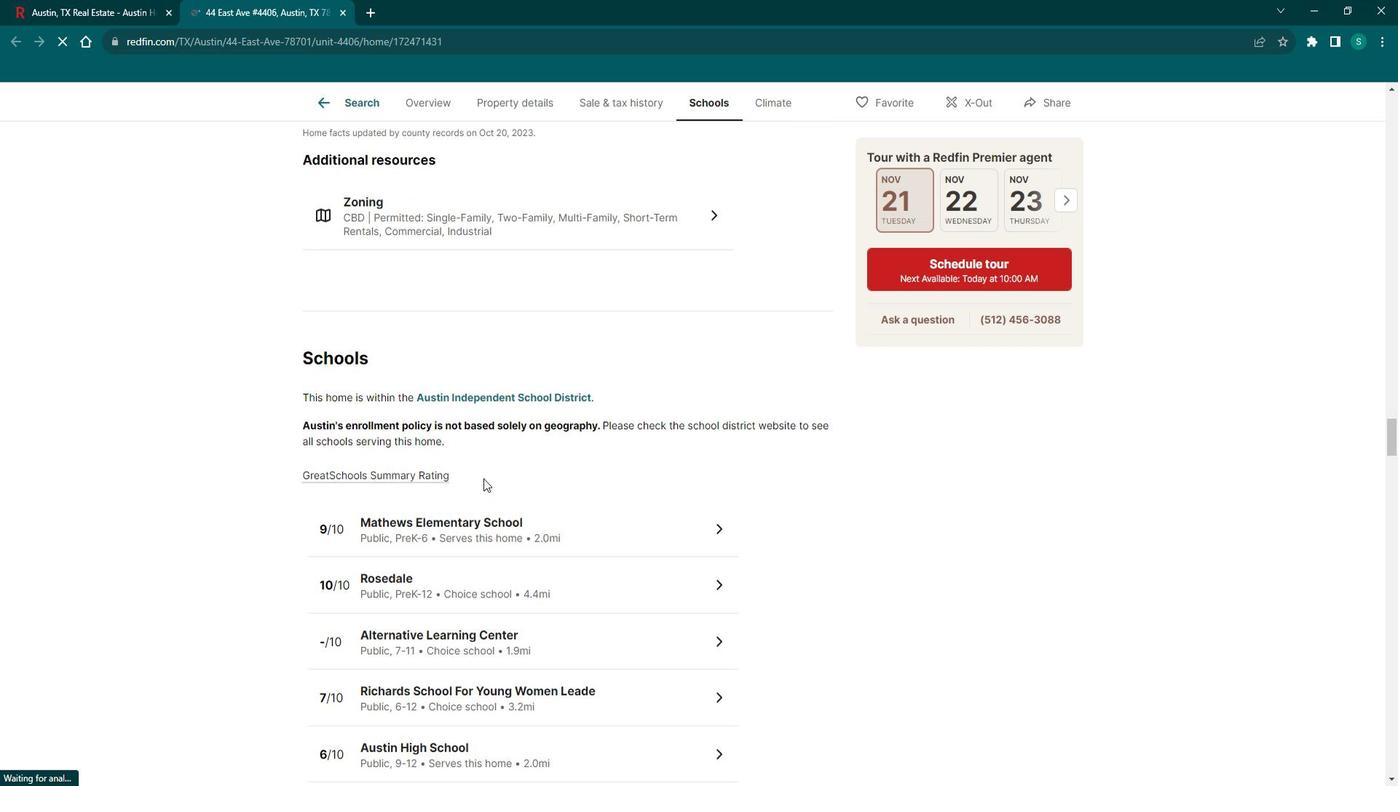 
Action: Mouse scrolled (495, 472) with delta (0, 0)
Screenshot: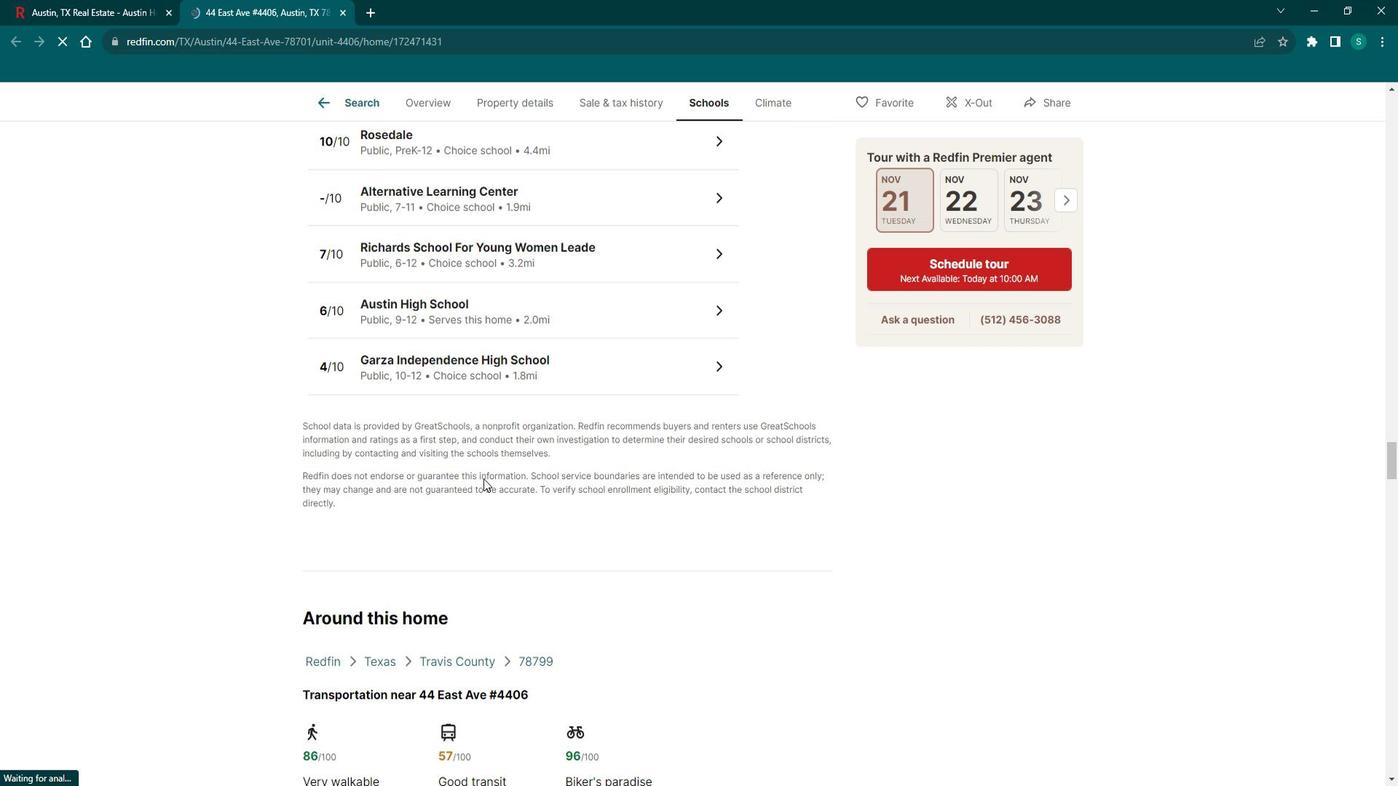 
Action: Mouse scrolled (495, 472) with delta (0, 0)
Screenshot: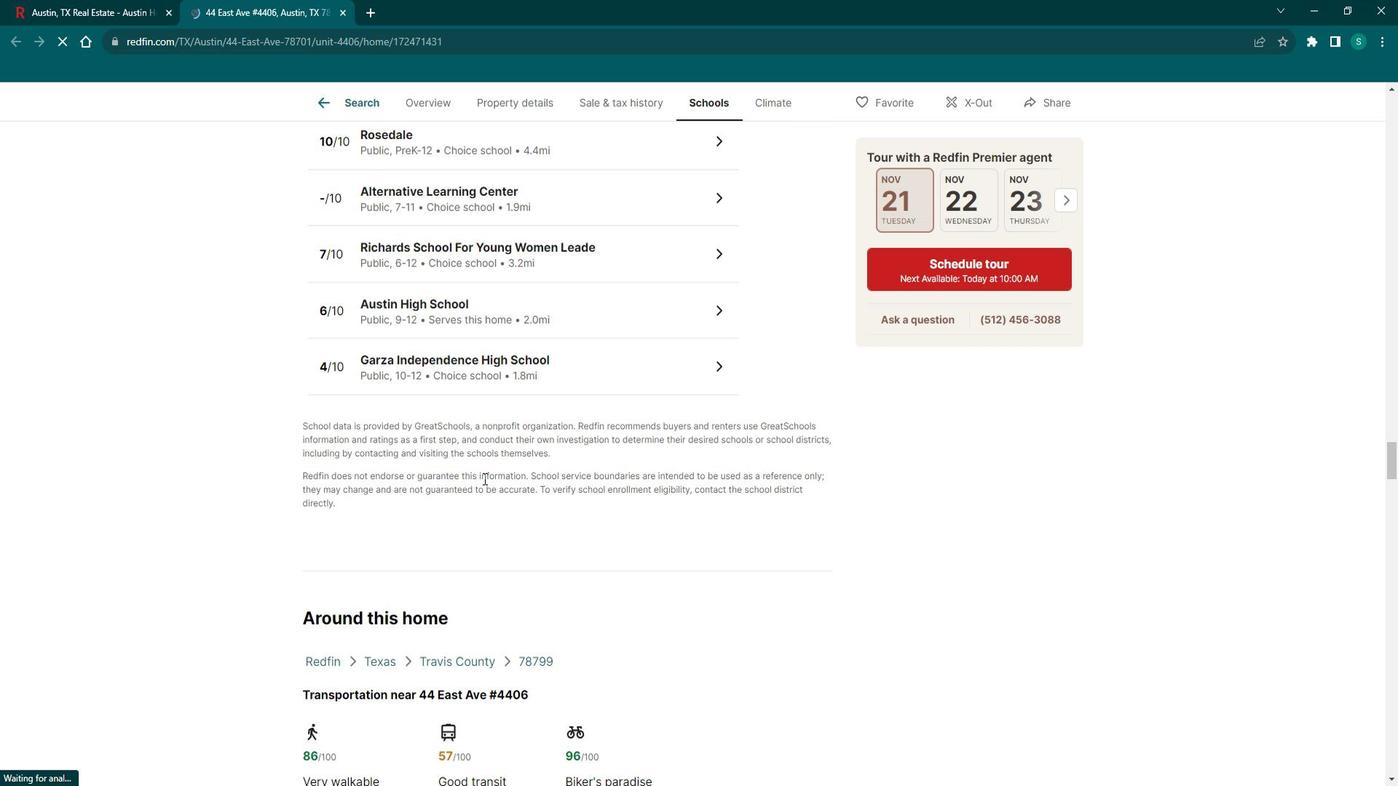 
Action: Mouse scrolled (495, 472) with delta (0, 0)
Screenshot: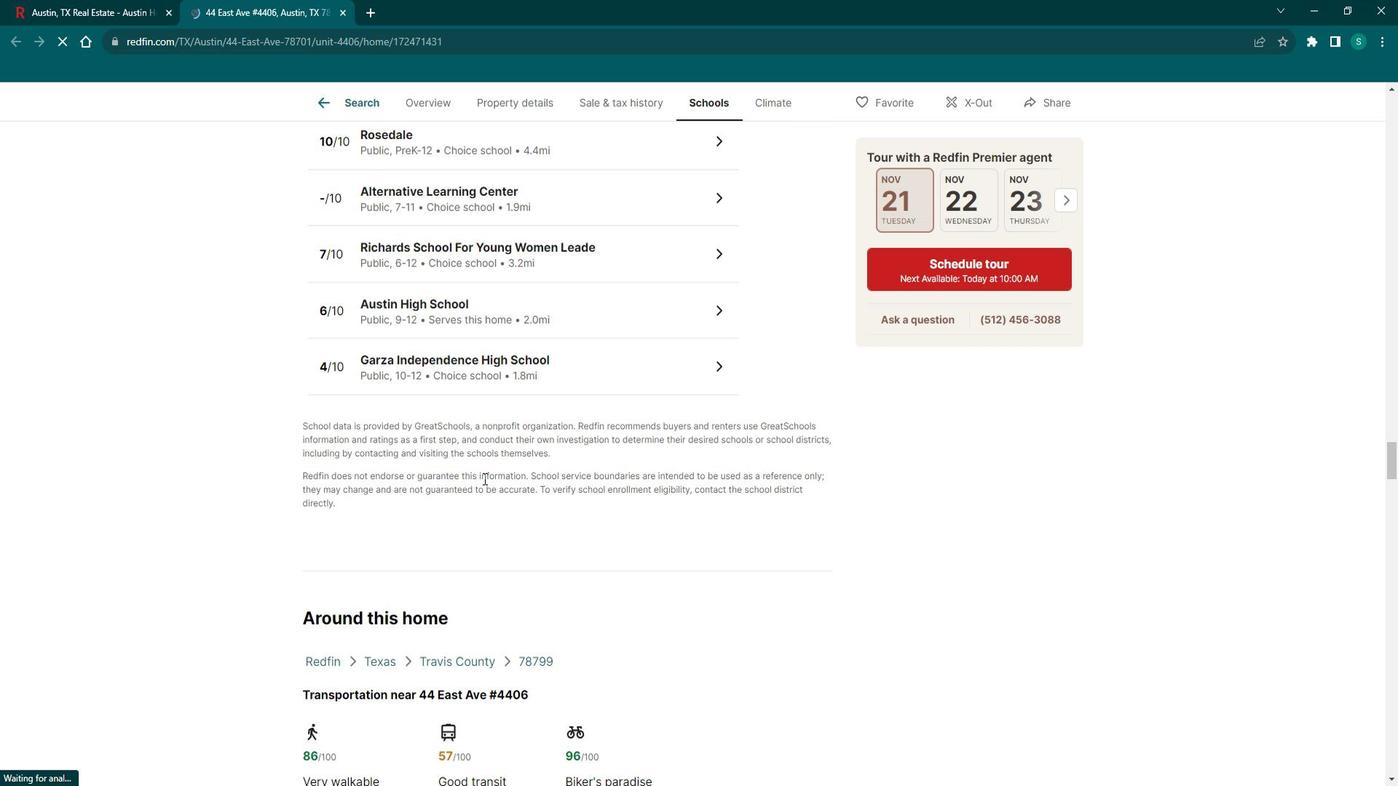 
Action: Mouse scrolled (495, 472) with delta (0, 0)
Screenshot: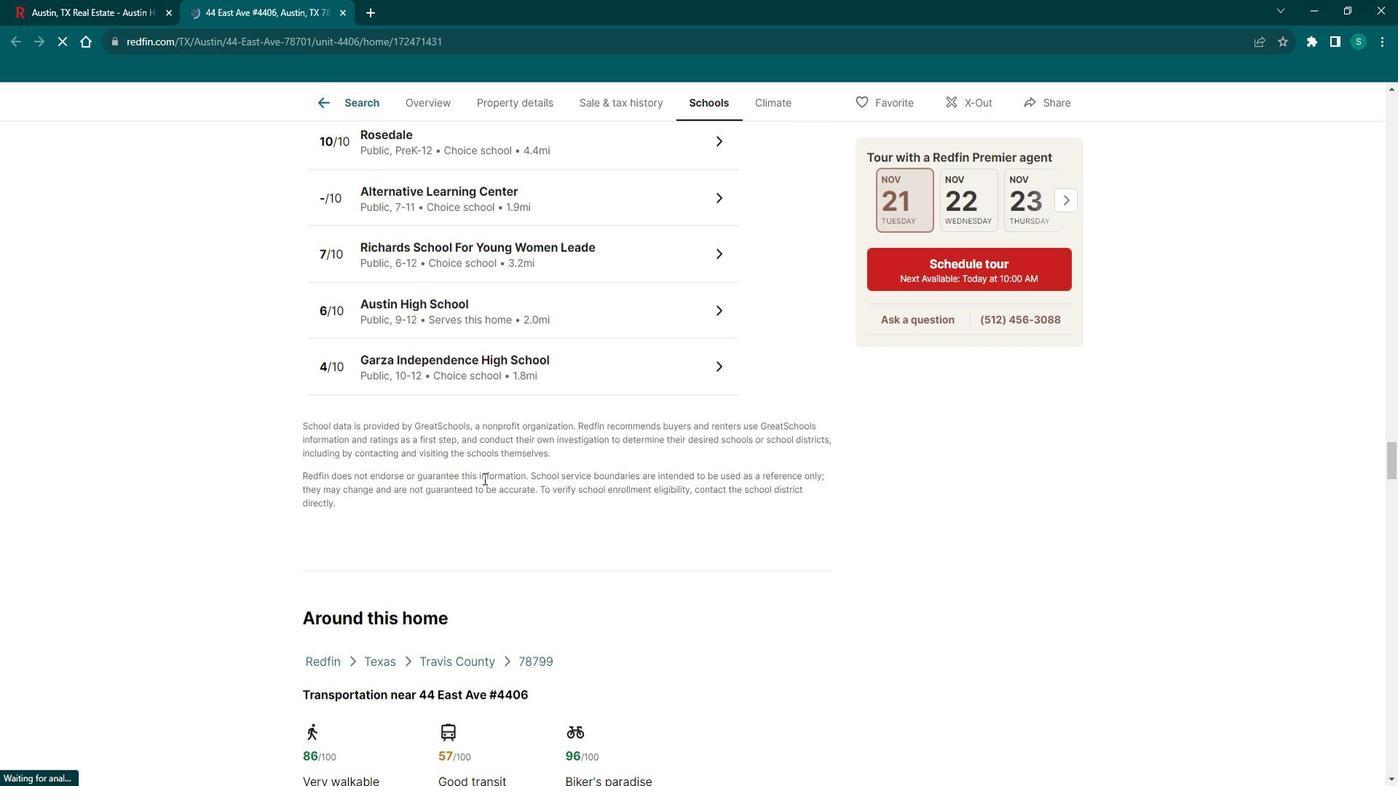 
Action: Mouse scrolled (495, 472) with delta (0, 0)
Screenshot: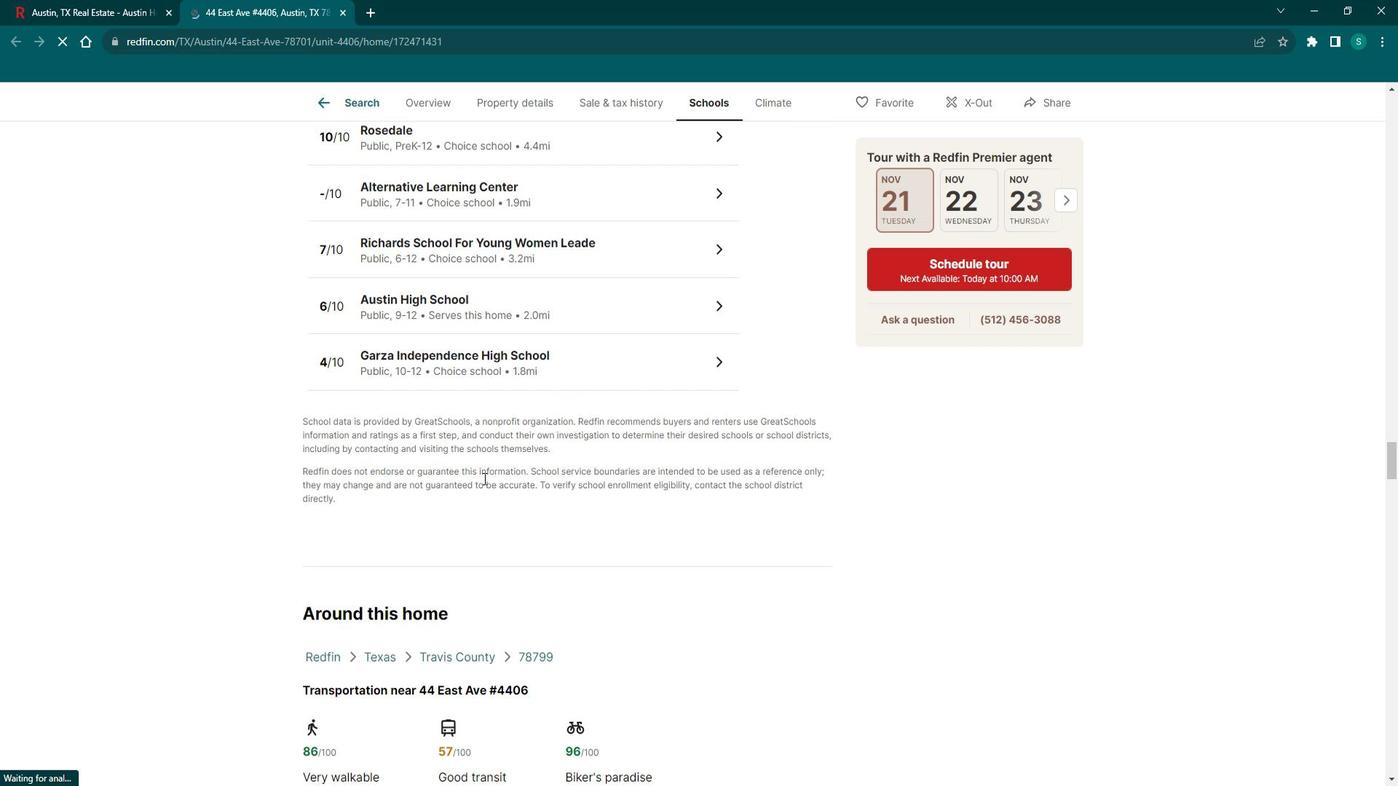 
Action: Mouse scrolled (495, 472) with delta (0, 0)
Screenshot: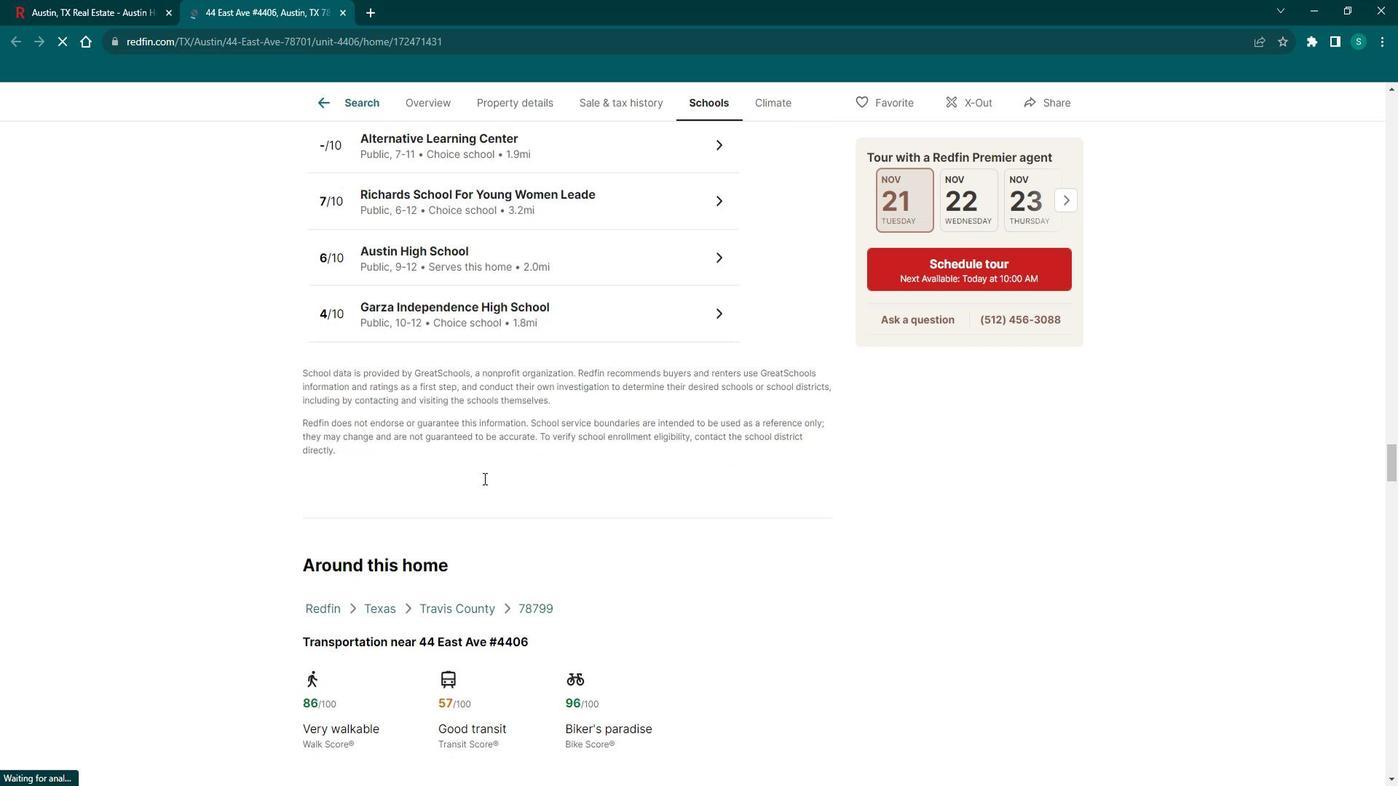 
Action: Mouse scrolled (495, 472) with delta (0, 0)
Screenshot: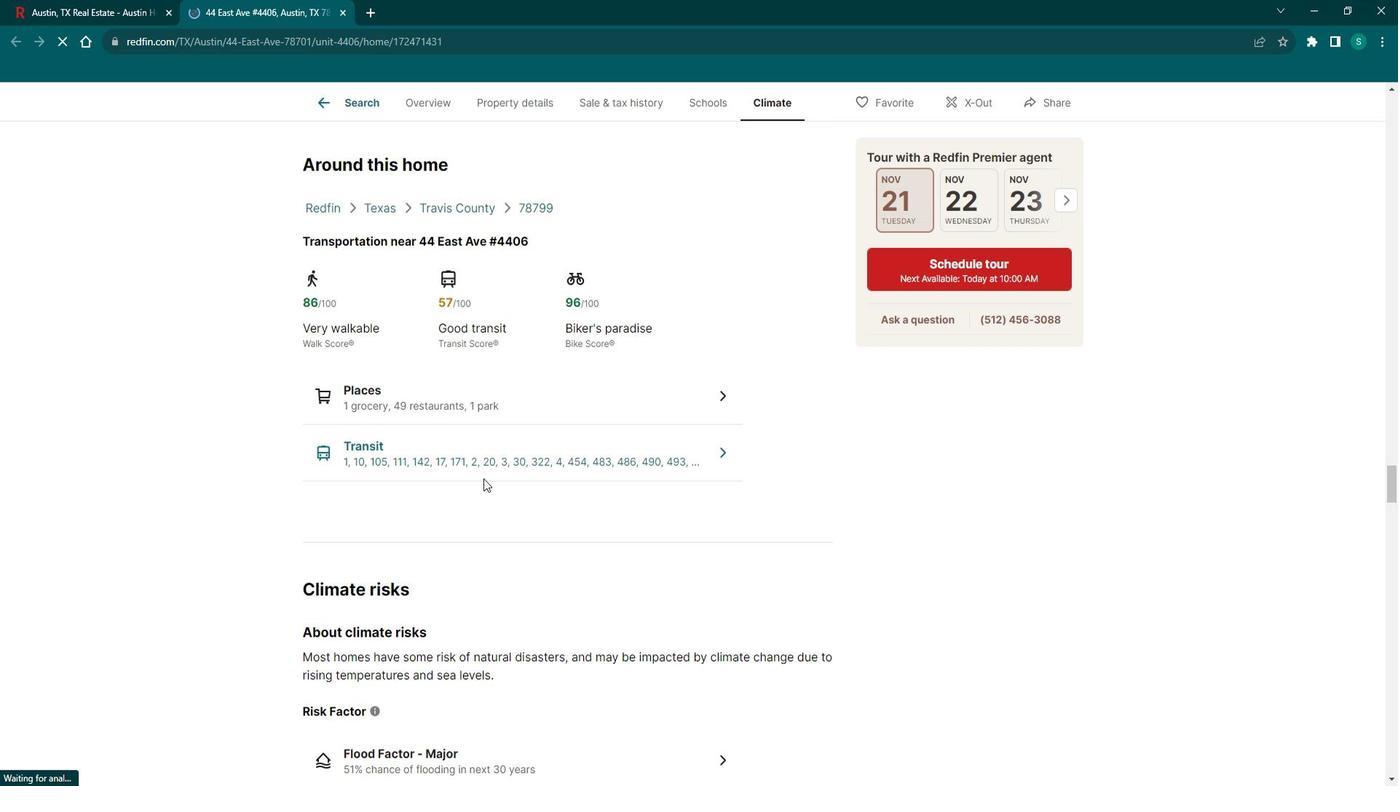 
Action: Mouse scrolled (495, 472) with delta (0, 0)
Screenshot: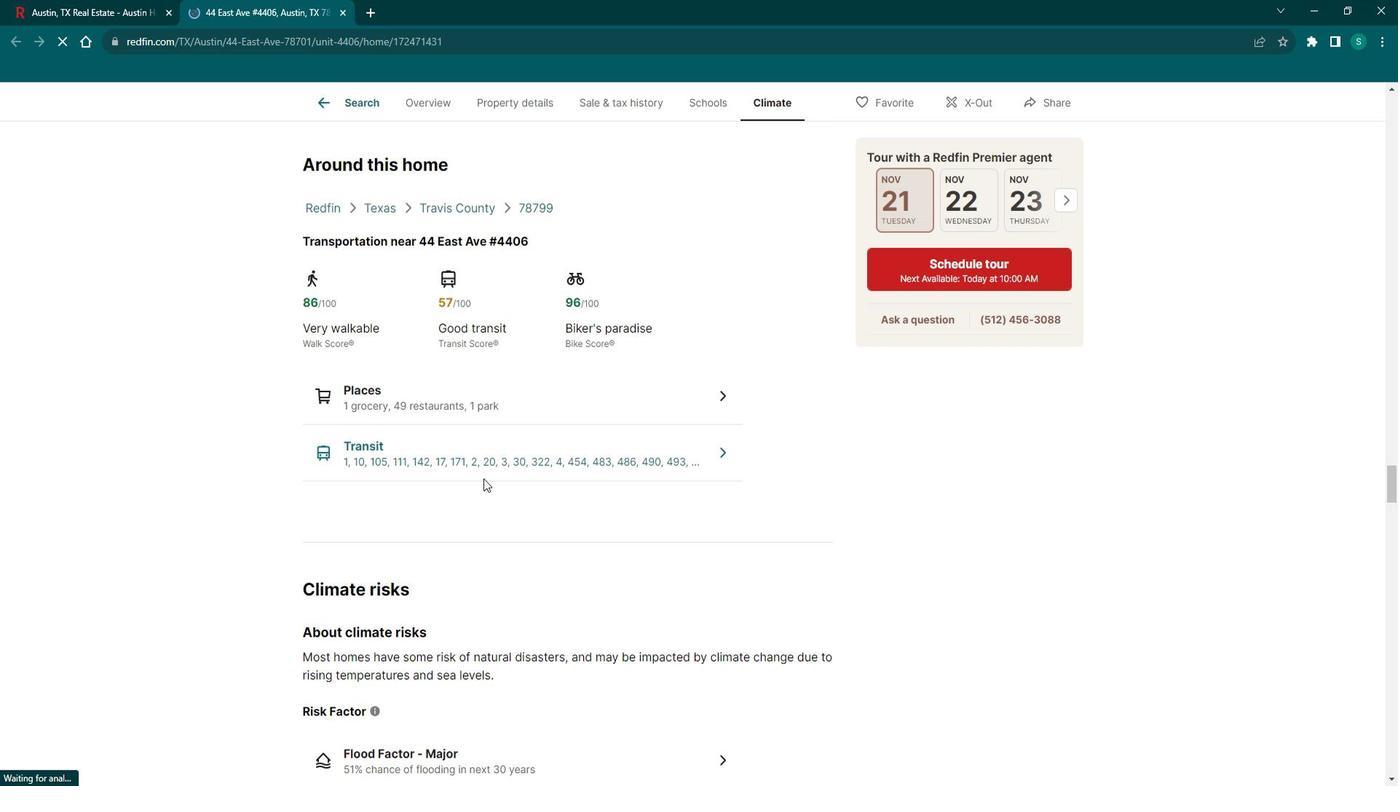 
Action: Mouse scrolled (495, 472) with delta (0, 0)
Screenshot: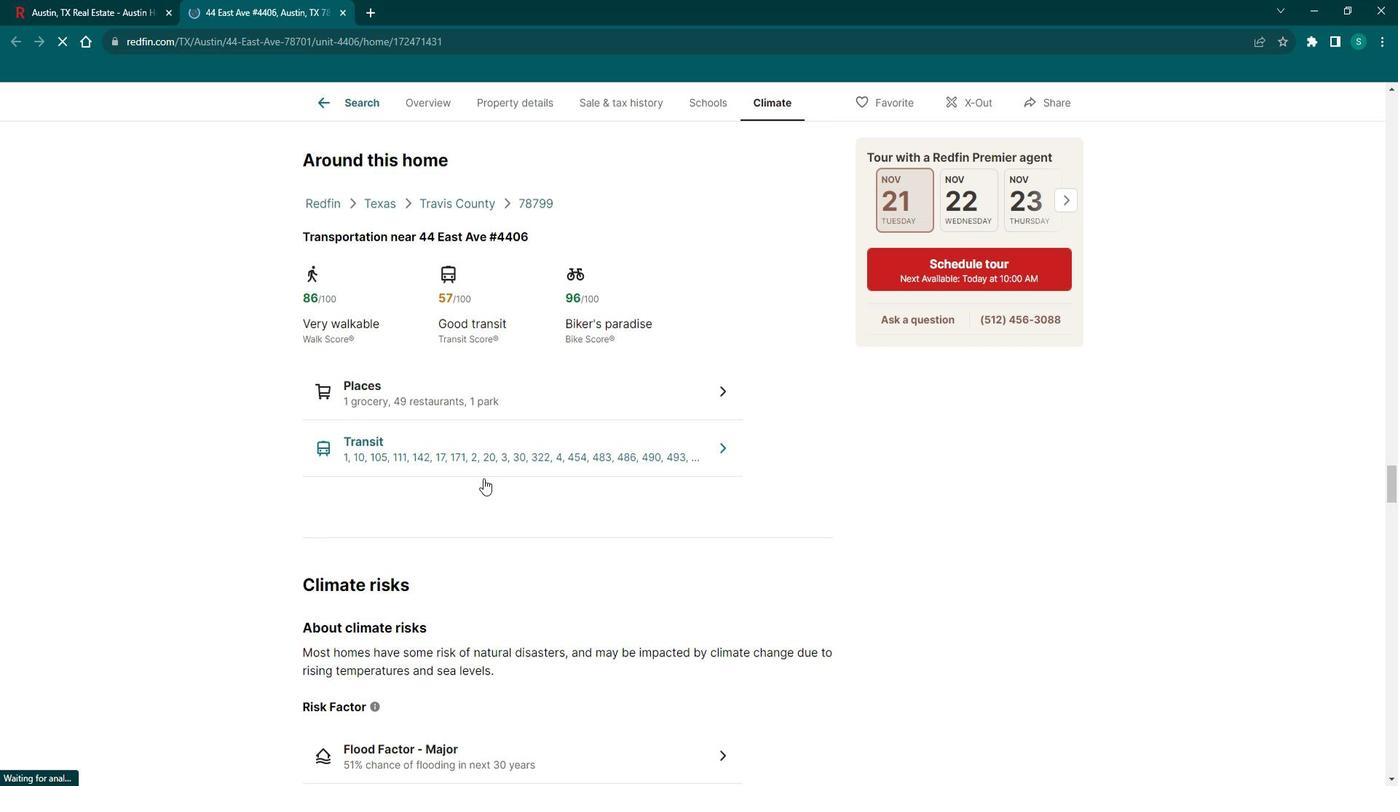 
Action: Mouse scrolled (495, 472) with delta (0, 0)
Screenshot: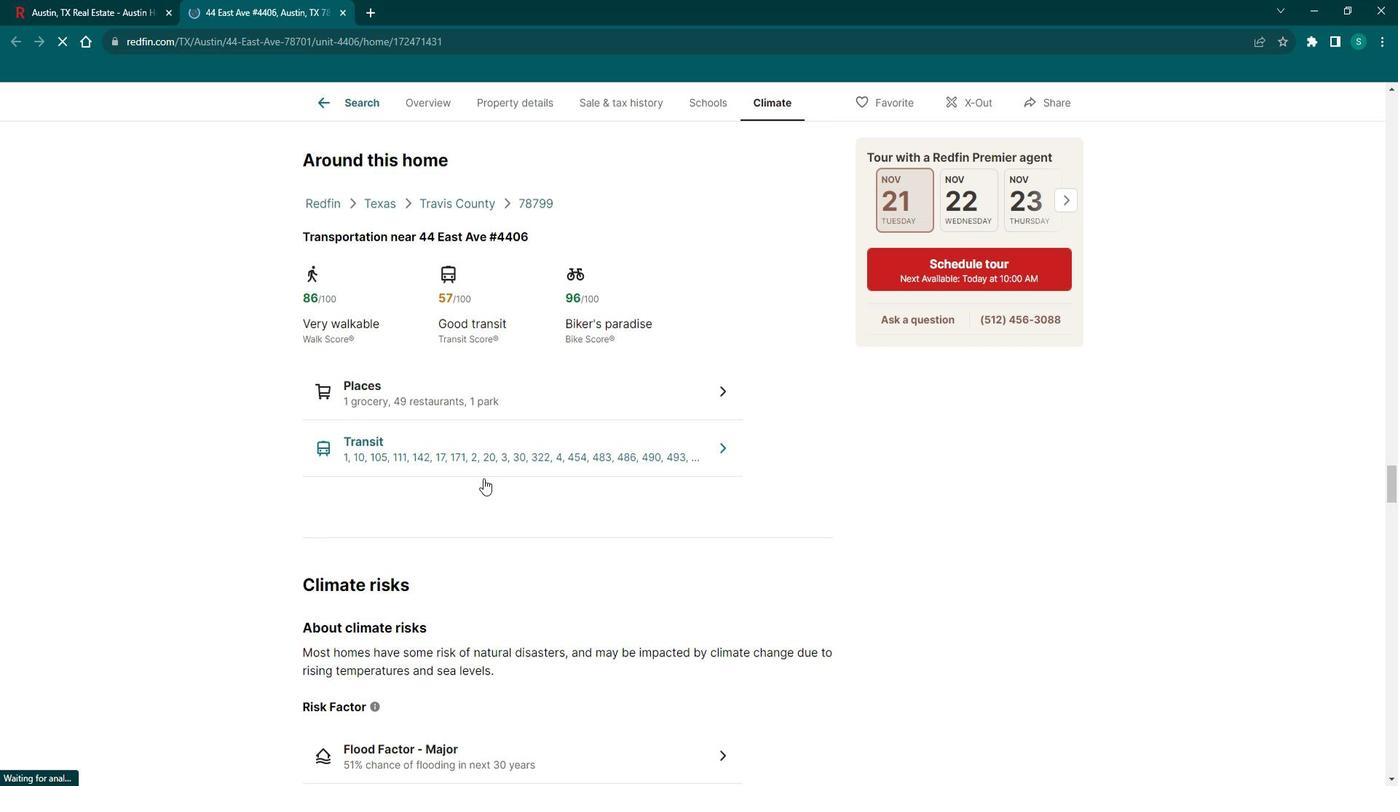 
Action: Mouse scrolled (495, 472) with delta (0, 0)
Screenshot: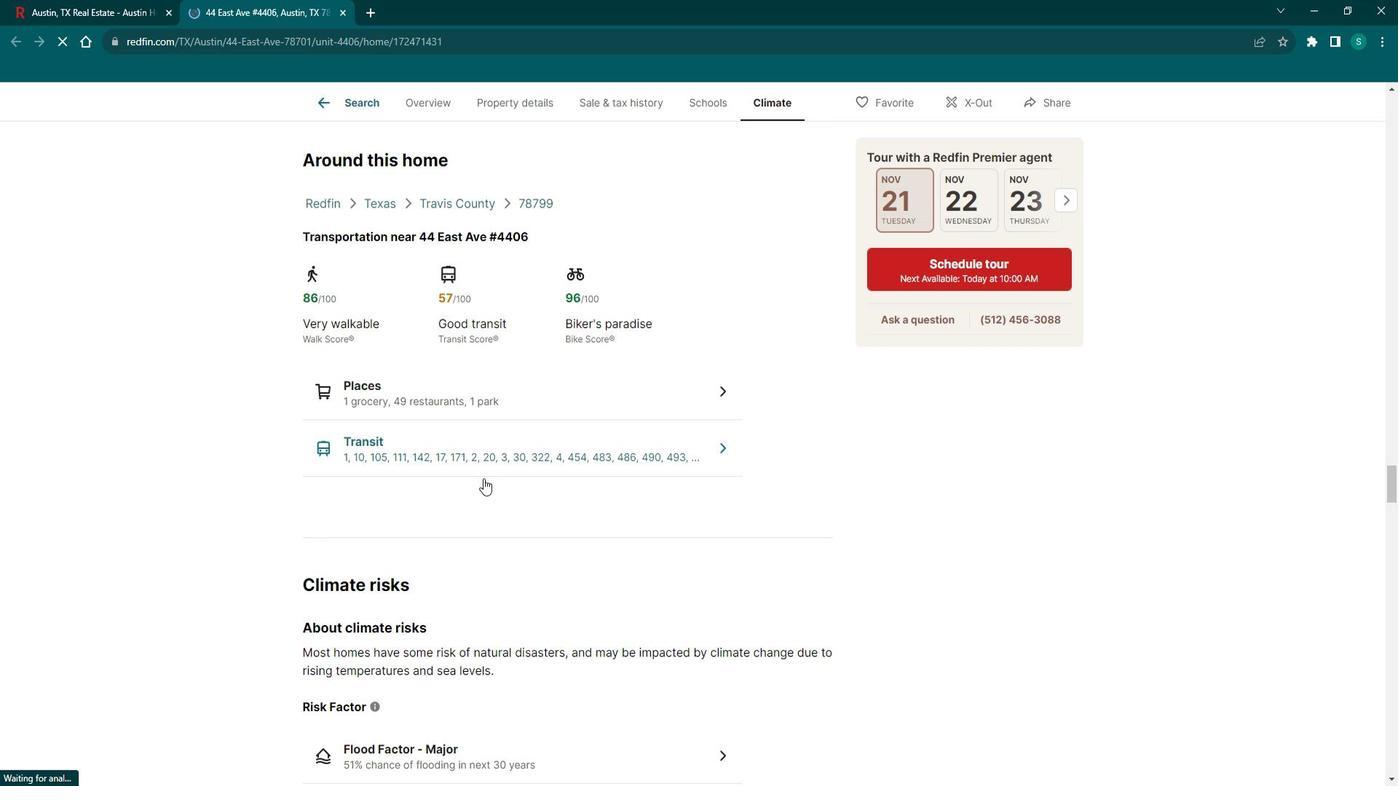 
Action: Mouse scrolled (495, 472) with delta (0, 0)
Screenshot: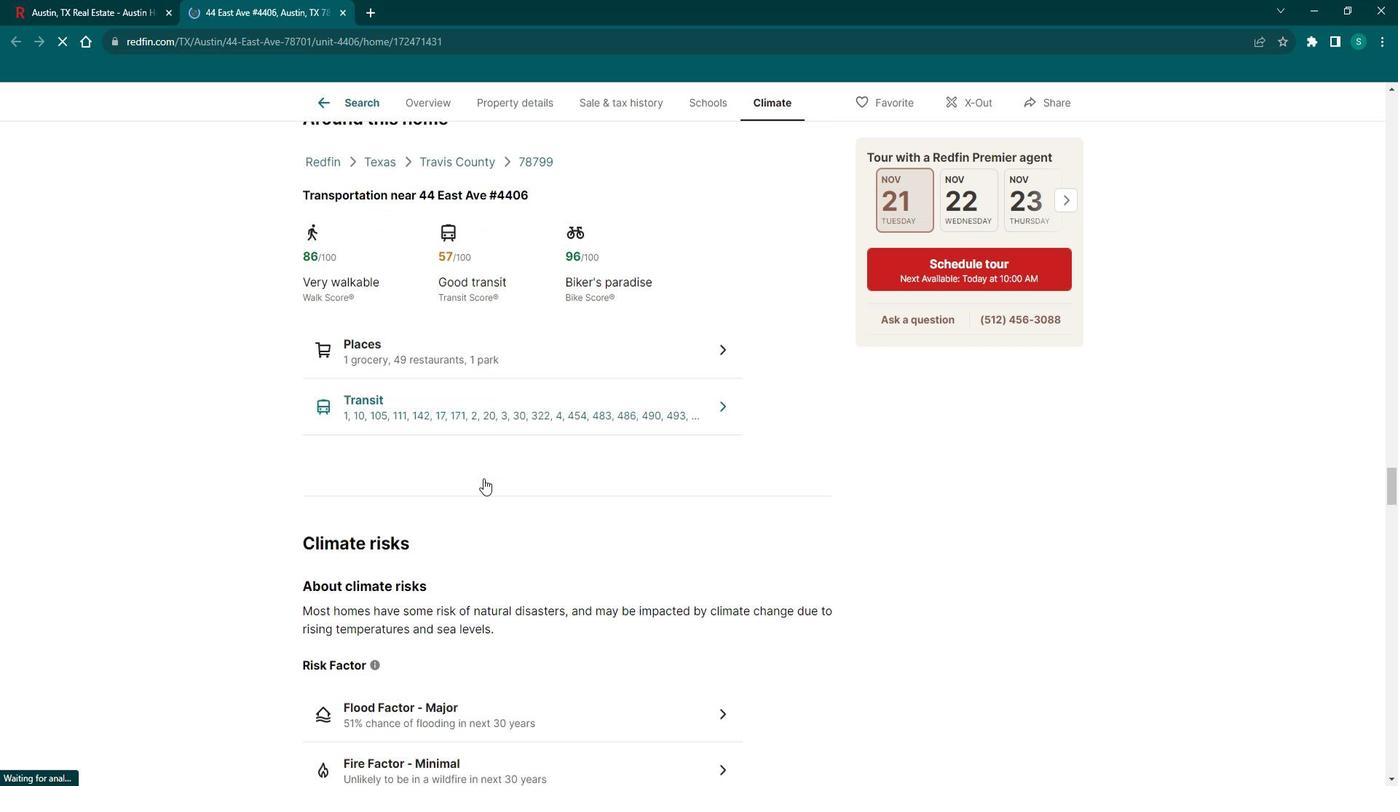 
Action: Mouse scrolled (495, 472) with delta (0, 0)
Screenshot: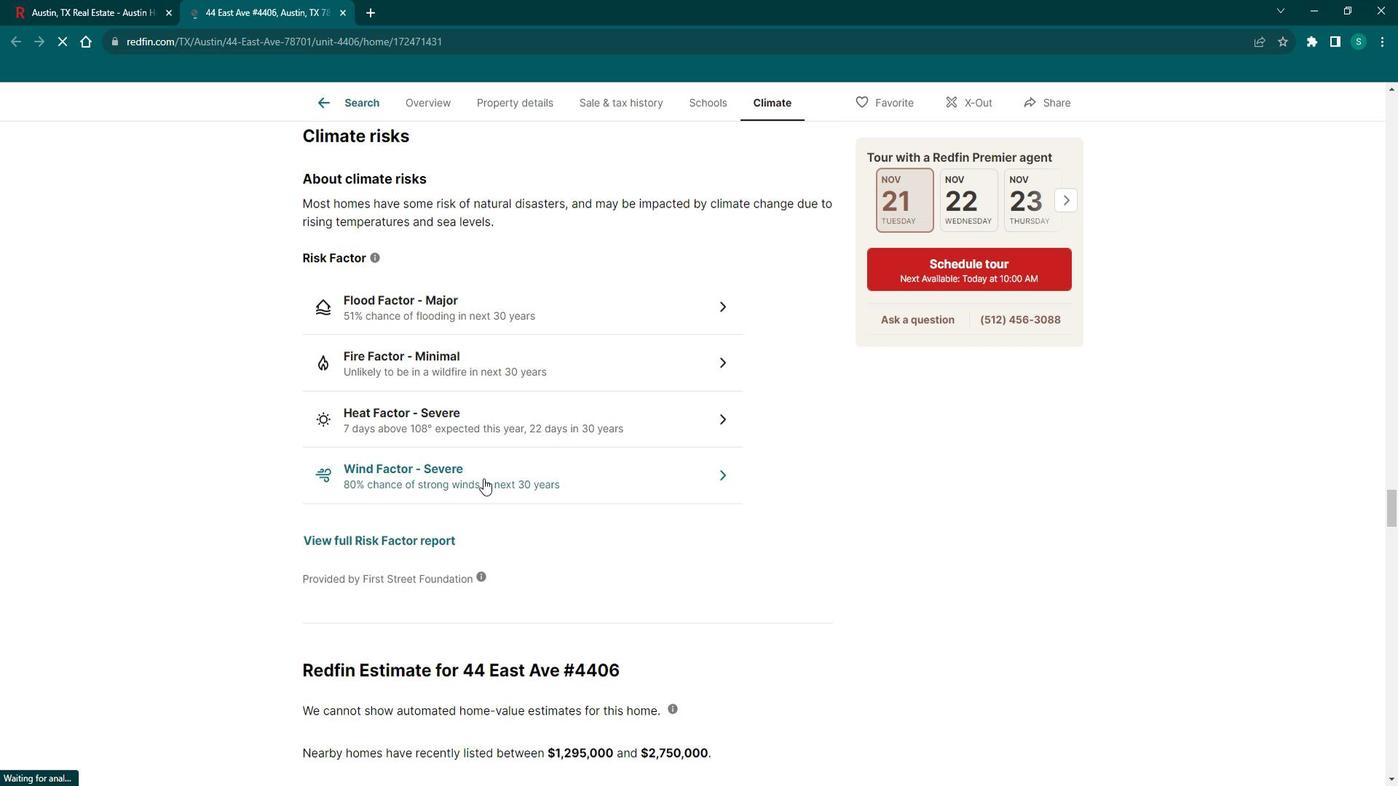 
Action: Mouse scrolled (495, 472) with delta (0, 0)
Screenshot: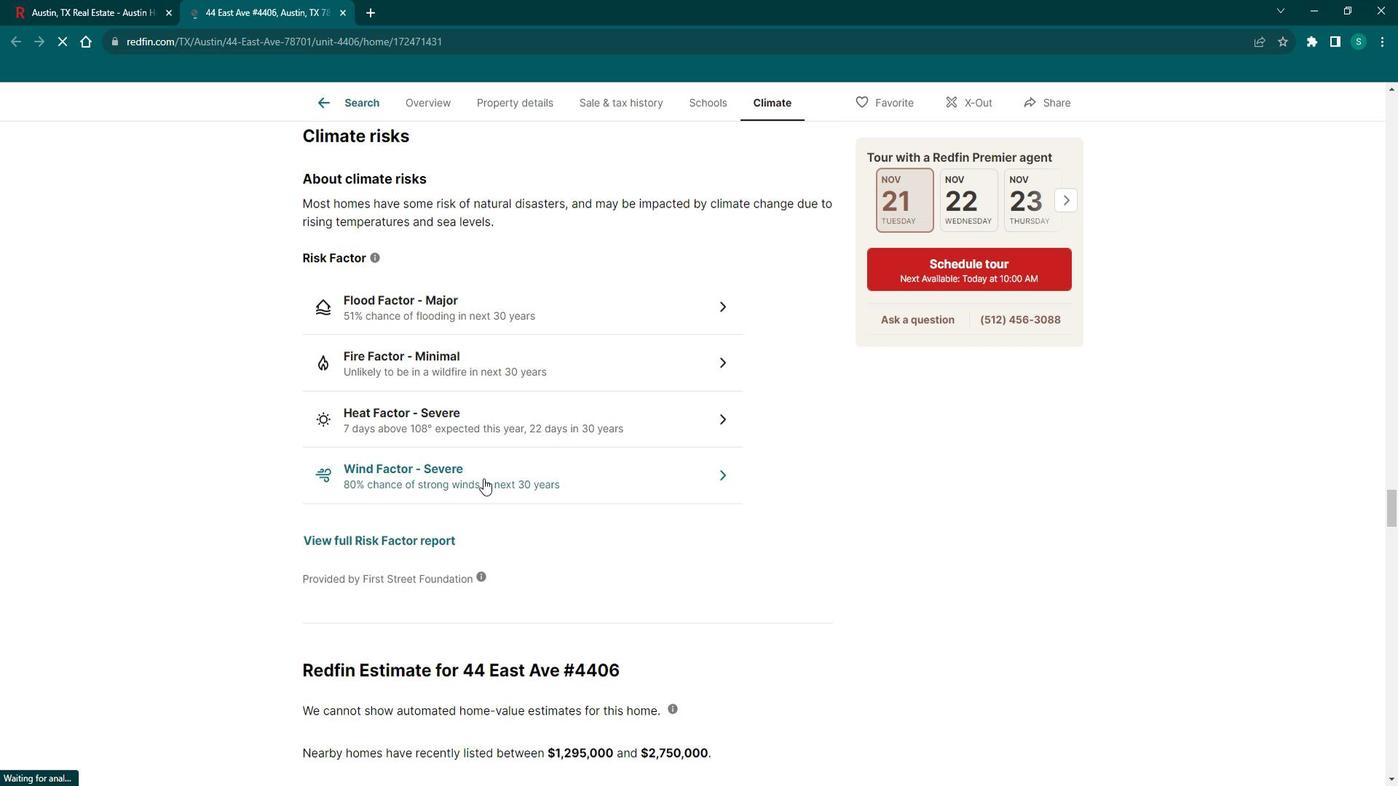 
Action: Mouse scrolled (495, 472) with delta (0, 0)
Screenshot: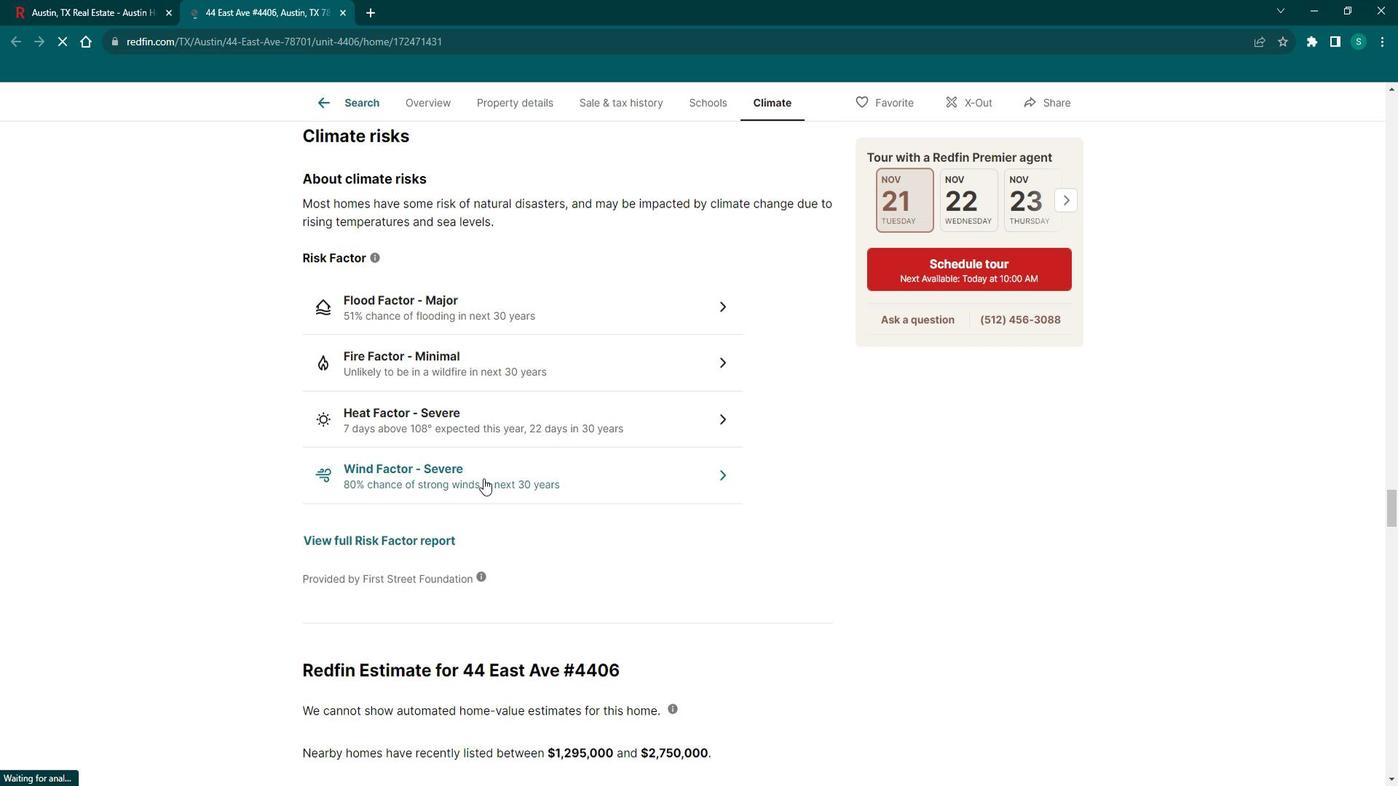 
Action: Mouse scrolled (495, 472) with delta (0, 0)
Screenshot: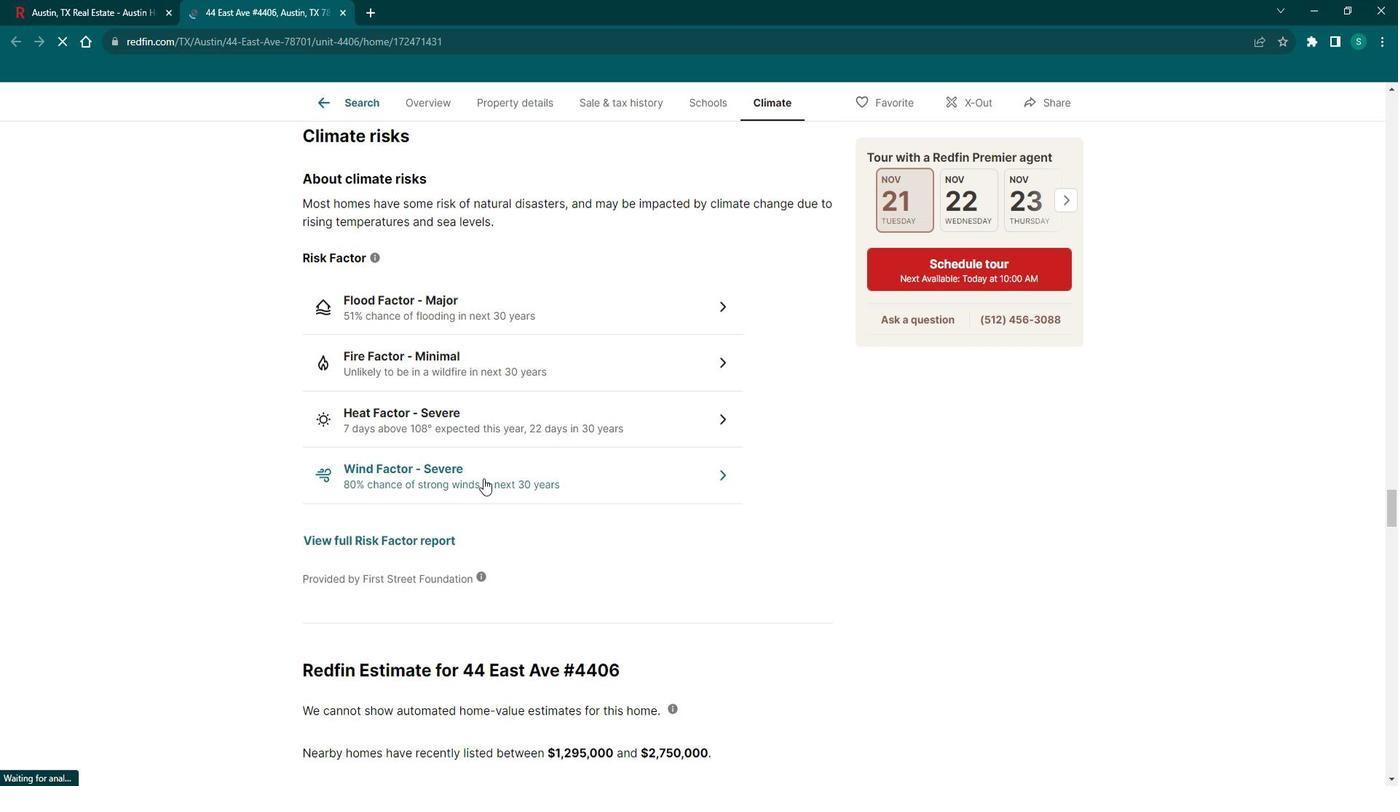 
Action: Mouse scrolled (495, 472) with delta (0, 0)
Screenshot: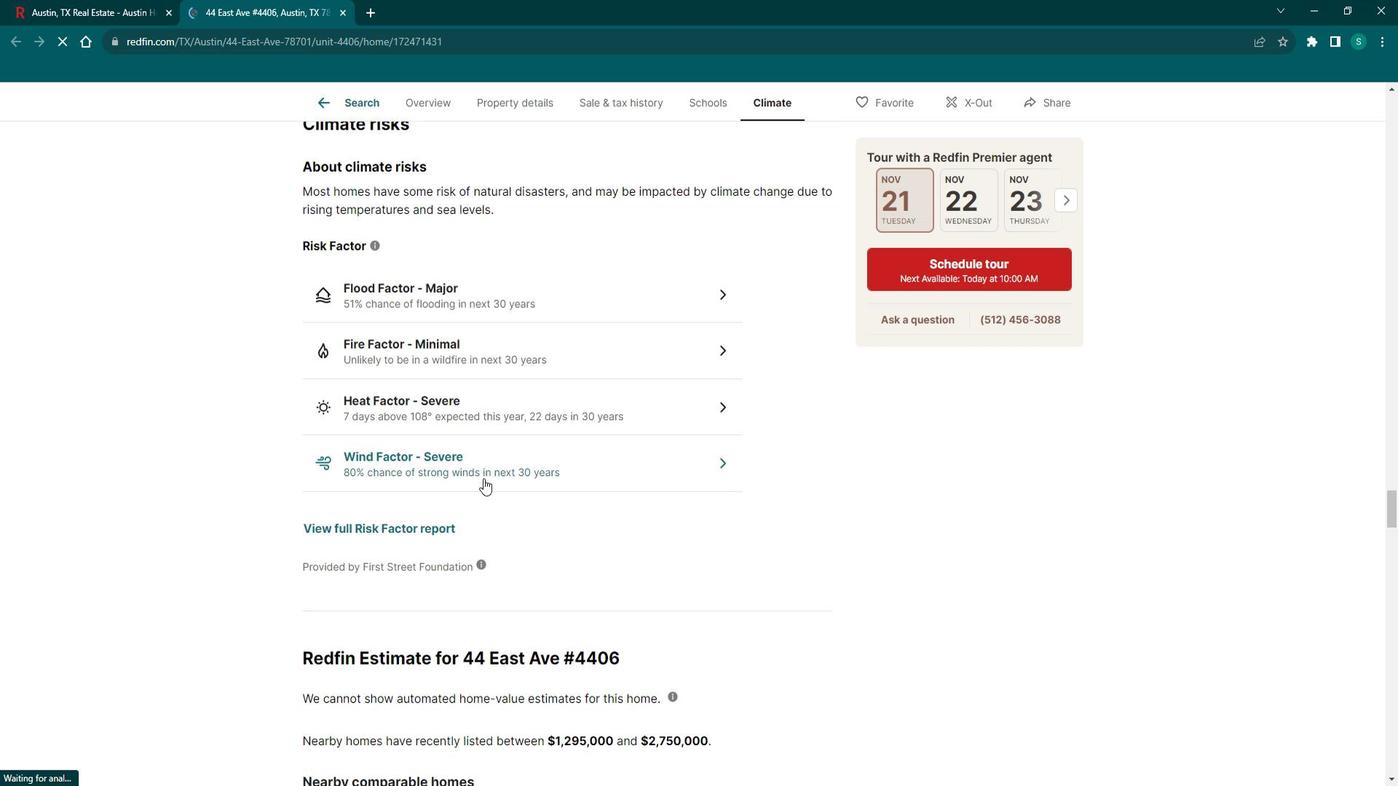 
Action: Mouse scrolled (495, 472) with delta (0, 0)
Screenshot: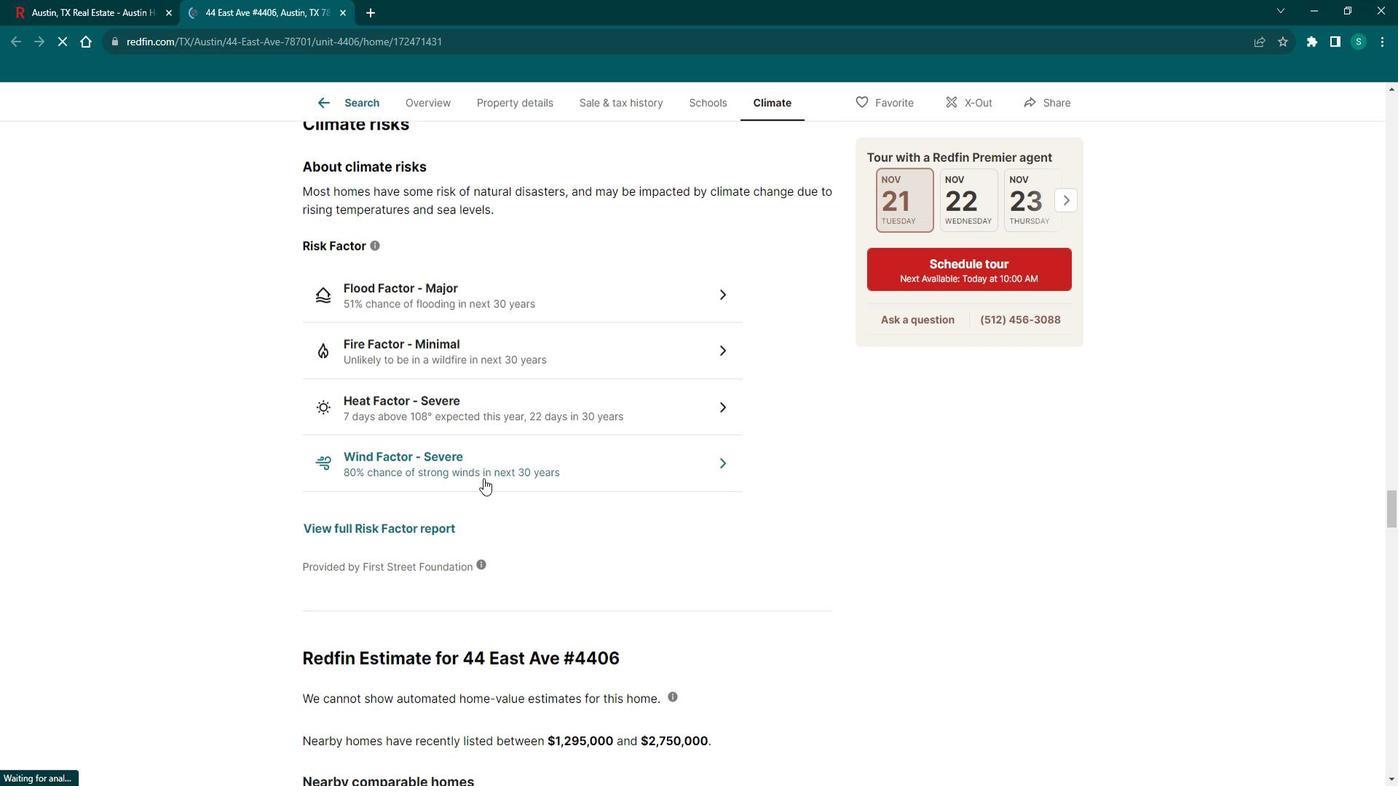 
Action: Mouse scrolled (495, 472) with delta (0, 0)
Screenshot: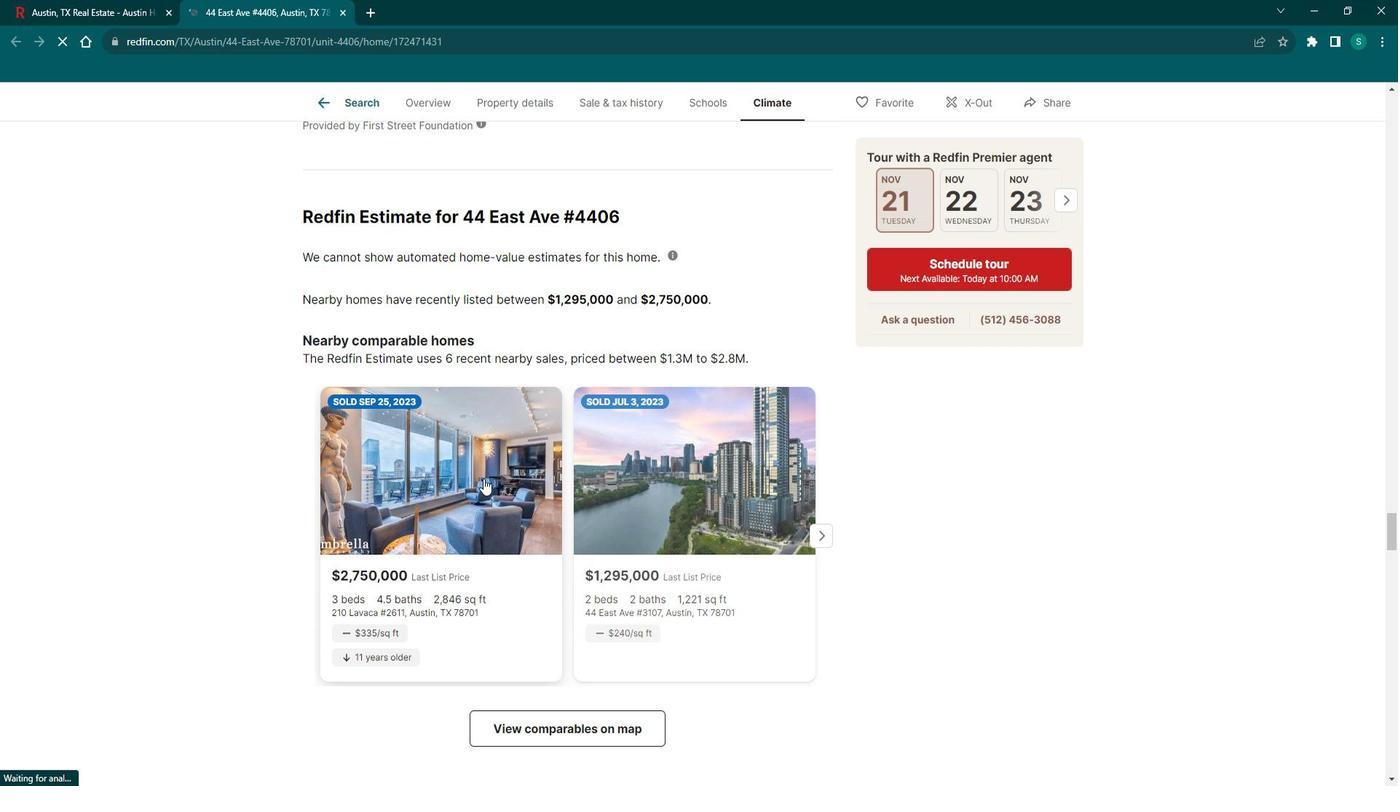 
Action: Mouse scrolled (495, 472) with delta (0, 0)
Screenshot: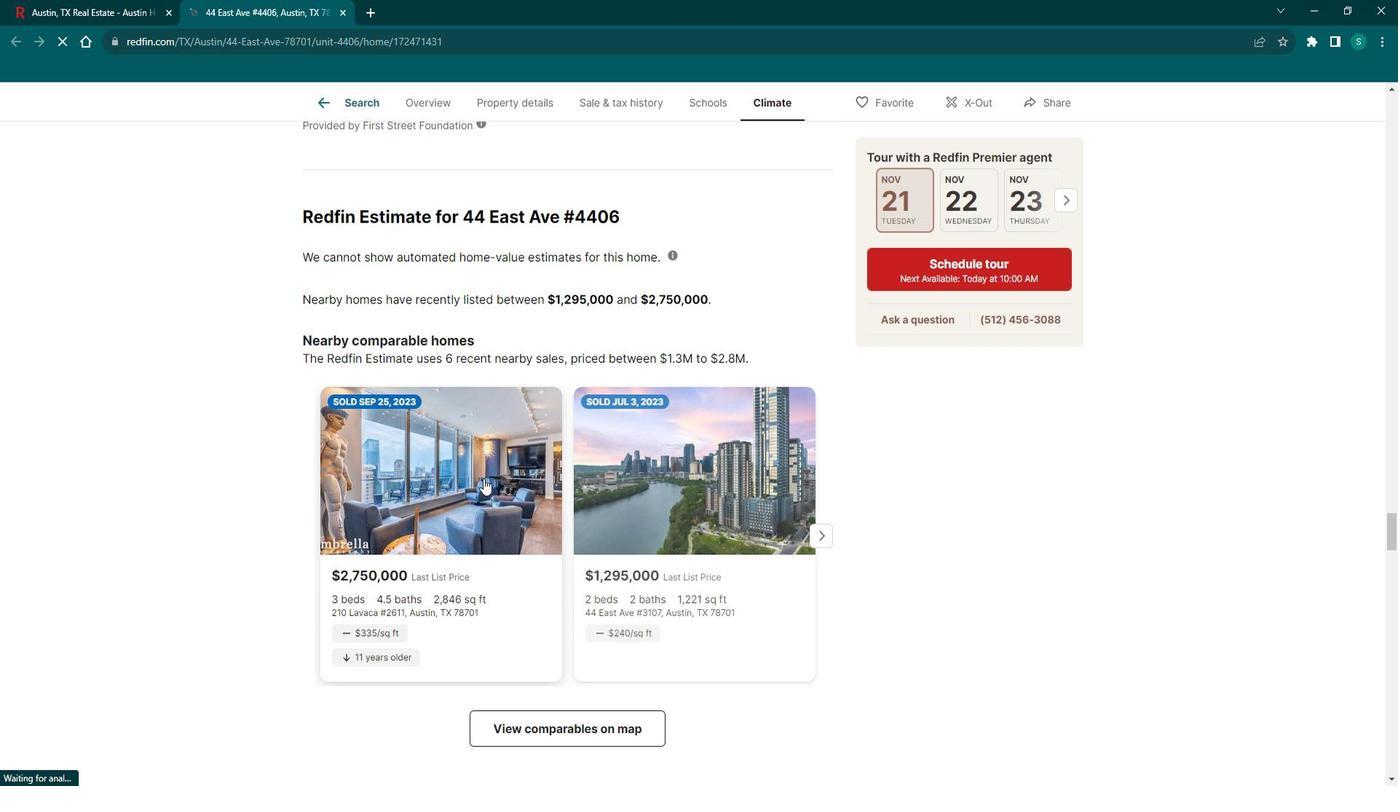 
Action: Mouse scrolled (495, 472) with delta (0, 0)
Screenshot: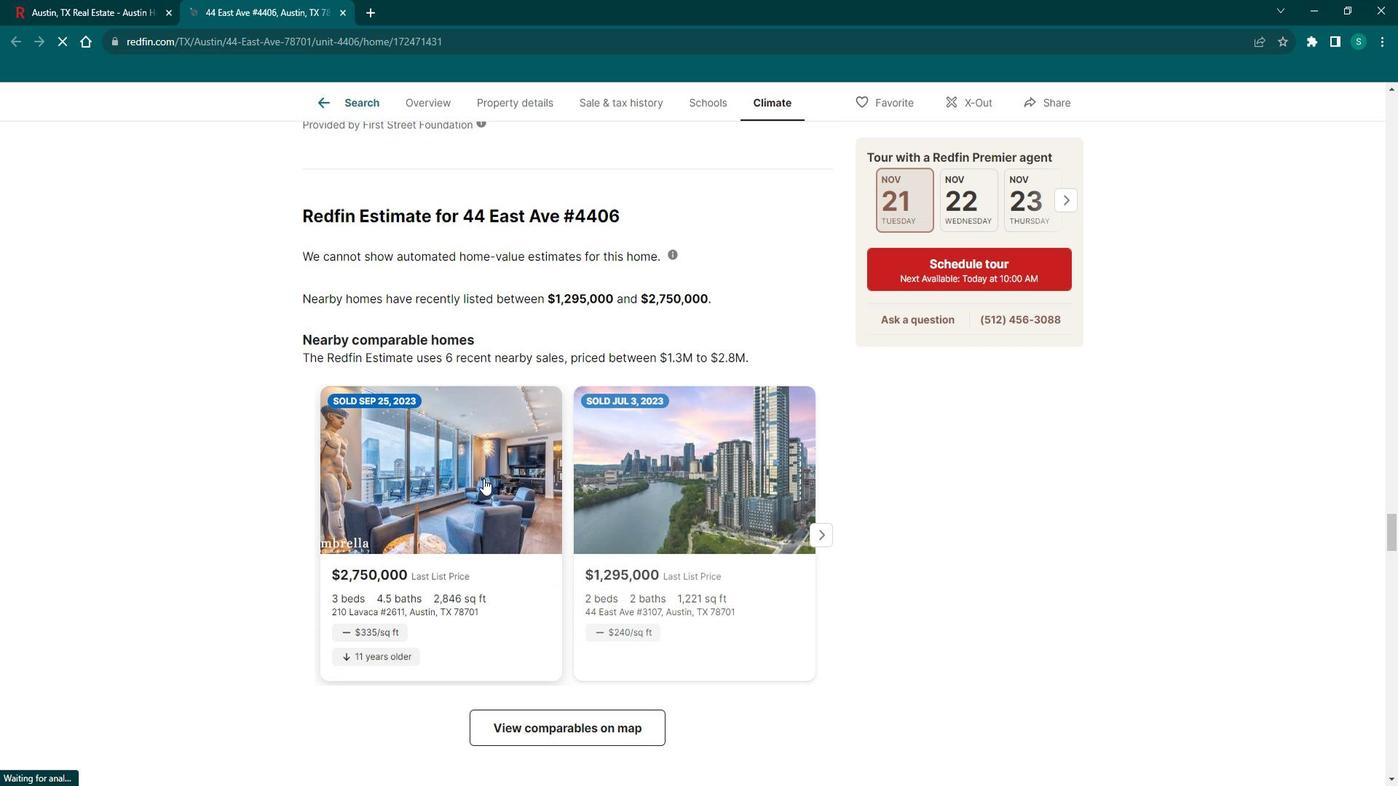 
Action: Mouse scrolled (495, 472) with delta (0, 0)
Screenshot: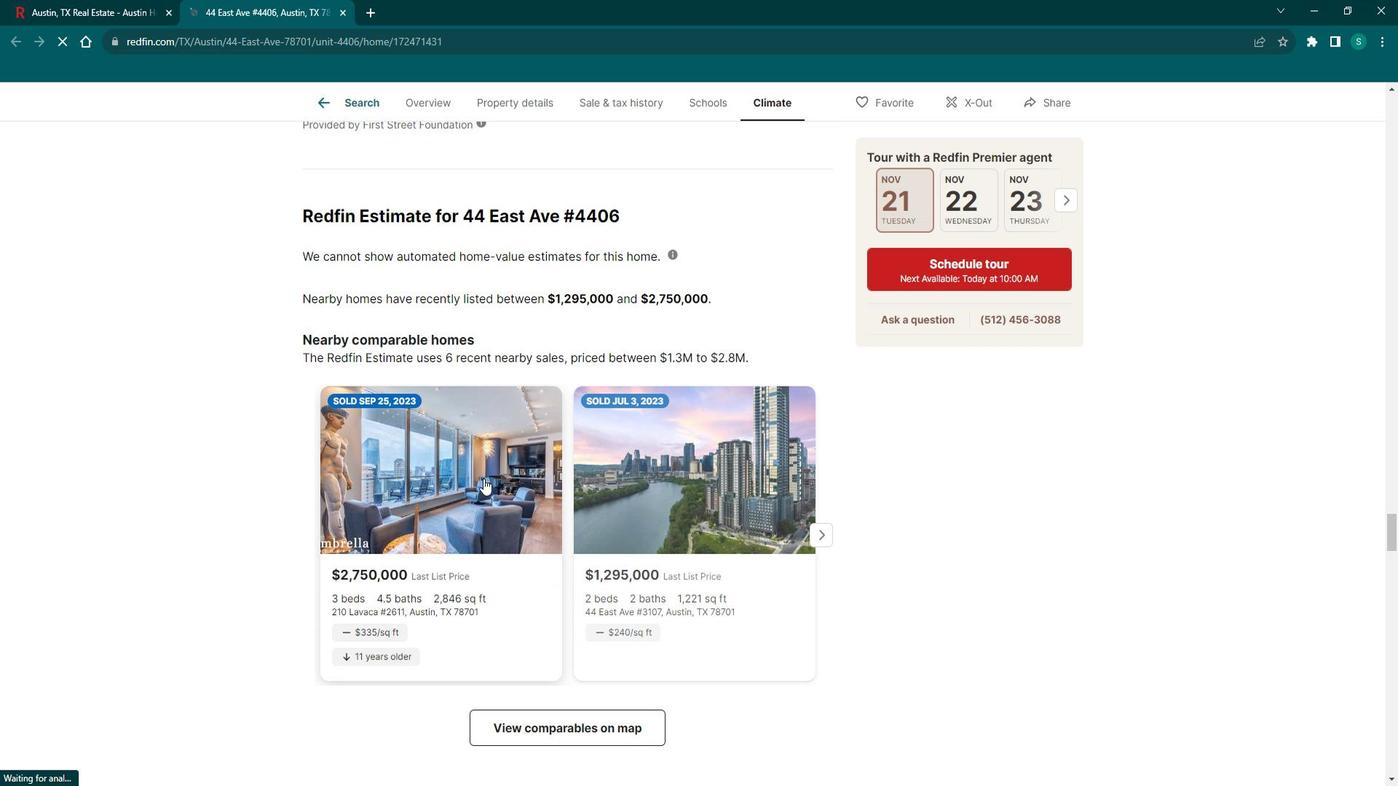 
Action: Mouse scrolled (495, 472) with delta (0, 0)
Screenshot: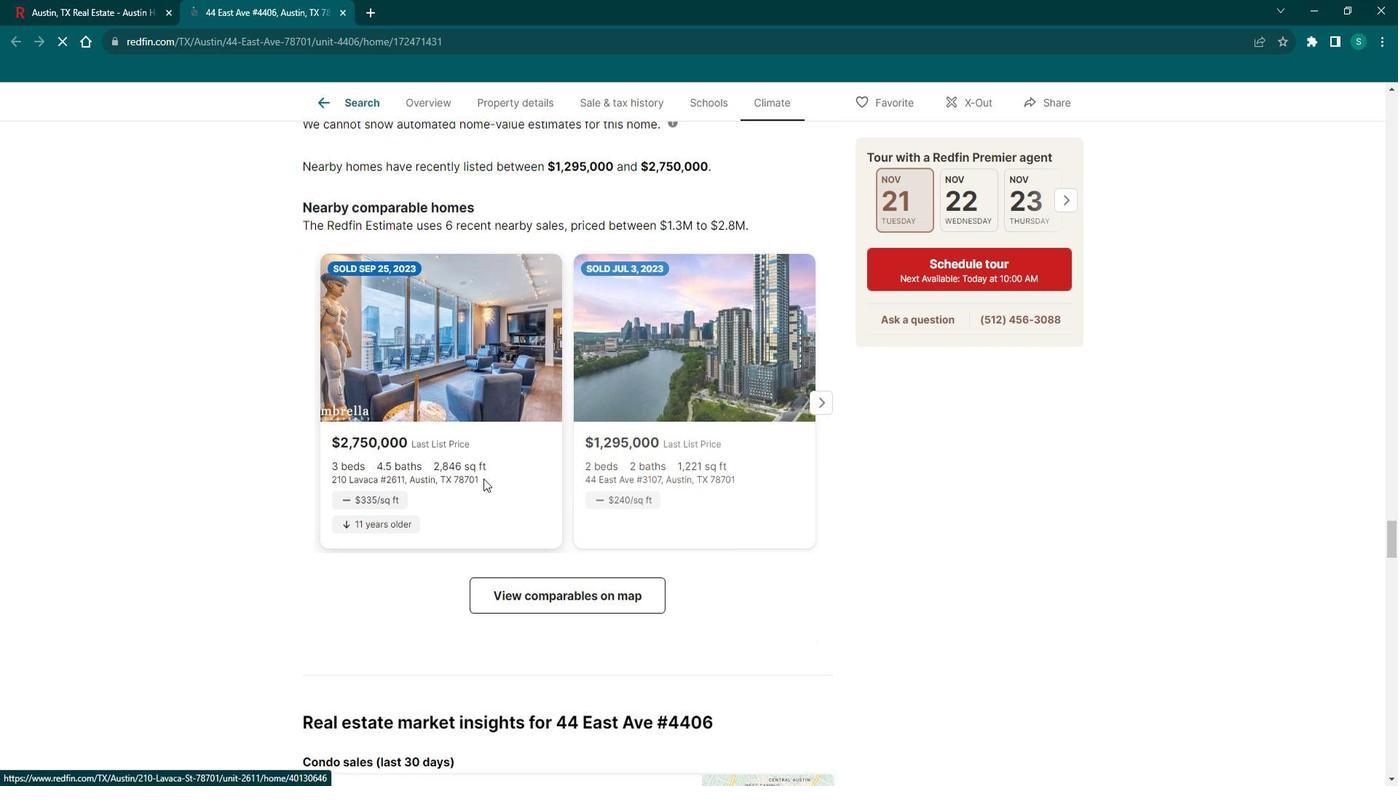 
Action: Mouse moved to (421, 343)
Screenshot: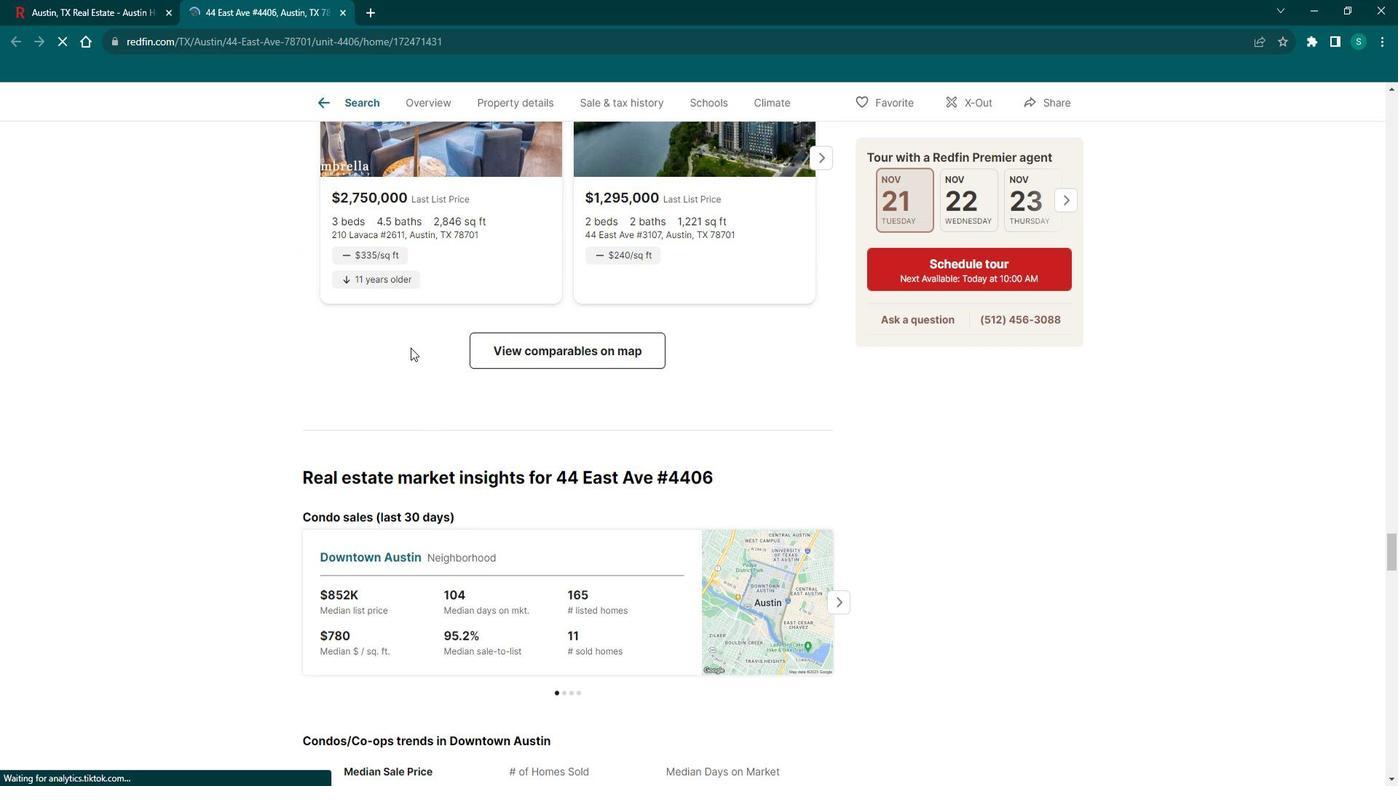 
Action: Mouse scrolled (421, 343) with delta (0, 0)
Screenshot: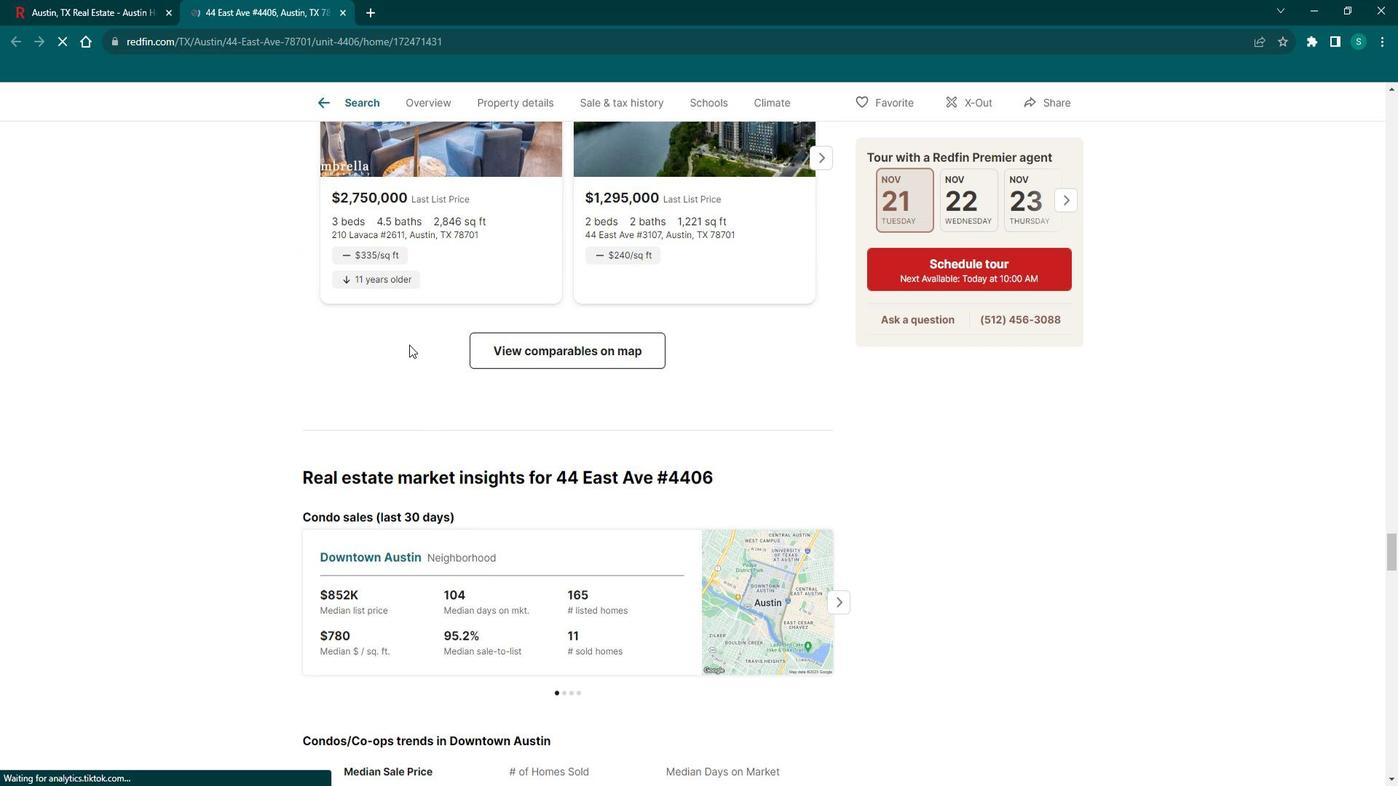 
Action: Mouse scrolled (421, 343) with delta (0, 0)
Screenshot: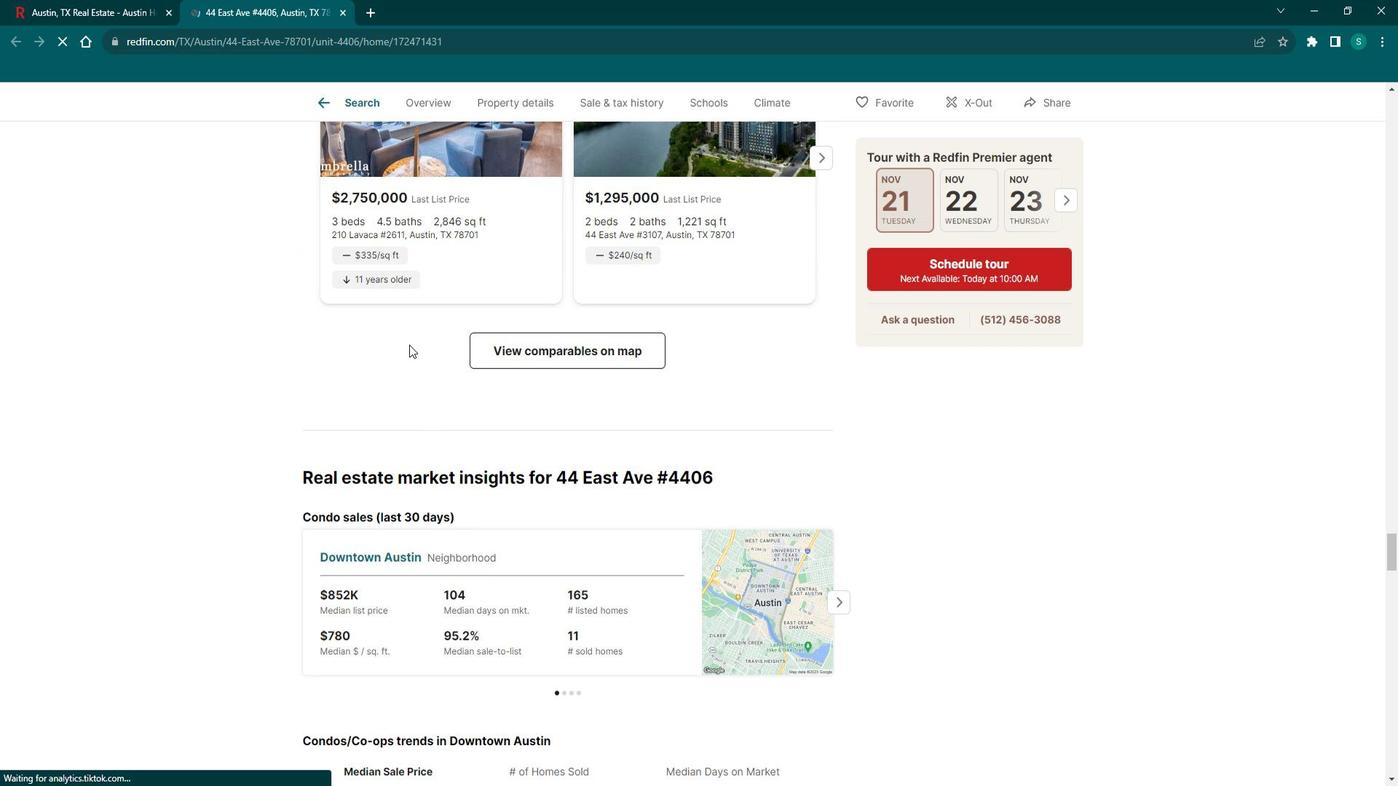 
Action: Mouse scrolled (421, 343) with delta (0, 0)
Screenshot: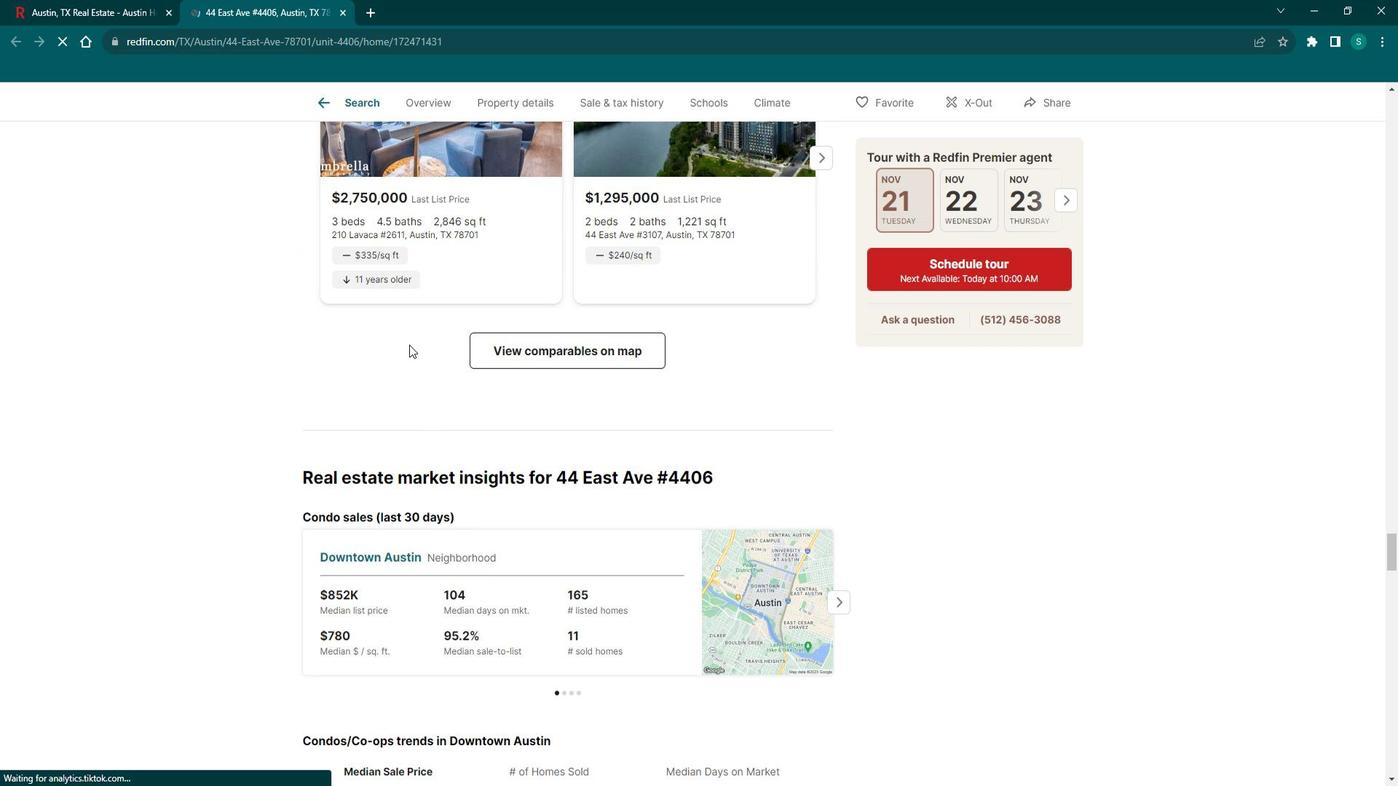 
Action: Mouse scrolled (421, 343) with delta (0, 0)
Screenshot: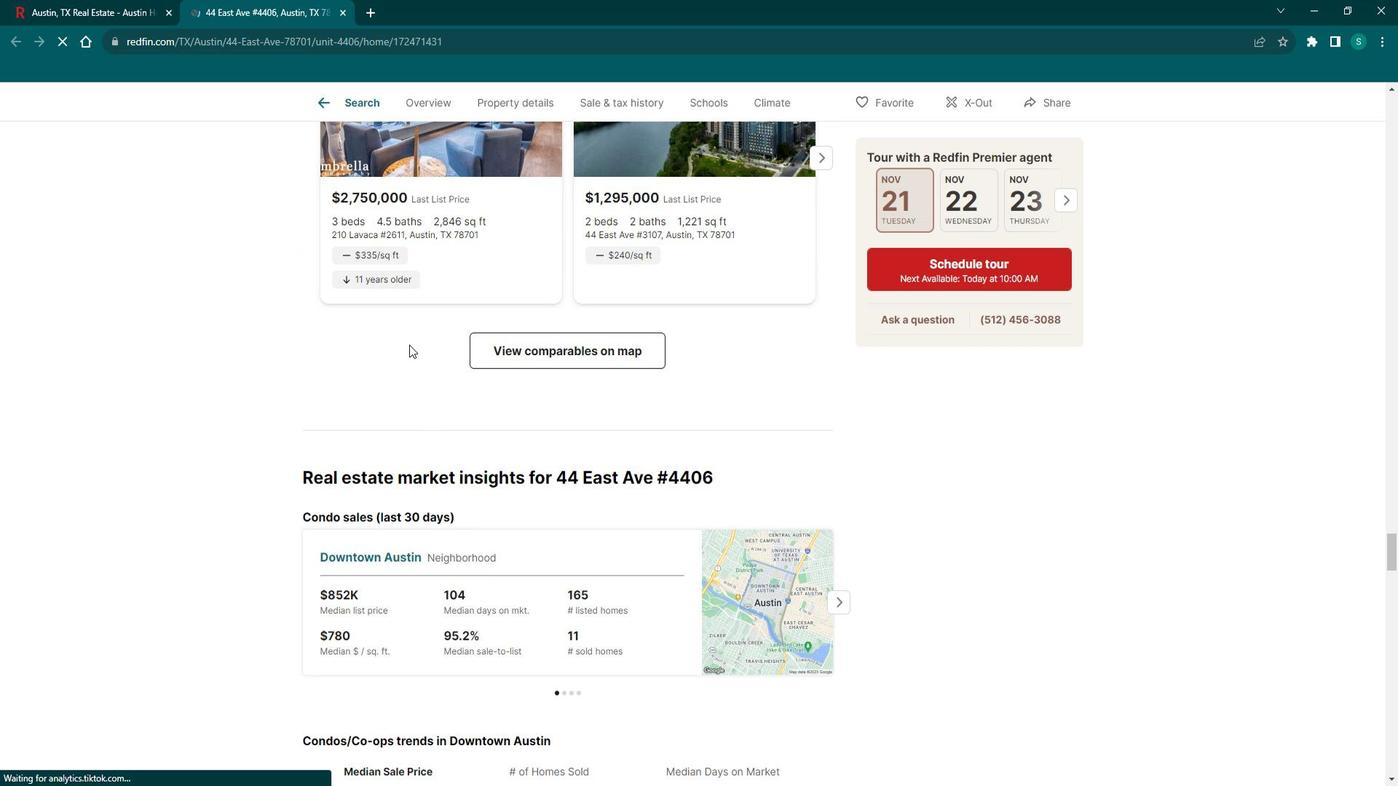 
Action: Mouse moved to (418, 344)
Screenshot: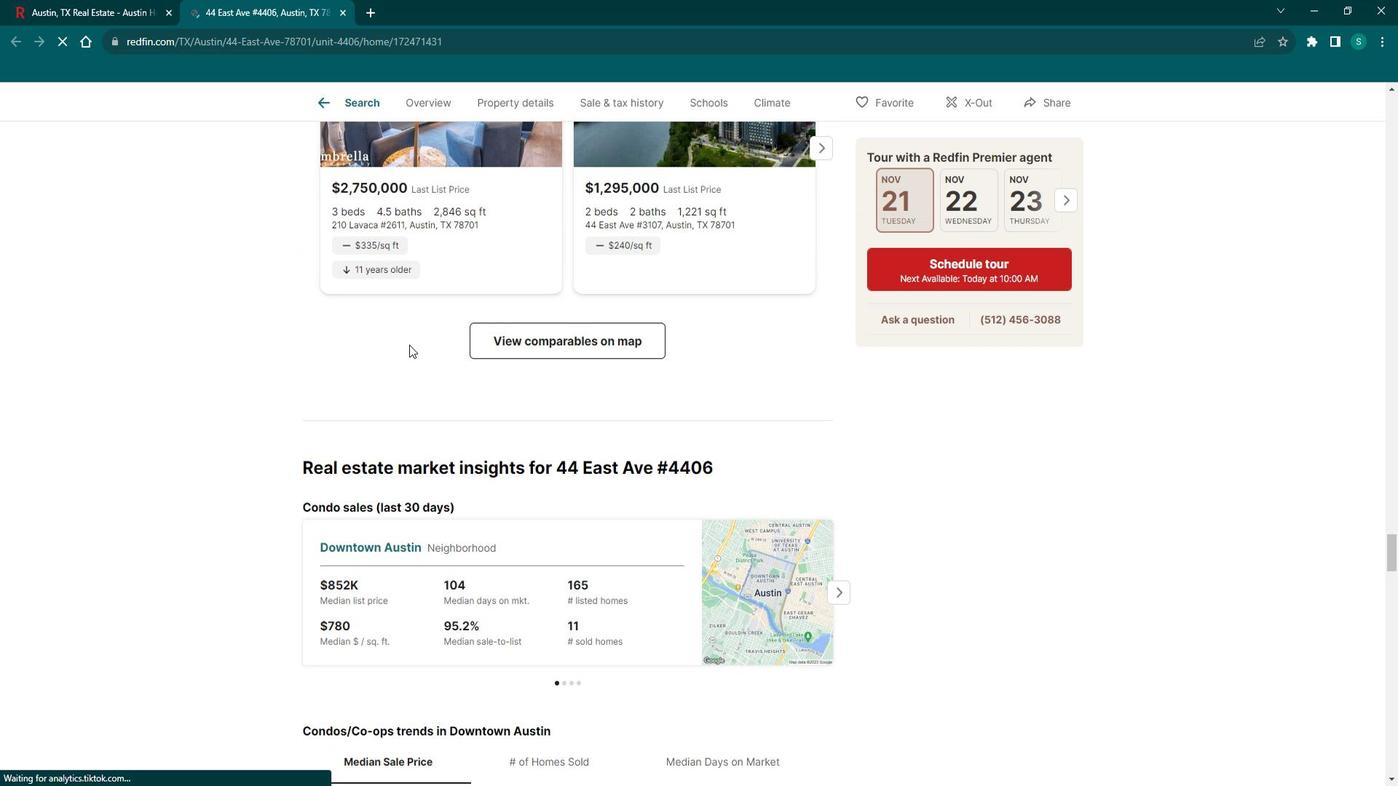 
Action: Mouse scrolled (418, 343) with delta (0, 0)
Screenshot: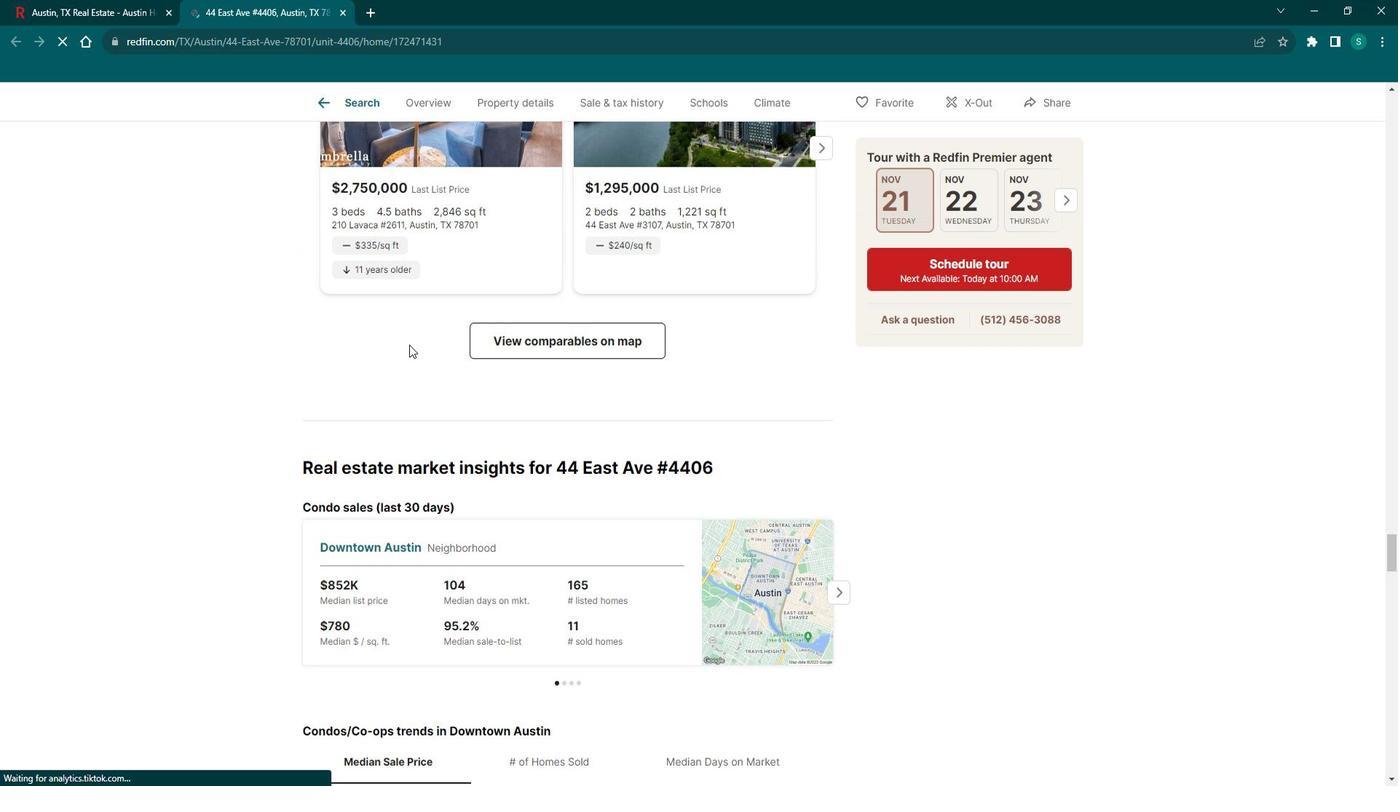 
Action: Mouse moved to (352, 107)
Screenshot: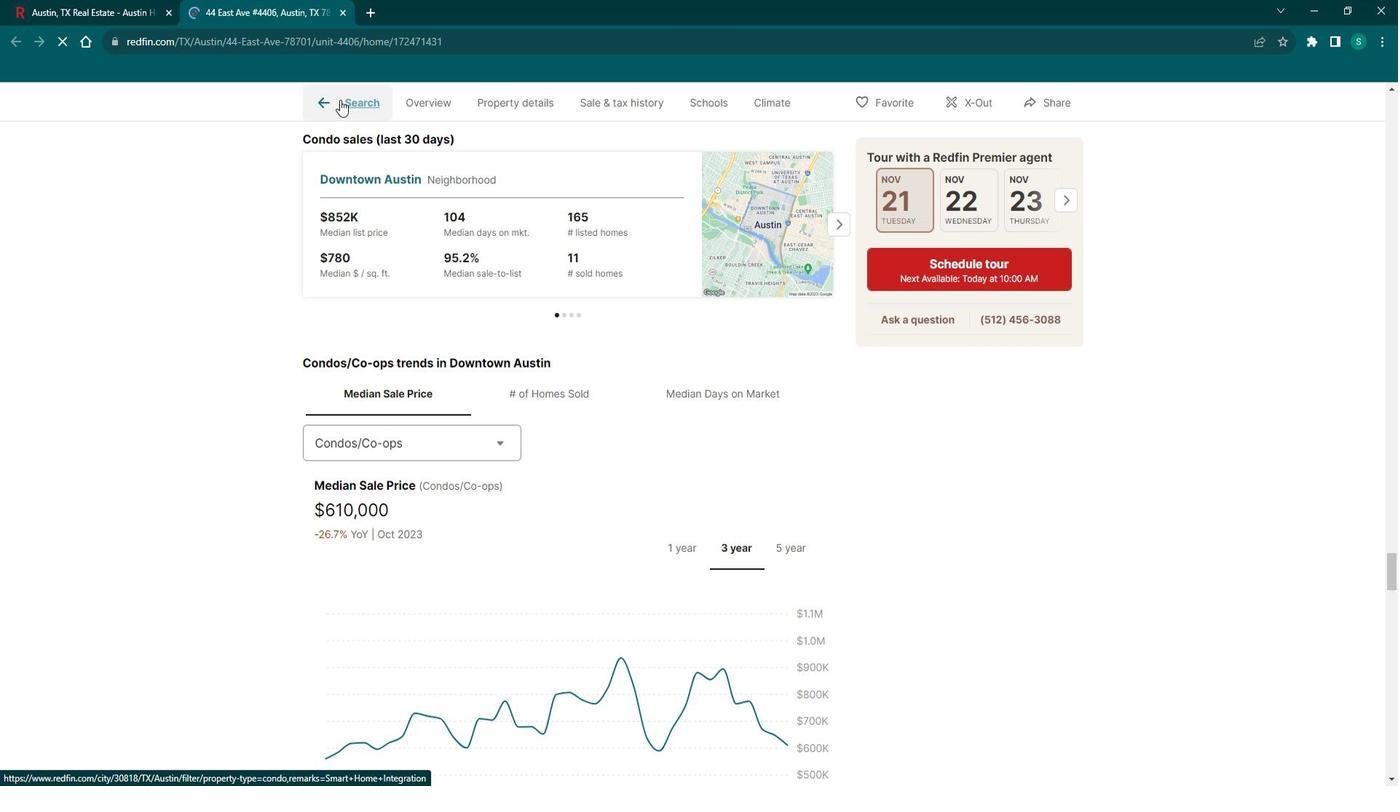 
Action: Mouse pressed left at (352, 107)
Screenshot: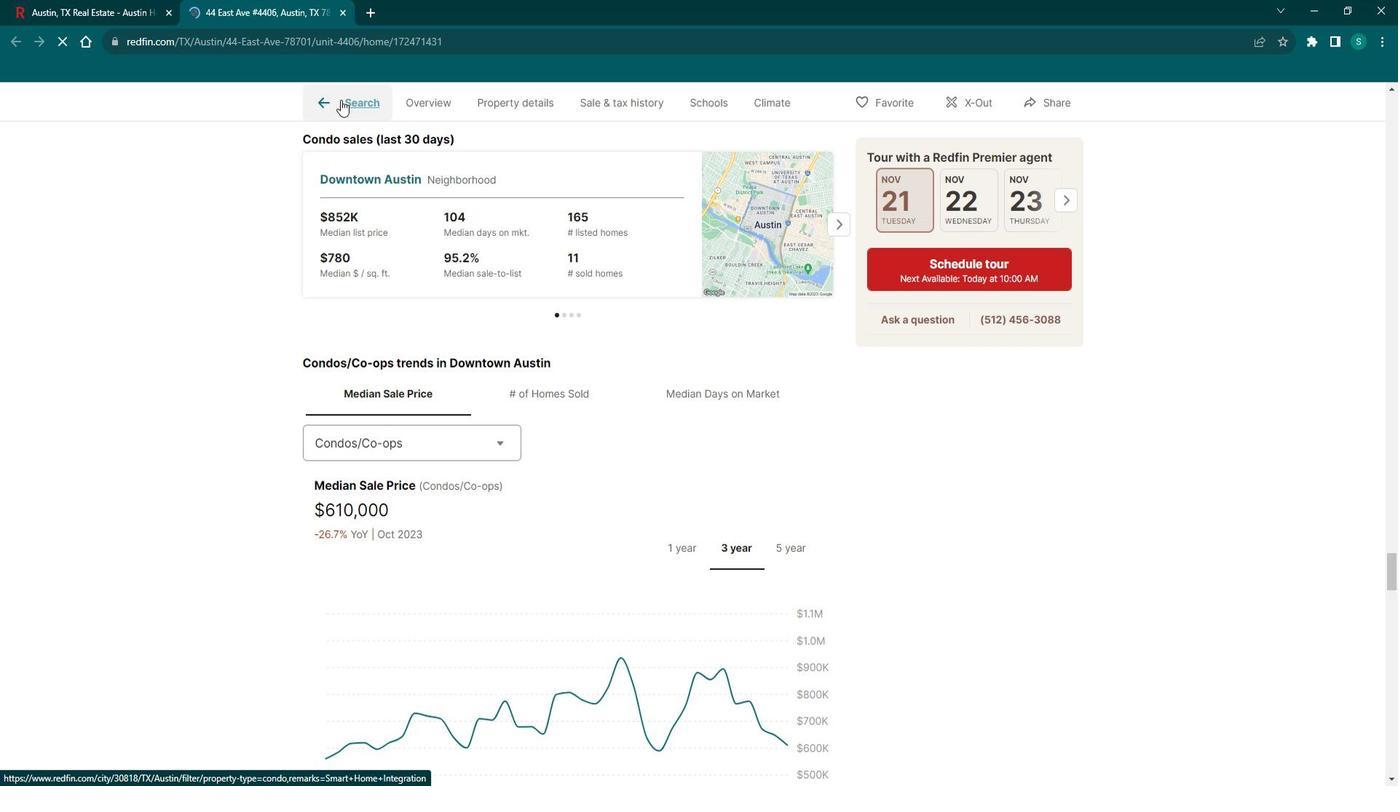 
Action: Mouse moved to (482, 539)
Screenshot: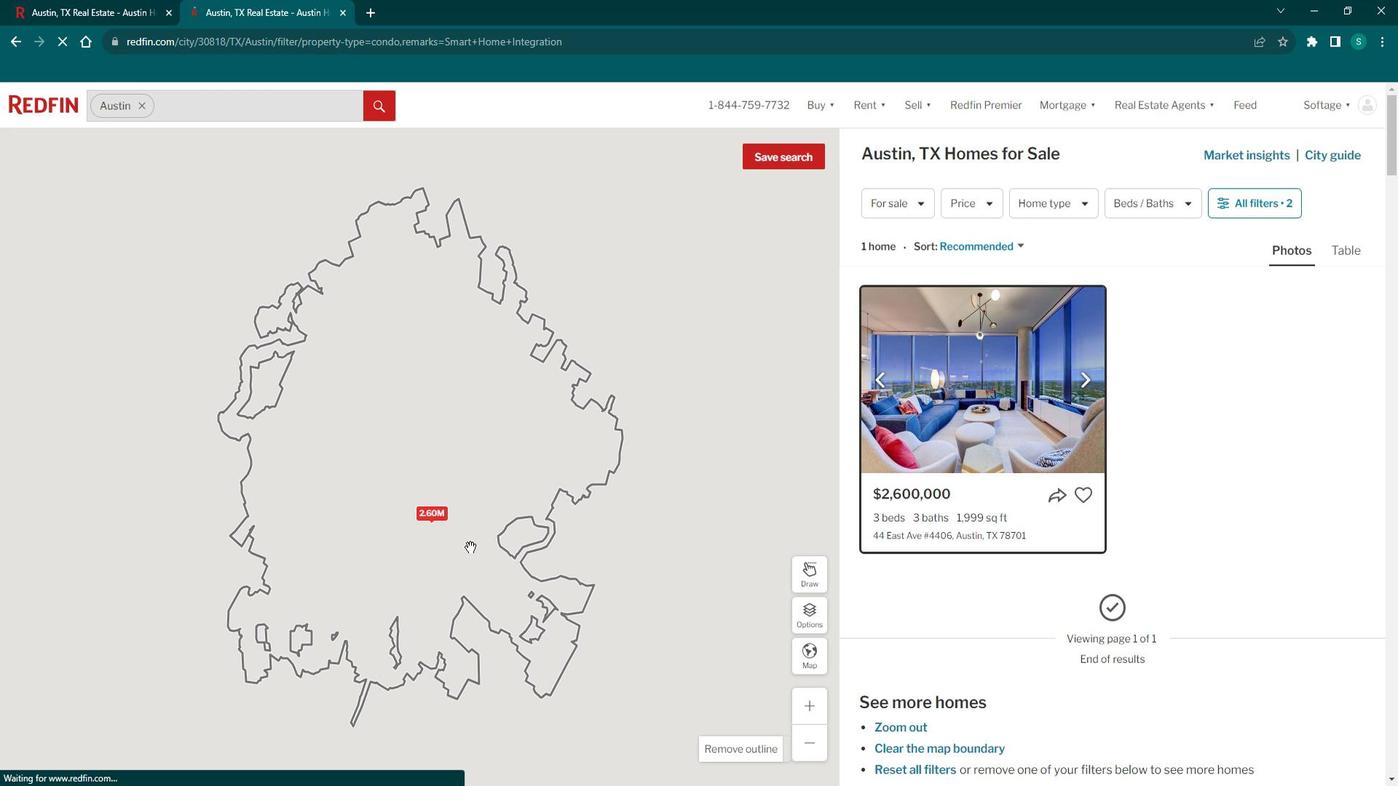 
